 Task: Create a Vector Pattern
Action: Mouse moved to (31, 8)
Screenshot: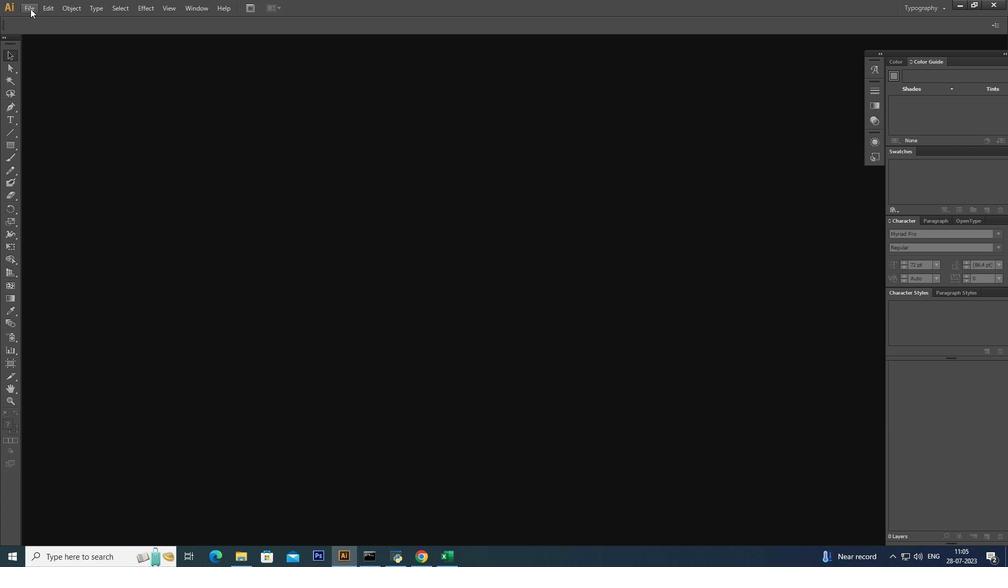 
Action: Mouse pressed left at (31, 8)
Screenshot: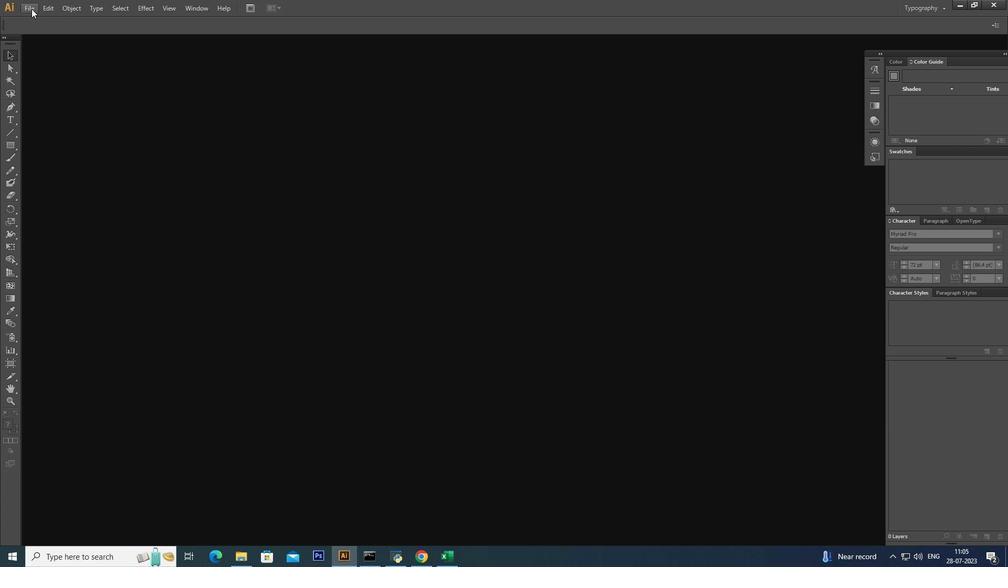 
Action: Mouse moved to (43, 17)
Screenshot: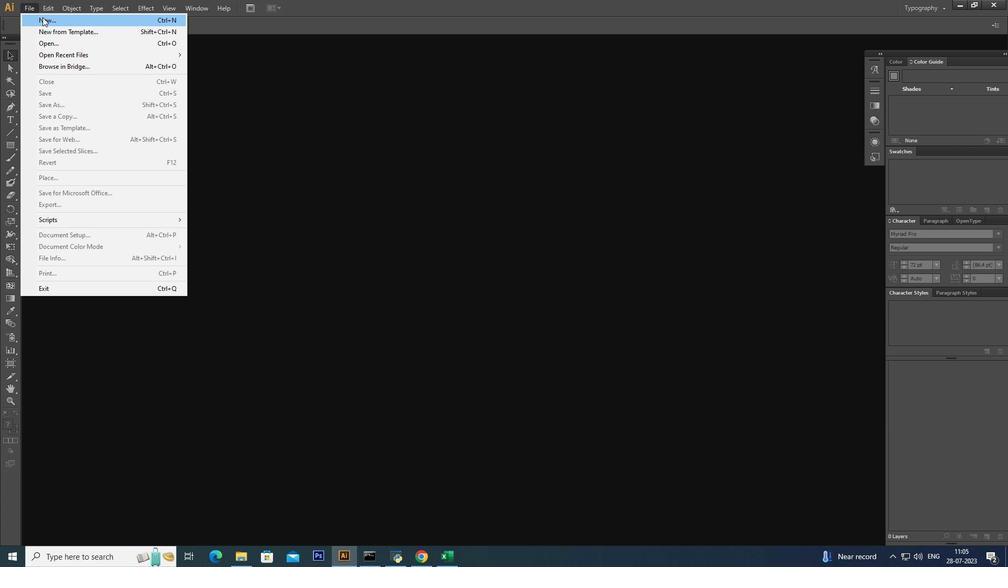 
Action: Mouse pressed left at (43, 17)
Screenshot: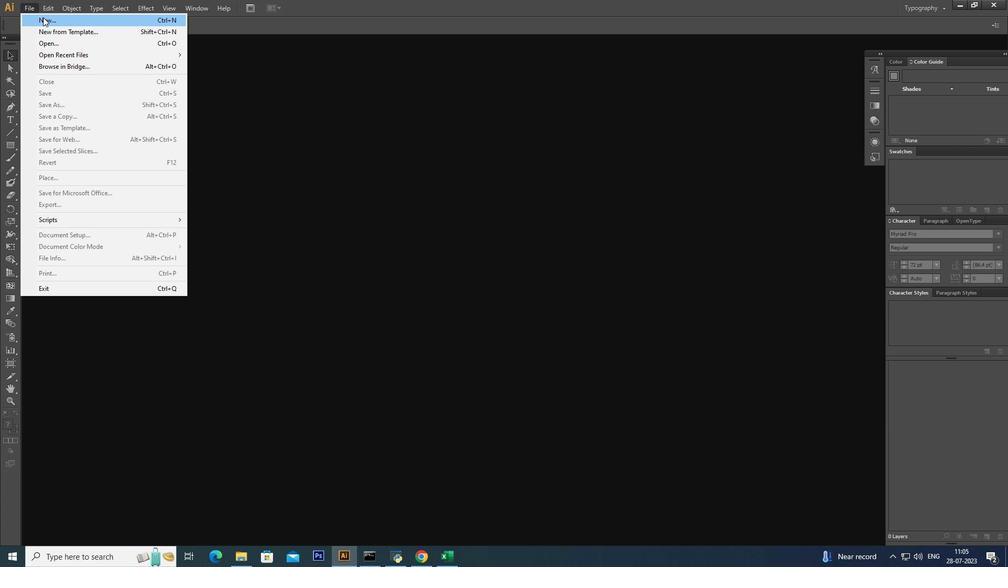 
Action: Mouse moved to (561, 369)
Screenshot: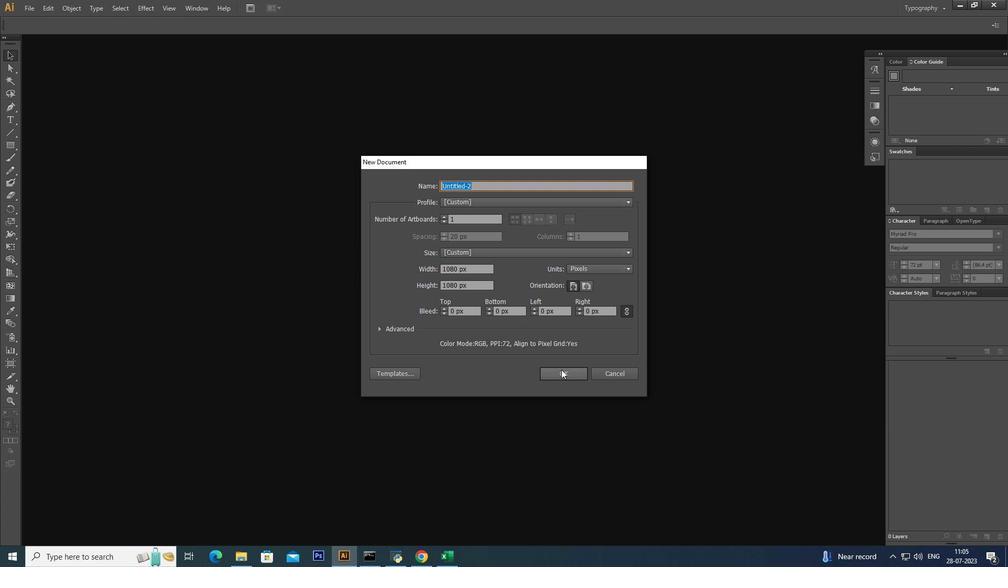 
Action: Mouse pressed left at (561, 369)
Screenshot: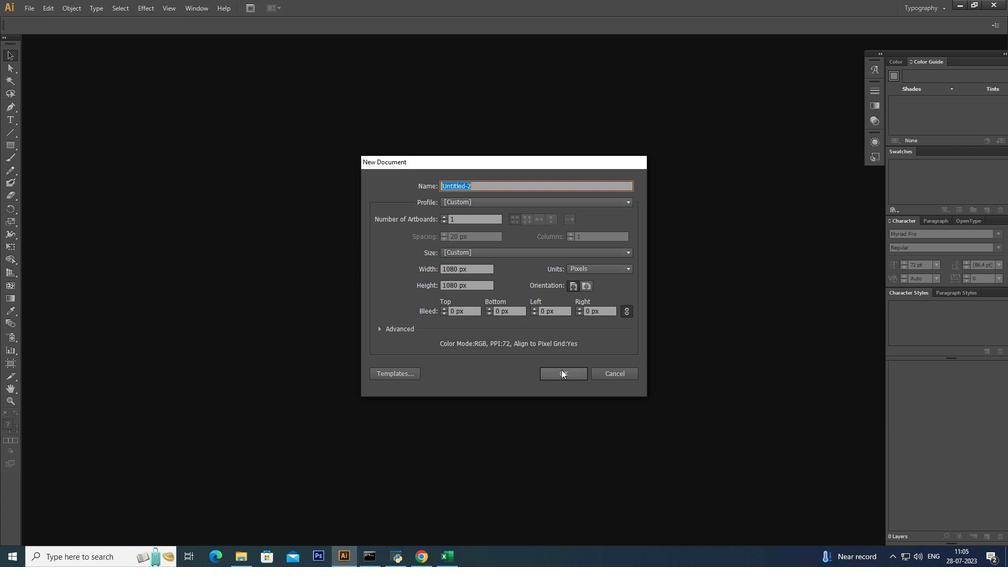 
Action: Mouse moved to (903, 532)
Screenshot: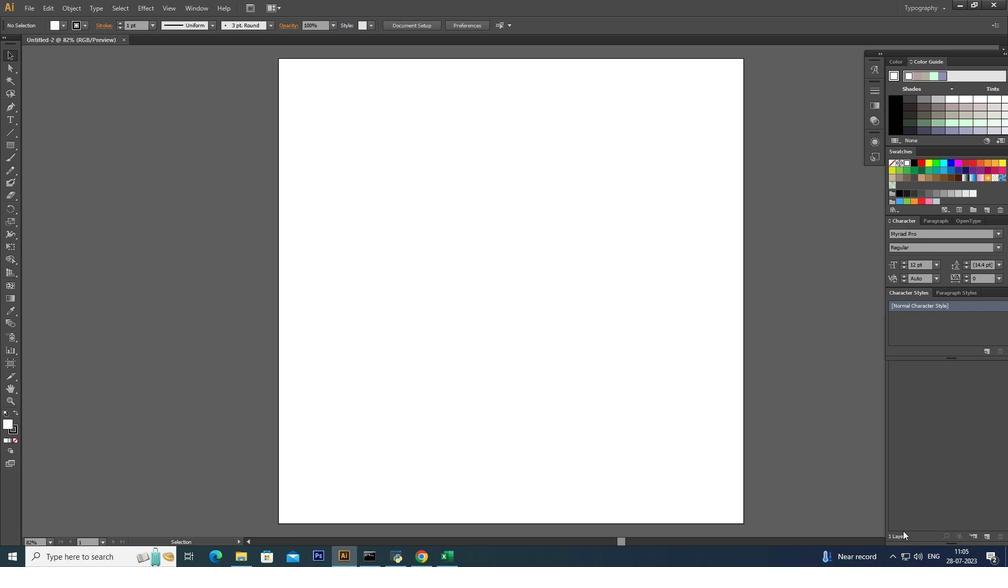 
Action: Mouse pressed left at (903, 532)
Screenshot: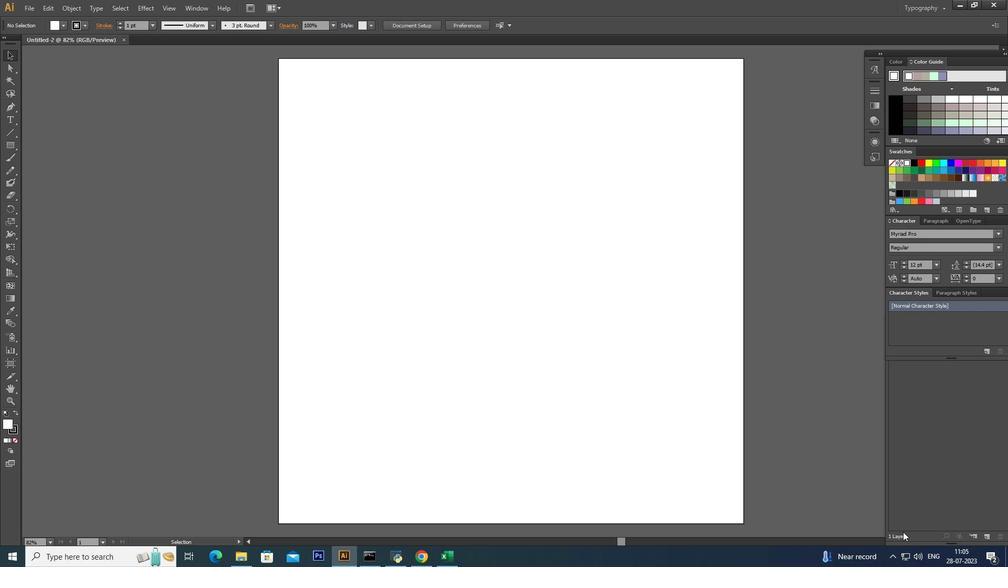 
Action: Mouse moved to (986, 537)
Screenshot: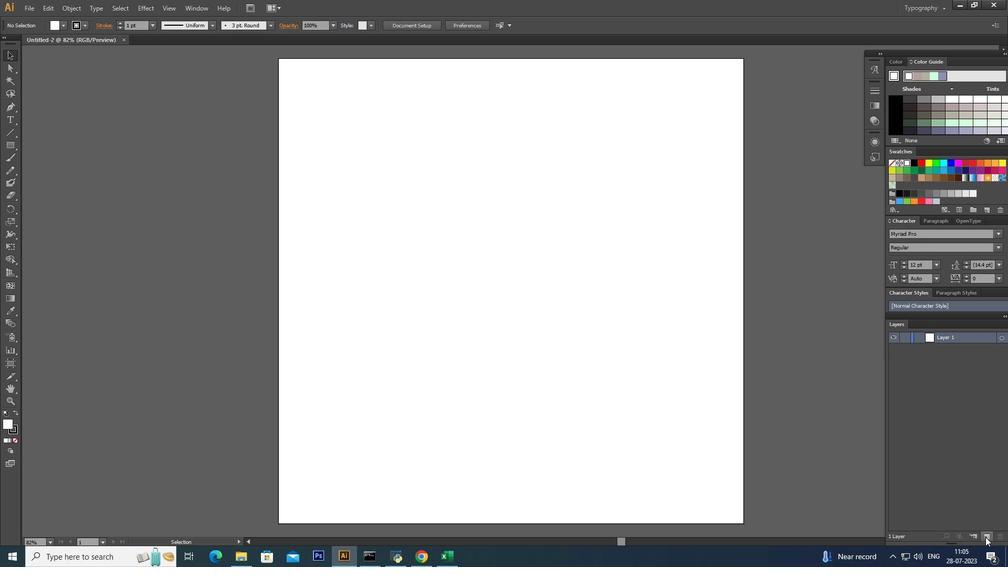 
Action: Mouse pressed left at (986, 537)
Screenshot: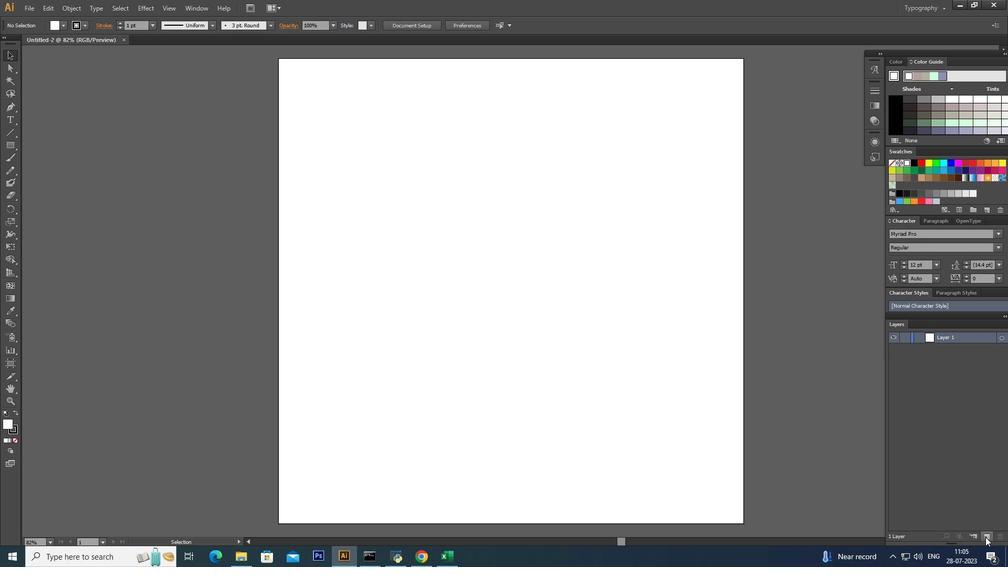 
Action: Mouse moved to (24, 12)
Screenshot: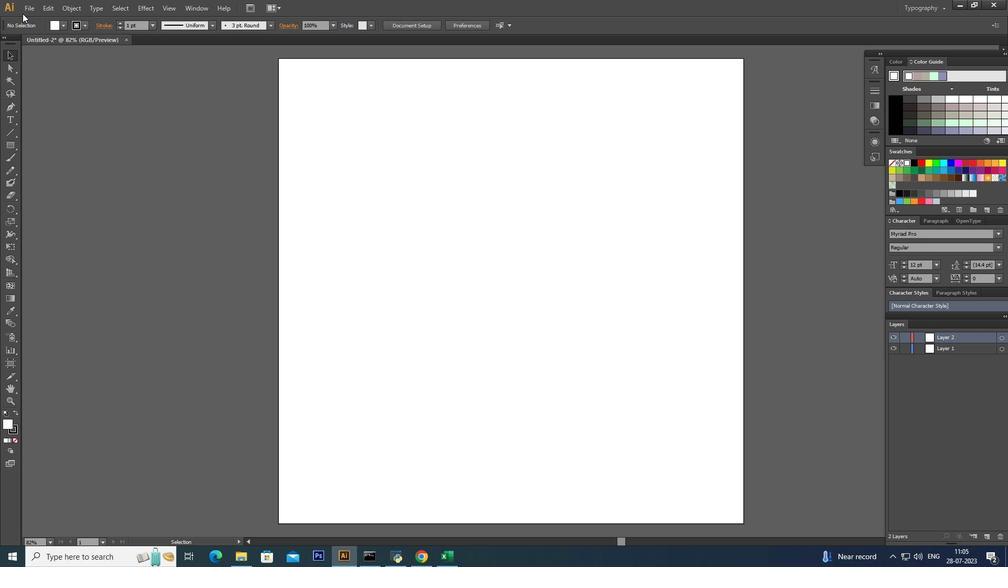 
Action: Mouse pressed left at (24, 12)
Screenshot: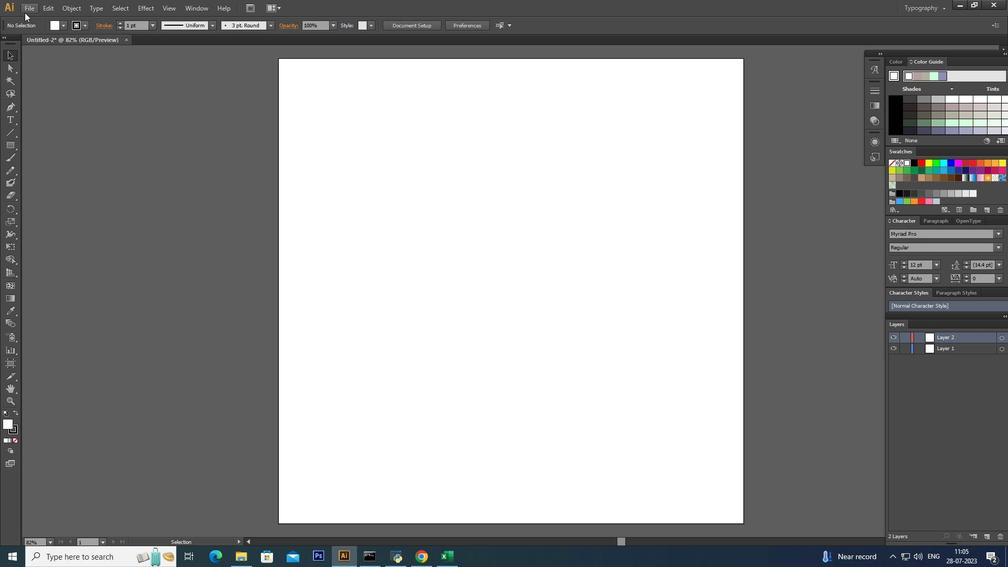 
Action: Mouse moved to (59, 38)
Screenshot: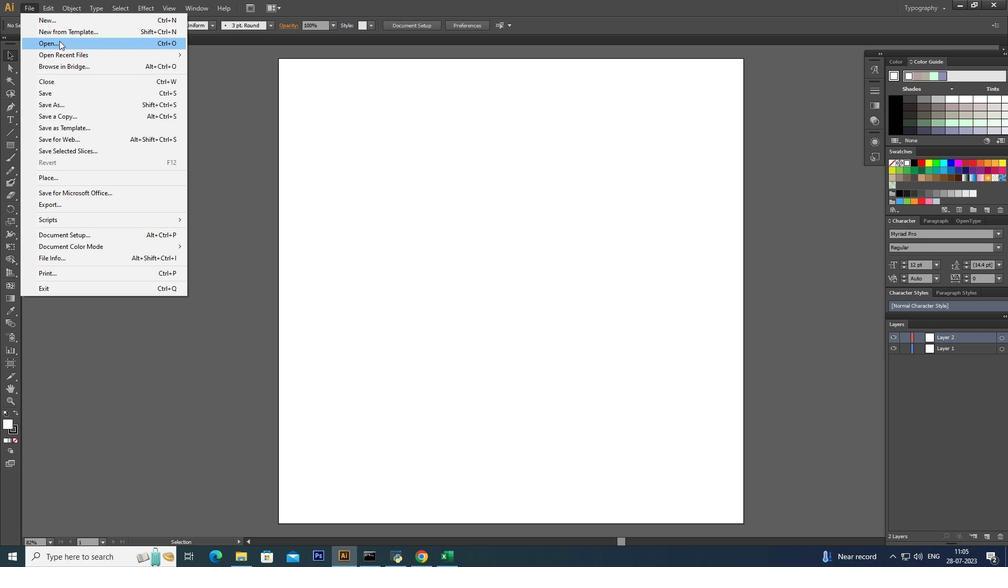 
Action: Mouse pressed left at (59, 38)
Screenshot: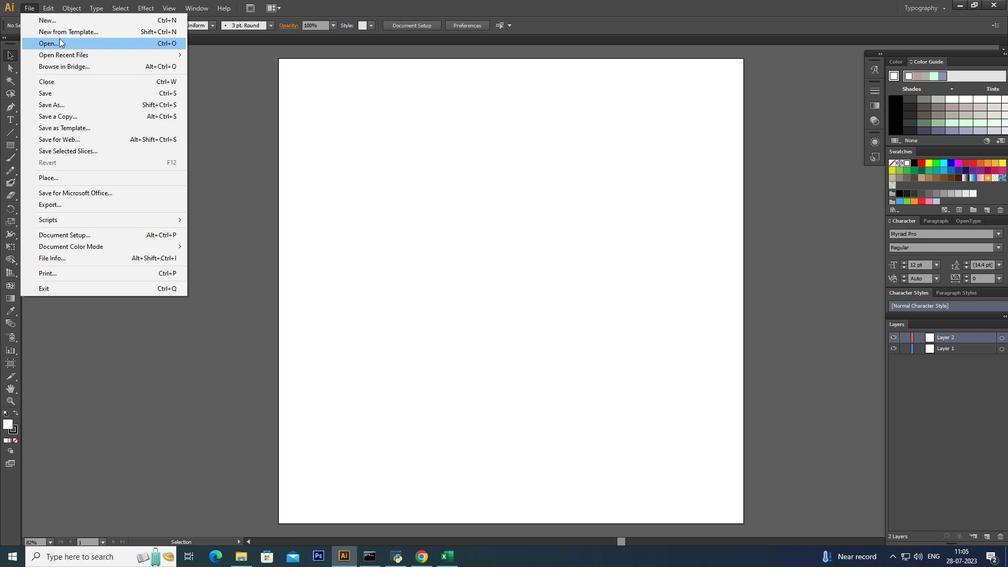
Action: Mouse moved to (33, 151)
Screenshot: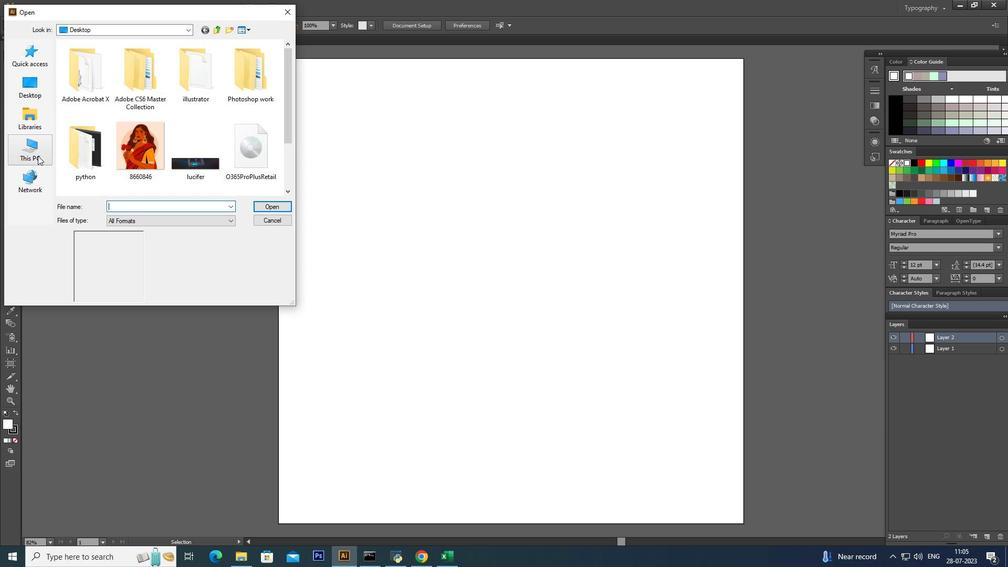 
Action: Mouse pressed left at (33, 151)
Screenshot: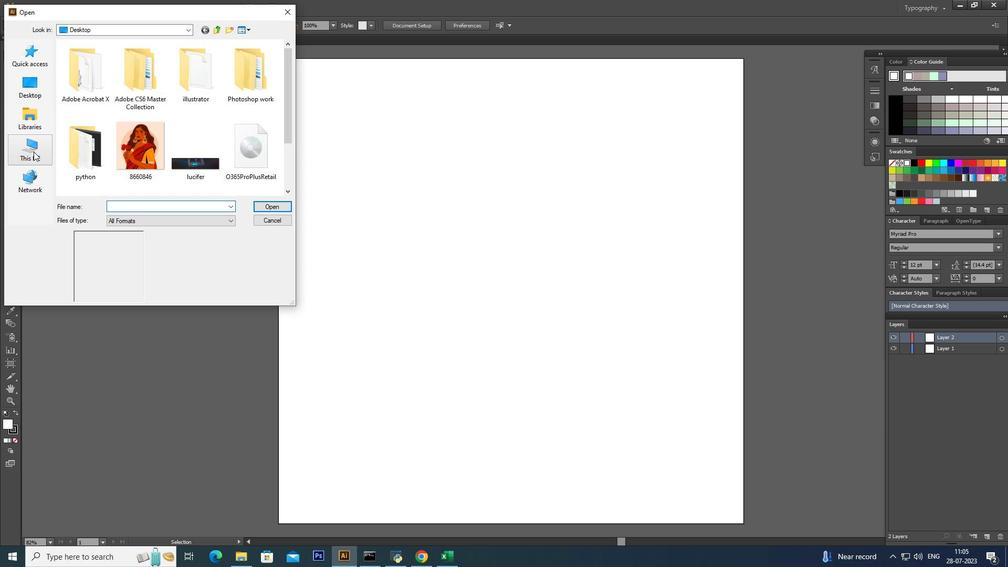 
Action: Mouse moved to (109, 143)
Screenshot: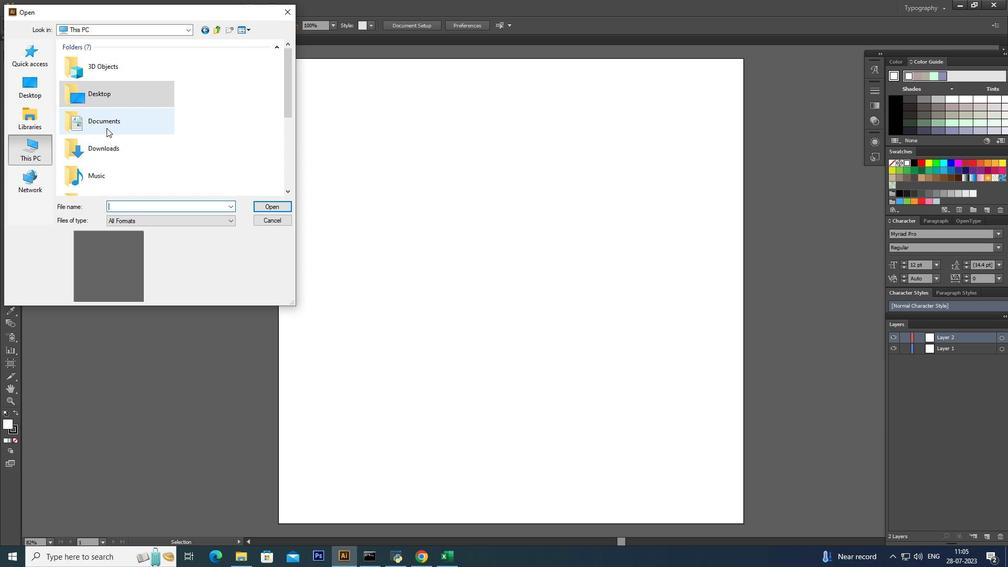 
Action: Mouse pressed left at (109, 143)
Screenshot: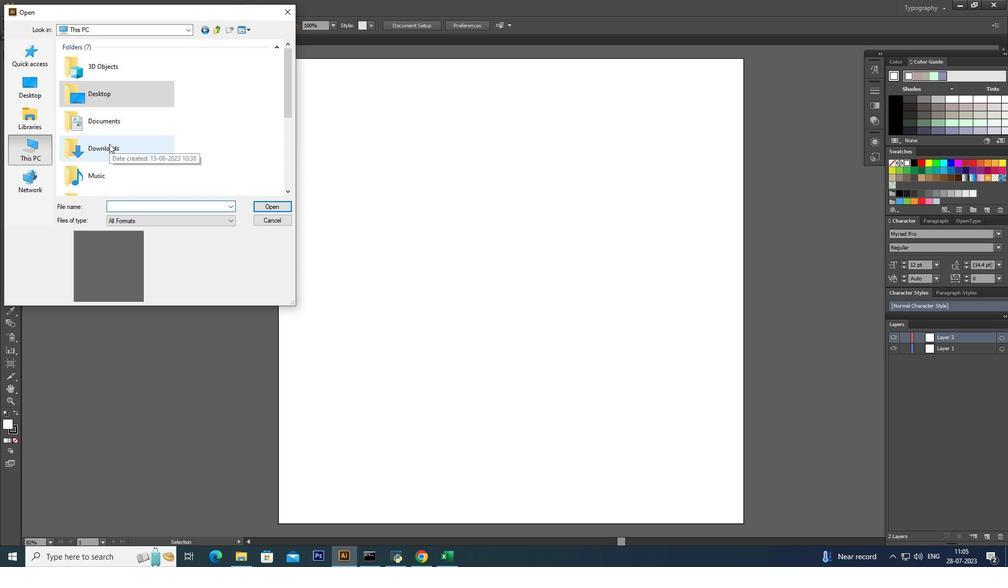 
Action: Mouse pressed left at (109, 143)
Screenshot: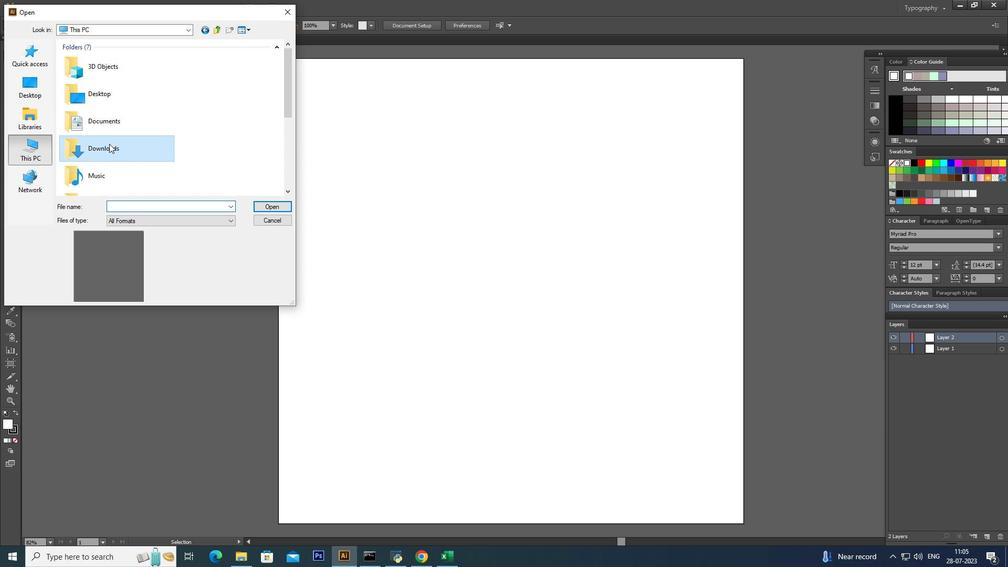 
Action: Mouse moved to (93, 81)
Screenshot: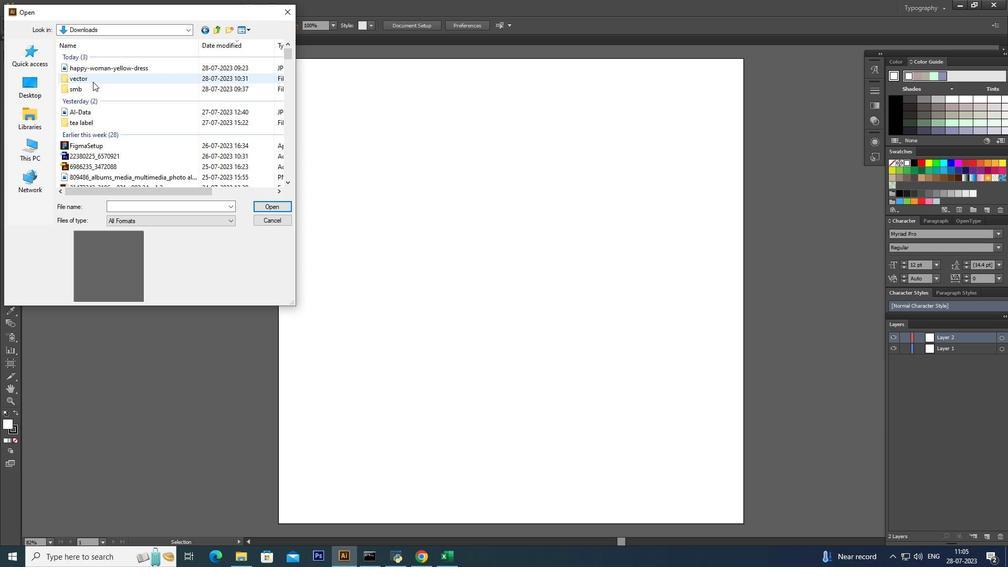 
Action: Mouse pressed left at (93, 81)
Screenshot: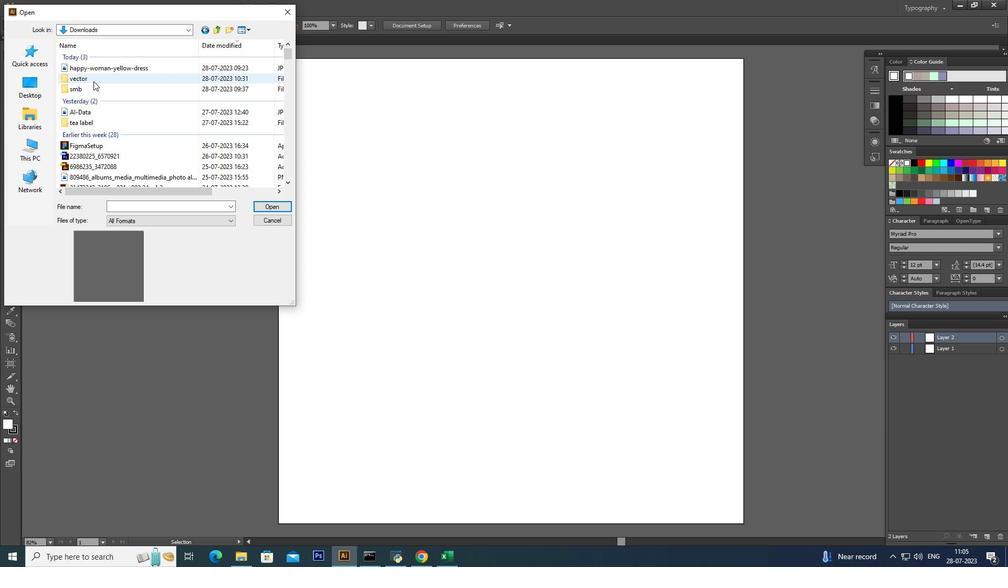 
Action: Mouse pressed left at (93, 81)
Screenshot: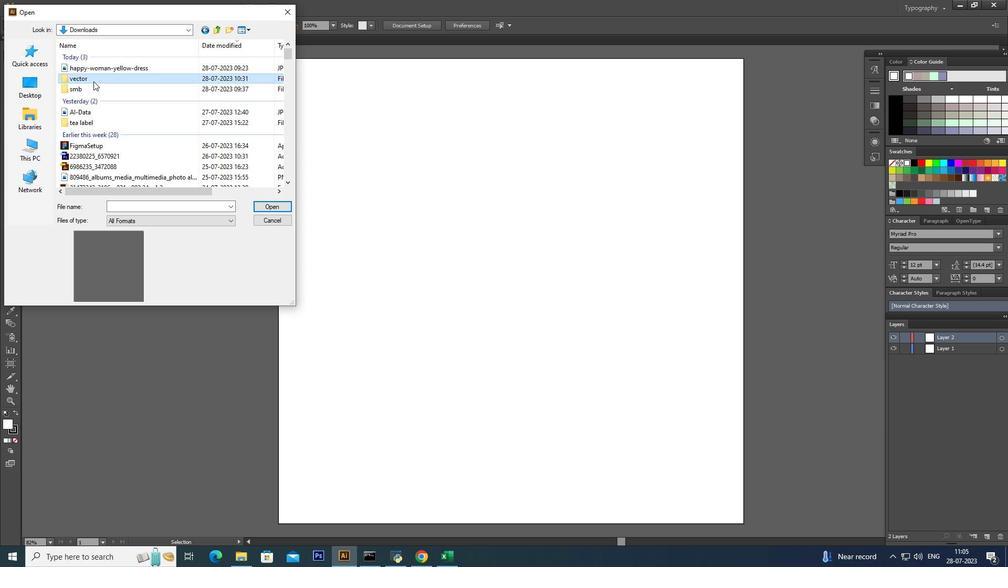 
Action: Mouse moved to (106, 60)
Screenshot: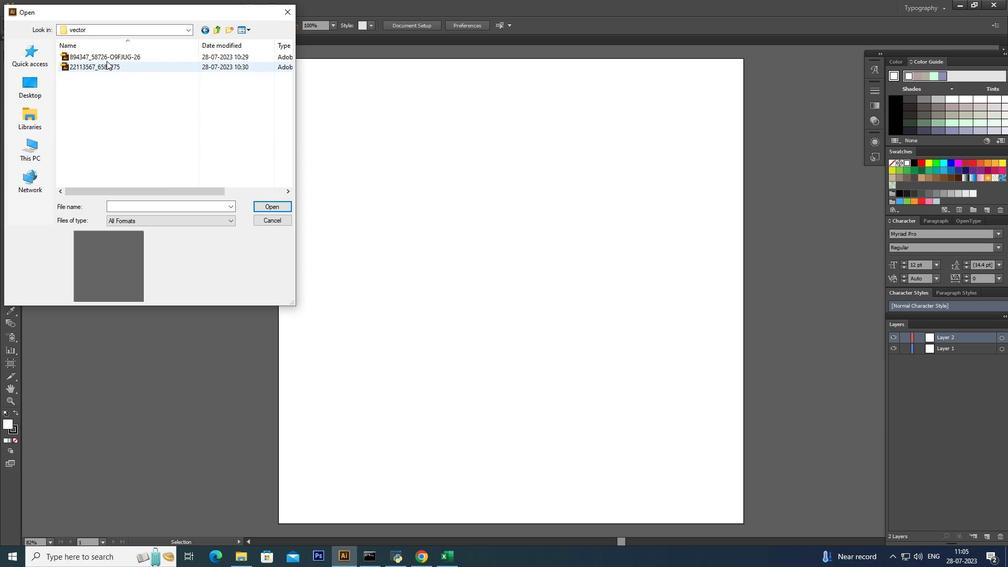 
Action: Mouse pressed left at (106, 60)
Screenshot: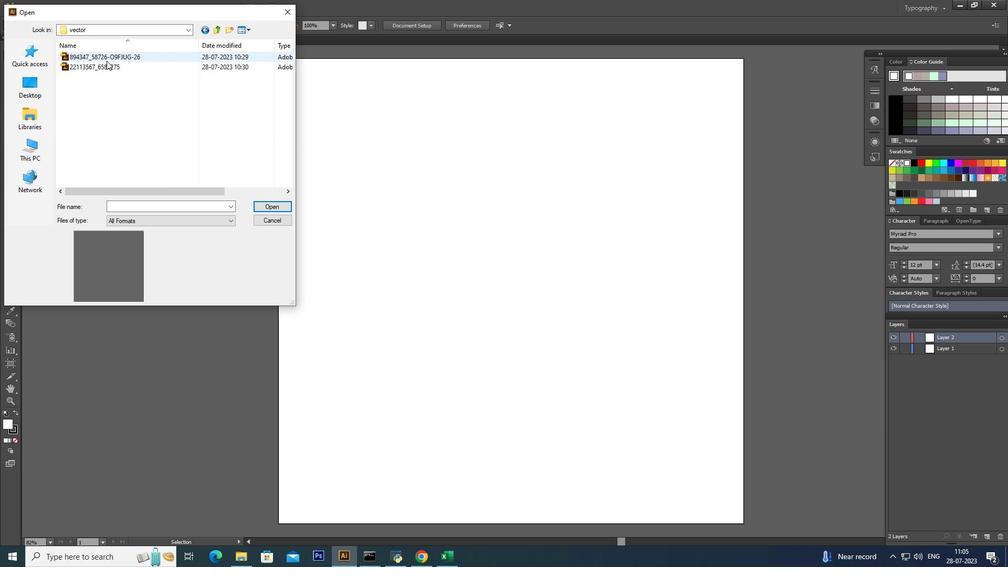 
Action: Mouse moved to (104, 67)
Screenshot: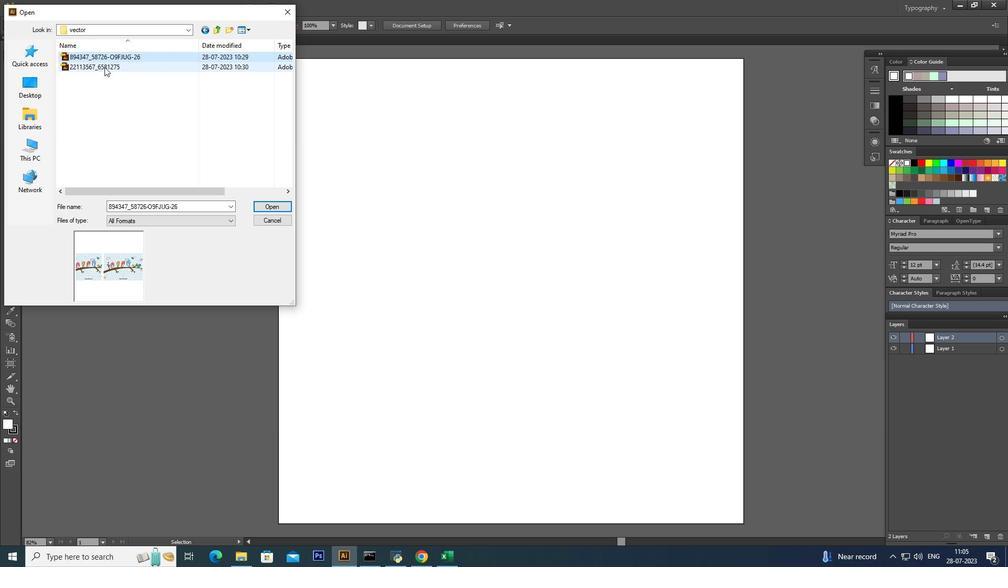 
Action: Mouse pressed left at (104, 67)
Screenshot: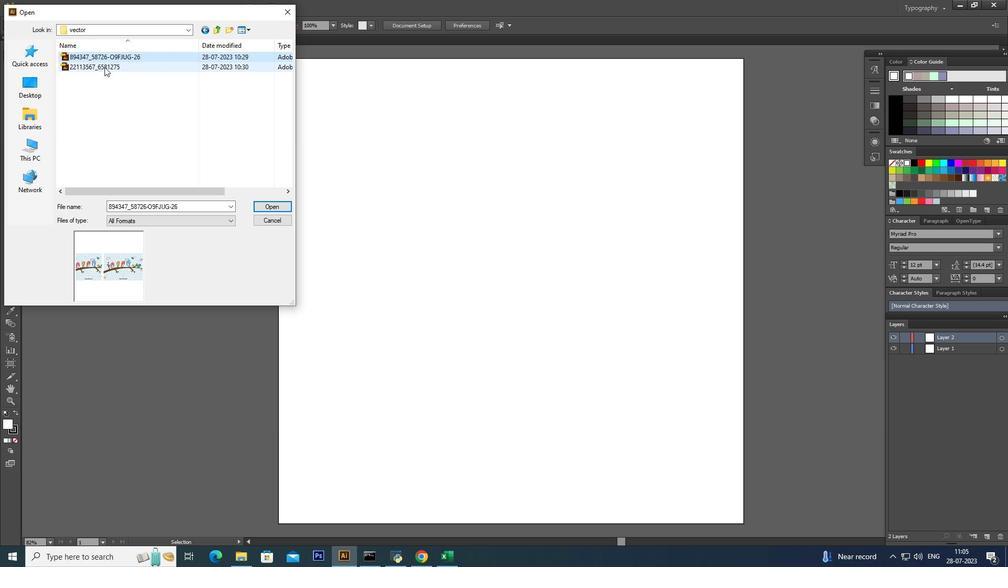 
Action: Mouse moved to (284, 205)
Screenshot: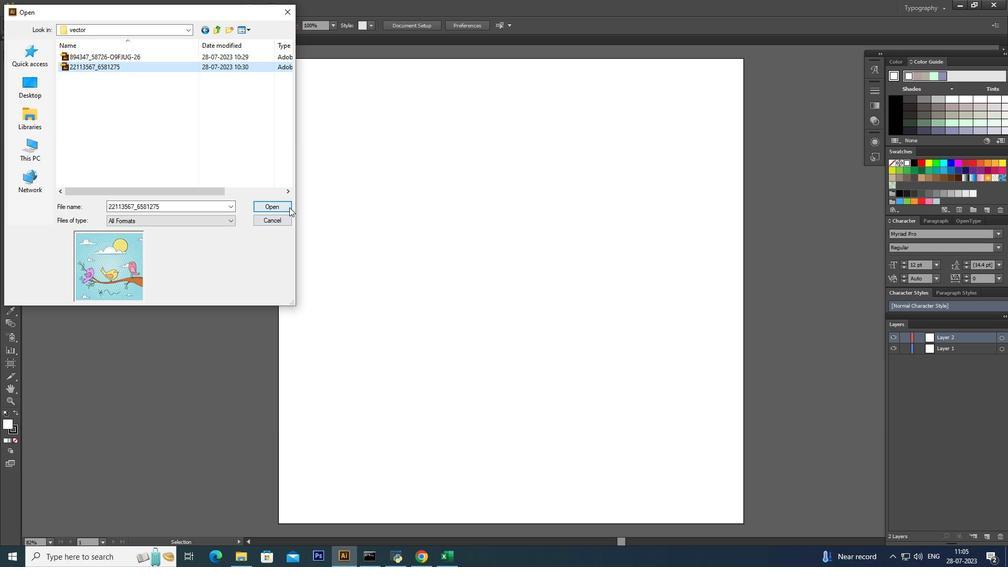 
Action: Mouse pressed left at (284, 205)
Screenshot: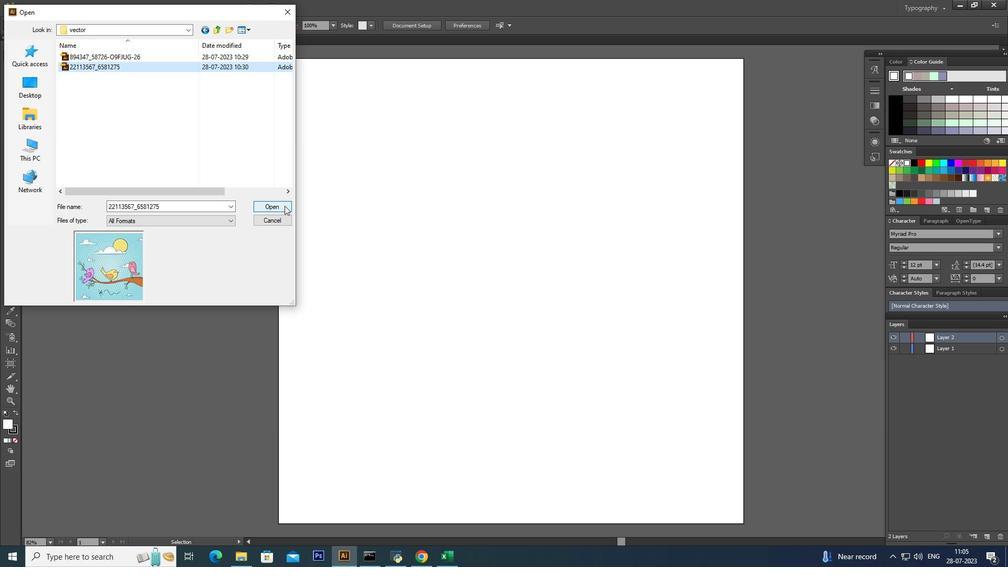 
Action: Mouse moved to (330, 212)
Screenshot: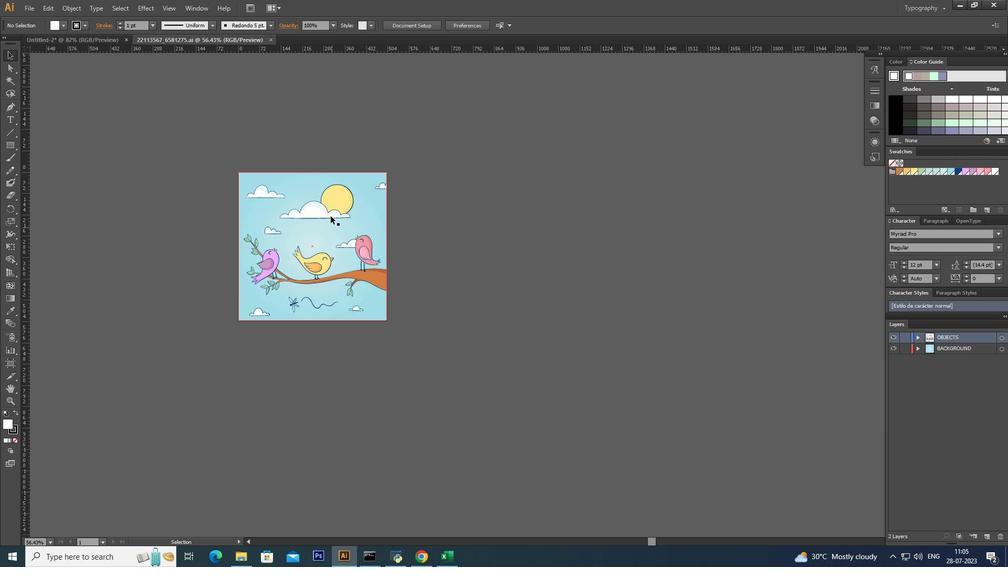 
Action: Mouse pressed right at (330, 212)
Screenshot: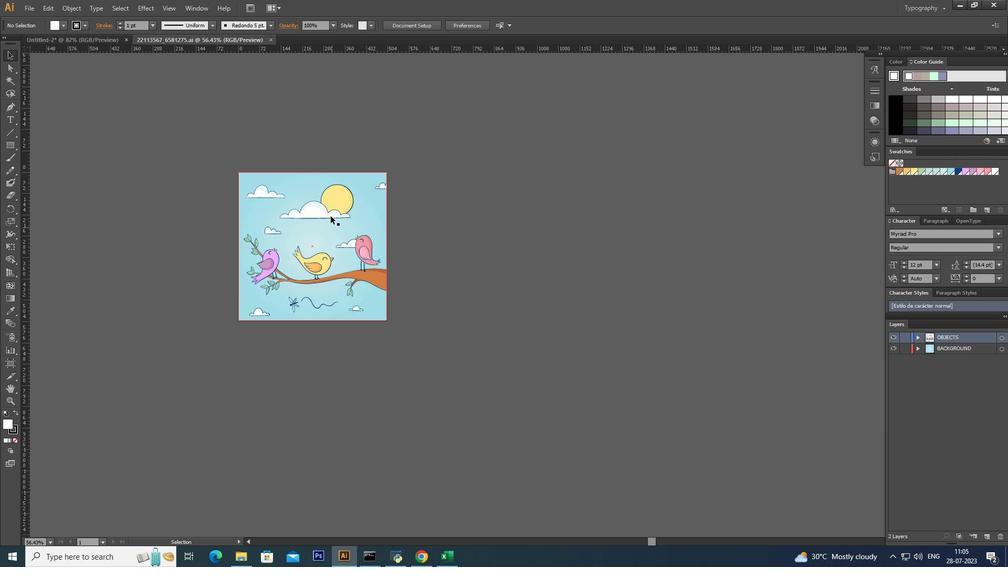 
Action: Mouse moved to (470, 266)
Screenshot: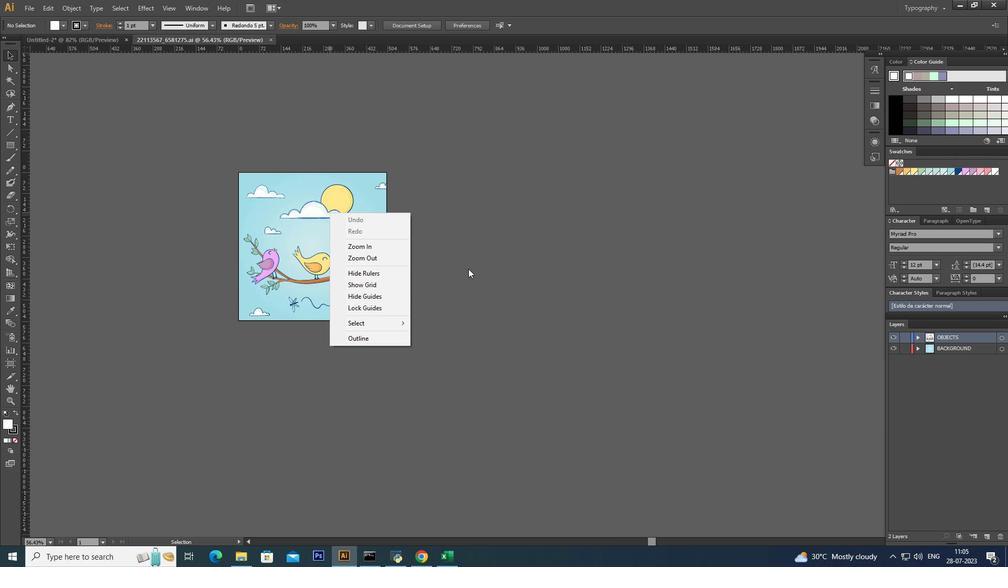 
Action: Mouse pressed left at (470, 266)
Screenshot: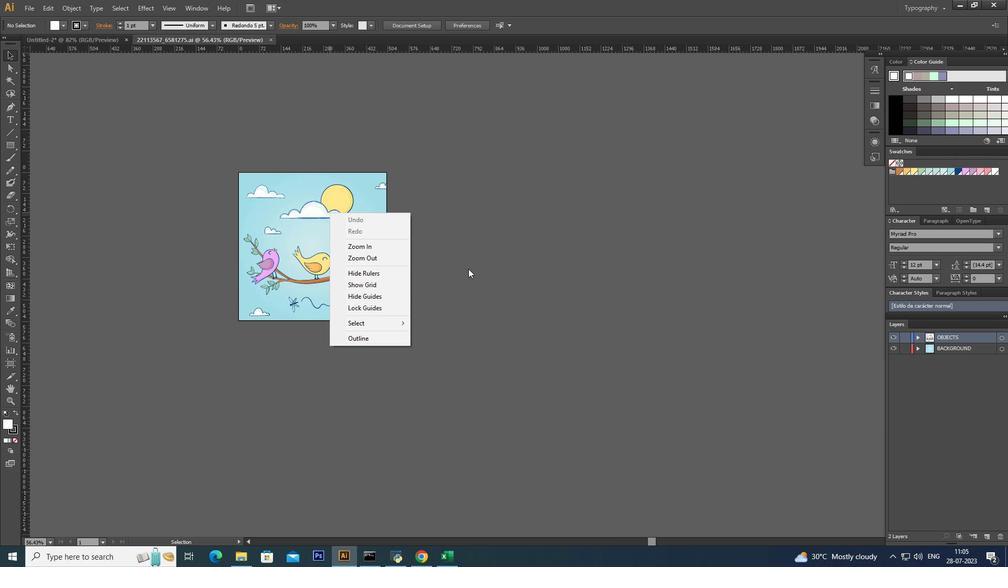 
Action: Mouse moved to (308, 211)
Screenshot: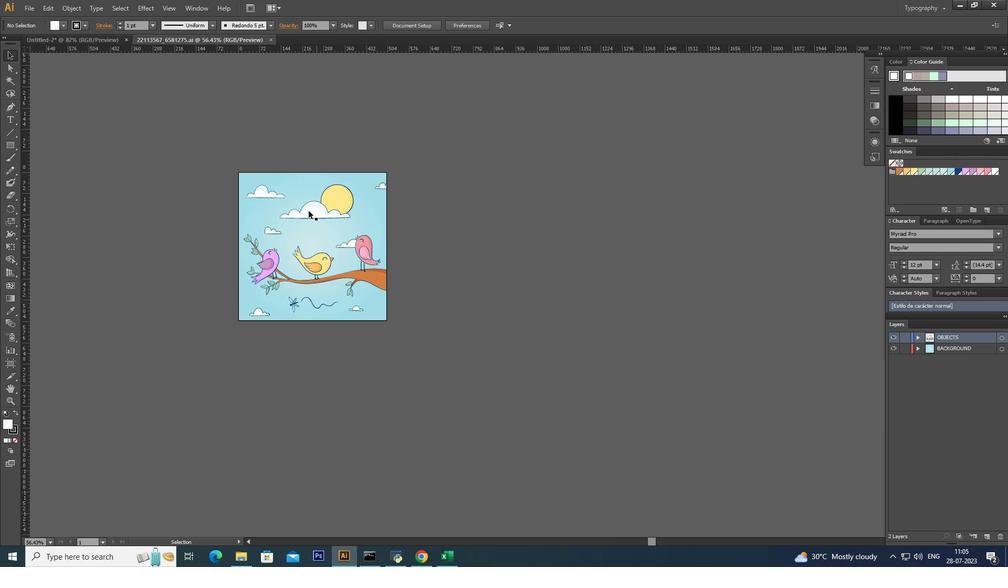 
Action: Mouse pressed left at (308, 211)
Screenshot: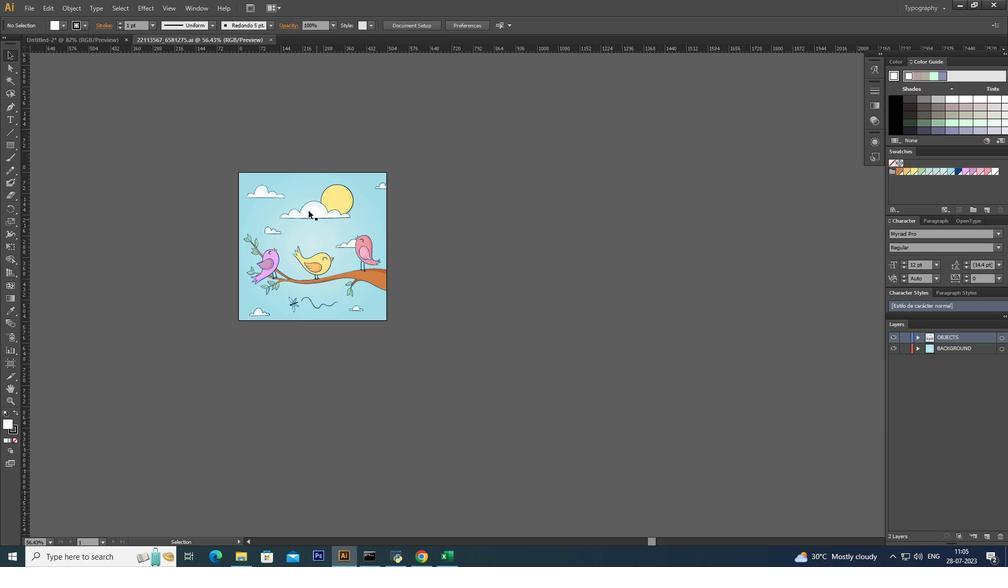 
Action: Mouse pressed right at (308, 211)
Screenshot: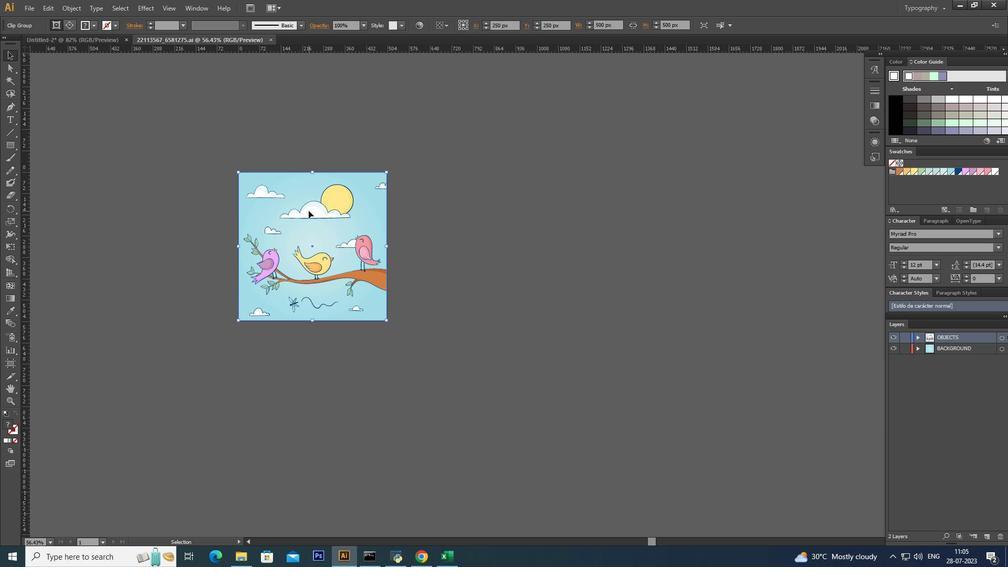 
Action: Mouse moved to (385, 272)
Screenshot: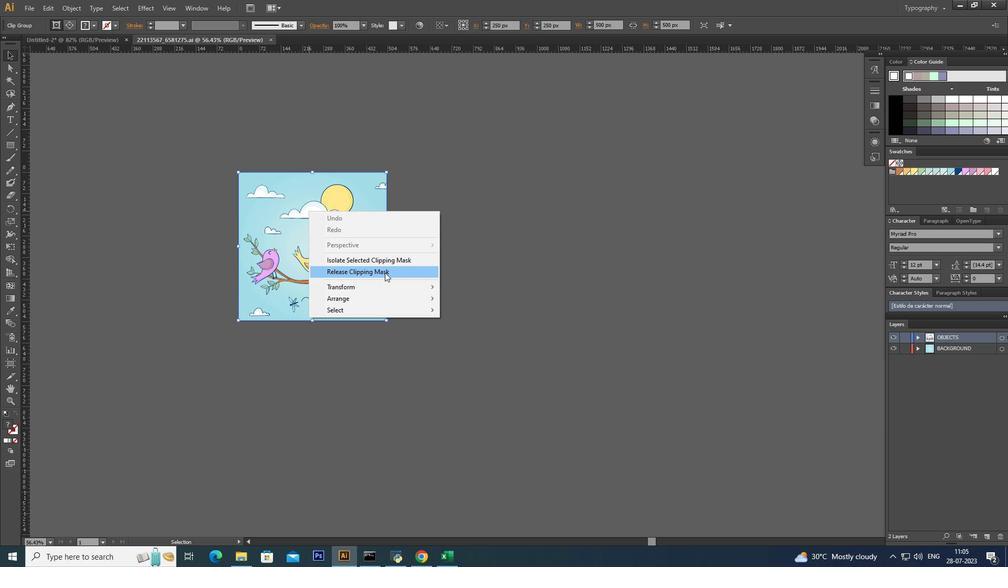 
Action: Mouse pressed left at (385, 272)
Screenshot: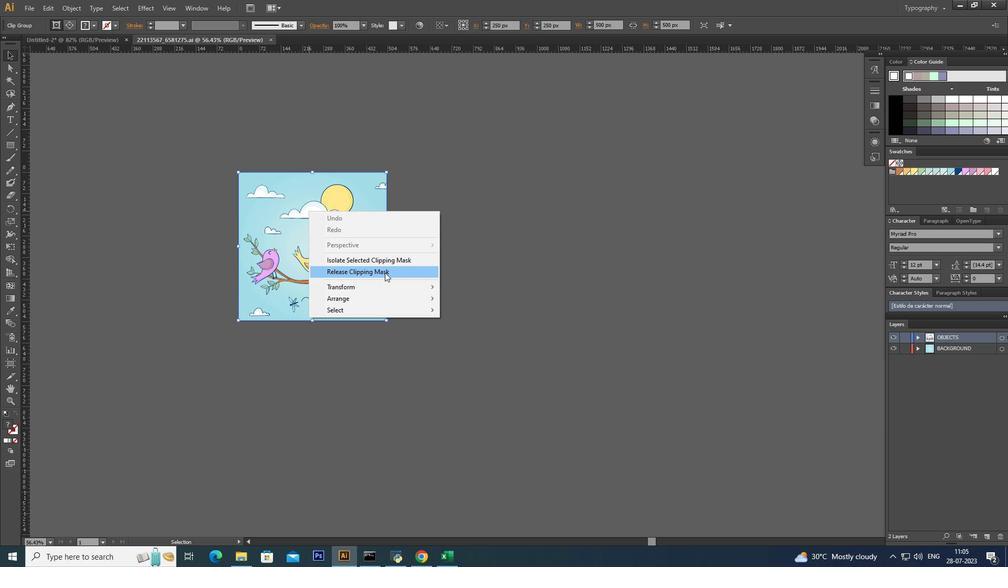 
Action: Mouse moved to (537, 274)
Screenshot: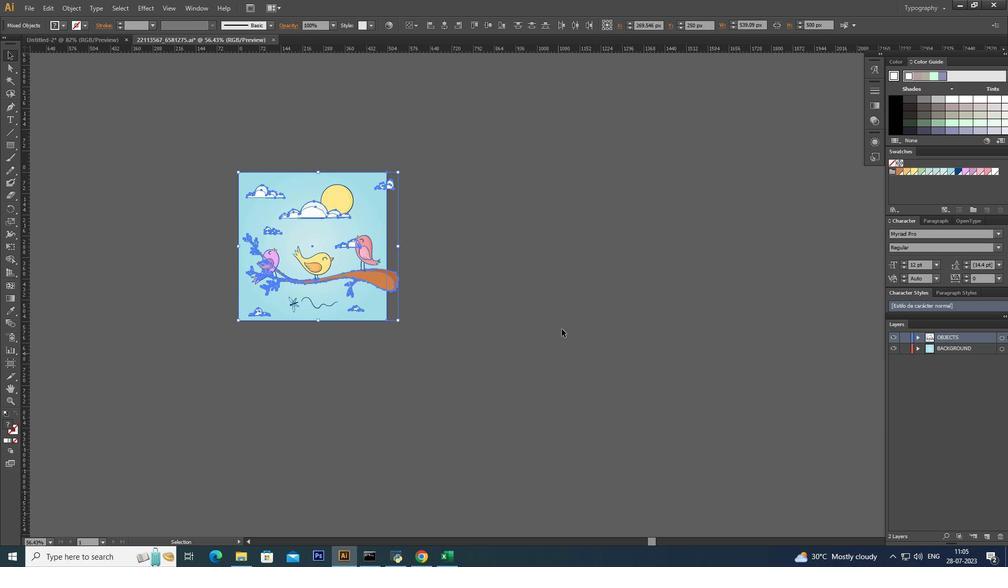 
Action: Mouse pressed left at (537, 274)
Screenshot: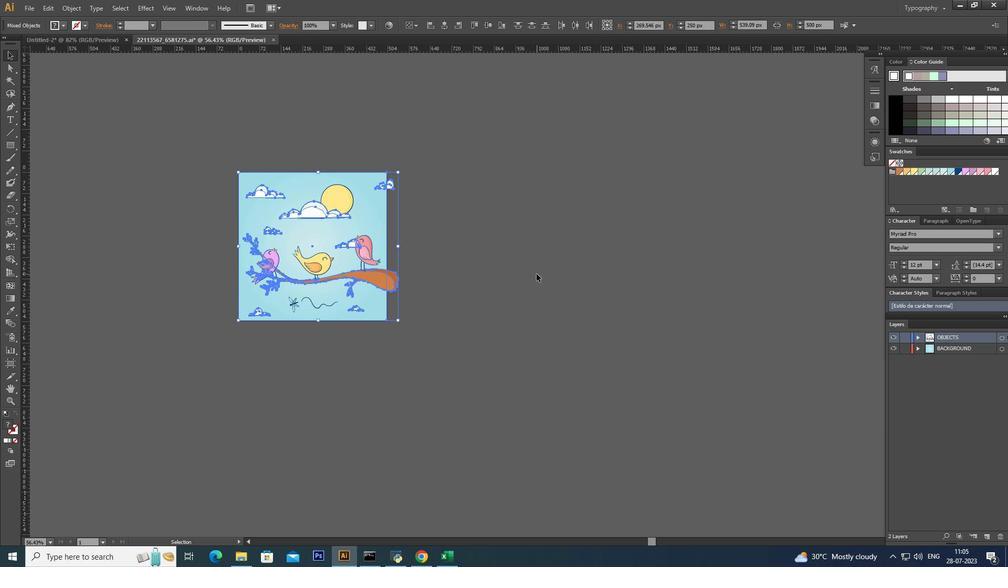 
Action: Mouse moved to (368, 280)
Screenshot: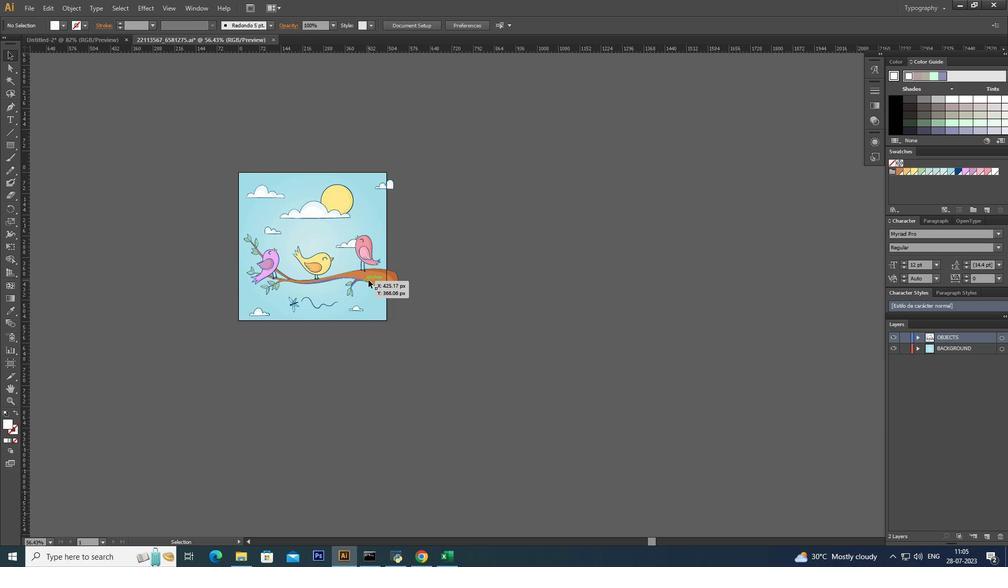 
Action: Mouse pressed left at (368, 280)
Screenshot: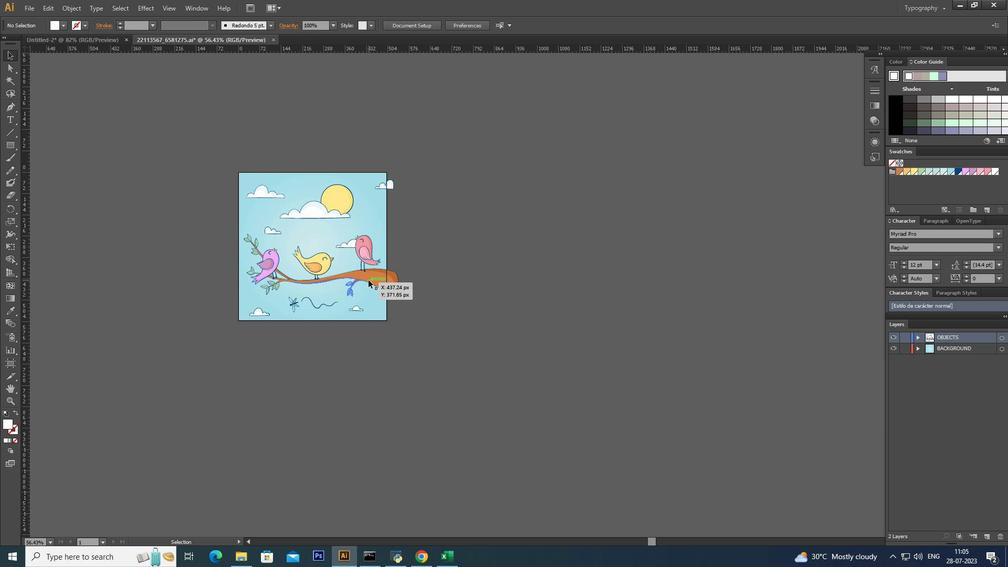 
Action: Mouse moved to (364, 263)
Screenshot: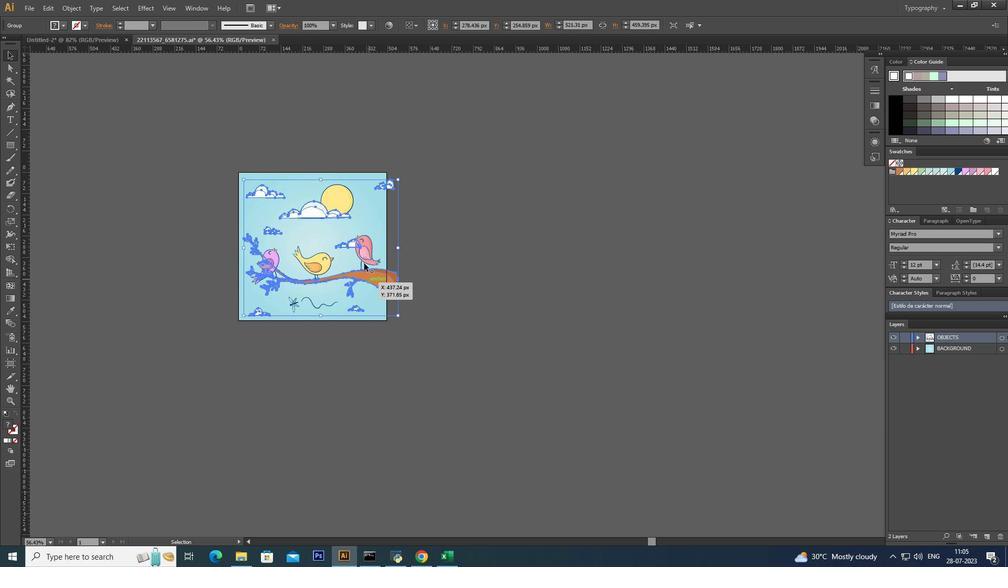 
Action: Mouse pressed right at (364, 263)
Screenshot: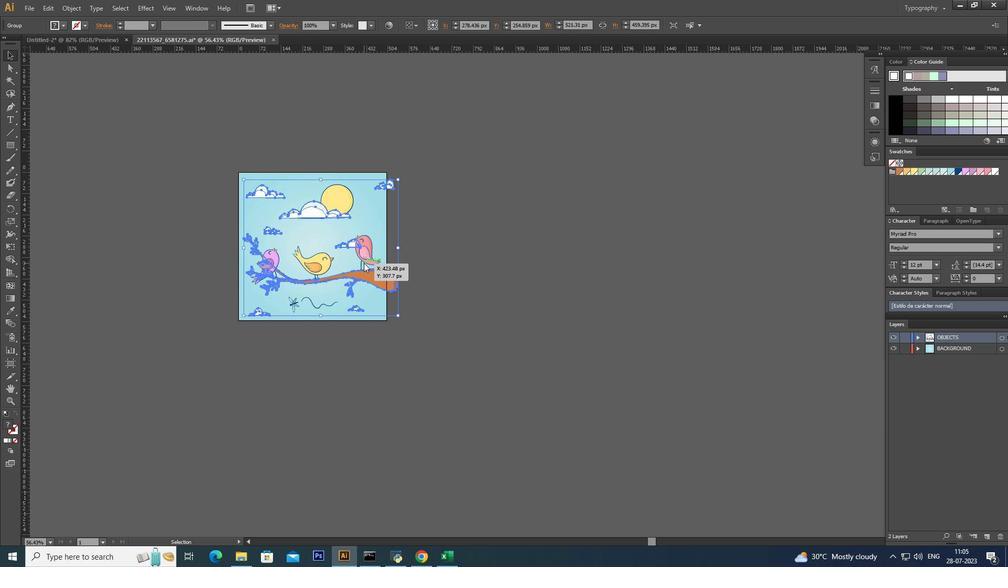 
Action: Mouse moved to (420, 327)
Screenshot: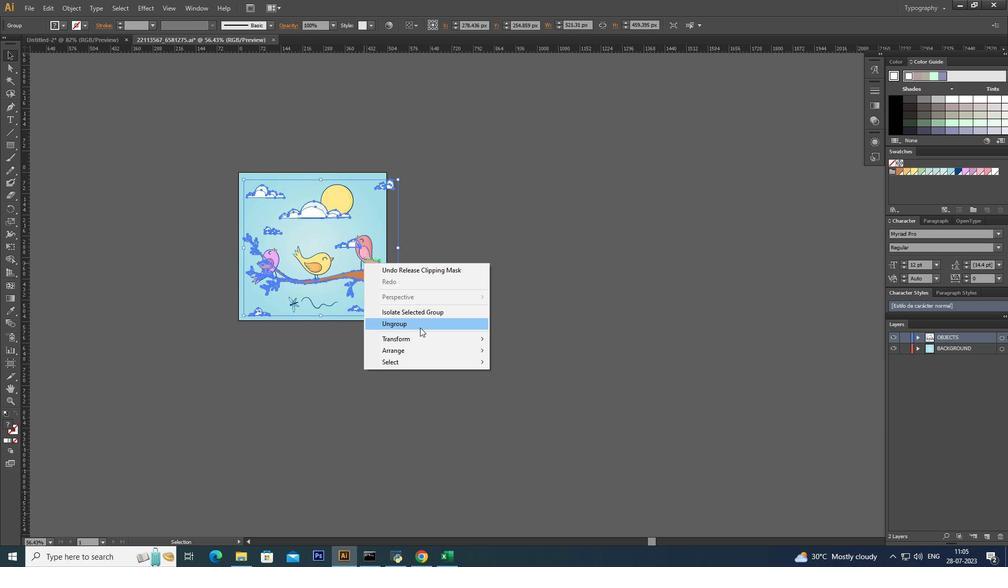 
Action: Mouse pressed left at (420, 327)
Screenshot: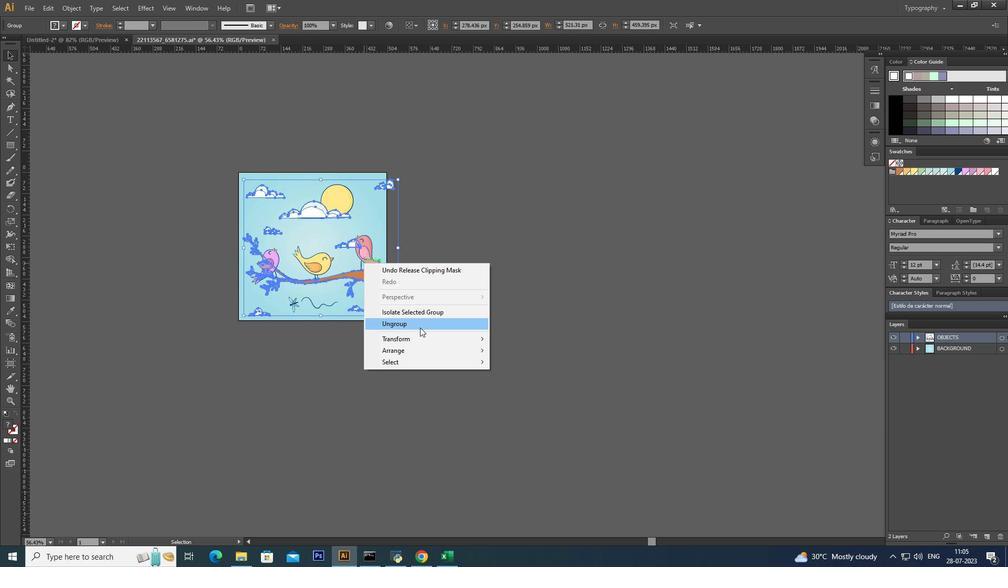 
Action: Mouse moved to (582, 291)
Screenshot: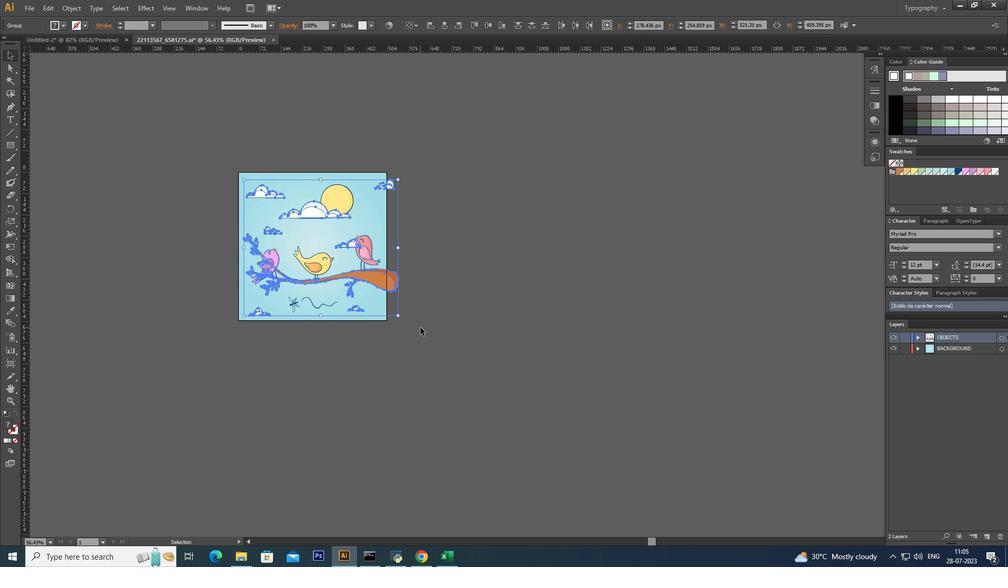 
Action: Mouse pressed left at (582, 291)
Screenshot: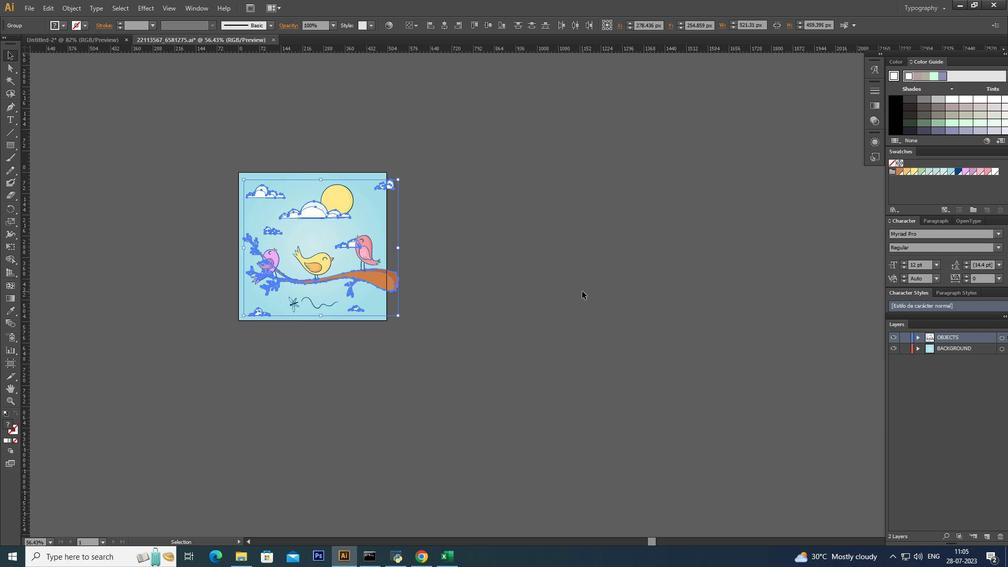 
Action: Mouse moved to (368, 279)
Screenshot: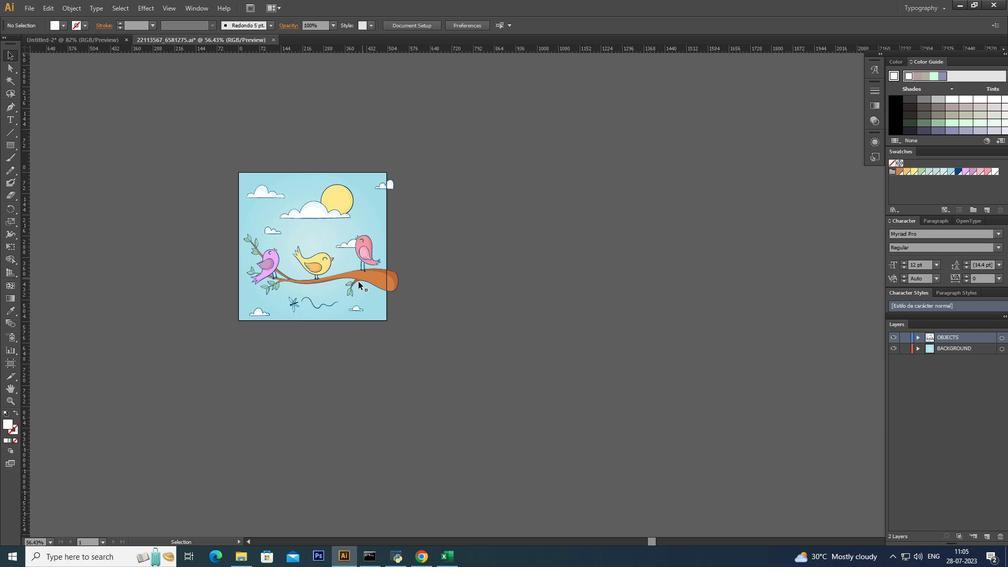 
Action: Mouse pressed left at (368, 279)
Screenshot: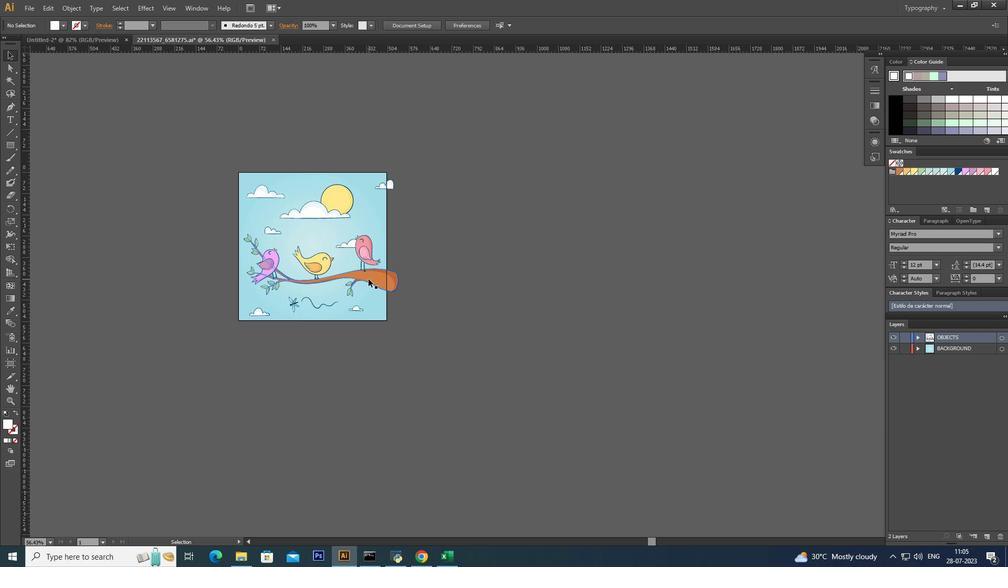 
Action: Mouse moved to (359, 248)
Screenshot: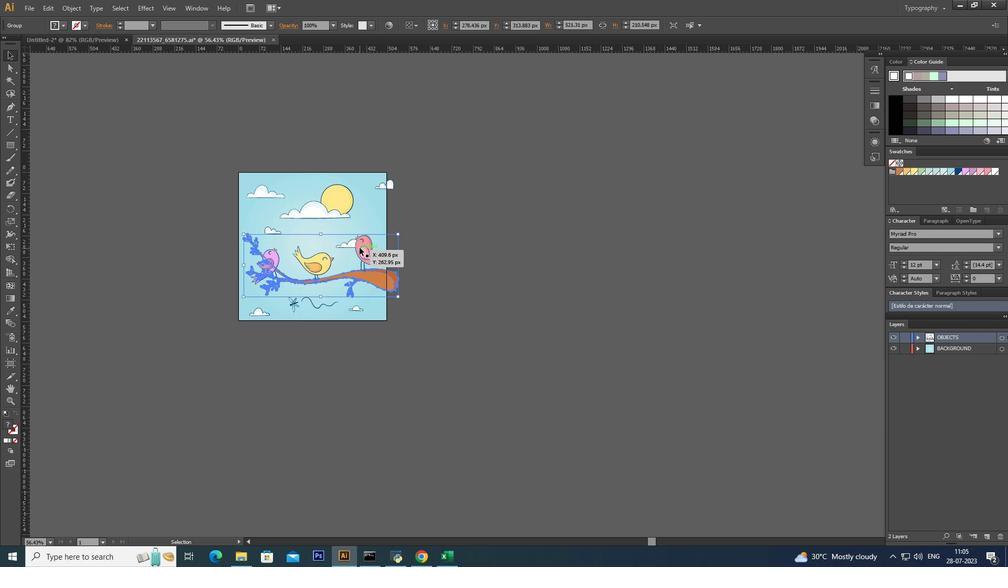 
Action: Key pressed <Key.shift>
Screenshot: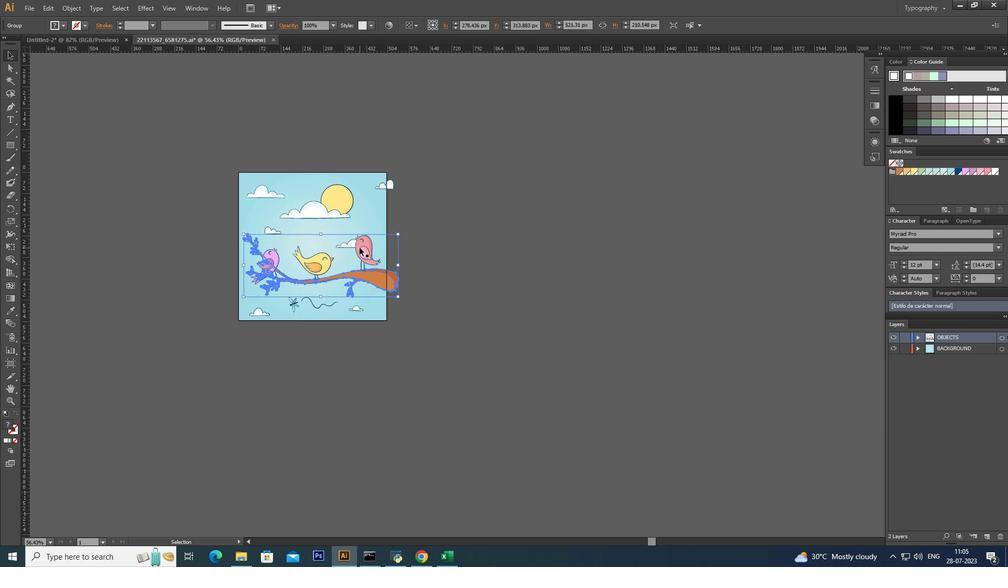 
Action: Mouse pressed left at (359, 248)
Screenshot: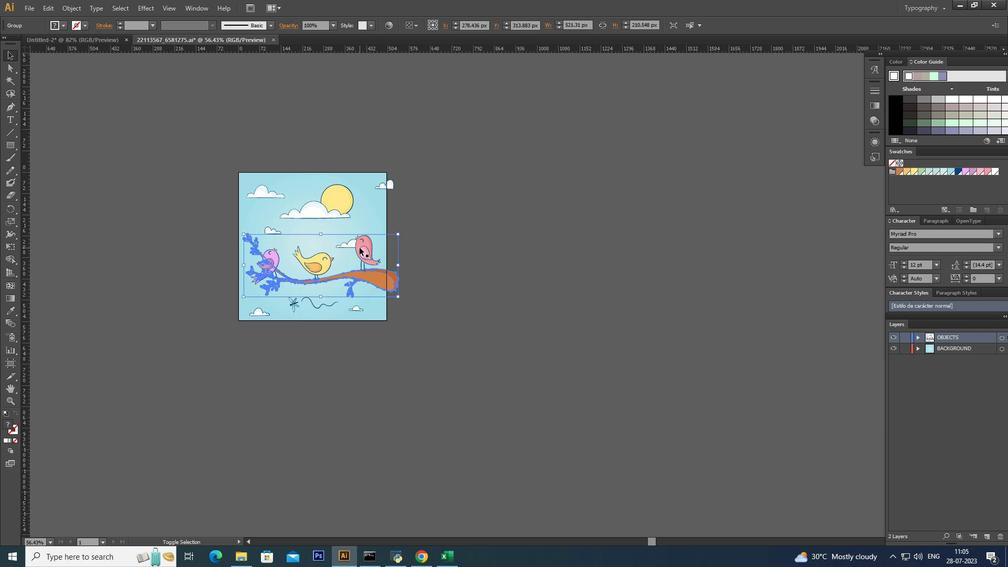 
Action: Key pressed <Key.shift><Key.shift><Key.shift><Key.shift><Key.shift><Key.shift><Key.shift>
Screenshot: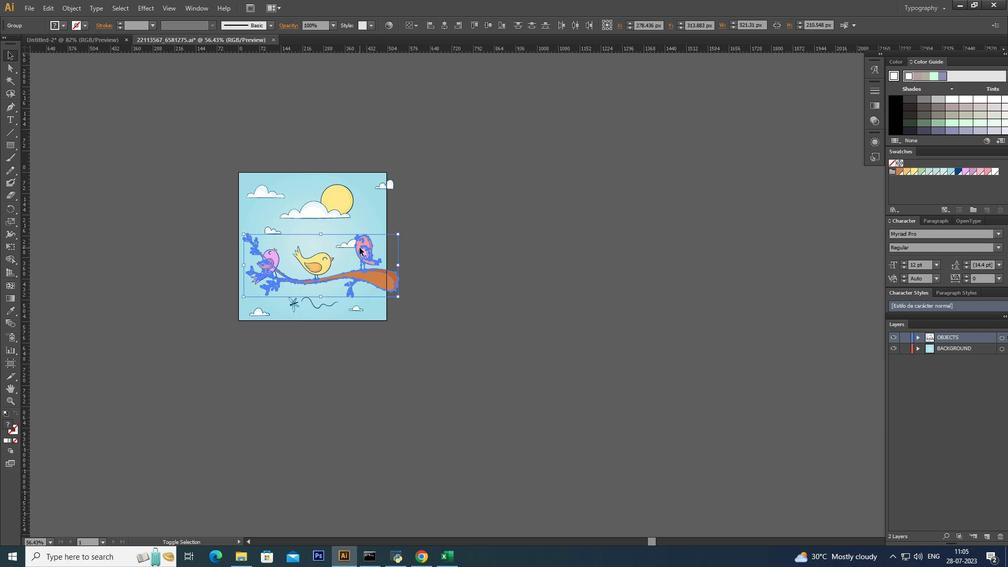 
Action: Mouse moved to (353, 248)
Screenshot: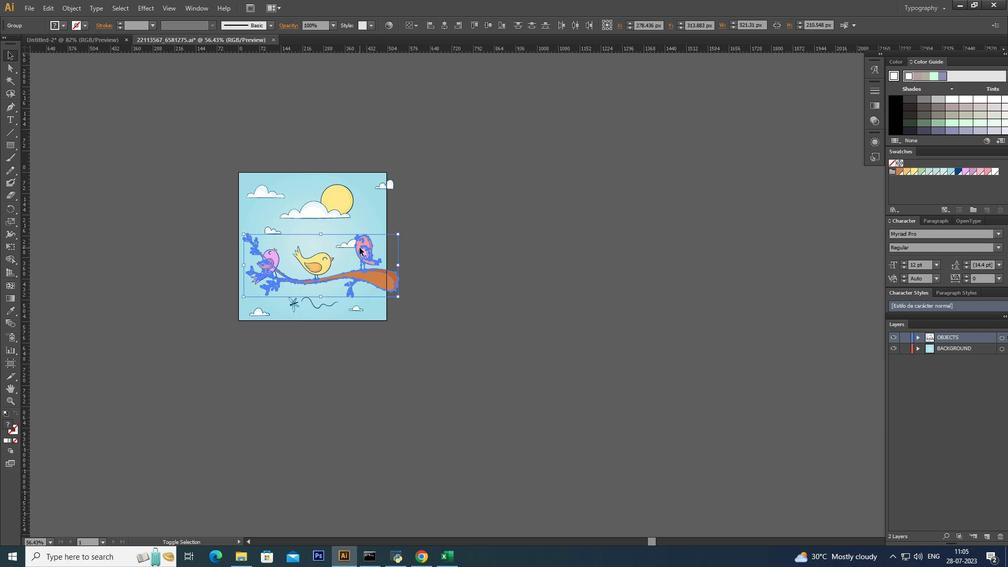 
Action: Key pressed <Key.shift>
Screenshot: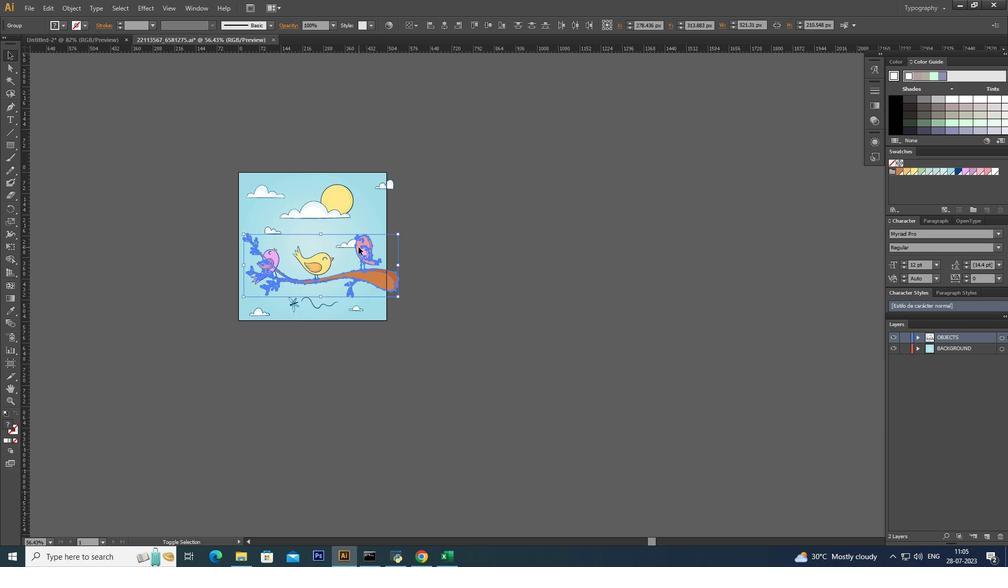 
Action: Mouse moved to (343, 250)
Screenshot: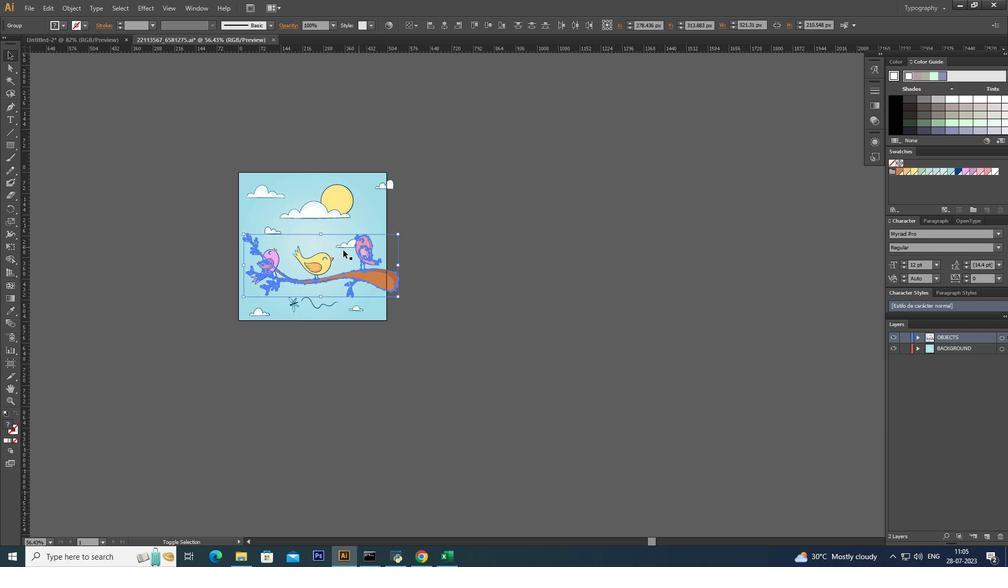 
Action: Key pressed <Key.shift><Key.shift><Key.shift><Key.shift>
Screenshot: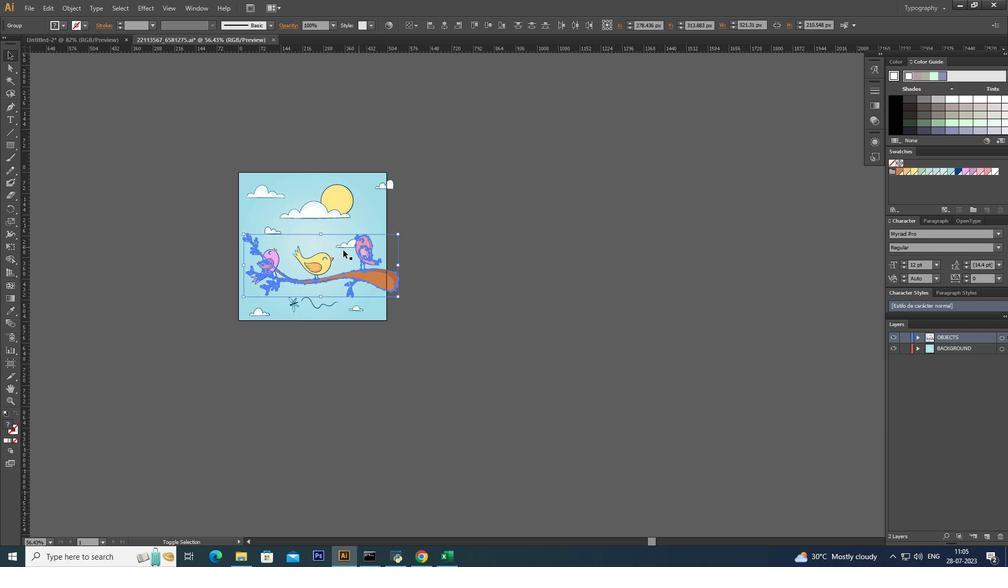 
Action: Mouse moved to (341, 250)
Screenshot: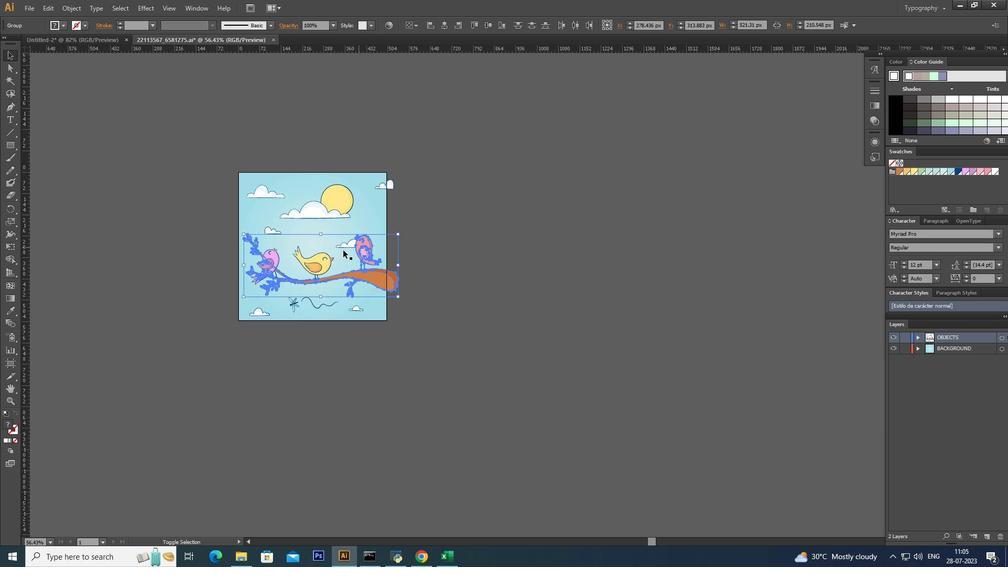 
Action: Key pressed <Key.shift>
Screenshot: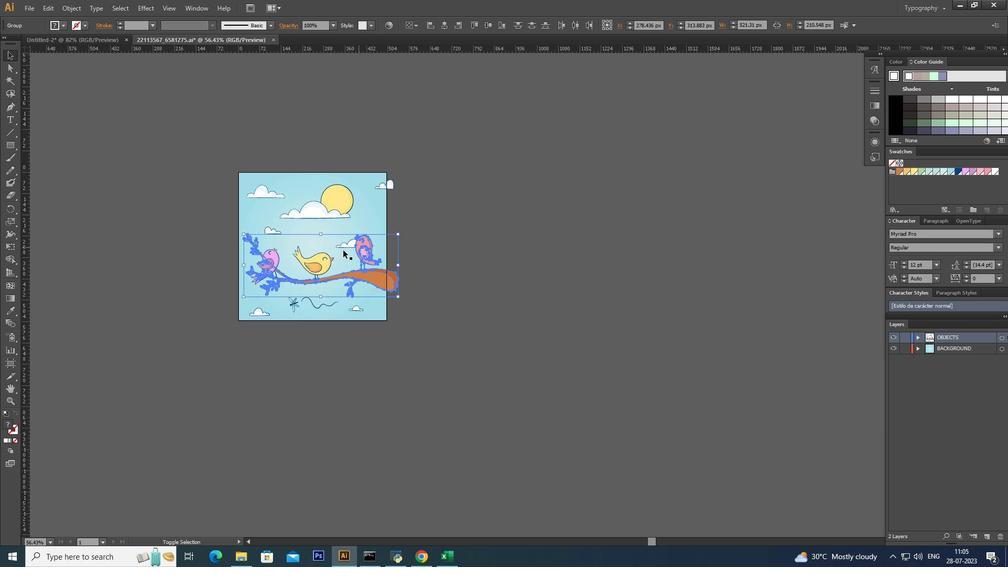 
Action: Mouse moved to (334, 251)
Screenshot: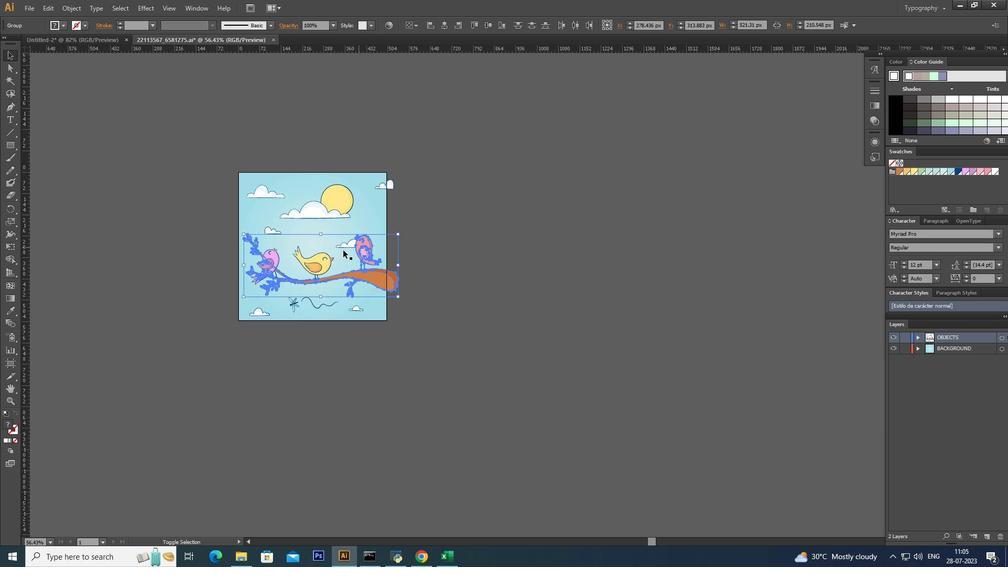 
Action: Key pressed <Key.shift><Key.shift><Key.shift><Key.shift>
Screenshot: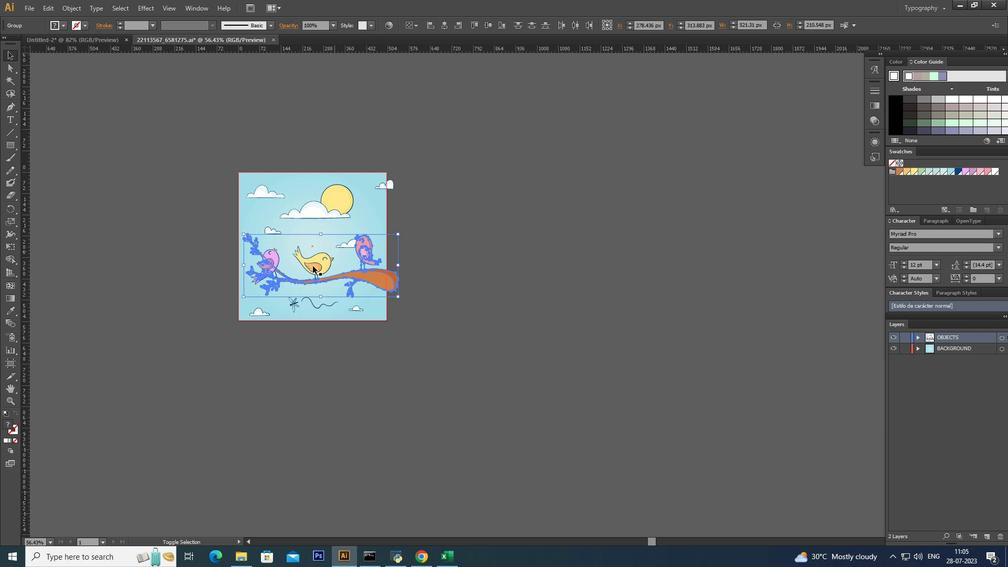 
Action: Mouse moved to (313, 266)
Screenshot: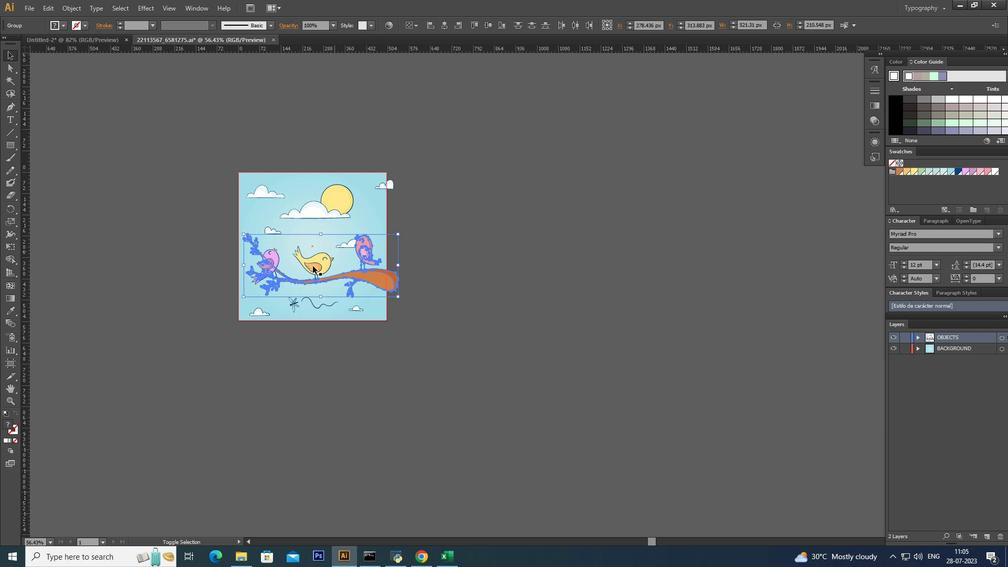 
Action: Key pressed <Key.shift><Key.shift>
Screenshot: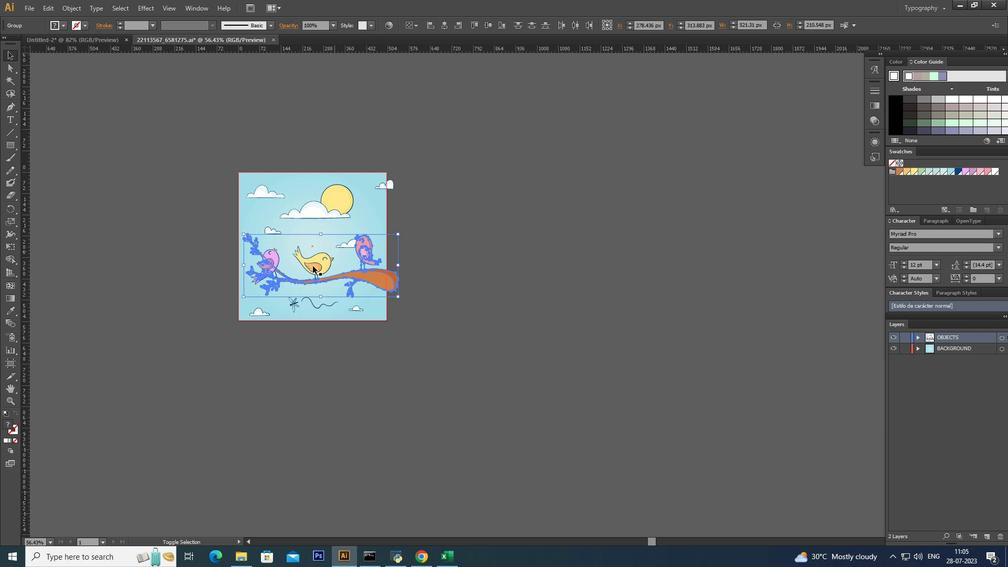 
Action: Mouse moved to (312, 266)
Screenshot: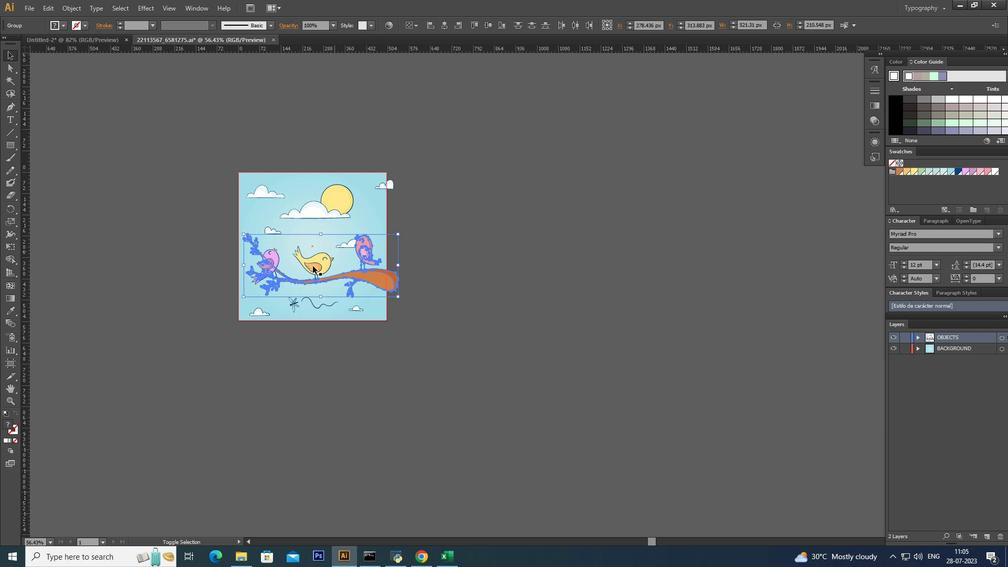 
Action: Key pressed <Key.shift>
Screenshot: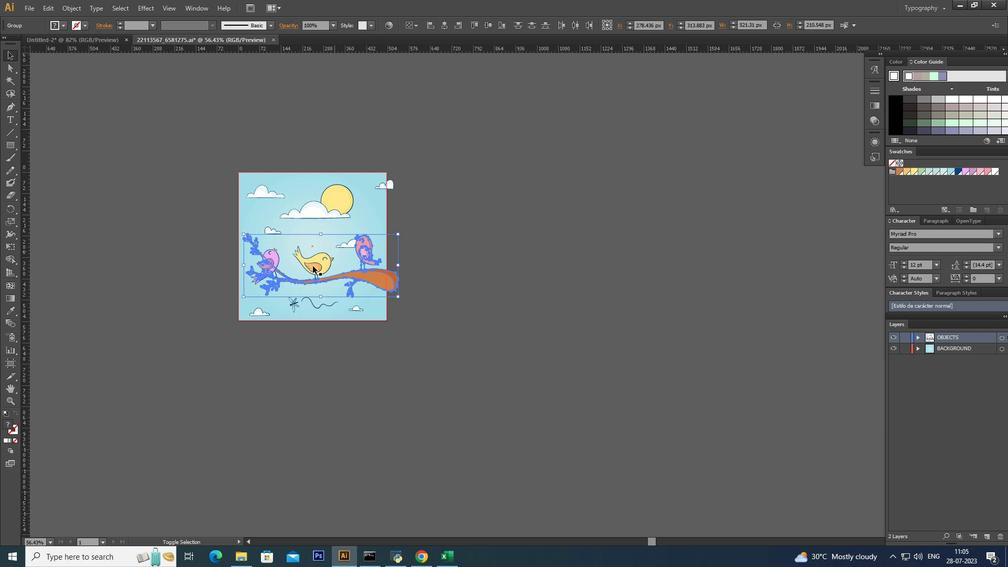 
Action: Mouse moved to (312, 269)
Screenshot: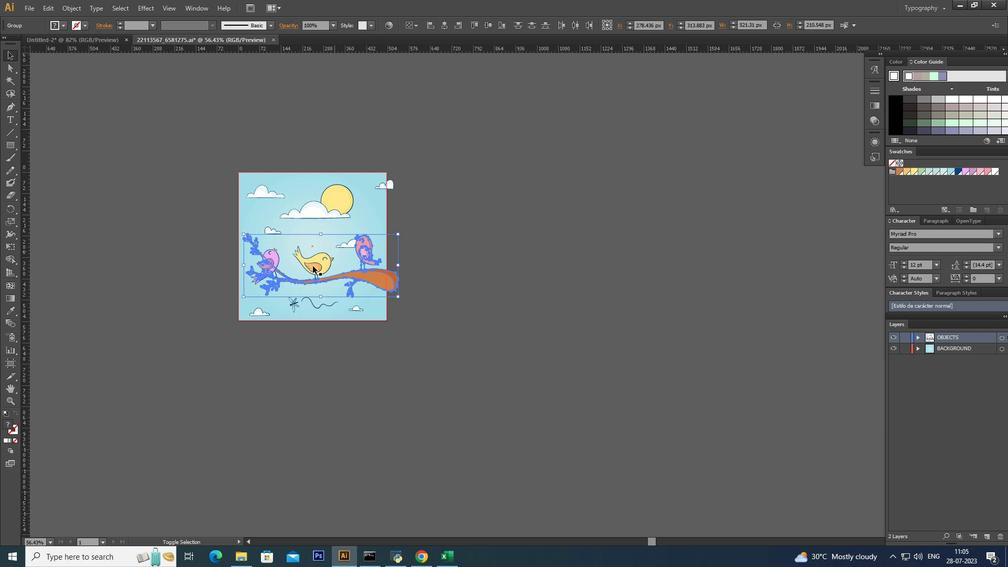 
Action: Key pressed <Key.shift>
Screenshot: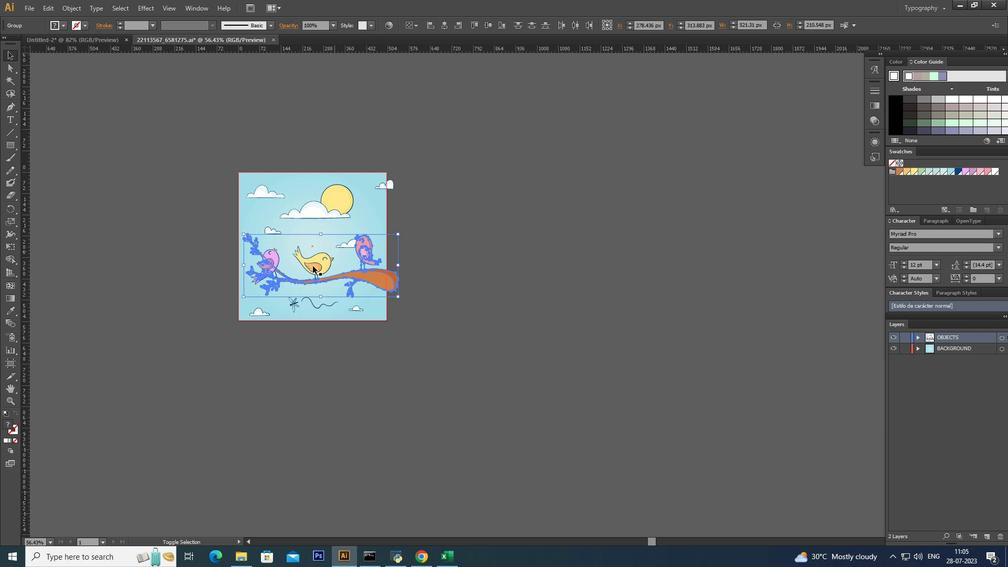 
Action: Mouse moved to (312, 271)
Screenshot: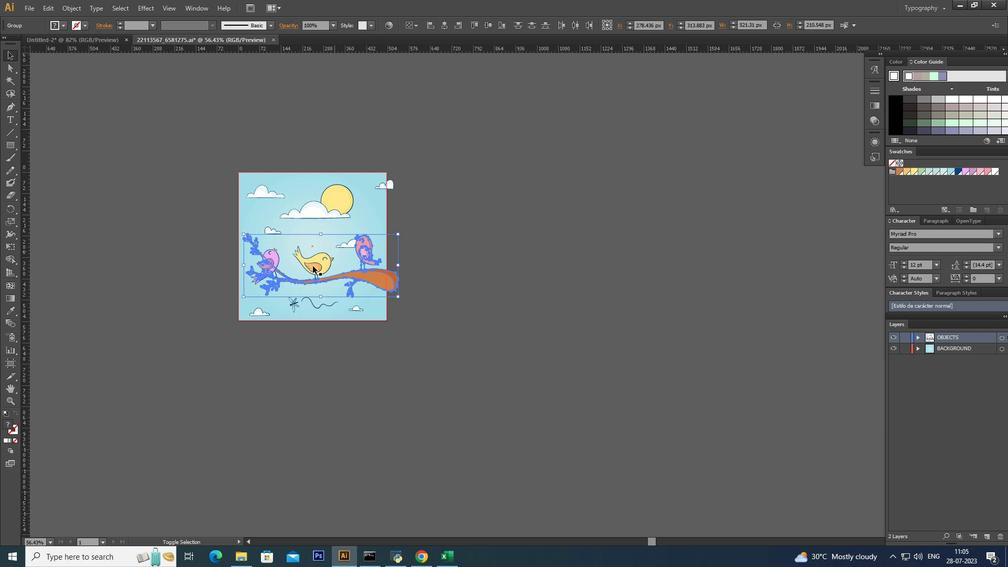 
Action: Key pressed <Key.shift>
Screenshot: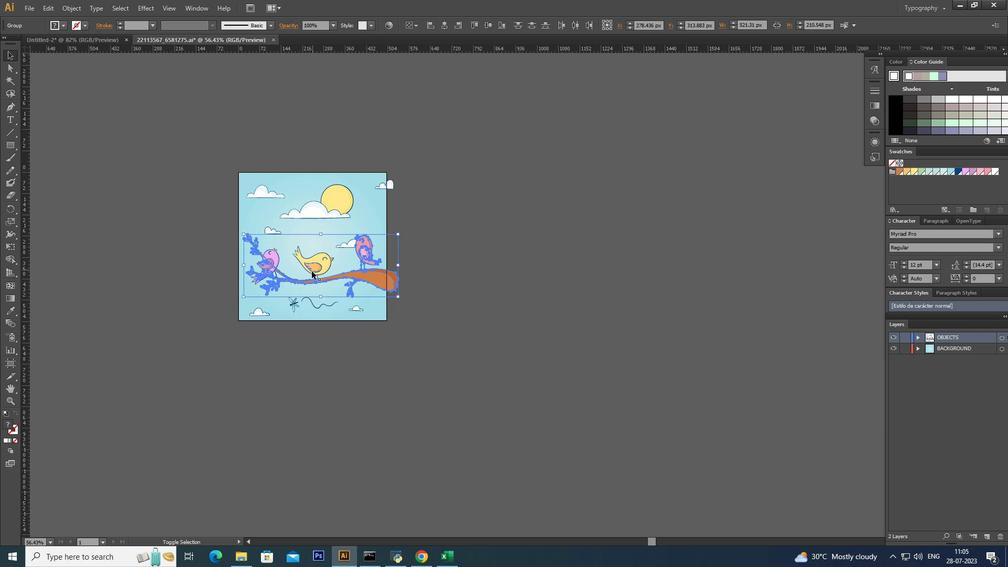 
Action: Mouse moved to (312, 271)
Screenshot: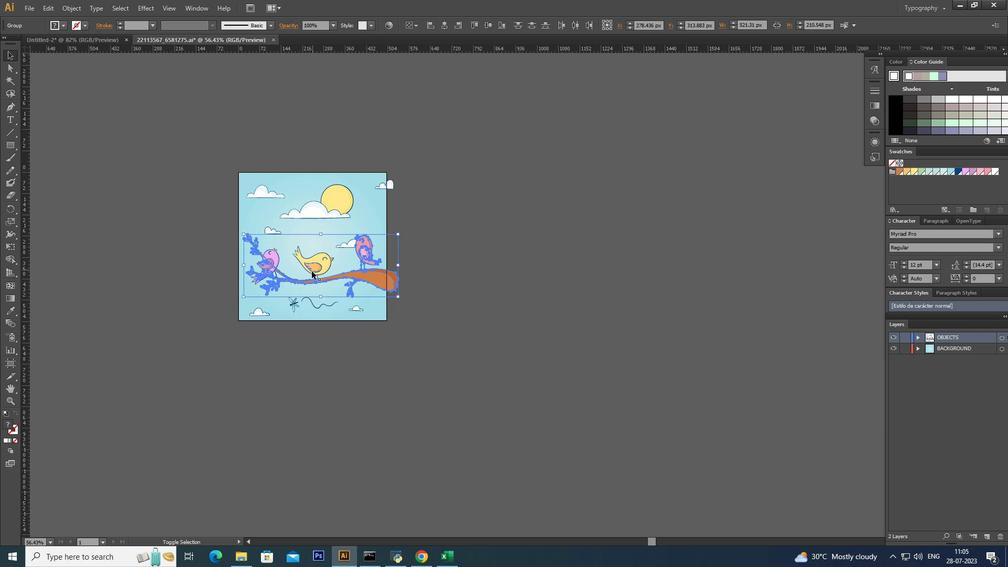 
Action: Key pressed <Key.shift><Key.shift><Key.shift><Key.shift><Key.shift><Key.shift><Key.shift><Key.shift><Key.shift><Key.shift>
Screenshot: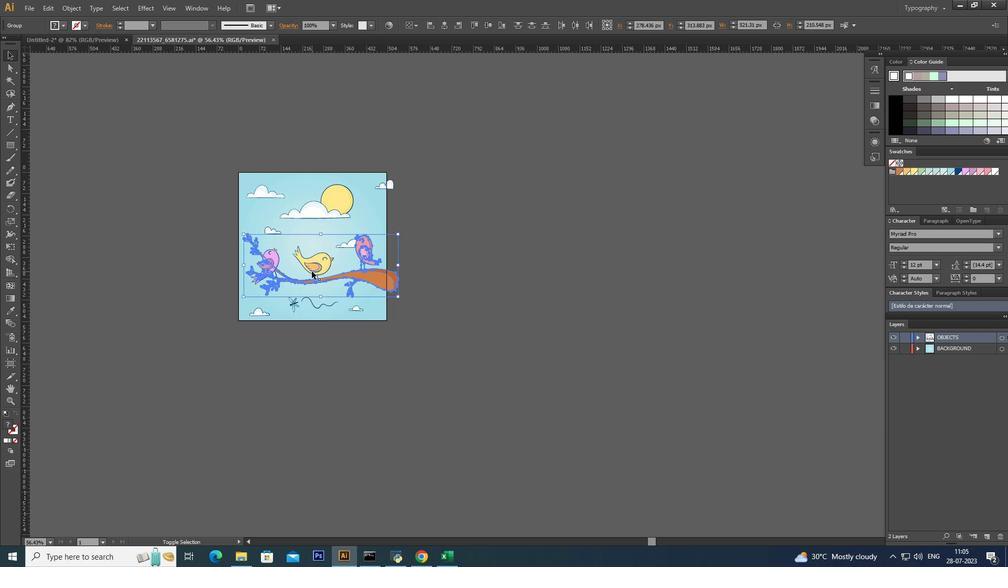 
Action: Mouse pressed left at (312, 271)
Screenshot: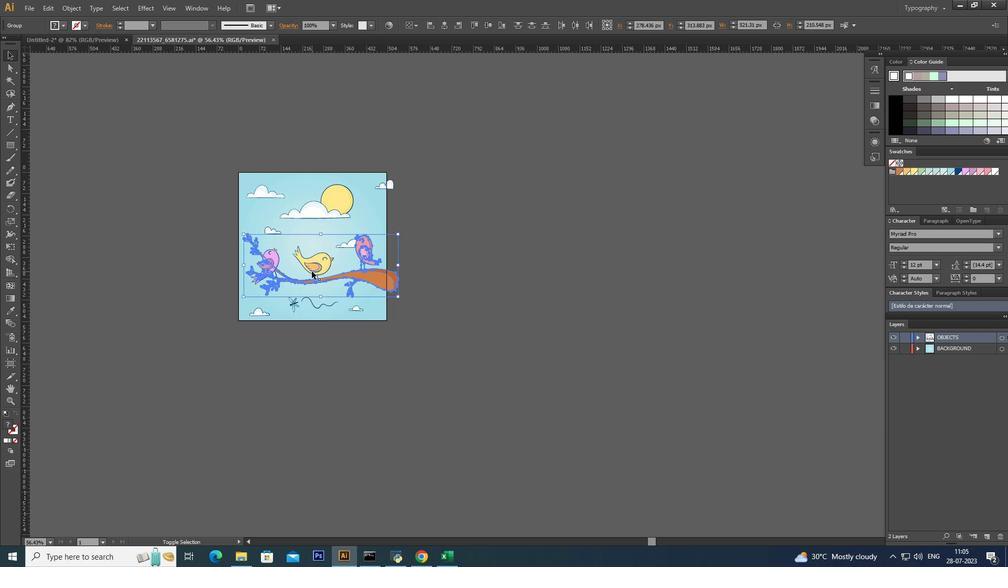 
Action: Key pressed <Key.shift><Key.shift><Key.shift><Key.shift><Key.shift><Key.shift><Key.shift><Key.shift><Key.shift><Key.shift><Key.shift><Key.shift><Key.shift><Key.shift><Key.shift><Key.shift><Key.shift><Key.shift><Key.shift><Key.shift><Key.shift>
Screenshot: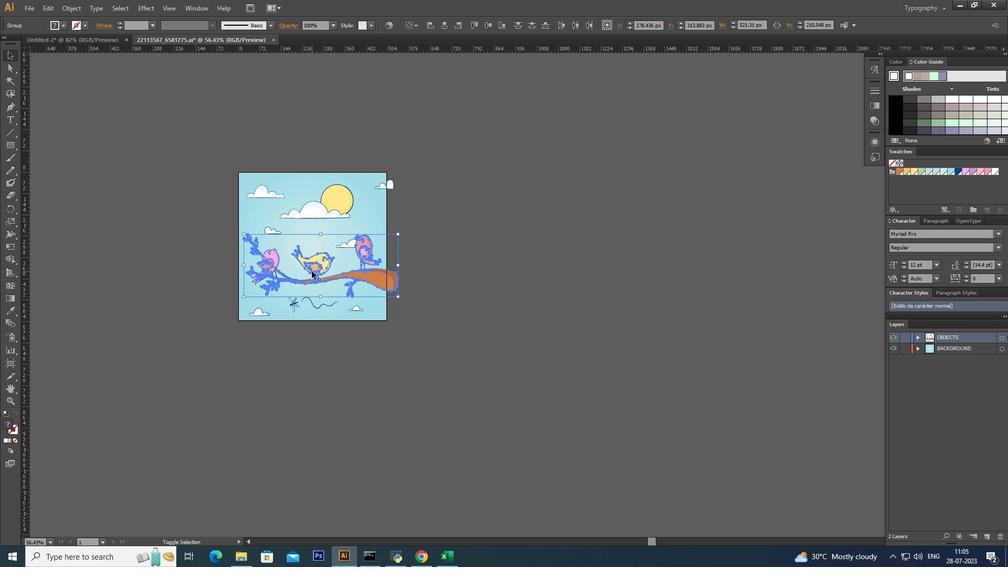 
Action: Mouse moved to (311, 271)
Screenshot: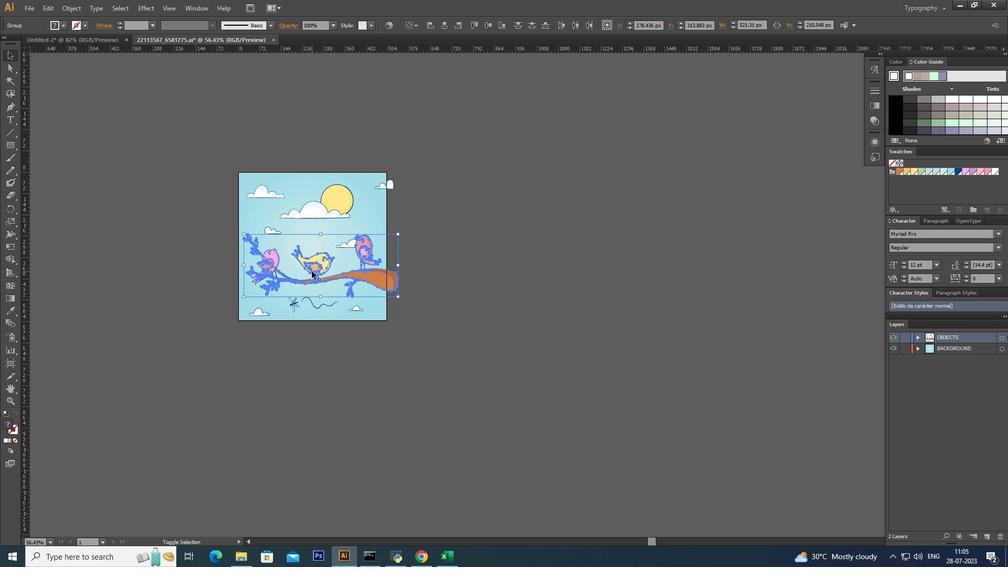 
Action: Key pressed <Key.shift>
Screenshot: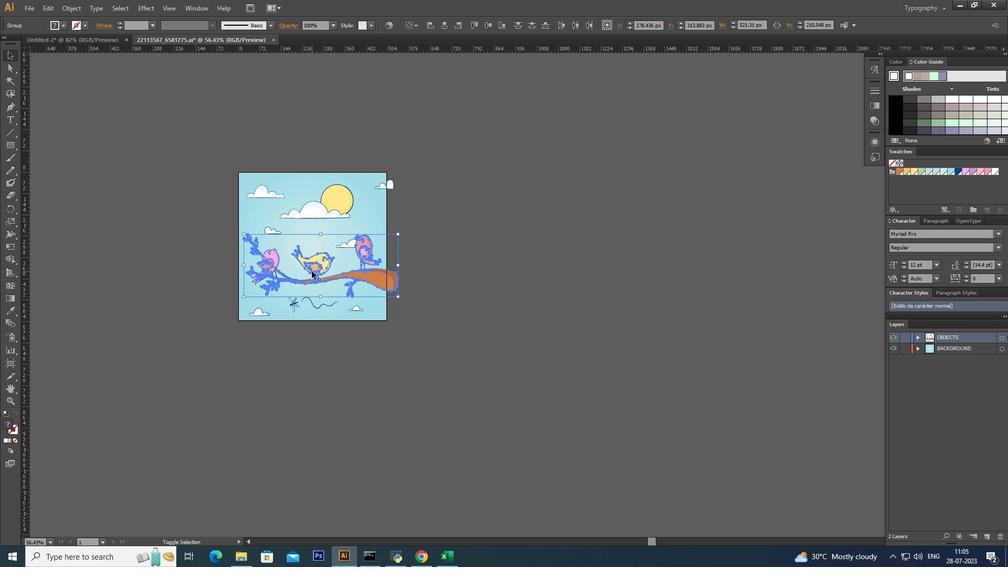 
Action: Mouse moved to (292, 269)
Screenshot: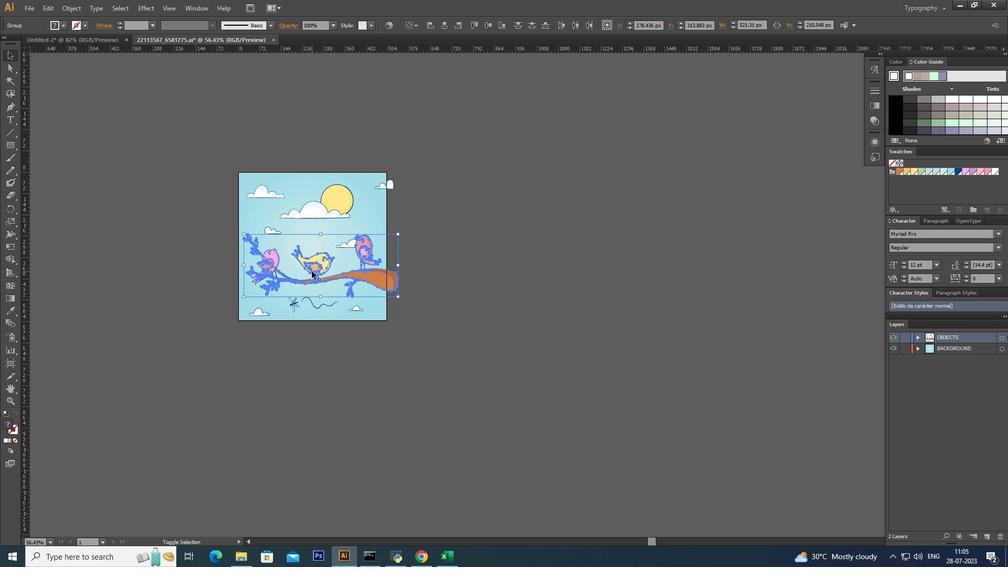 
Action: Key pressed <Key.shift>
Screenshot: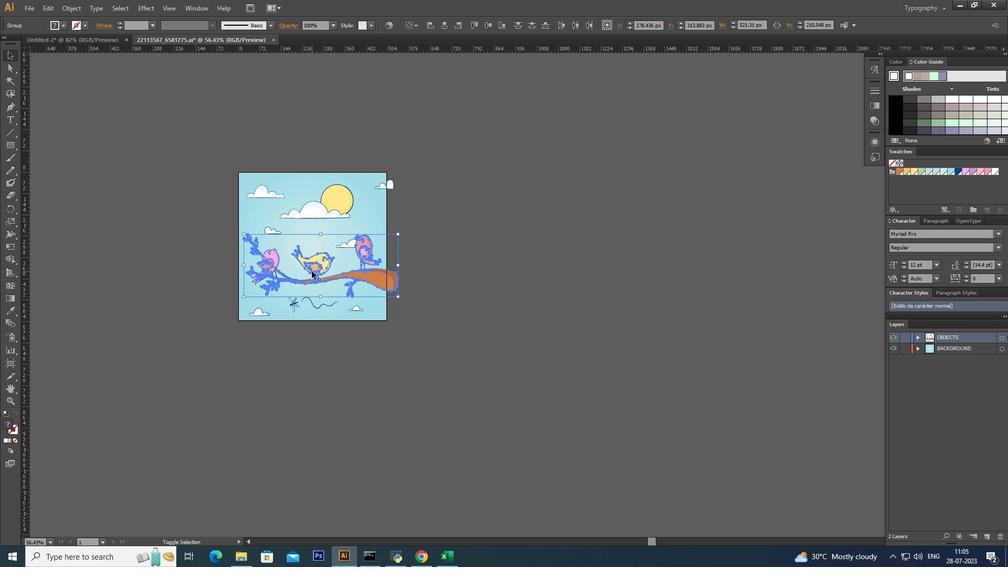 
Action: Mouse moved to (270, 264)
Screenshot: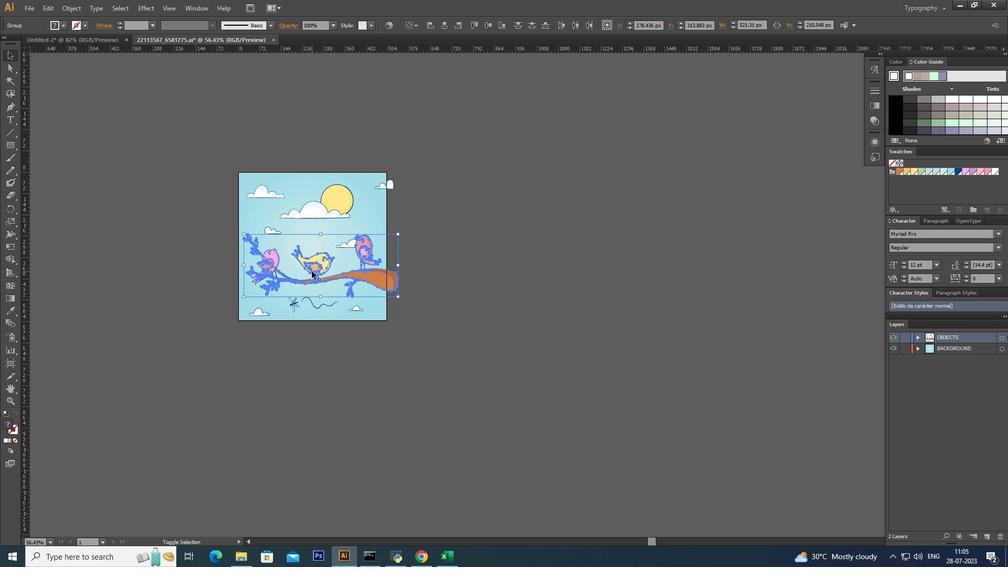 
Action: Key pressed <Key.shift>
Screenshot: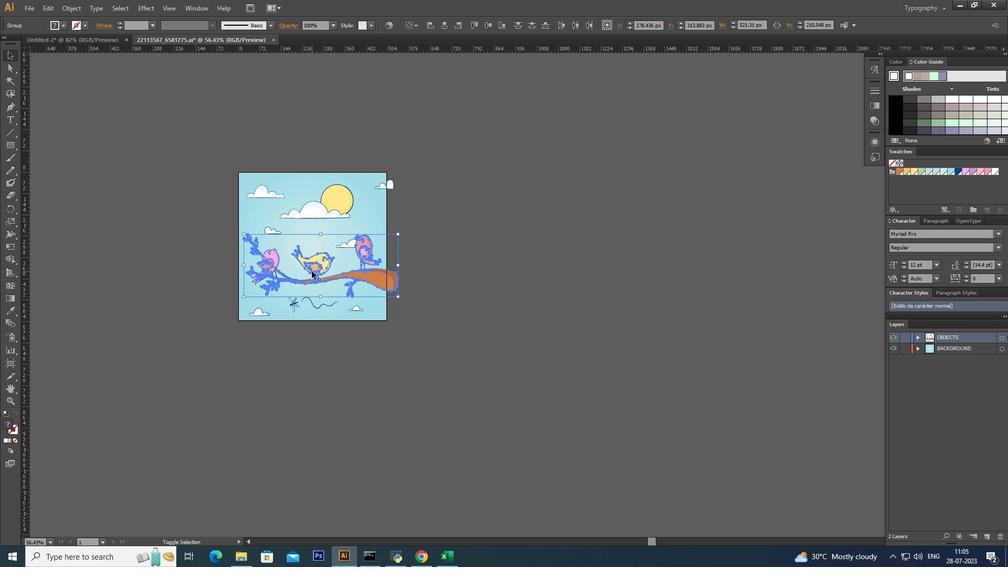 
Action: Mouse moved to (269, 264)
Screenshot: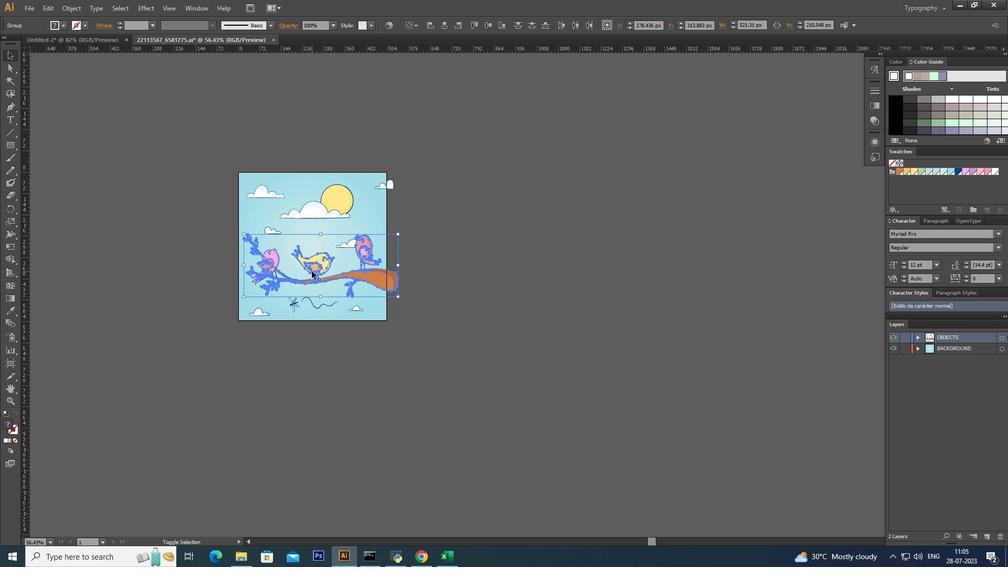 
Action: Key pressed <Key.shift><Key.shift><Key.shift><Key.shift><Key.shift><Key.shift>
Screenshot: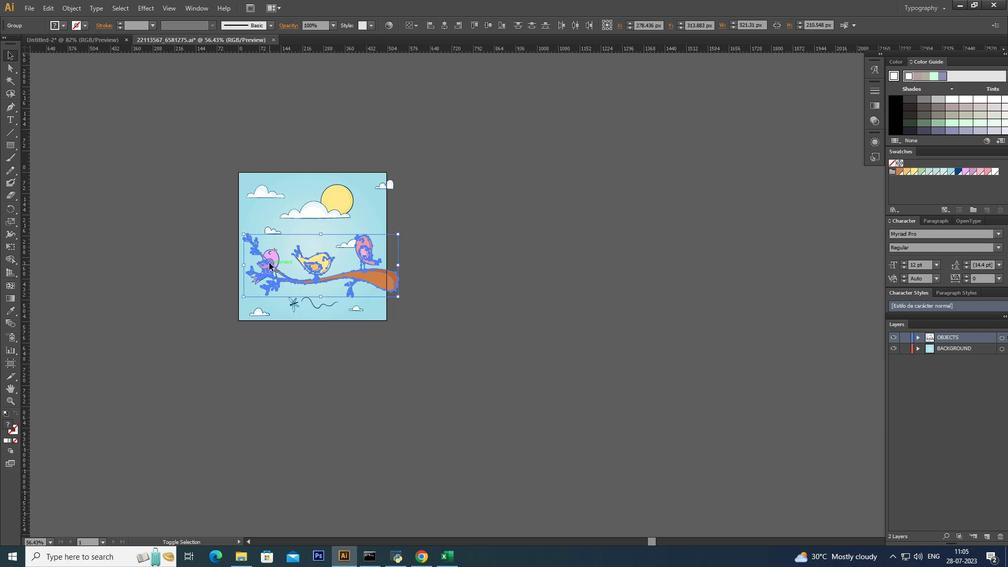 
Action: Mouse moved to (269, 263)
Screenshot: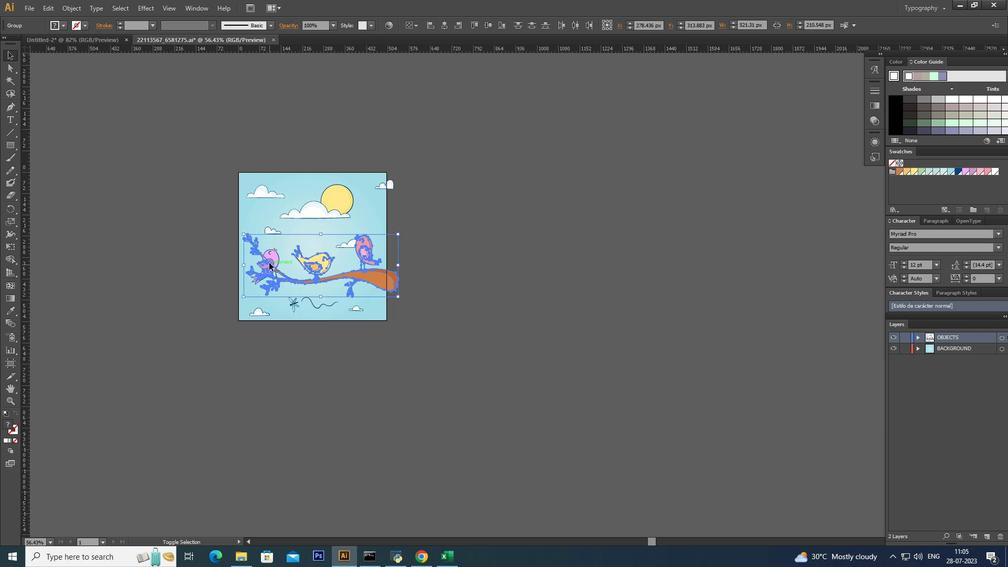 
Action: Key pressed <Key.shift><Key.shift>
Screenshot: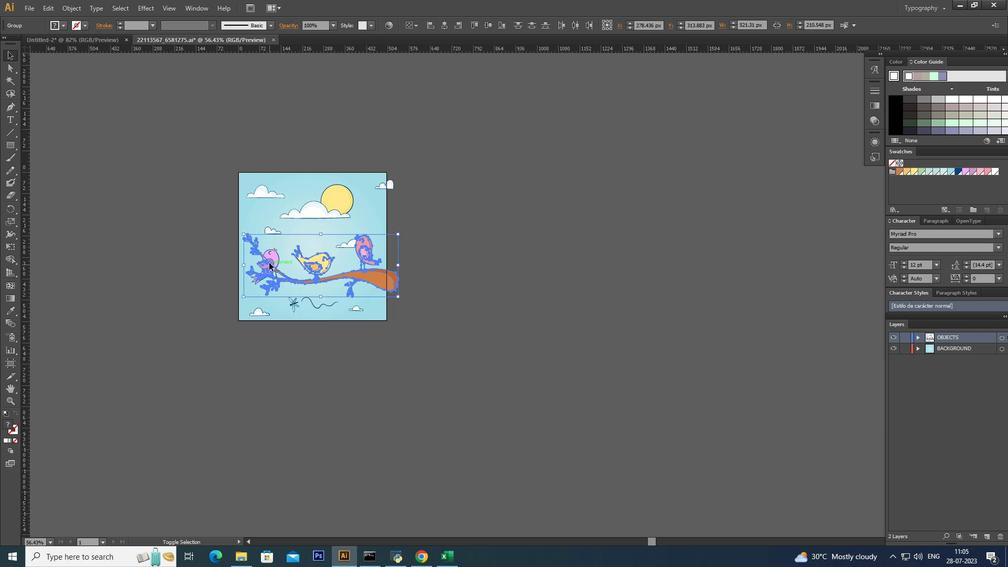 
Action: Mouse moved to (269, 262)
Screenshot: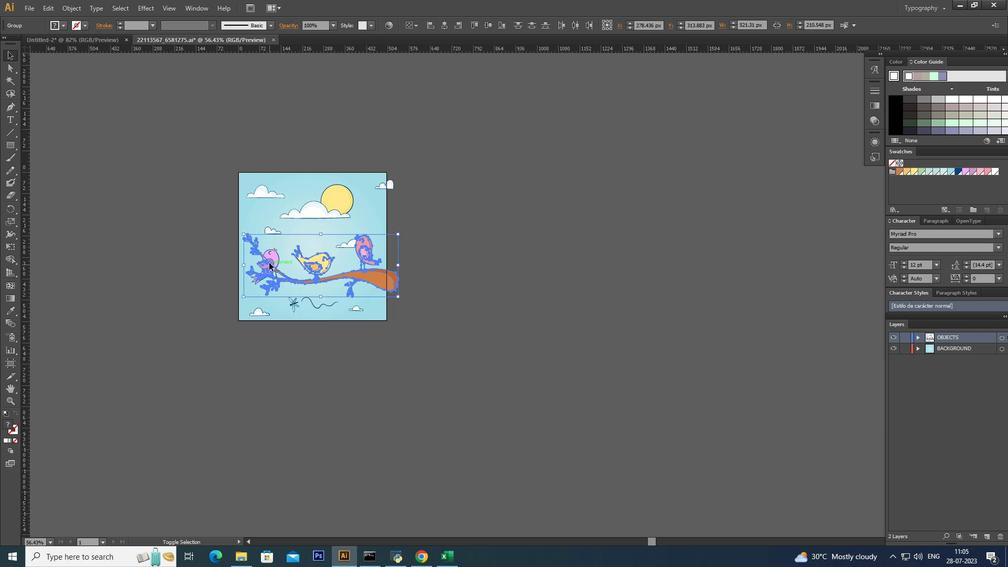 
Action: Key pressed <Key.shift>
Screenshot: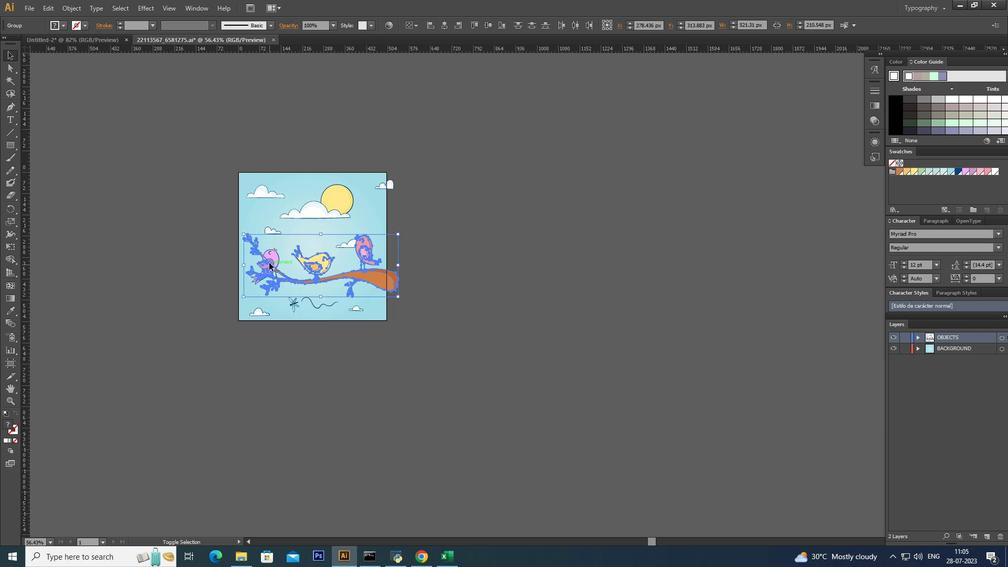 
Action: Mouse moved to (269, 261)
Screenshot: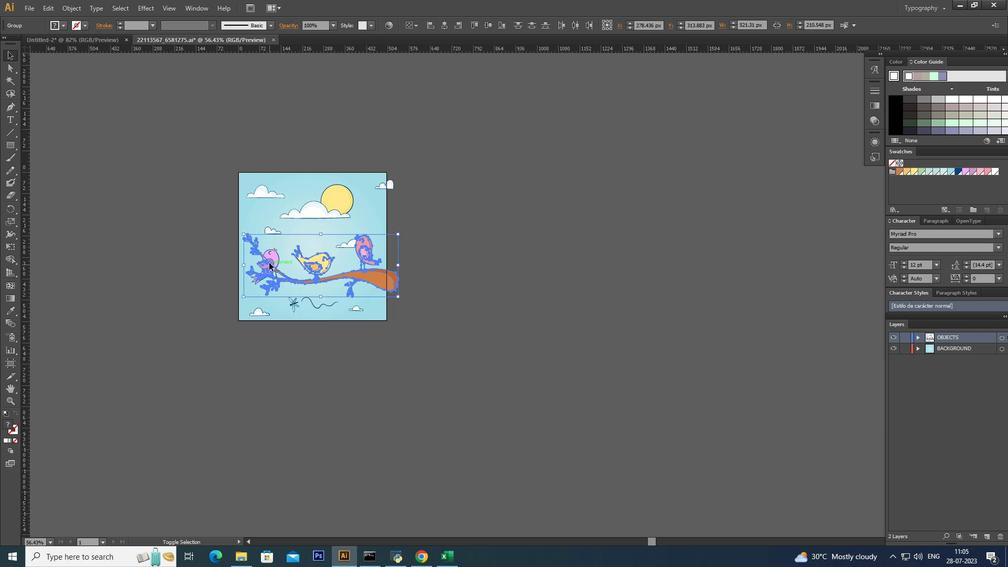 
Action: Key pressed <Key.shift>
Screenshot: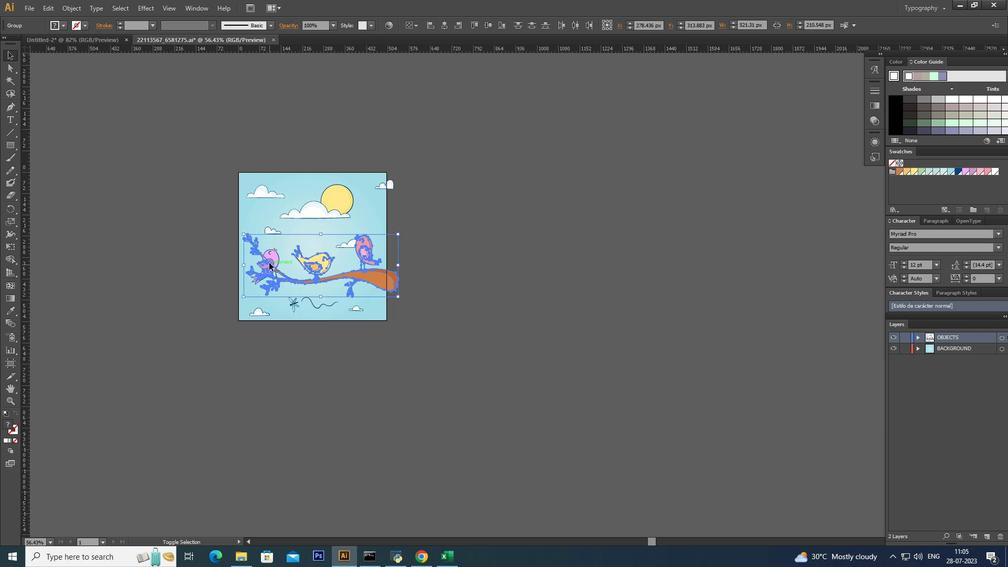 
Action: Mouse moved to (269, 261)
Screenshot: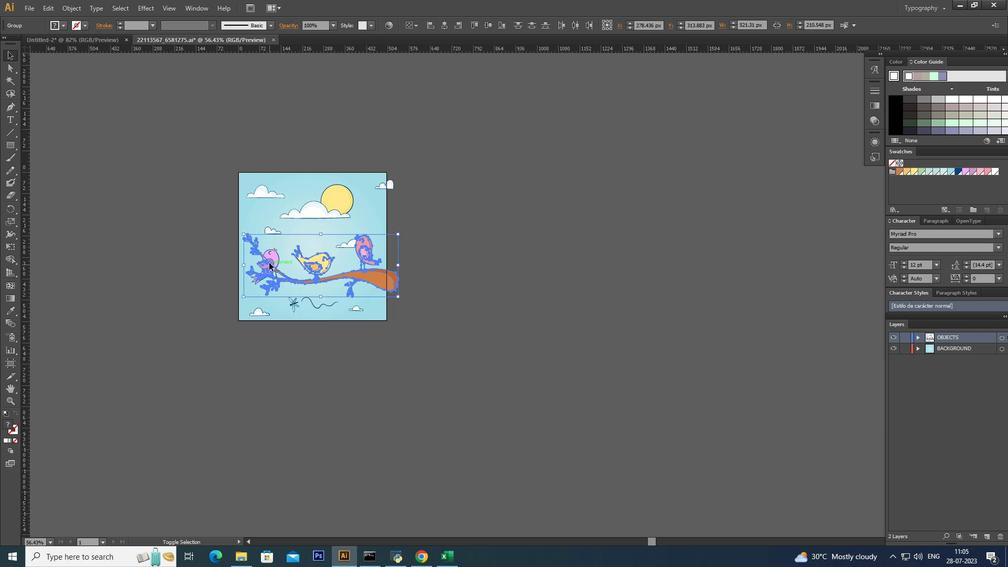 
Action: Key pressed <Key.shift><Key.shift>
Screenshot: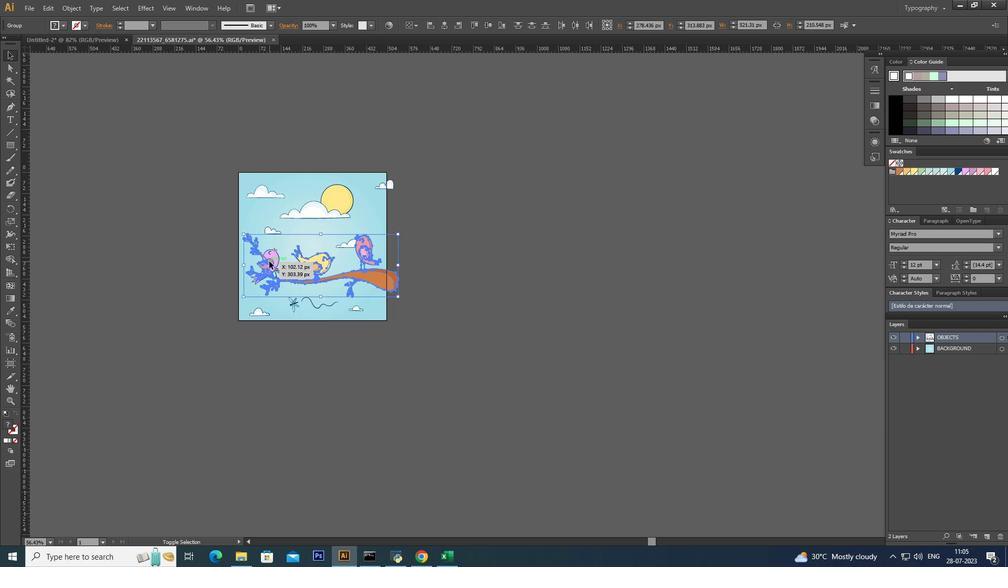 
Action: Mouse moved to (269, 260)
Screenshot: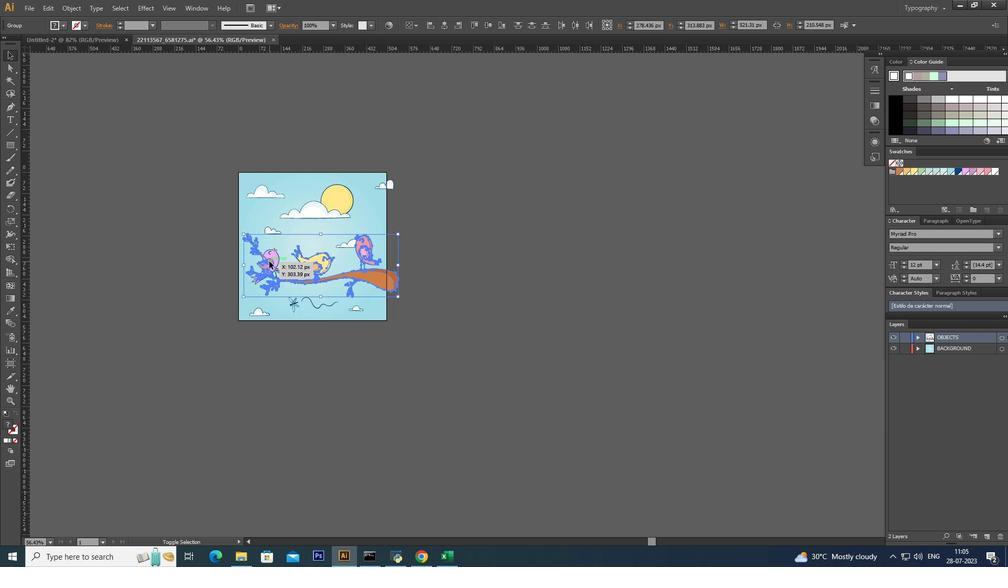 
Action: Key pressed <Key.shift>
Screenshot: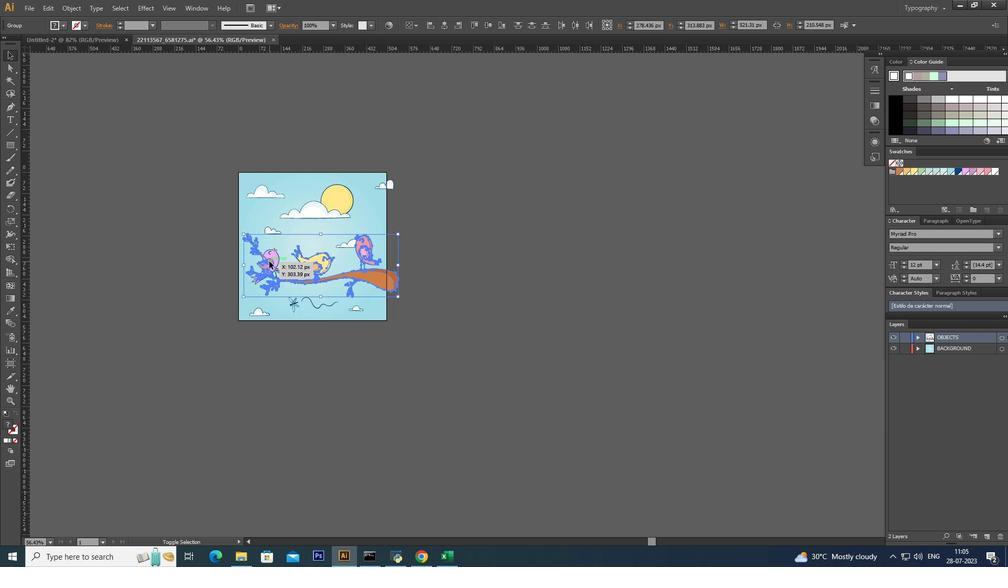 
Action: Mouse moved to (270, 260)
Screenshot: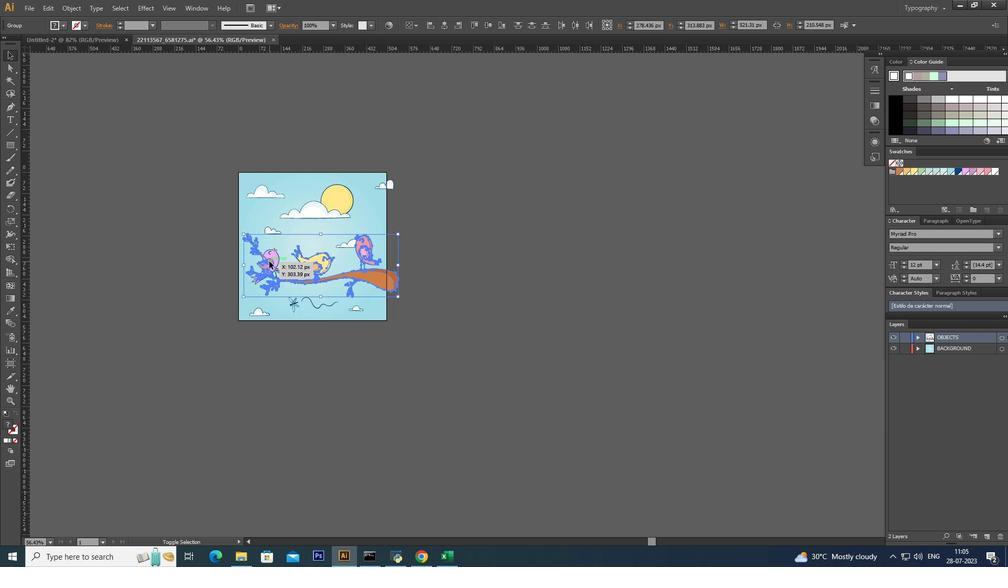 
Action: Key pressed <Key.shift><Key.shift><Key.shift><Key.shift><Key.shift><Key.shift><Key.shift><Key.shift><Key.shift><Key.shift>
Screenshot: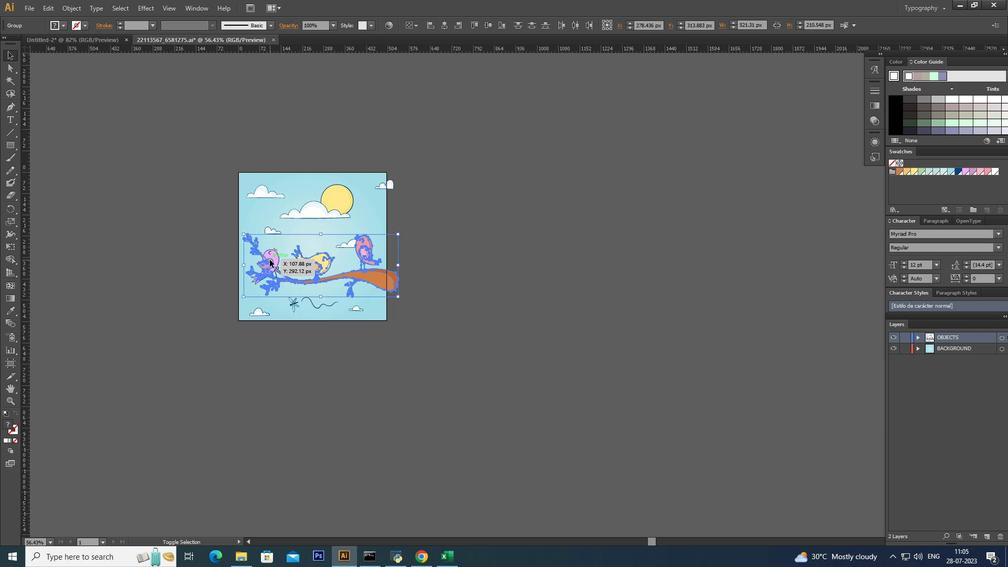 
Action: Mouse pressed left at (270, 260)
Screenshot: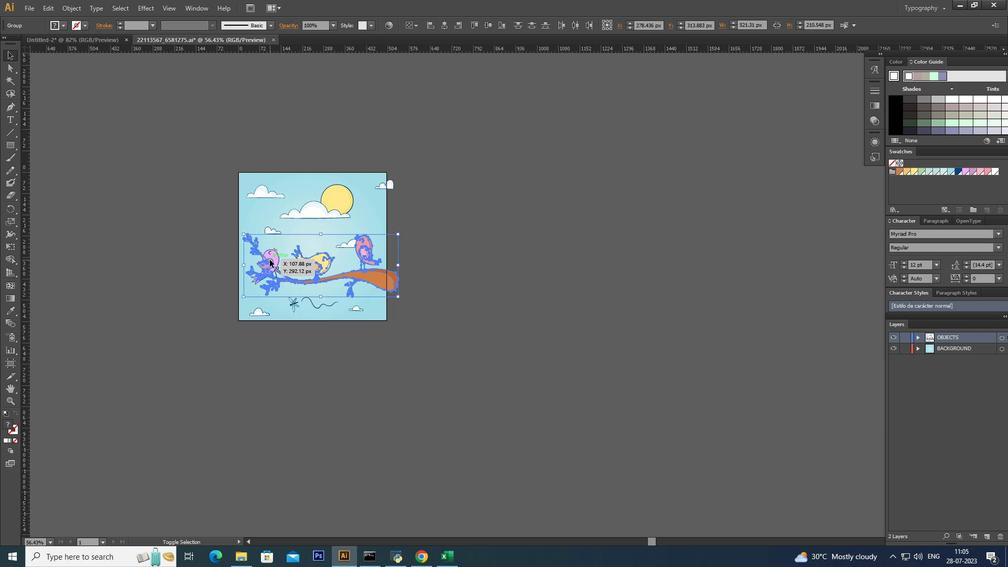 
Action: Key pressed <Key.shift><Key.shift><Key.shift><Key.shift><Key.shift><Key.shift><Key.shift><Key.shift><Key.shift><Key.shift><Key.shift><Key.shift><Key.shift><Key.shift><Key.shift><Key.shift><Key.shift><Key.shift><Key.shift><Key.shift><Key.shift><Key.shift><Key.shift><Key.shift><Key.shift><Key.shift>
Screenshot: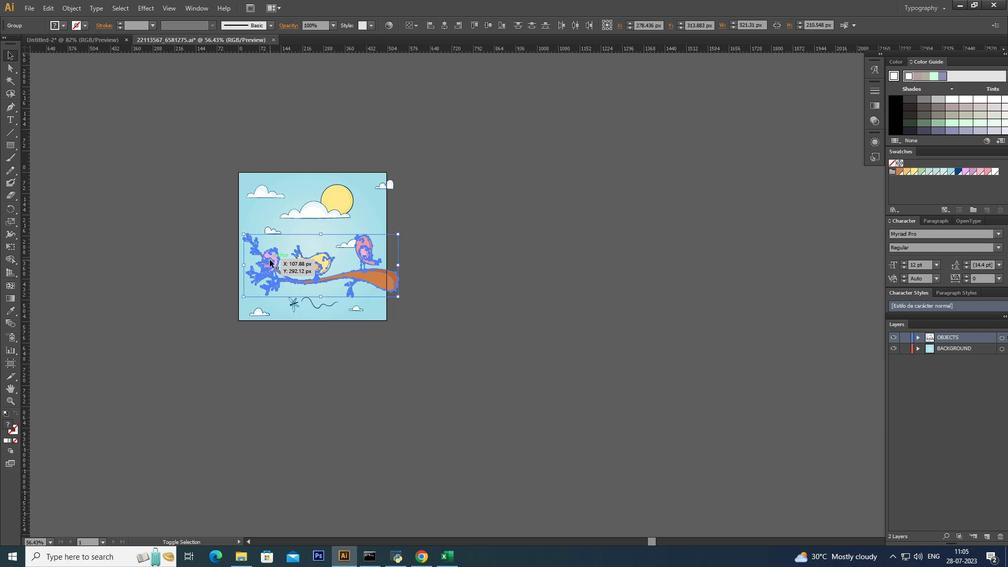 
Action: Mouse pressed left at (270, 260)
Screenshot: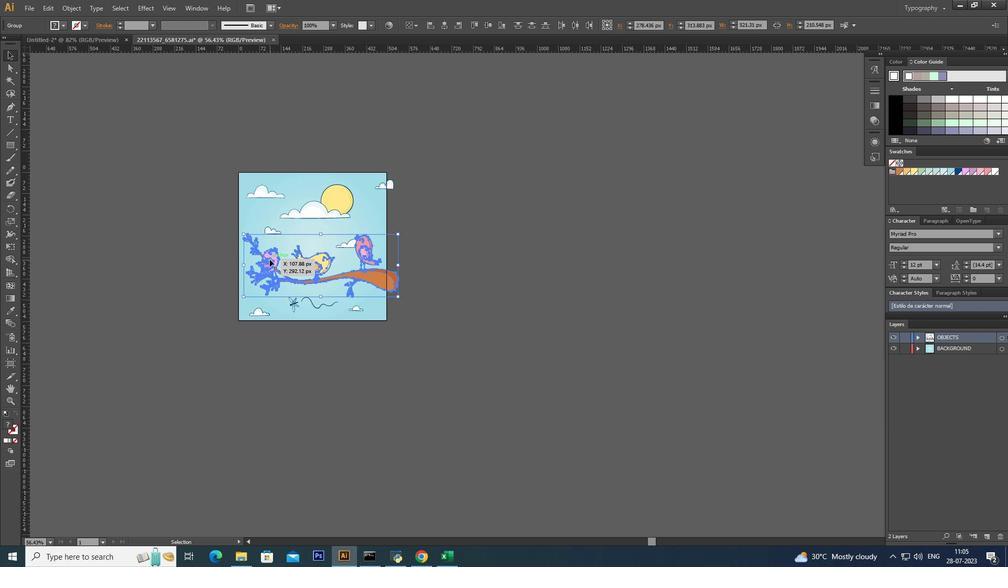 
Action: Mouse moved to (582, 190)
Screenshot: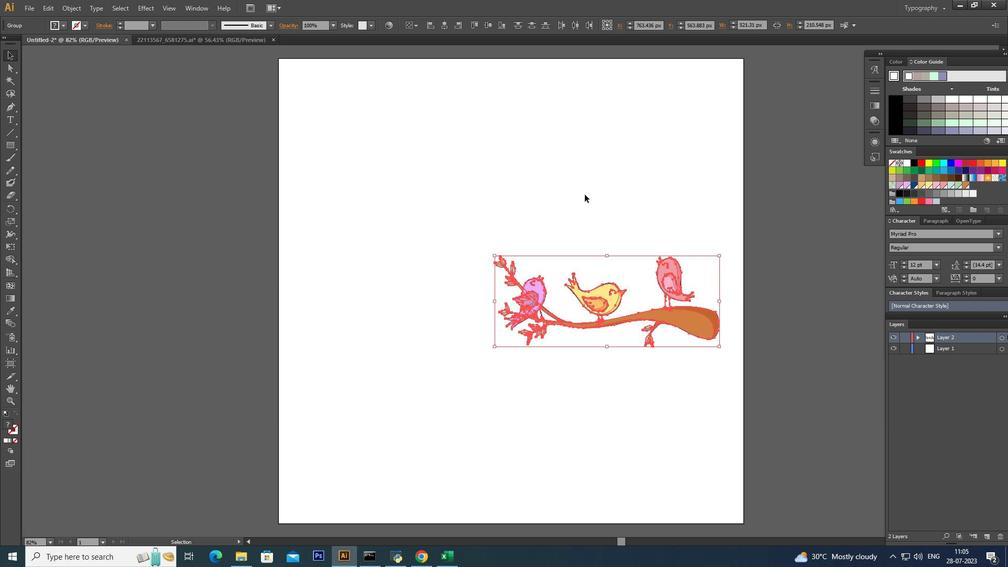 
Action: Mouse pressed left at (582, 190)
Screenshot: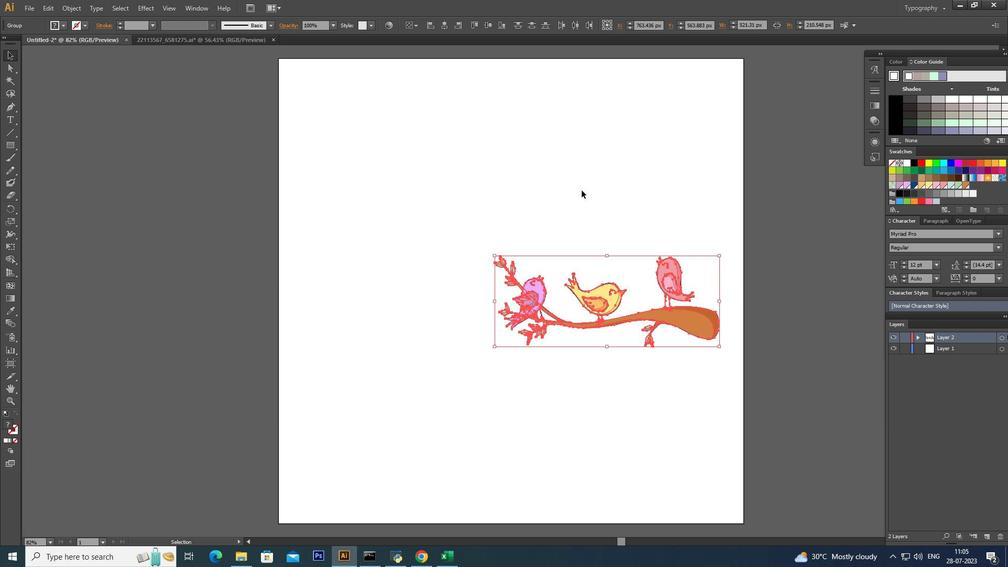 
Action: Mouse moved to (702, 326)
Screenshot: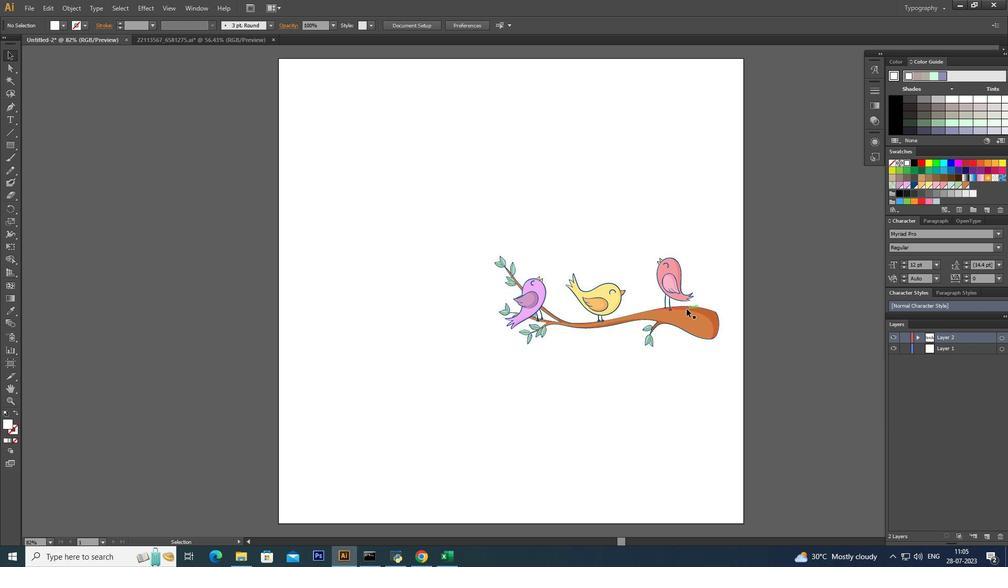 
Action: Mouse pressed left at (702, 326)
Screenshot: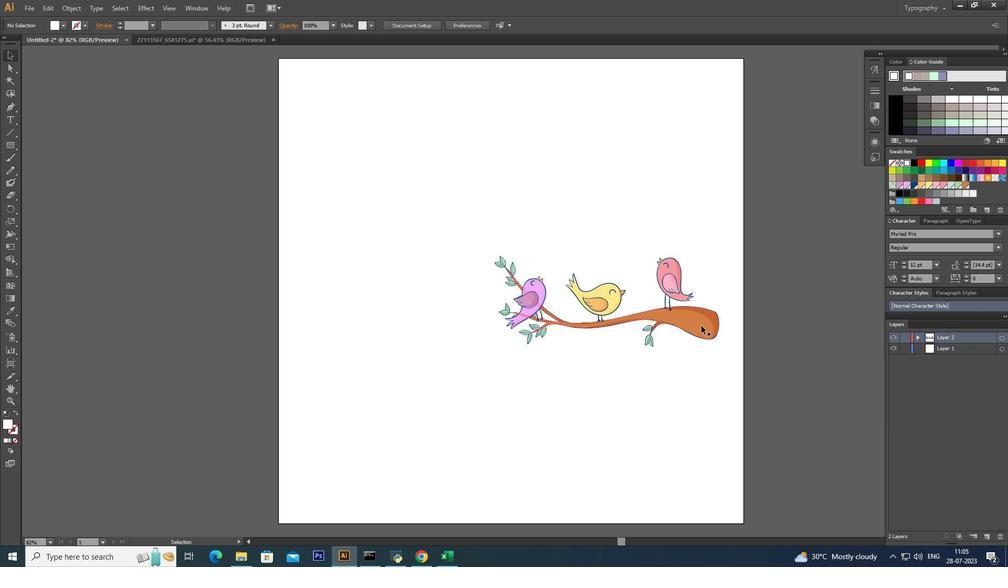 
Action: Mouse moved to (773, 263)
Screenshot: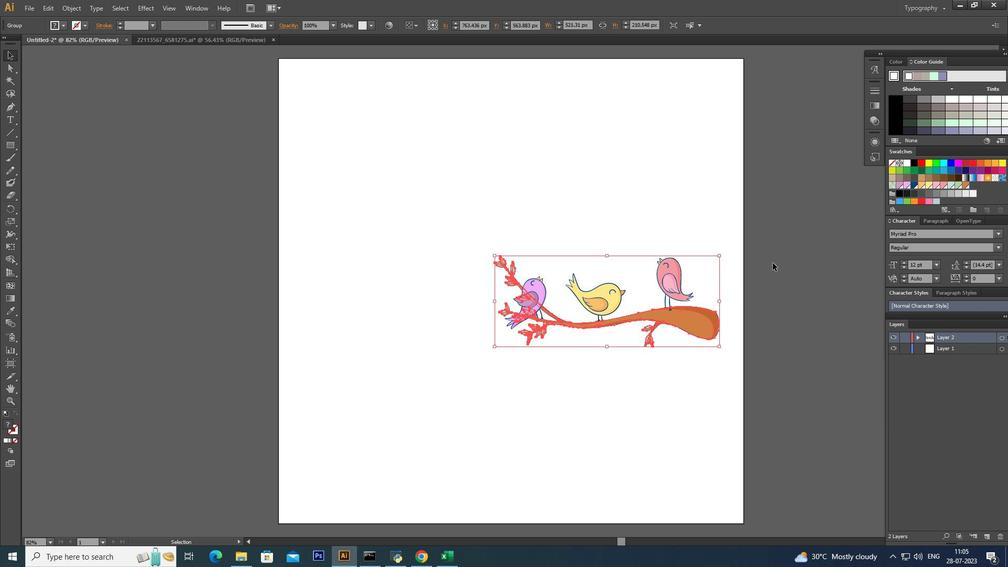 
Action: Mouse pressed left at (773, 263)
Screenshot: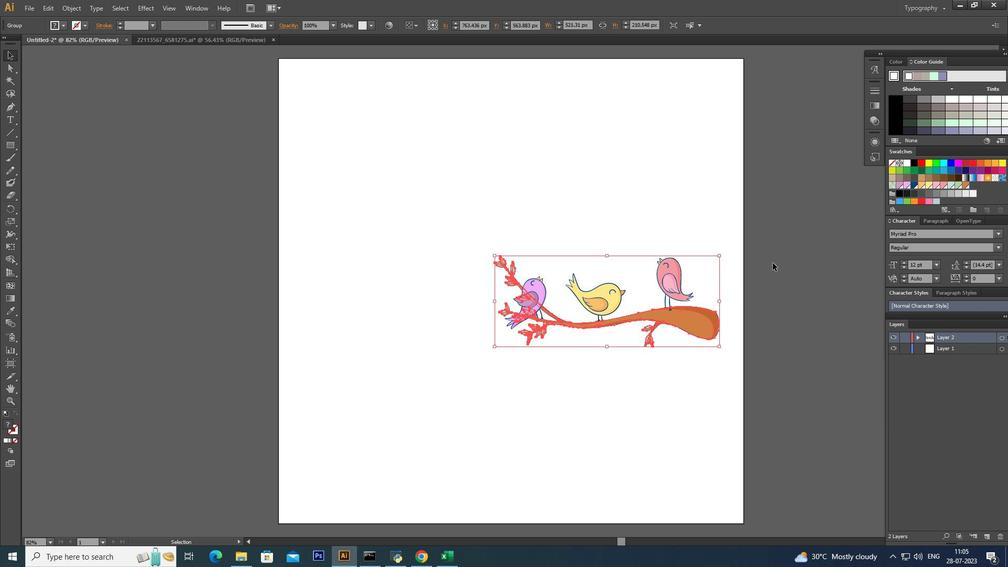 
Action: Mouse moved to (444, 360)
Screenshot: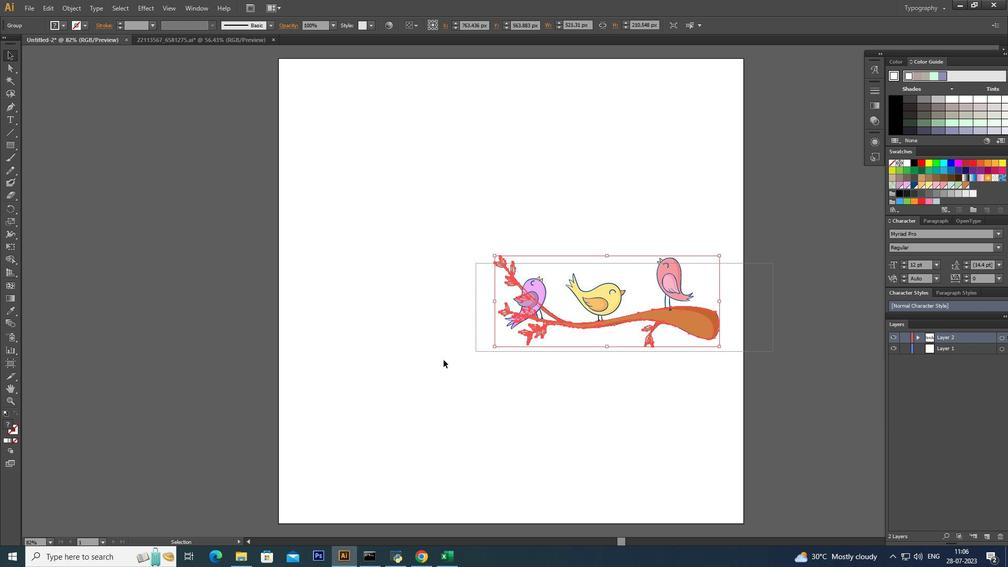 
Action: Key pressed ctrl+G
Screenshot: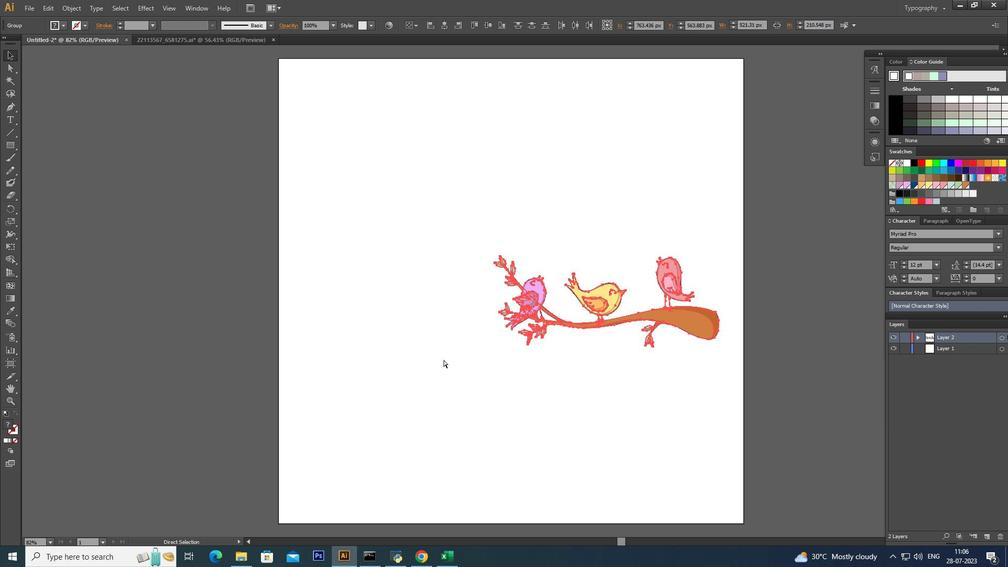 
Action: Mouse moved to (666, 222)
Screenshot: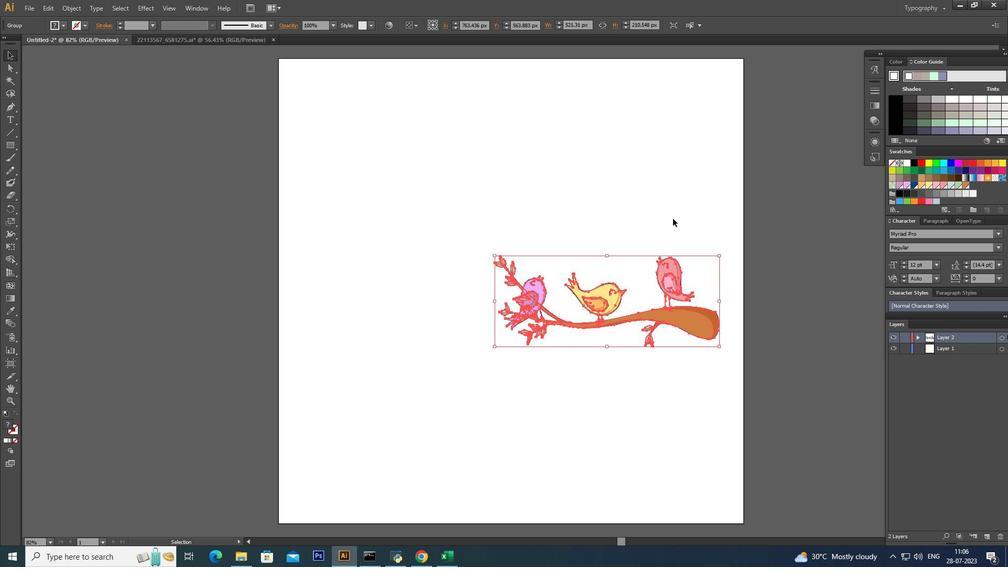 
Action: Mouse pressed left at (666, 222)
Screenshot: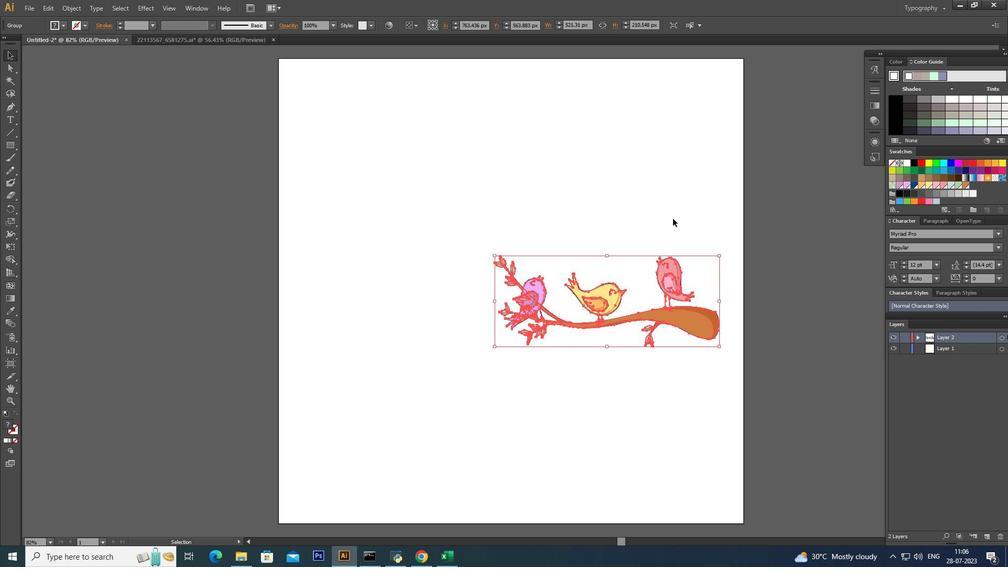 
Action: Mouse moved to (677, 289)
Screenshot: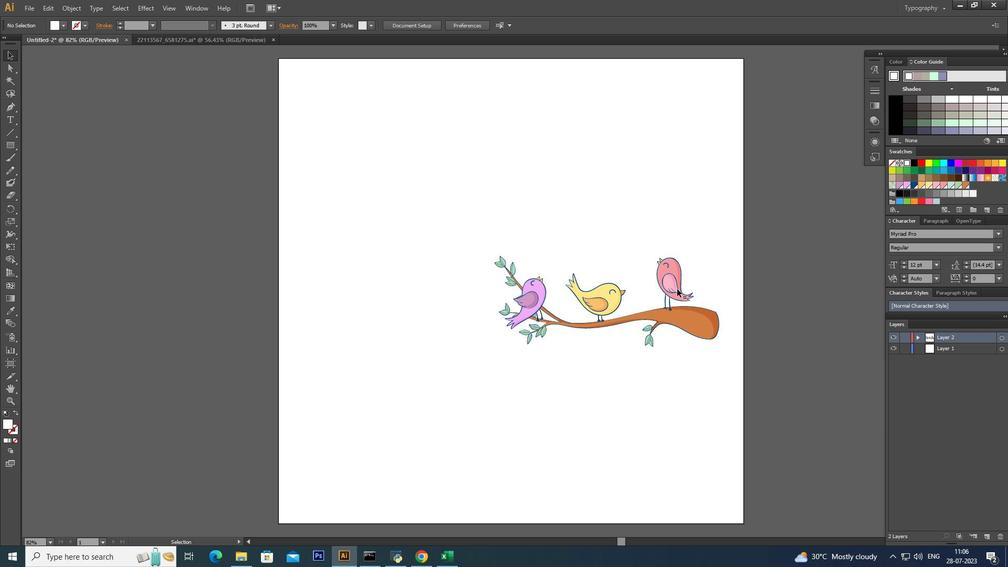 
Action: Mouse pressed left at (677, 289)
Screenshot: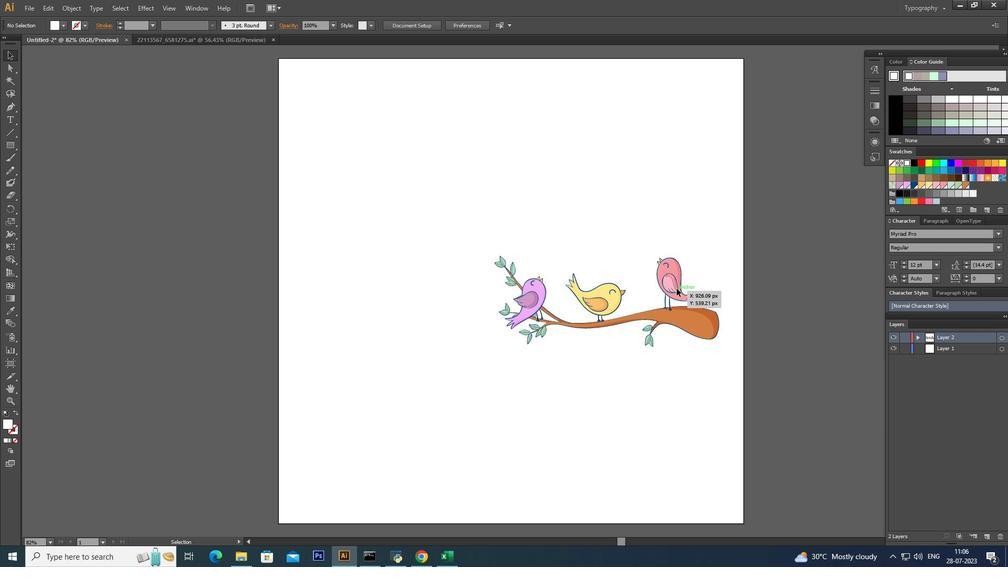 
Action: Mouse moved to (645, 342)
Screenshot: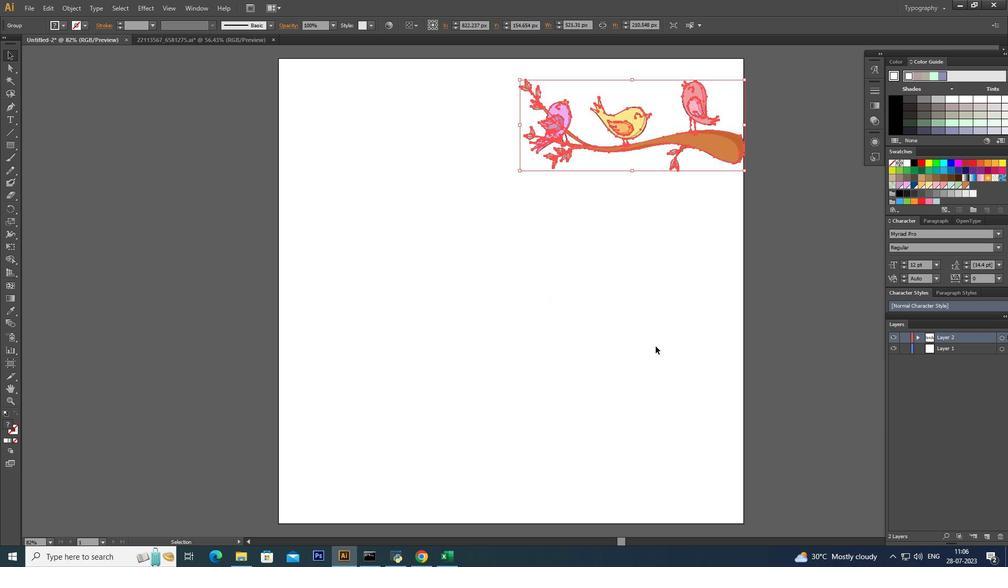 
Action: Mouse pressed left at (645, 342)
Screenshot: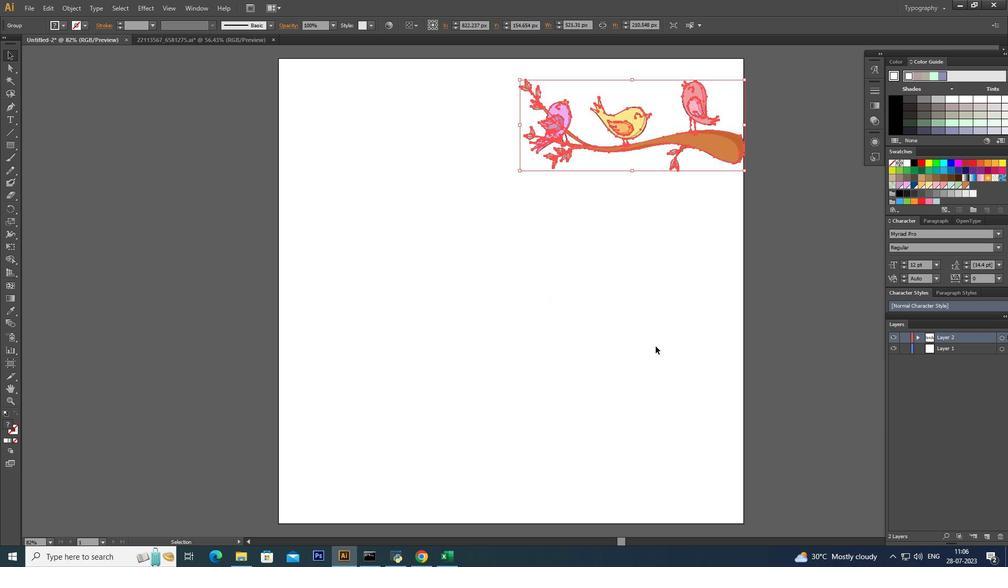 
Action: Mouse moved to (982, 534)
Screenshot: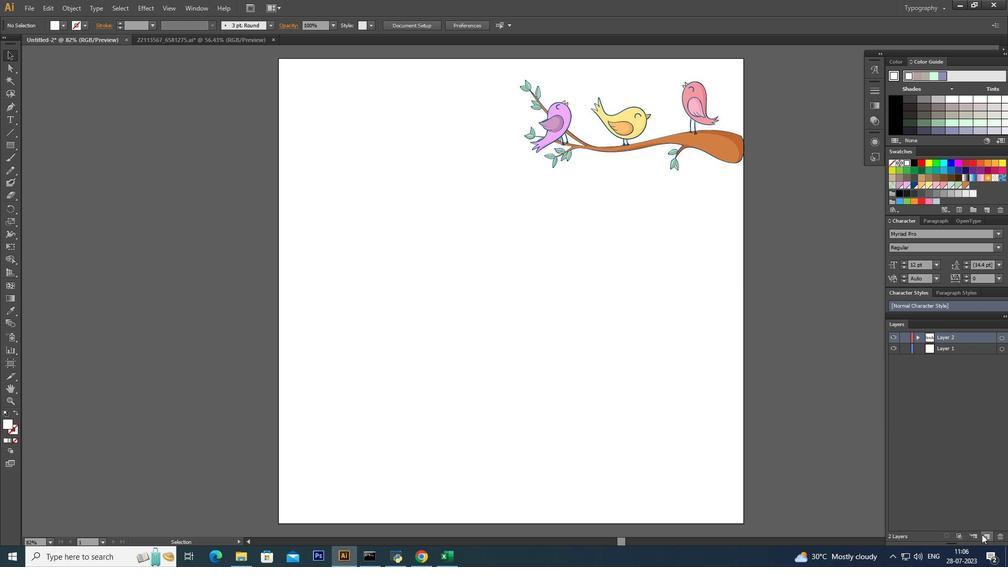 
Action: Mouse pressed left at (982, 534)
Screenshot: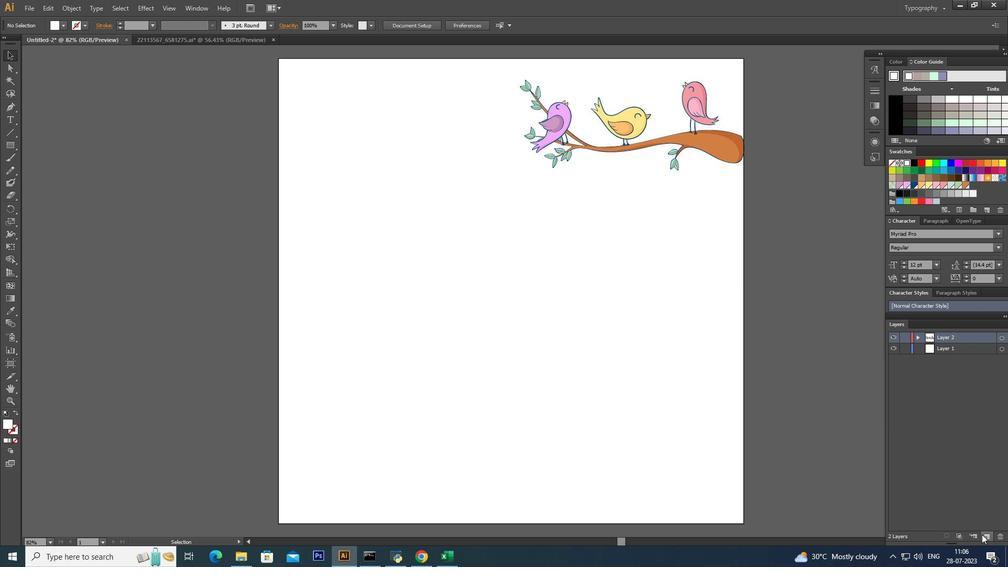 
Action: Mouse moved to (952, 337)
Screenshot: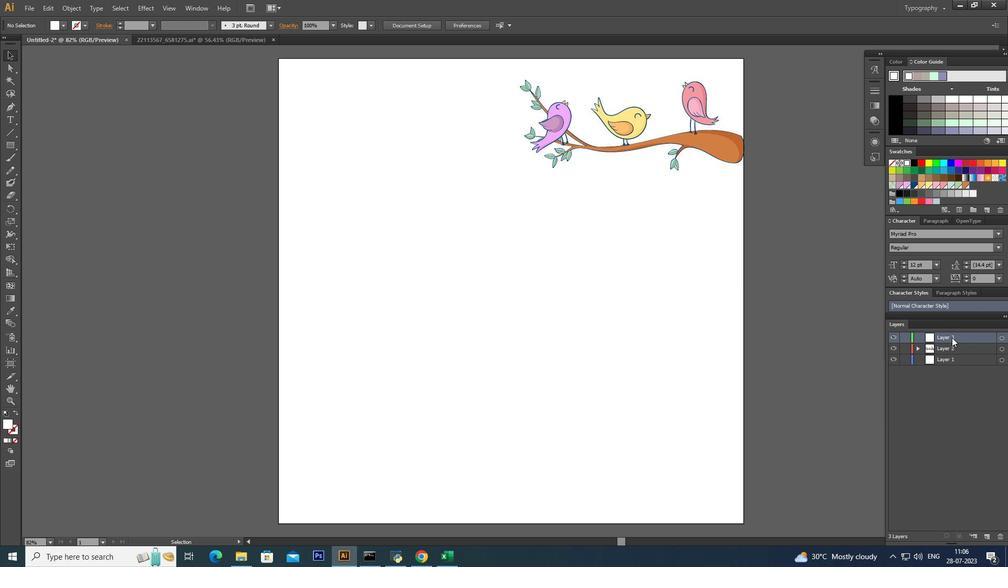 
Action: Mouse pressed left at (952, 337)
Screenshot: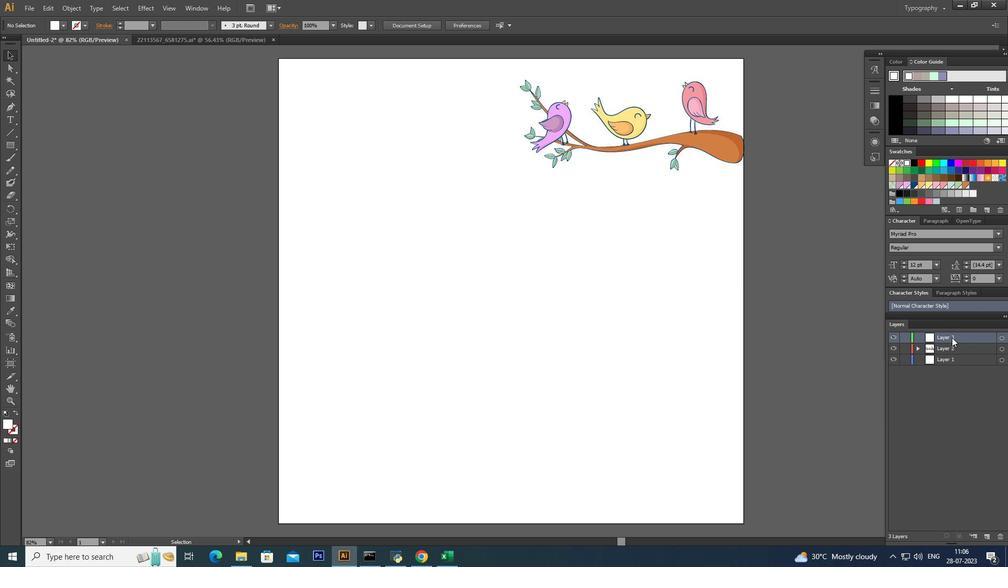 
Action: Mouse pressed left at (952, 337)
Screenshot: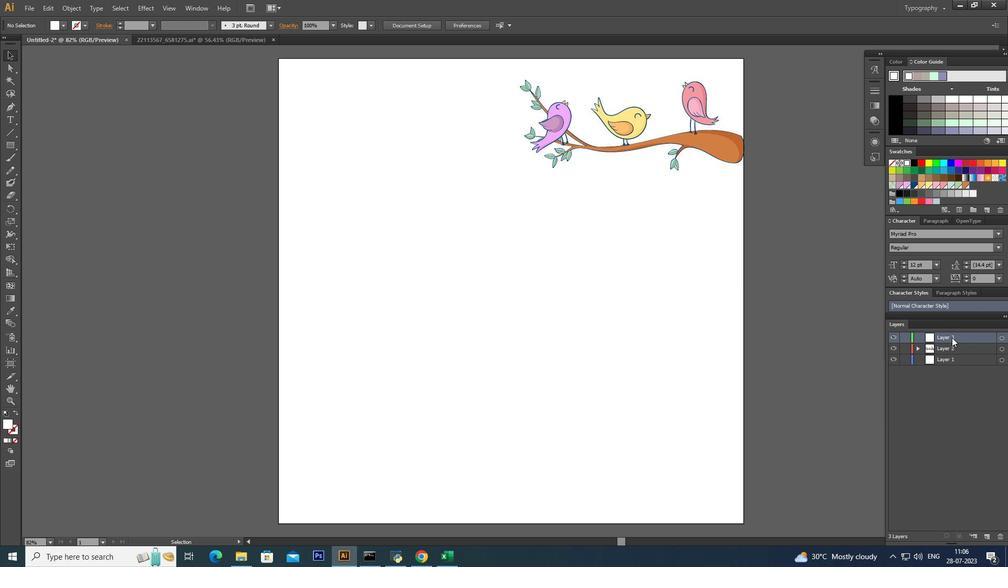 
Action: Mouse moved to (943, 349)
Screenshot: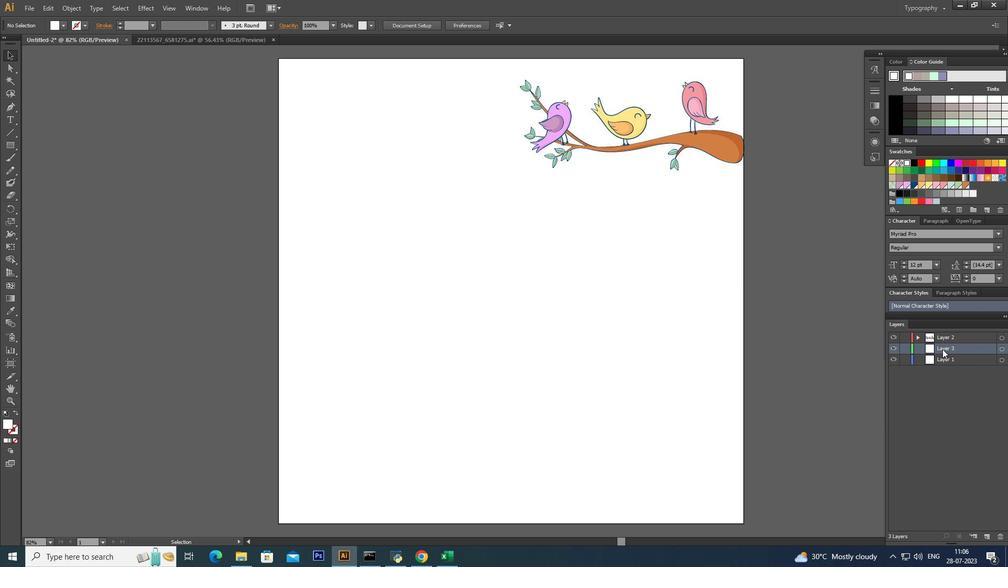 
Action: Mouse pressed left at (943, 349)
Screenshot: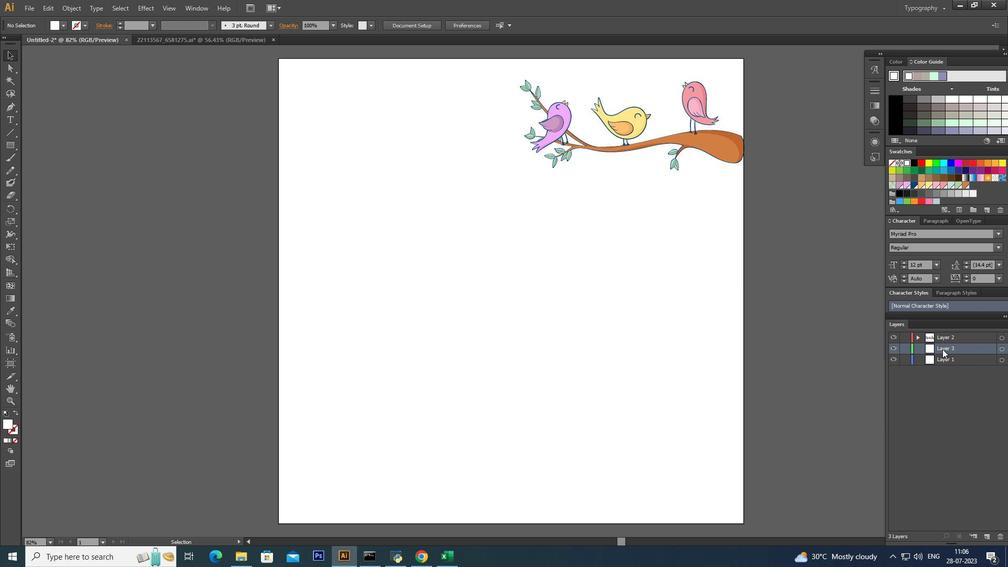 
Action: Mouse moved to (9, 146)
Screenshot: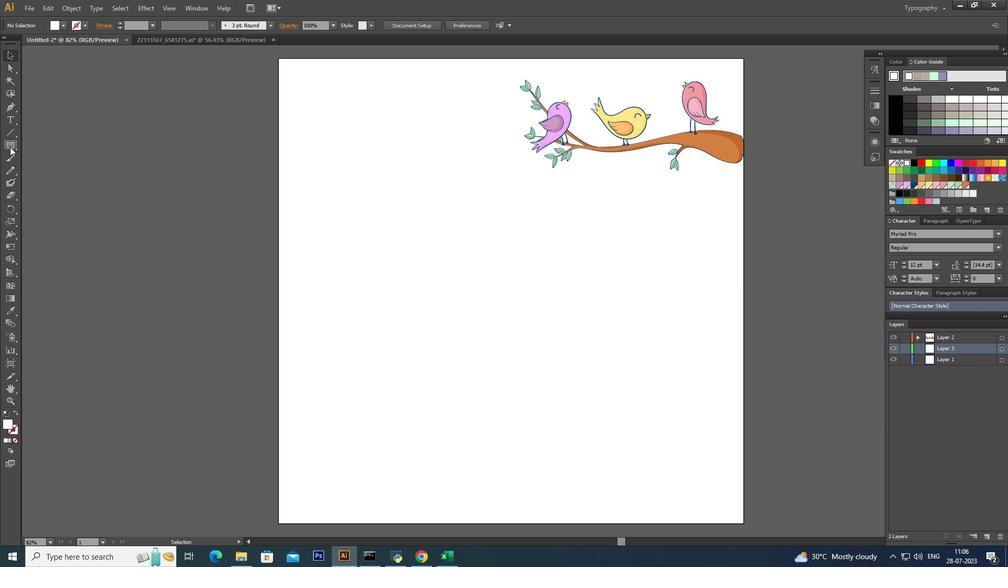 
Action: Mouse pressed left at (9, 146)
Screenshot: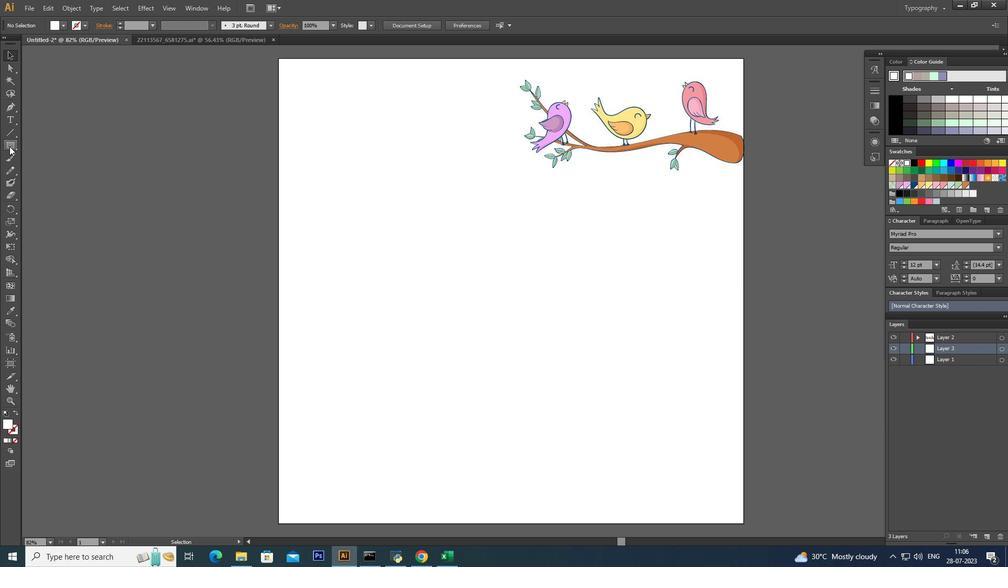 
Action: Mouse moved to (279, 59)
Screenshot: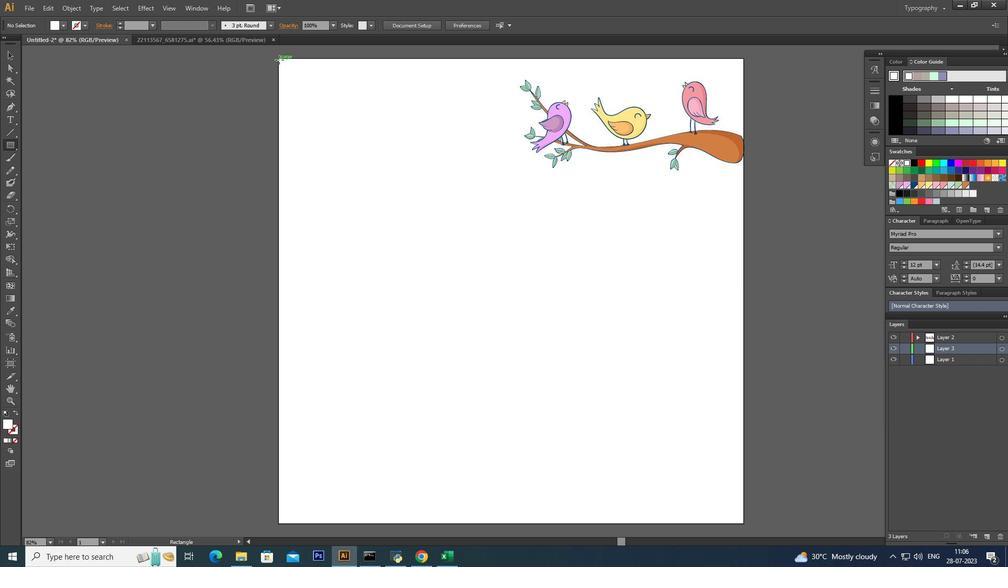 
Action: Mouse pressed left at (279, 59)
Screenshot: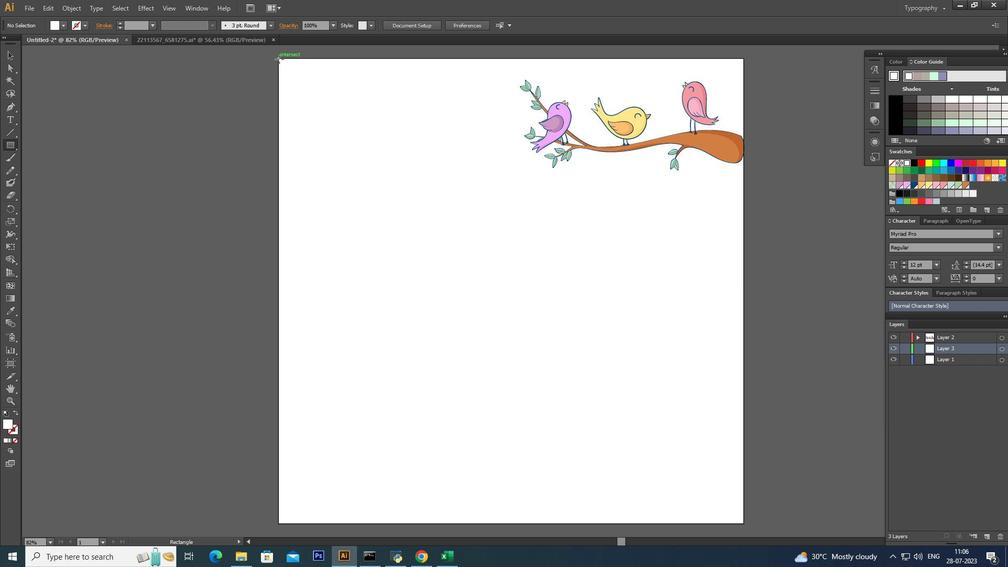 
Action: Mouse moved to (7, 53)
Screenshot: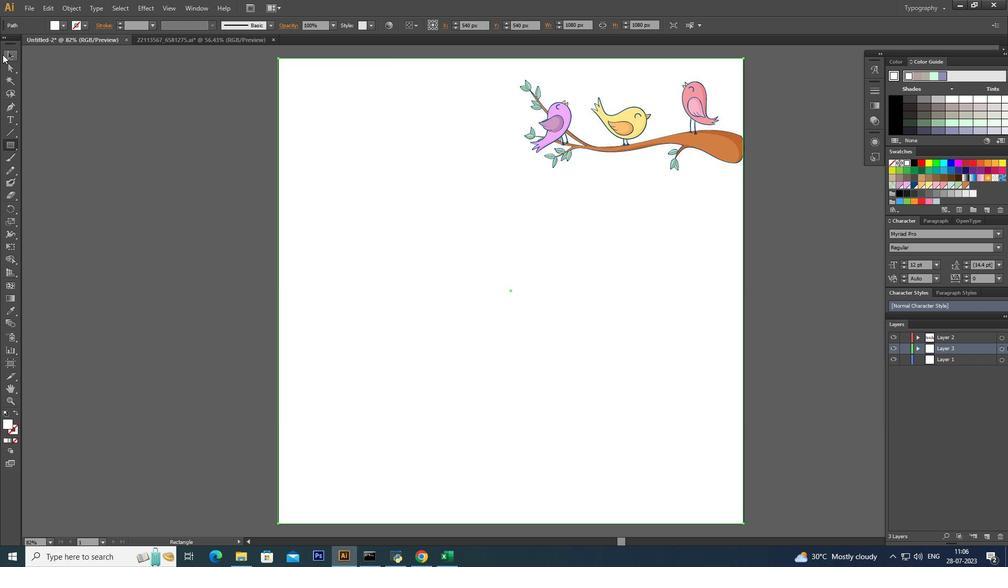 
Action: Mouse pressed left at (7, 53)
Screenshot: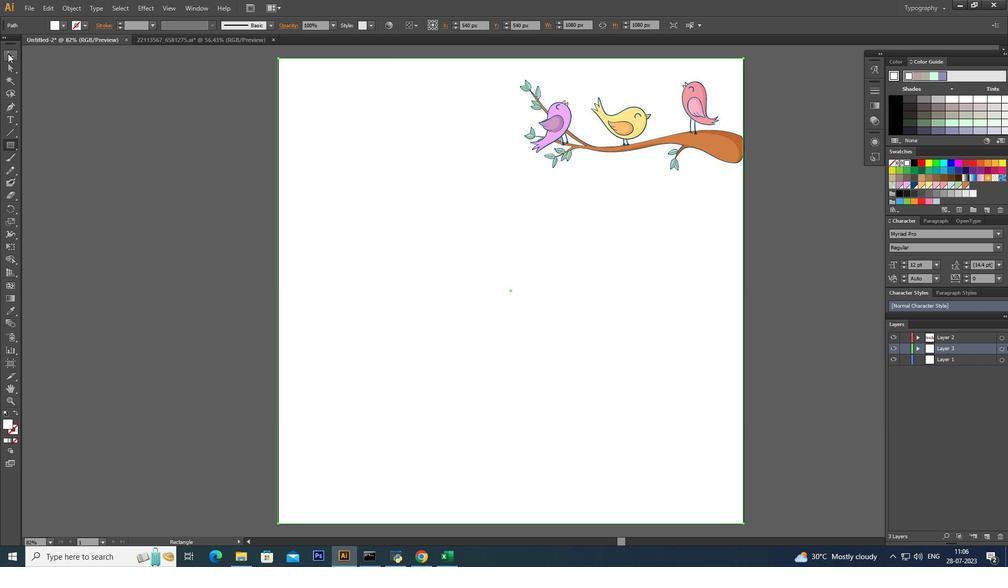 
Action: Mouse moved to (423, 297)
Screenshot: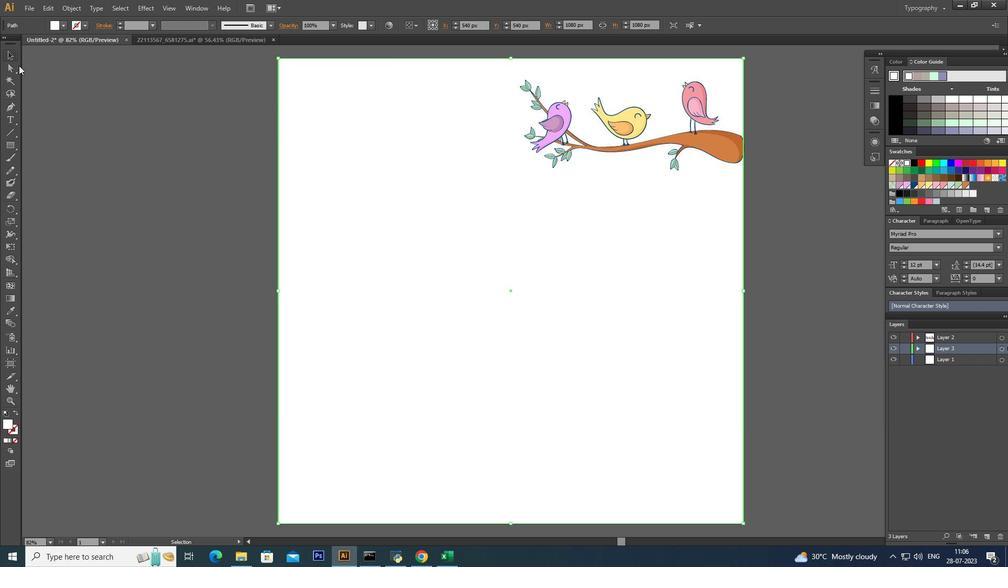 
Action: Mouse pressed left at (423, 297)
Screenshot: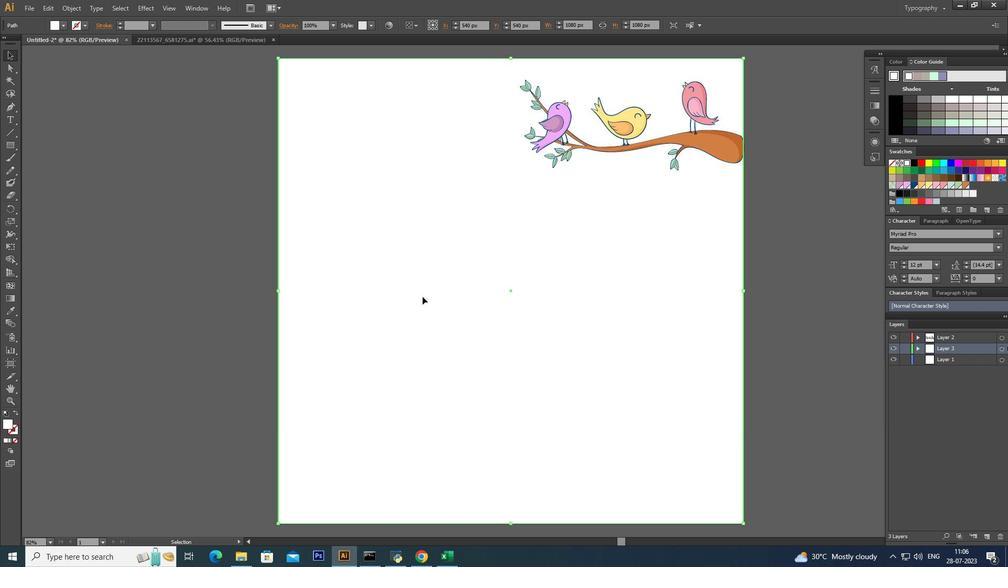 
Action: Mouse moved to (937, 188)
Screenshot: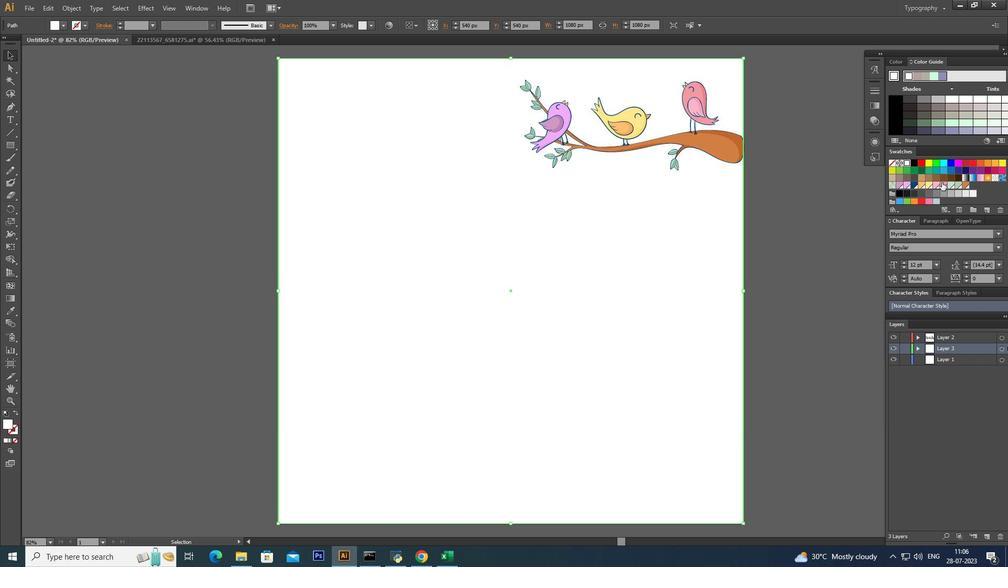 
Action: Mouse pressed left at (937, 188)
Screenshot: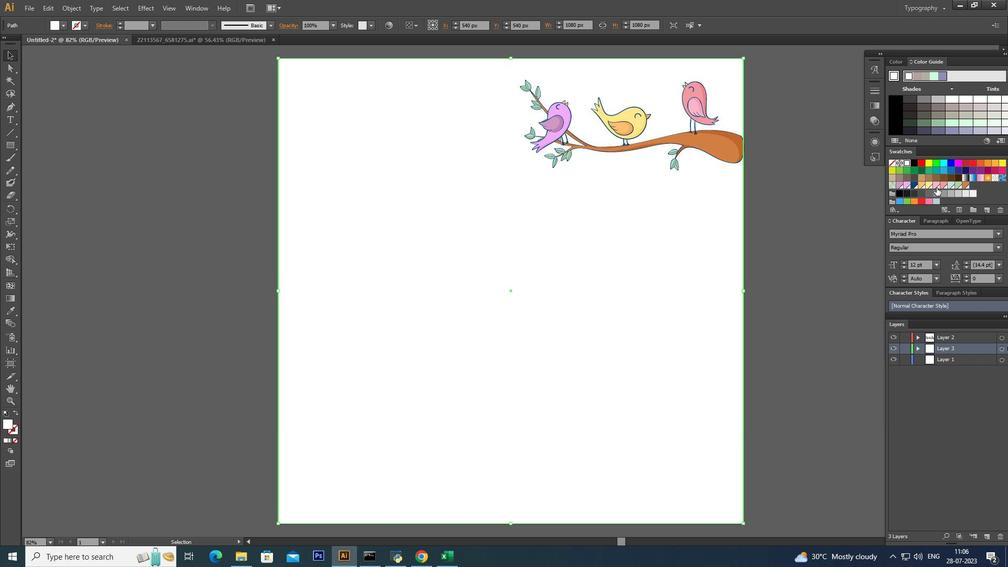 
Action: Mouse moved to (946, 181)
Screenshot: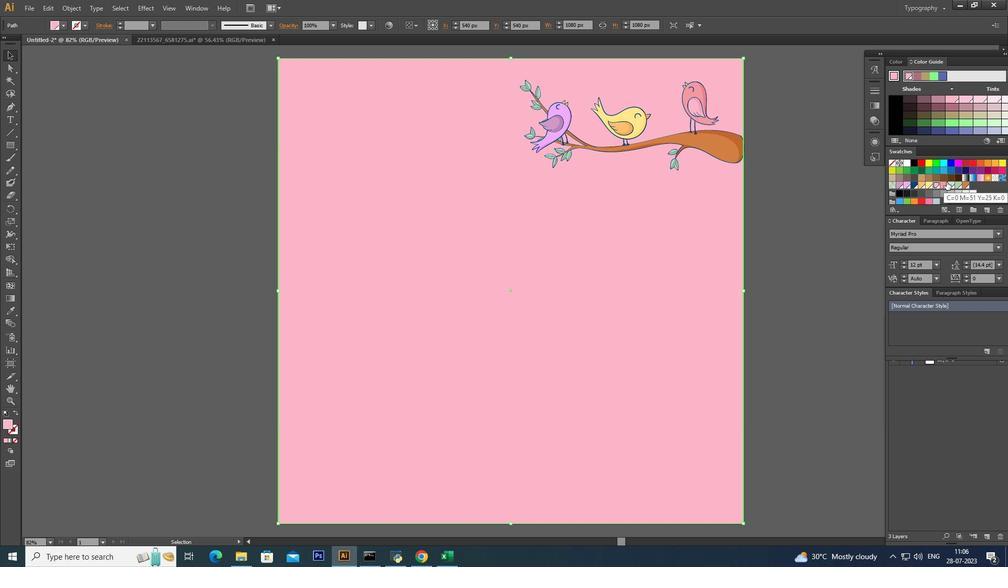 
Action: Mouse pressed left at (946, 181)
Screenshot: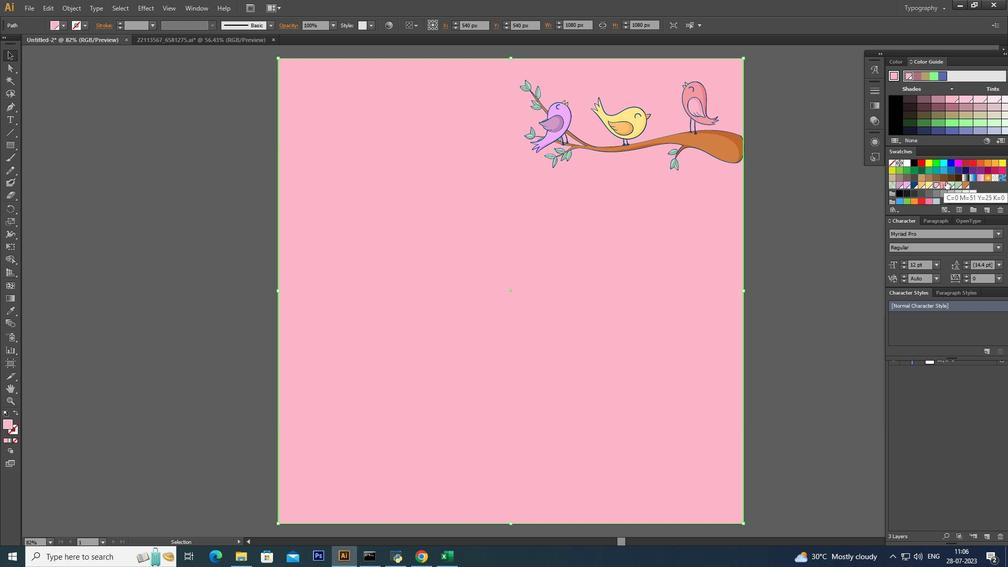 
Action: Mouse moved to (911, 184)
Screenshot: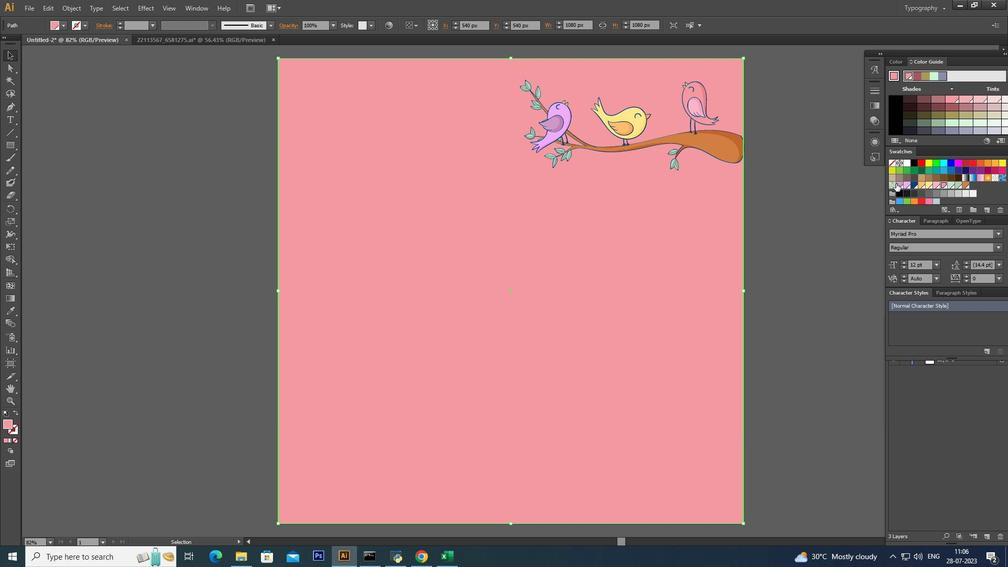 
Action: Mouse pressed left at (911, 184)
Screenshot: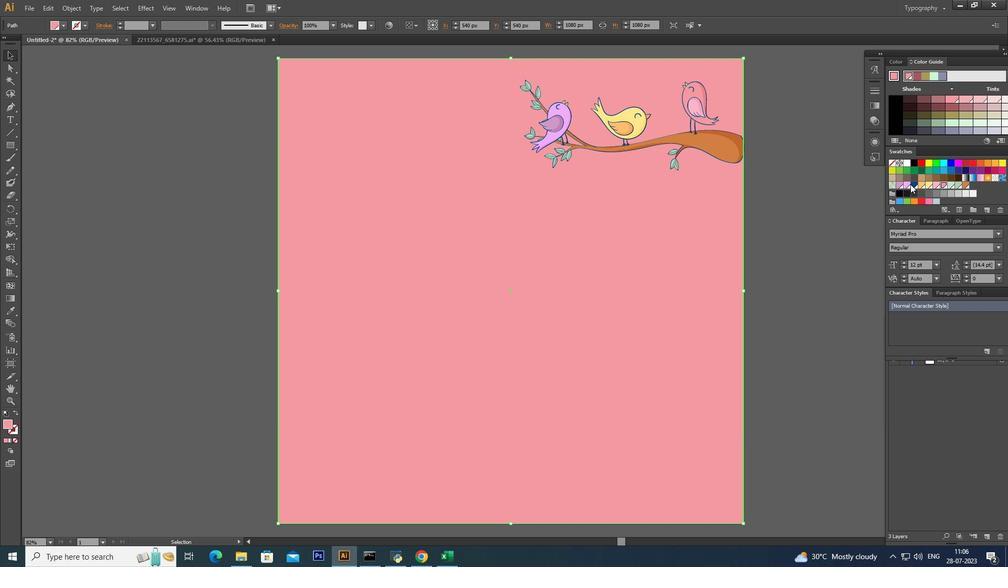 
Action: Mouse moved to (907, 184)
Screenshot: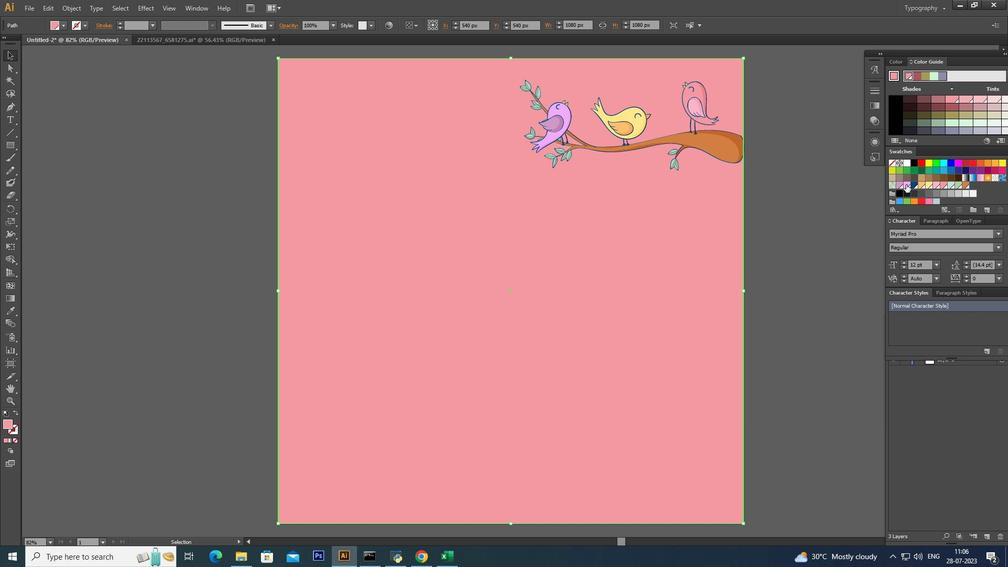 
Action: Mouse pressed left at (907, 184)
Screenshot: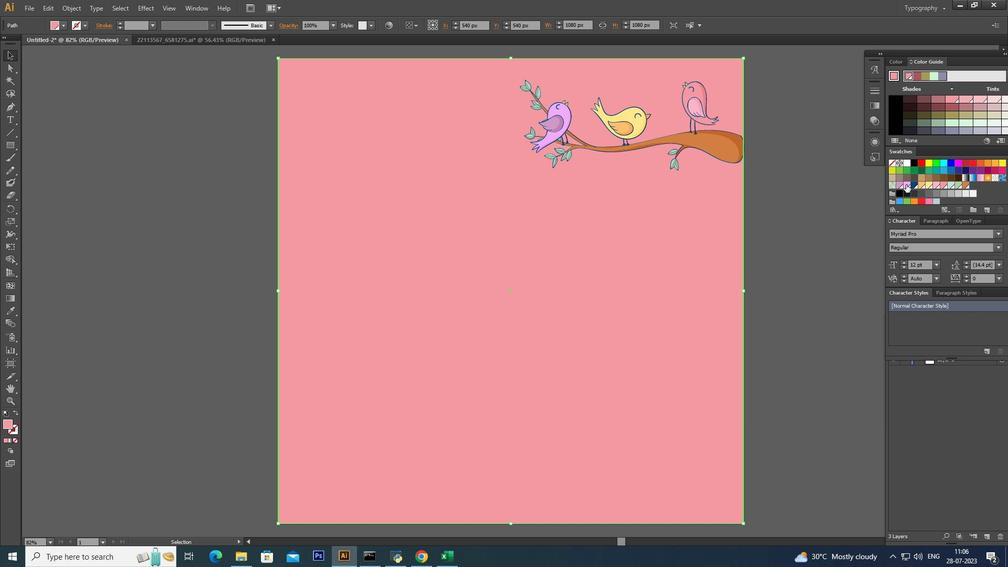 
Action: Mouse moved to (945, 186)
Screenshot: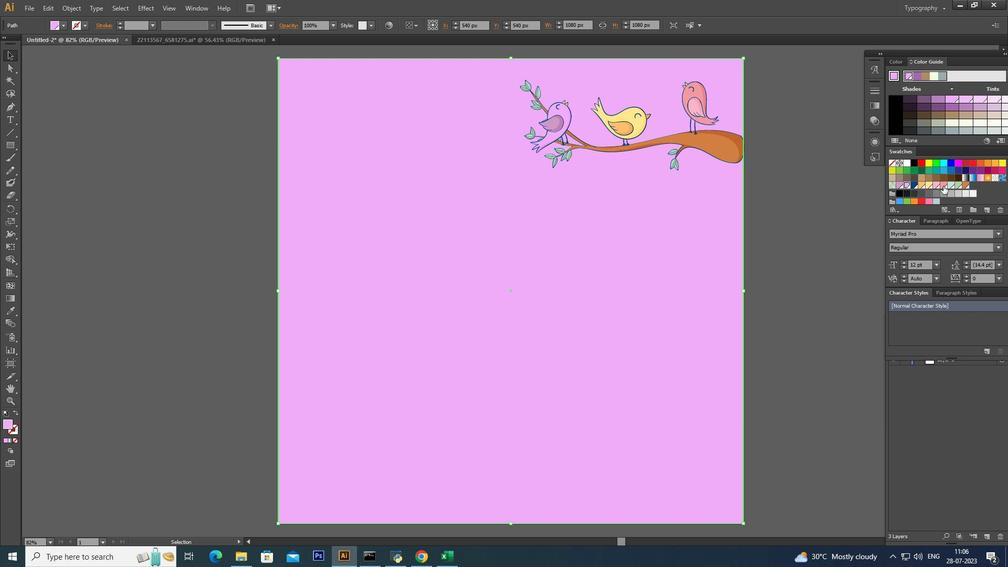 
Action: Mouse pressed left at (945, 186)
Screenshot: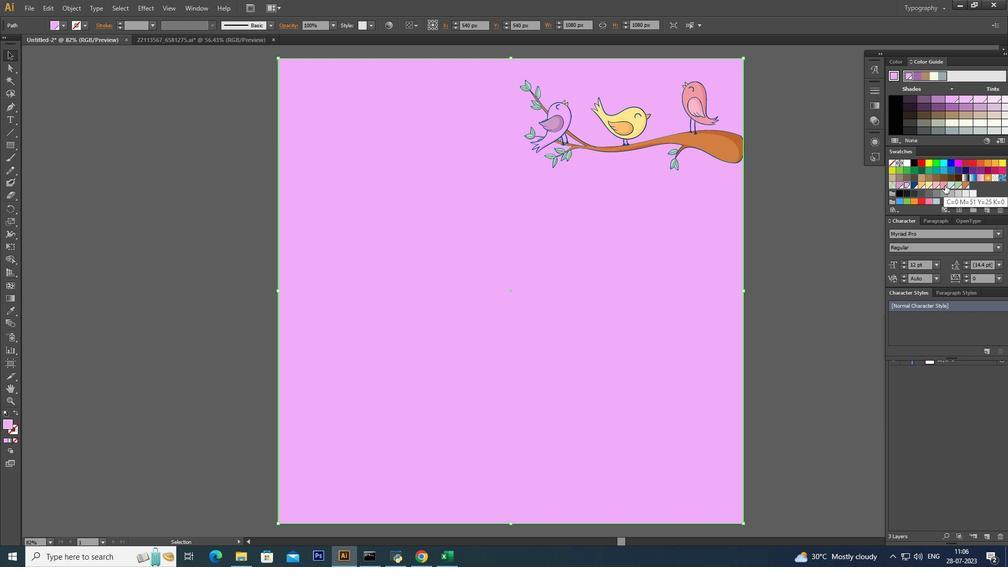 
Action: Mouse moved to (951, 187)
Screenshot: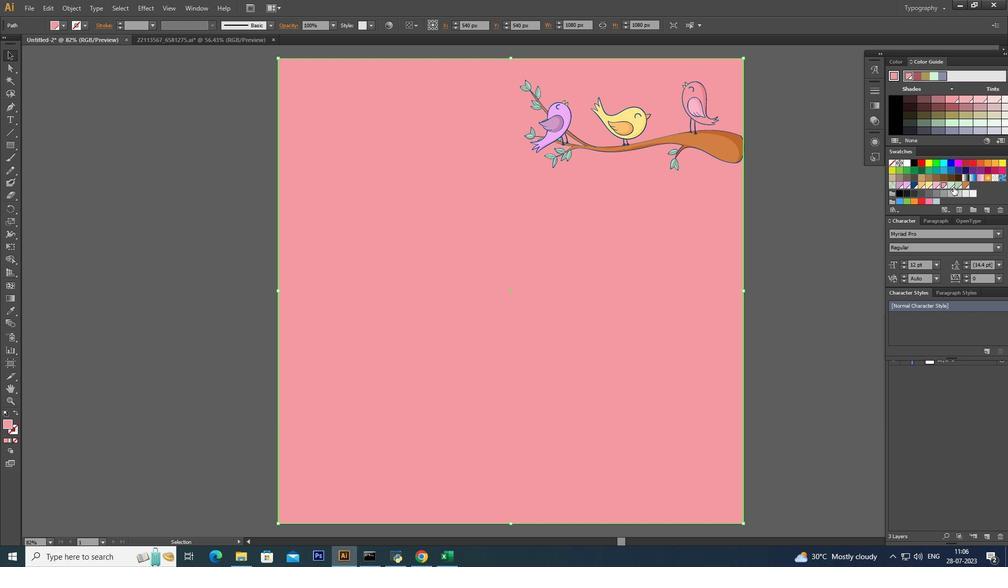 
Action: Mouse pressed left at (951, 187)
Screenshot: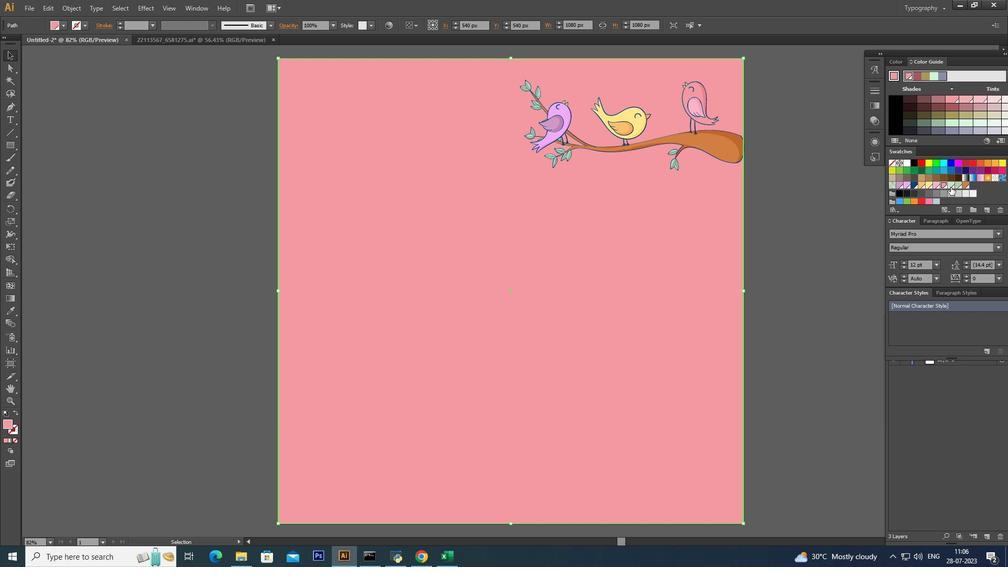 
Action: Mouse moved to (993, 106)
Screenshot: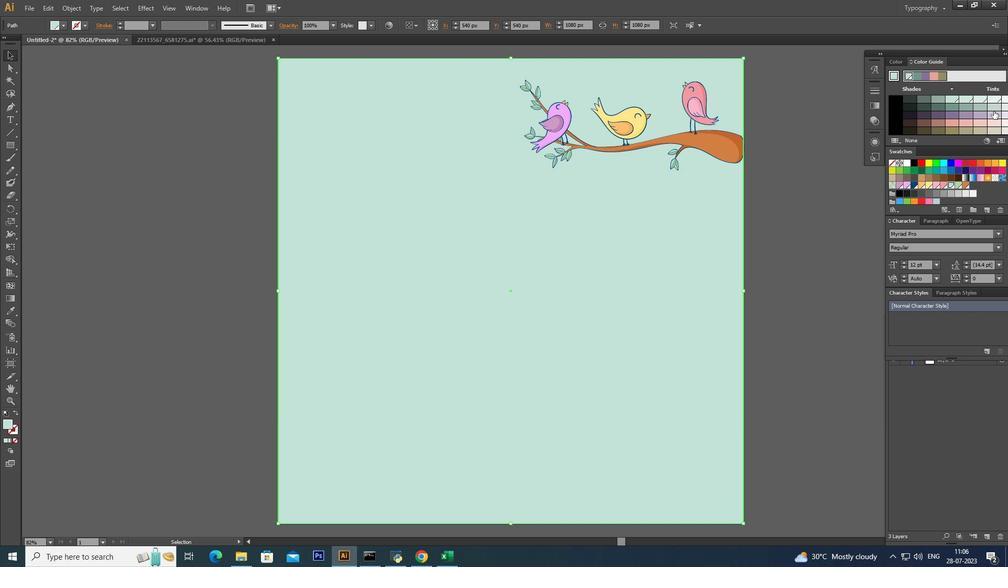 
Action: Mouse pressed left at (993, 106)
Screenshot: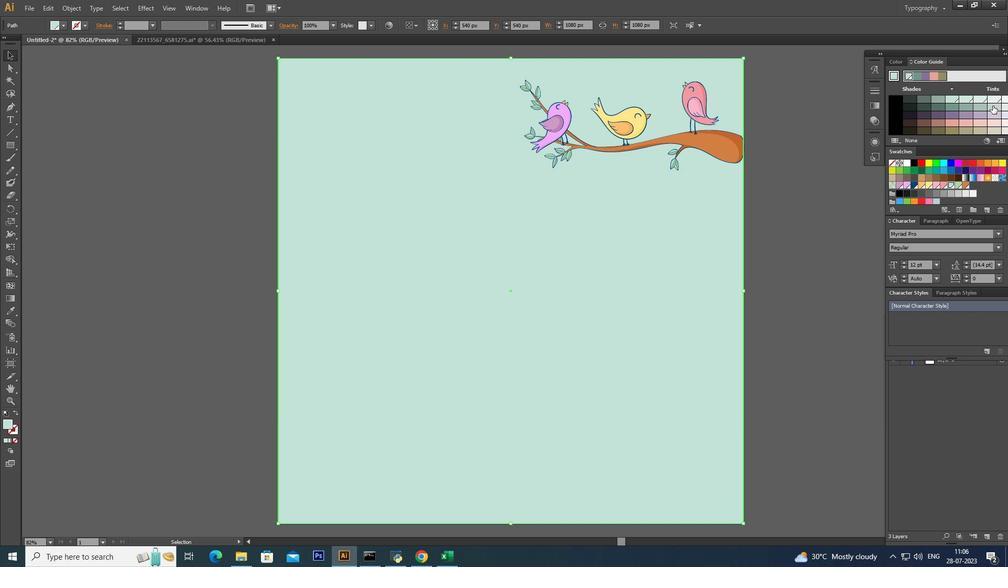 
Action: Mouse moved to (982, 109)
Screenshot: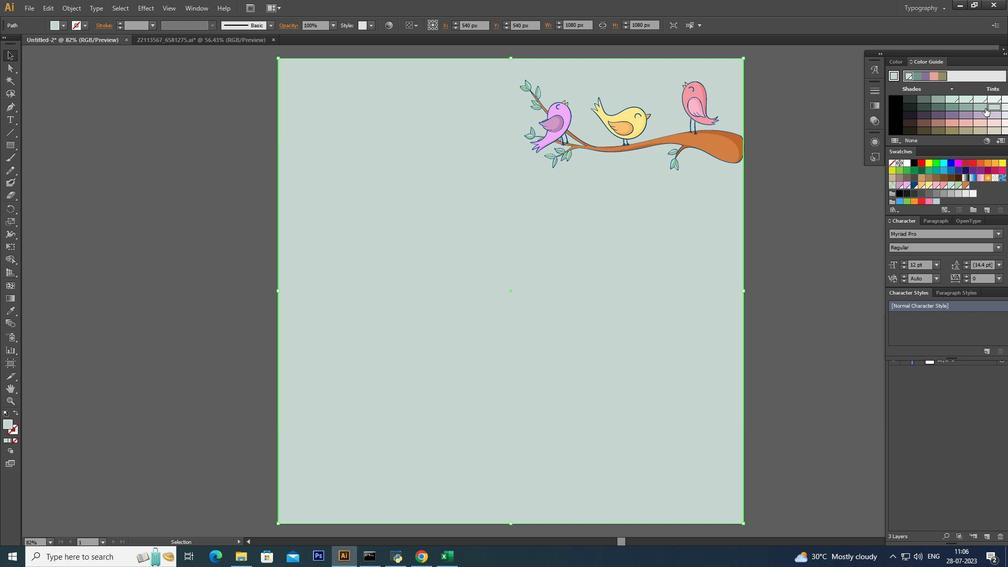 
Action: Mouse pressed left at (982, 109)
Screenshot: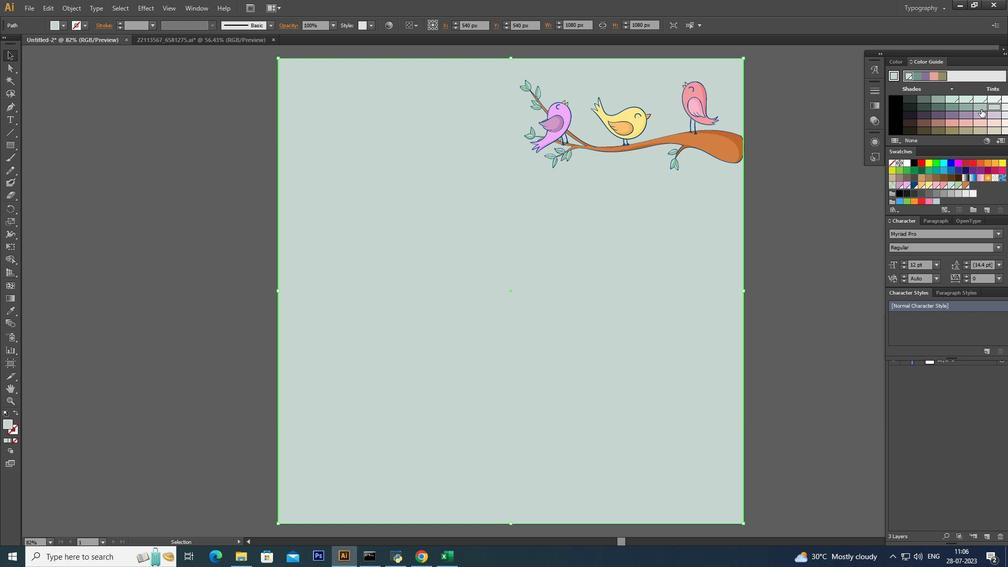 
Action: Mouse moved to (995, 109)
Screenshot: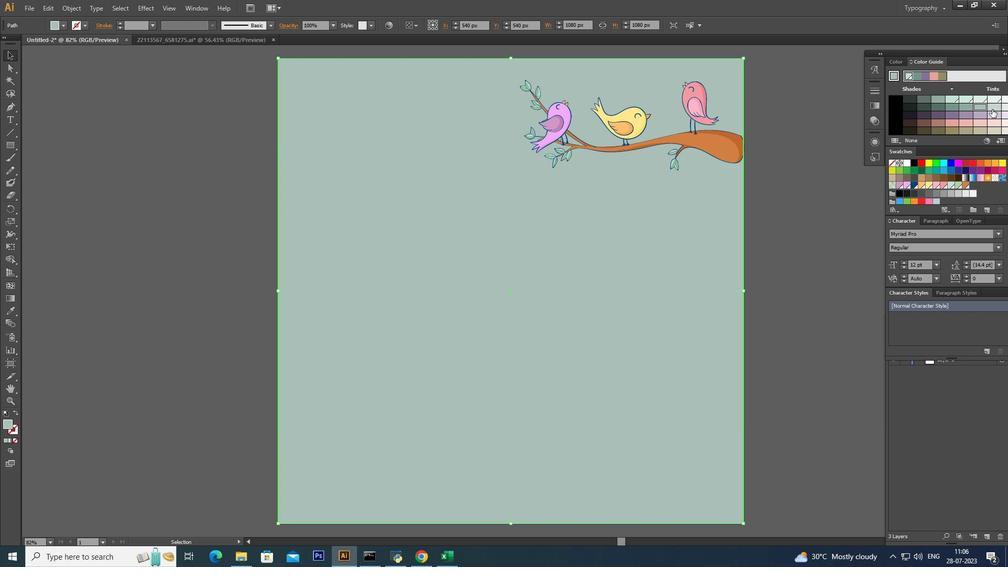 
Action: Mouse pressed left at (995, 109)
Screenshot: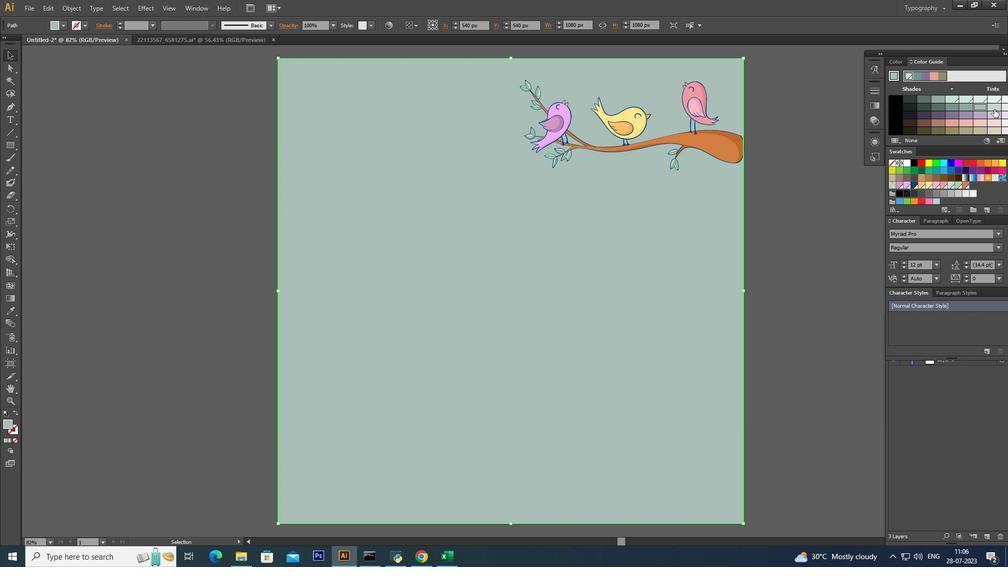 
Action: Mouse moved to (981, 126)
Screenshot: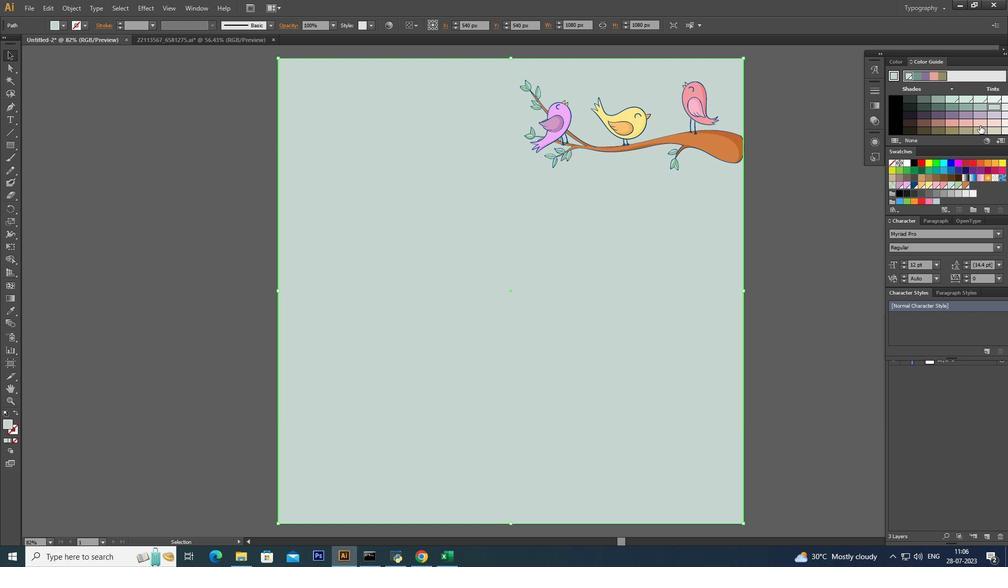 
Action: Mouse pressed left at (981, 126)
Screenshot: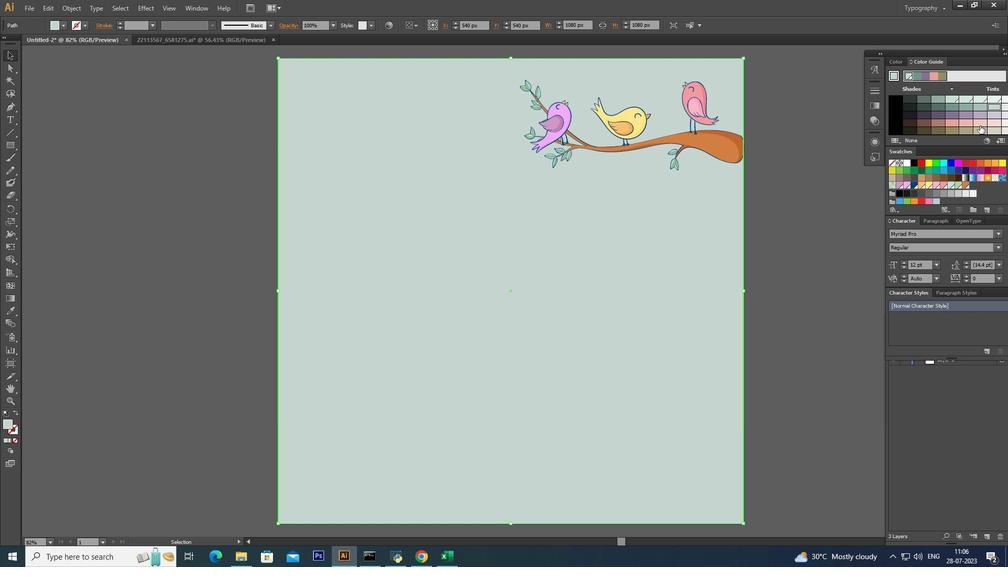 
Action: Mouse moved to (994, 124)
Screenshot: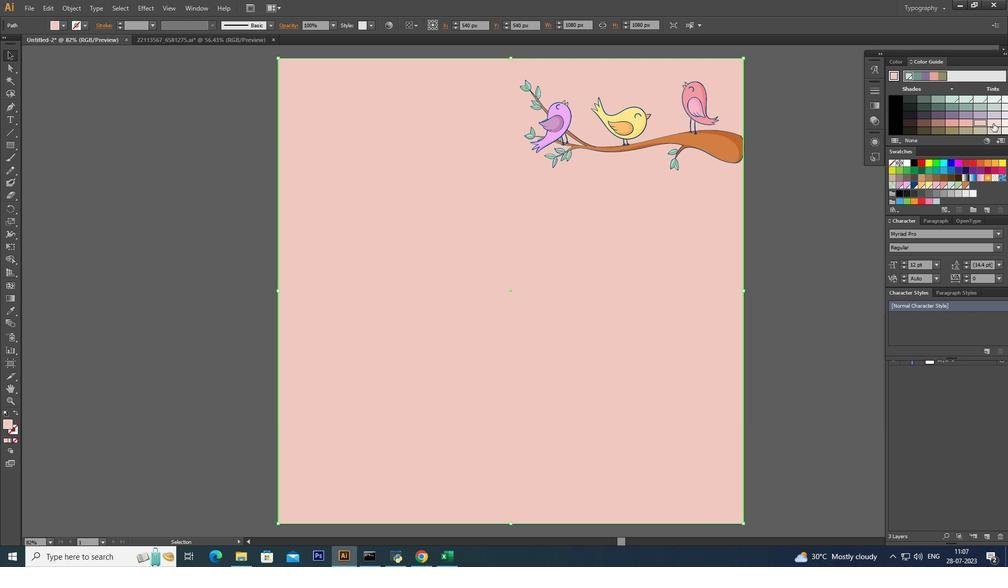 
Action: Mouse pressed left at (994, 124)
Screenshot: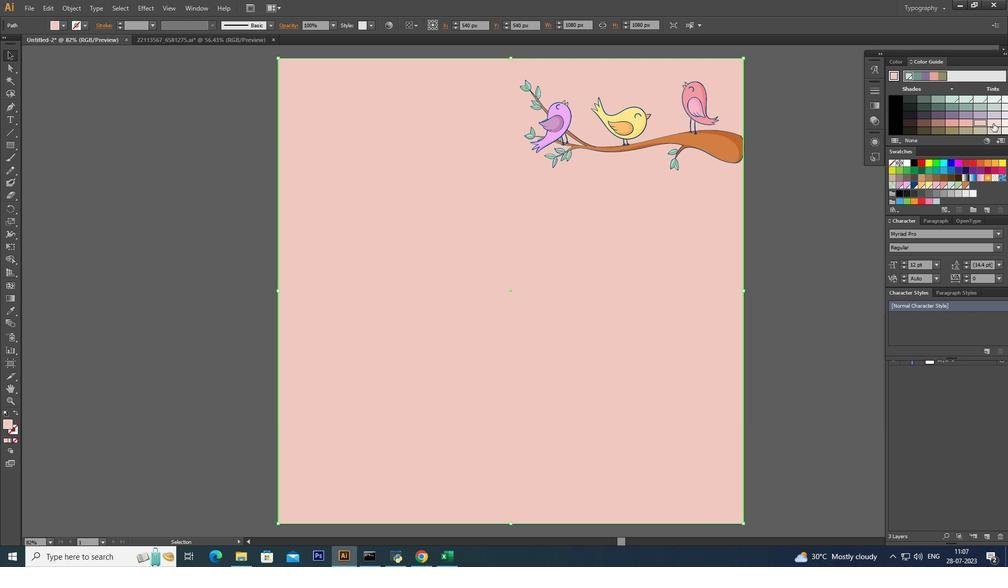
Action: Mouse moved to (59, 60)
Screenshot: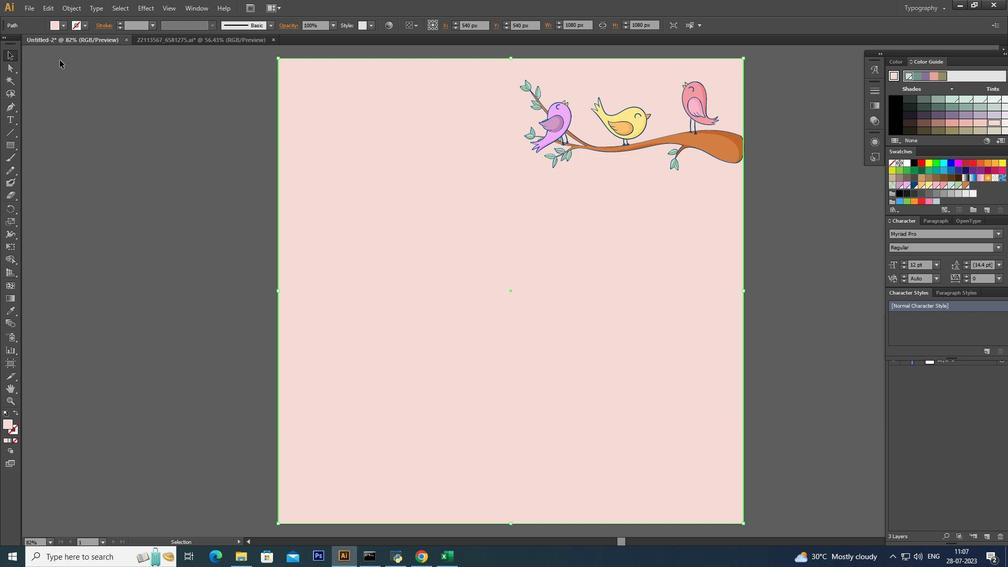 
Action: Mouse pressed left at (59, 60)
Screenshot: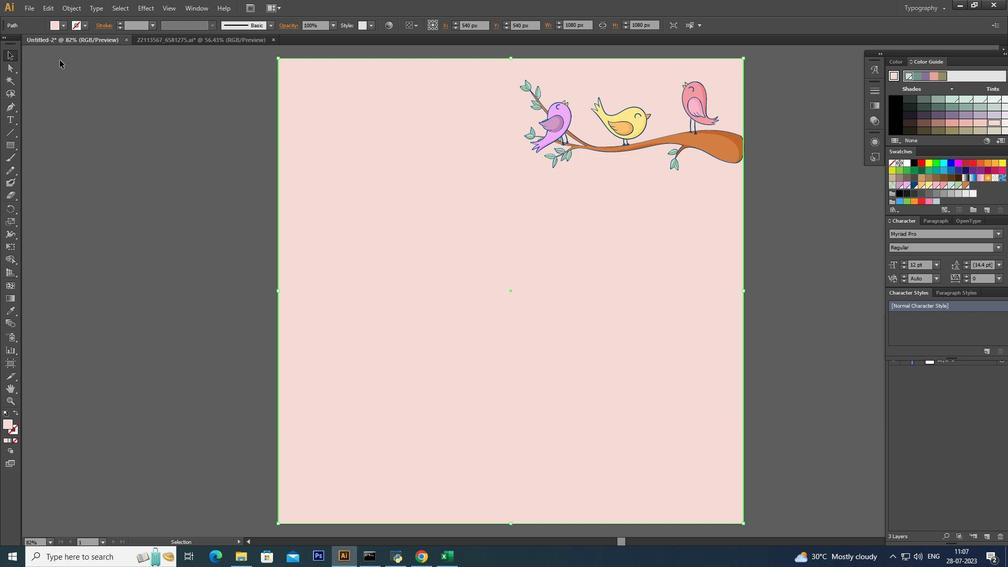 
Action: Mouse pressed left at (59, 60)
Screenshot: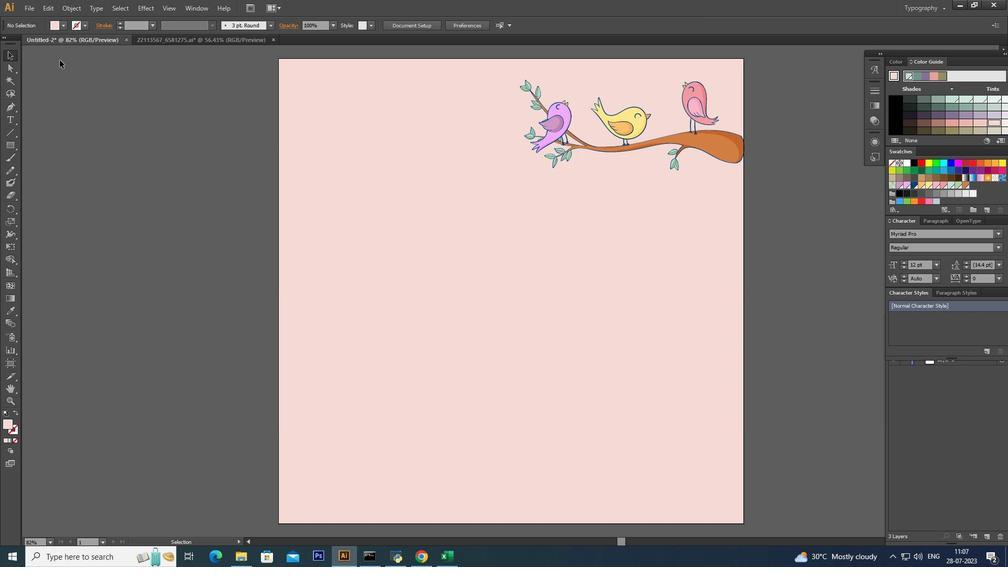 
Action: Mouse moved to (460, 289)
Screenshot: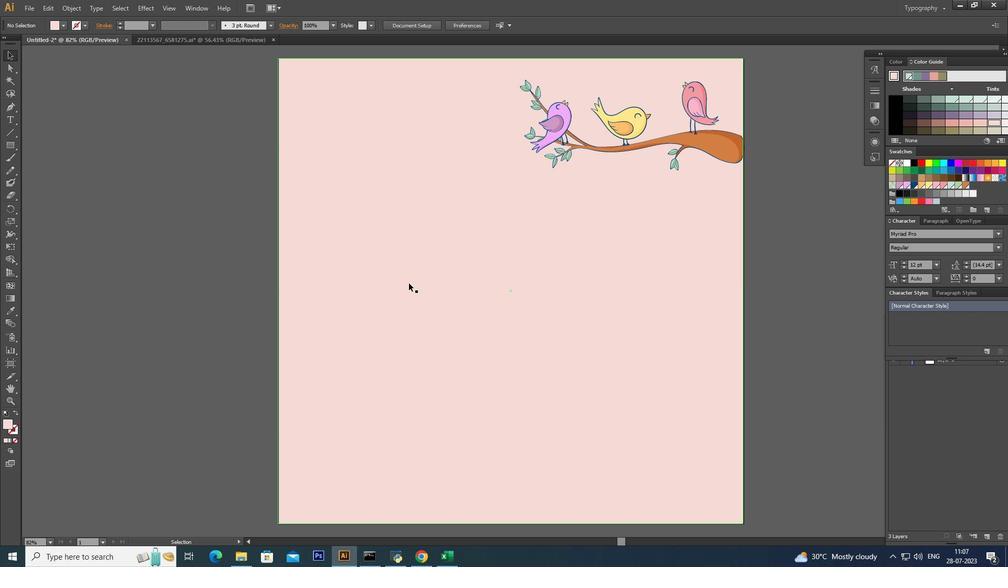 
Action: Mouse pressed left at (460, 289)
Screenshot: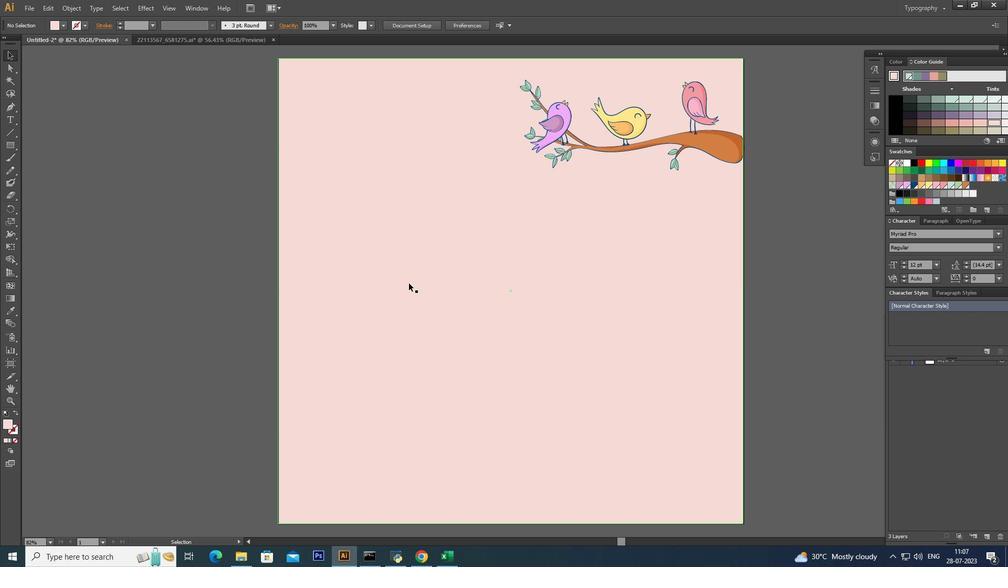 
Action: Mouse moved to (974, 415)
Screenshot: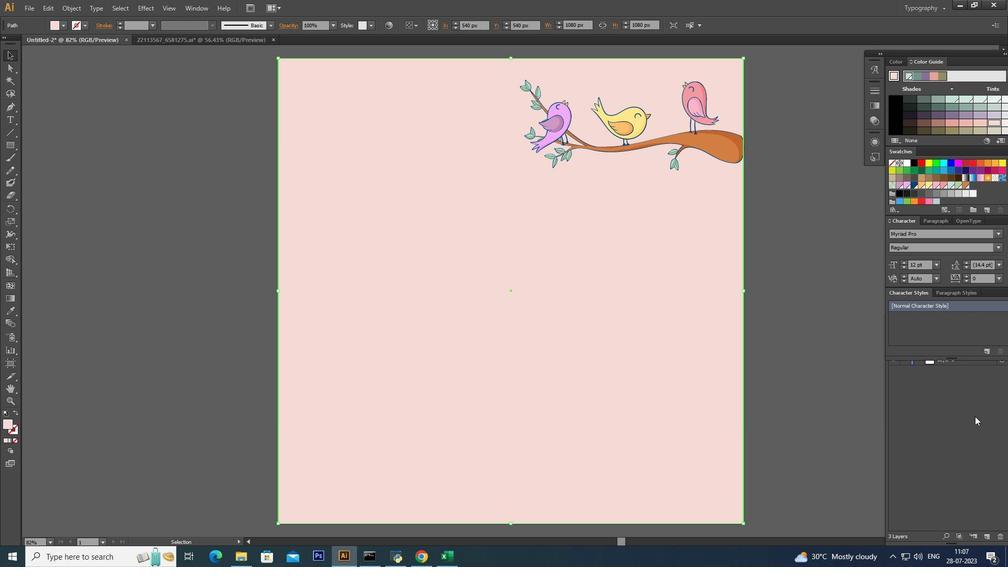 
Action: Mouse pressed left at (974, 415)
Screenshot: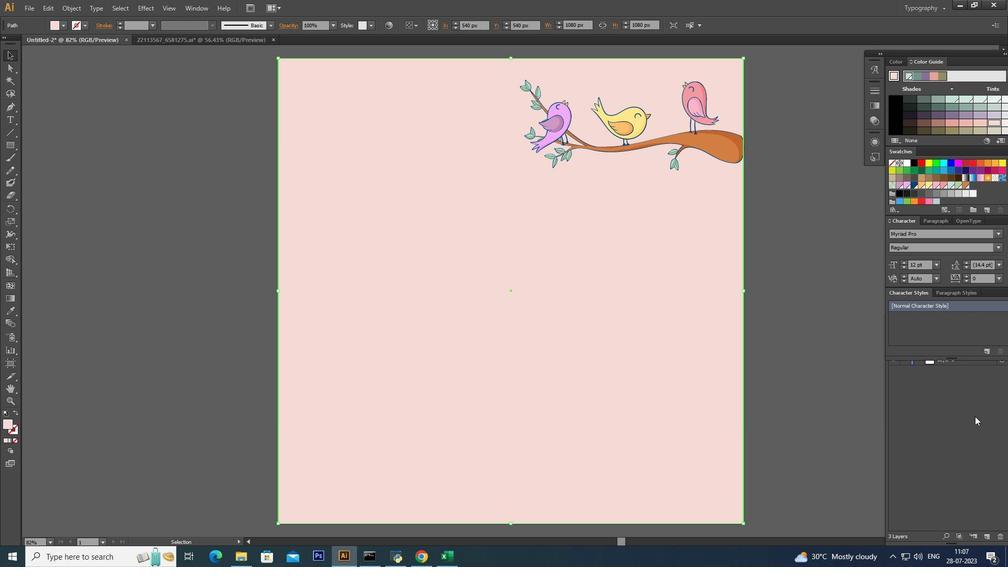 
Action: Mouse moved to (892, 337)
Screenshot: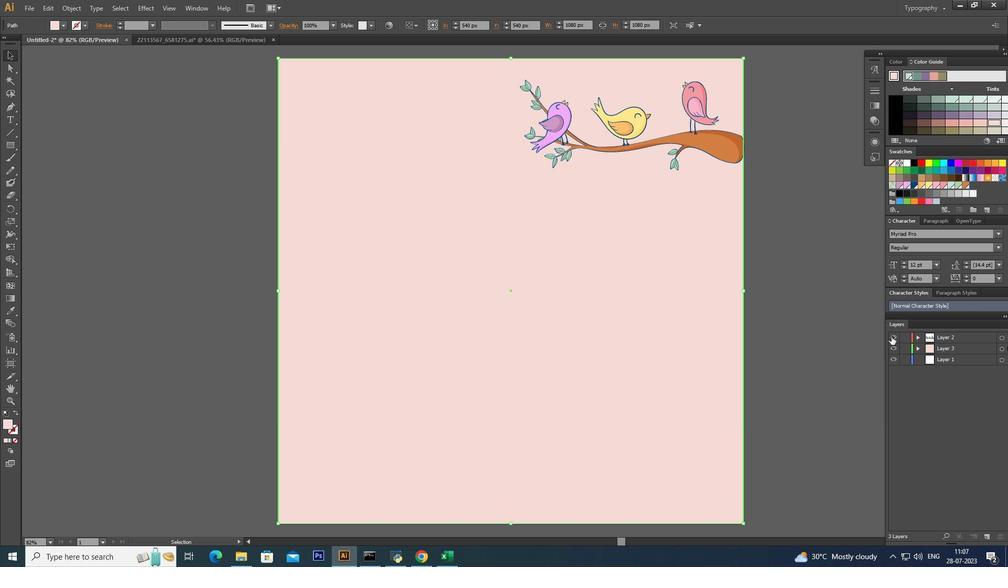 
Action: Mouse pressed left at (892, 337)
Screenshot: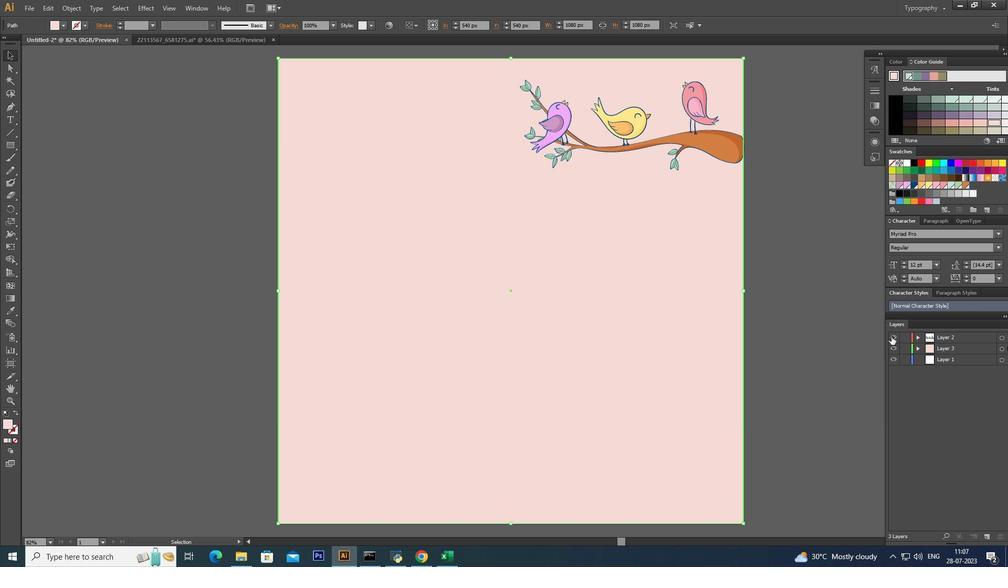 
Action: Mouse moved to (986, 536)
Screenshot: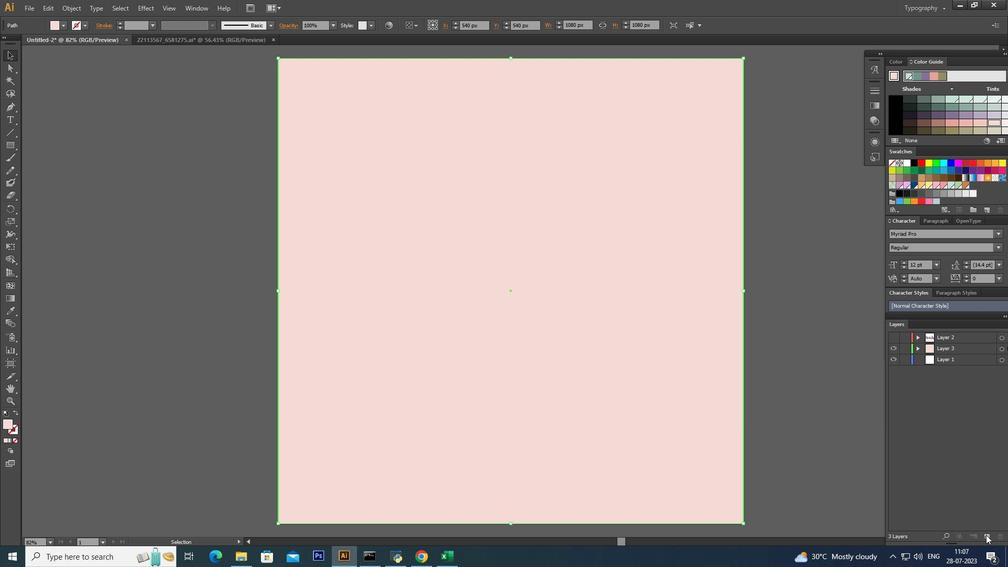 
Action: Mouse pressed left at (986, 536)
Screenshot: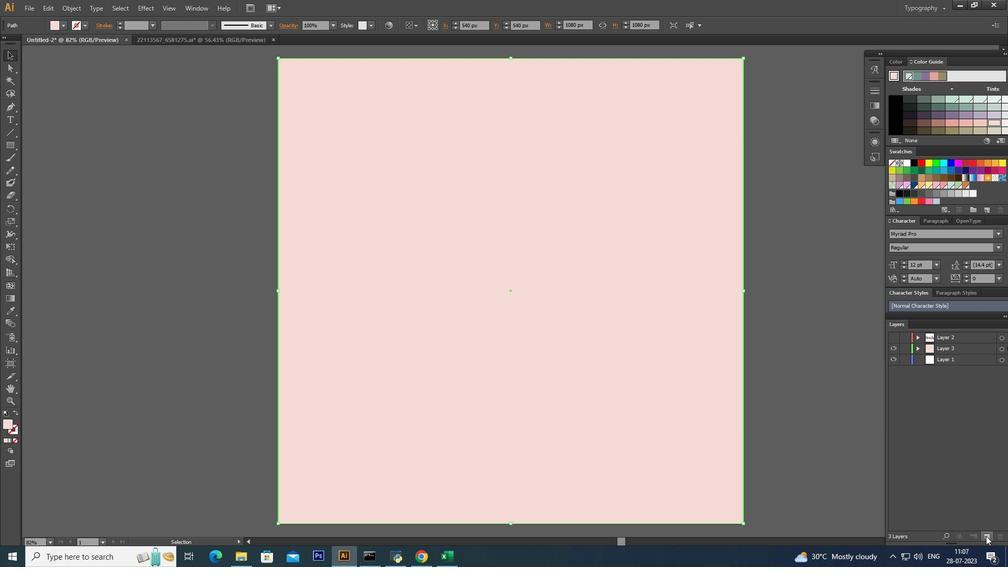 
Action: Mouse moved to (8, 147)
Screenshot: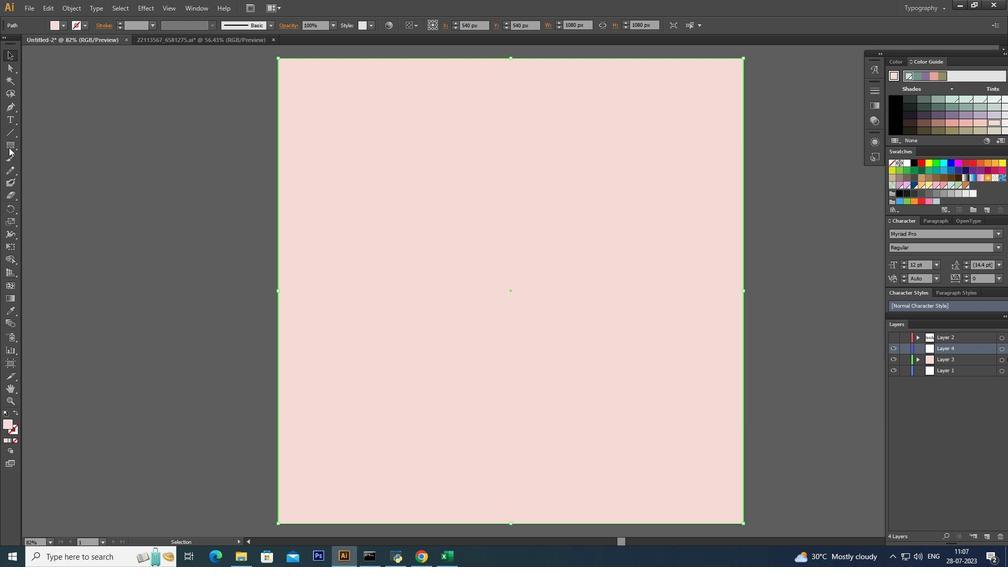 
Action: Mouse pressed left at (8, 147)
Screenshot: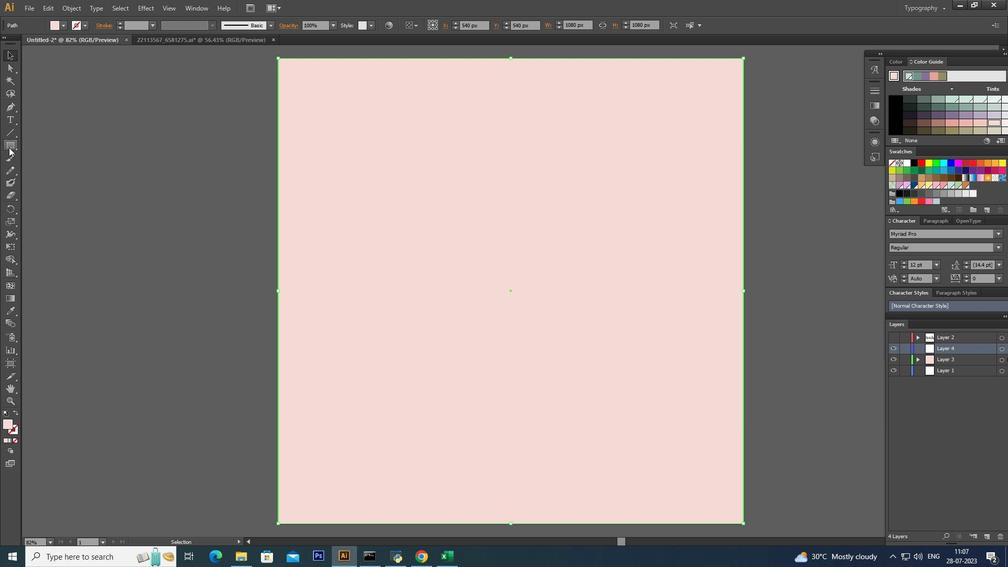 
Action: Mouse moved to (73, 157)
Screenshot: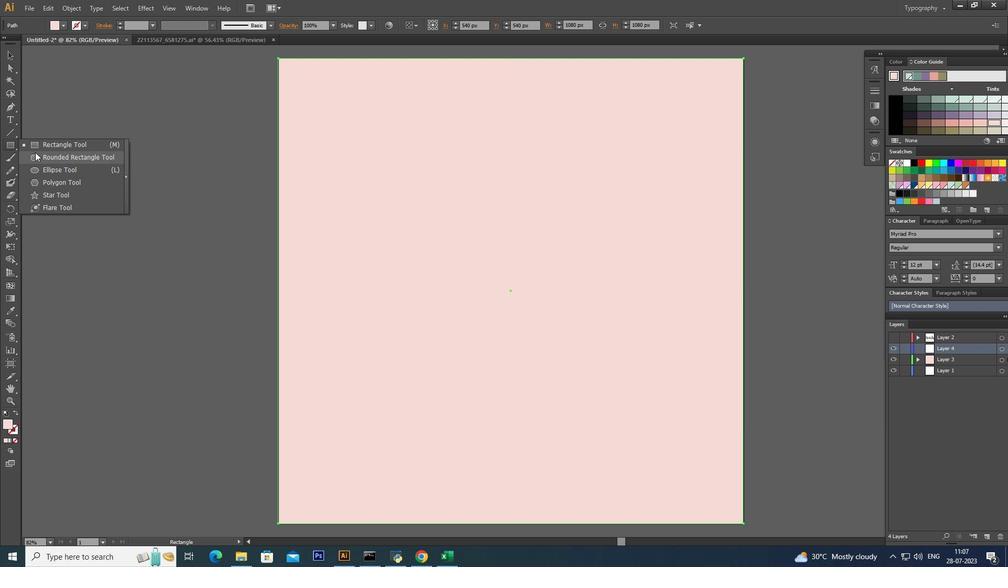 
Action: Mouse pressed left at (73, 157)
Screenshot: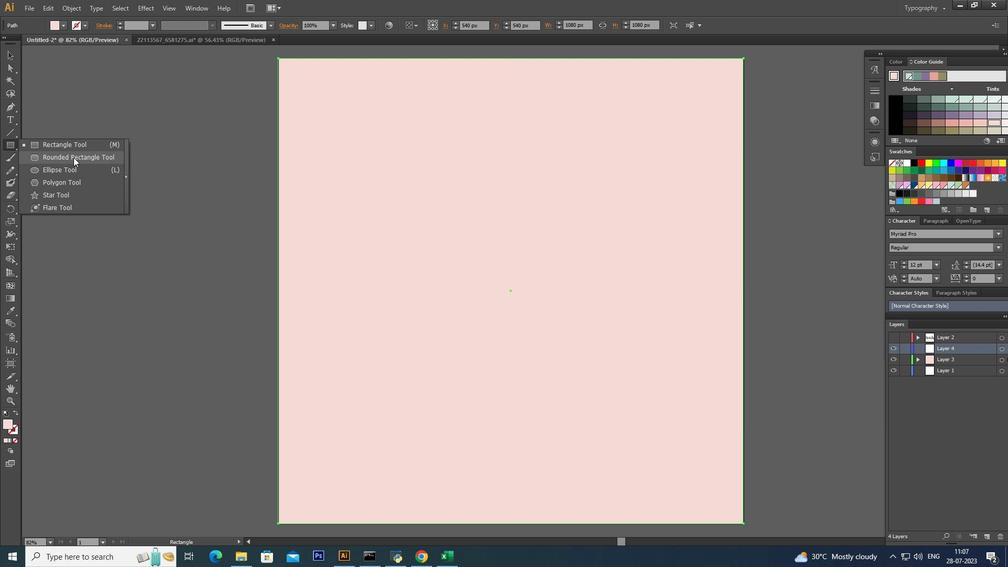 
Action: Mouse moved to (281, 134)
Screenshot: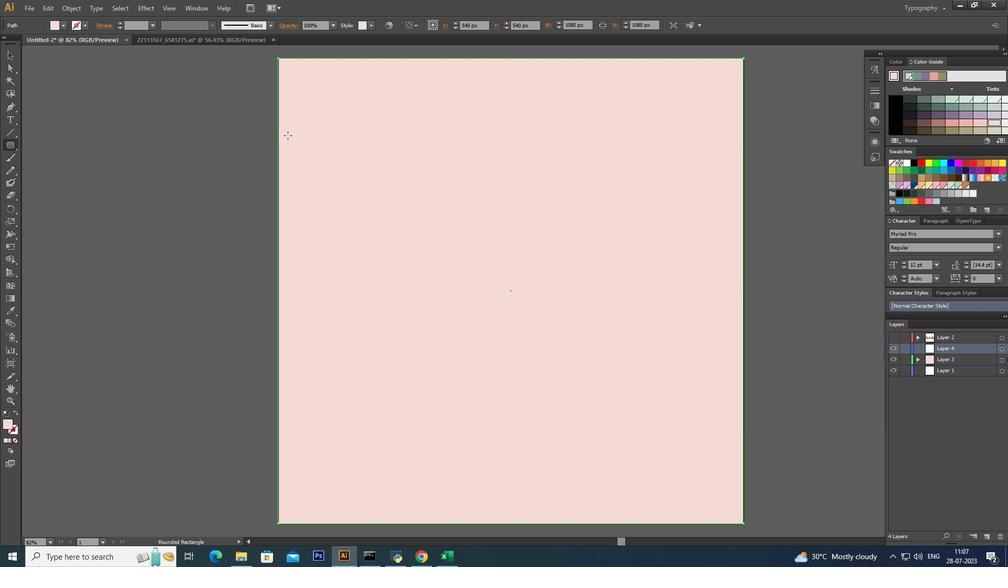 
Action: Mouse pressed left at (281, 134)
Screenshot: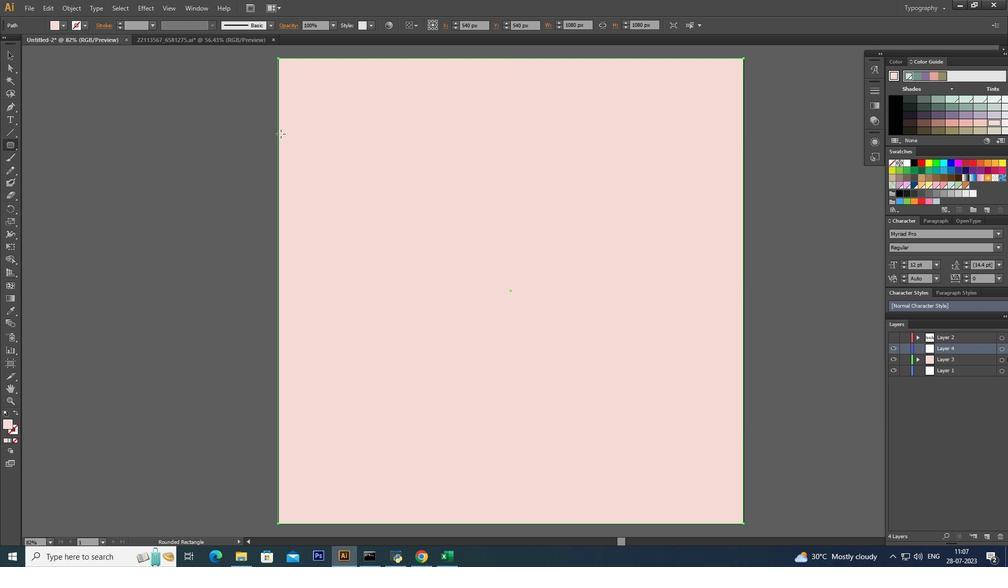 
Action: Mouse moved to (83, 23)
Screenshot: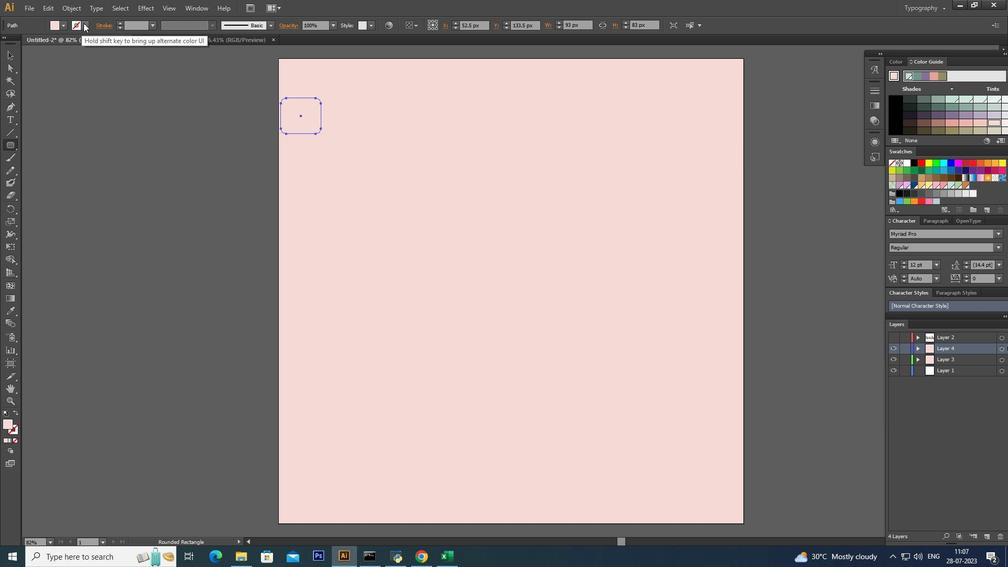
Action: Mouse pressed left at (83, 23)
Screenshot: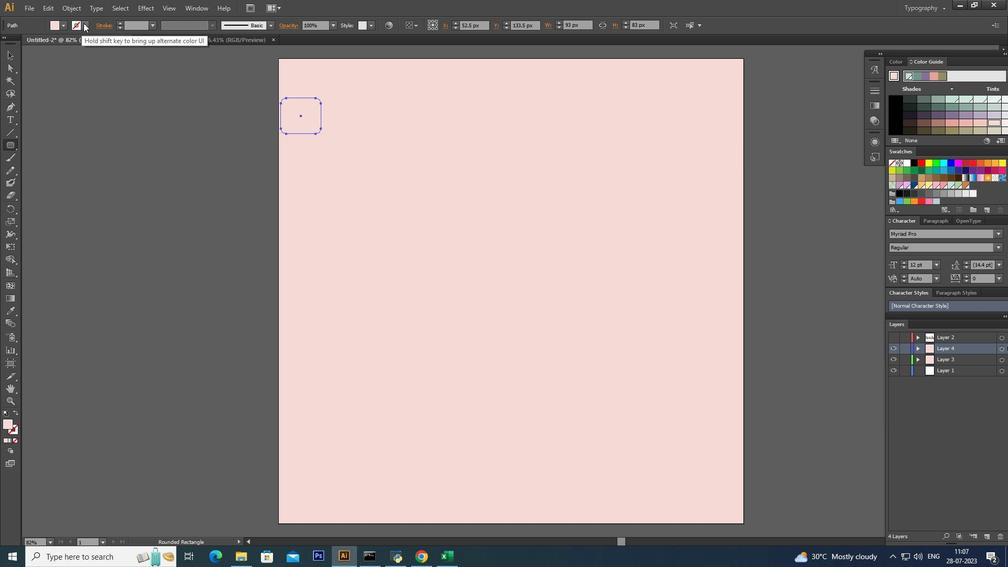 
Action: Mouse moved to (95, 41)
Screenshot: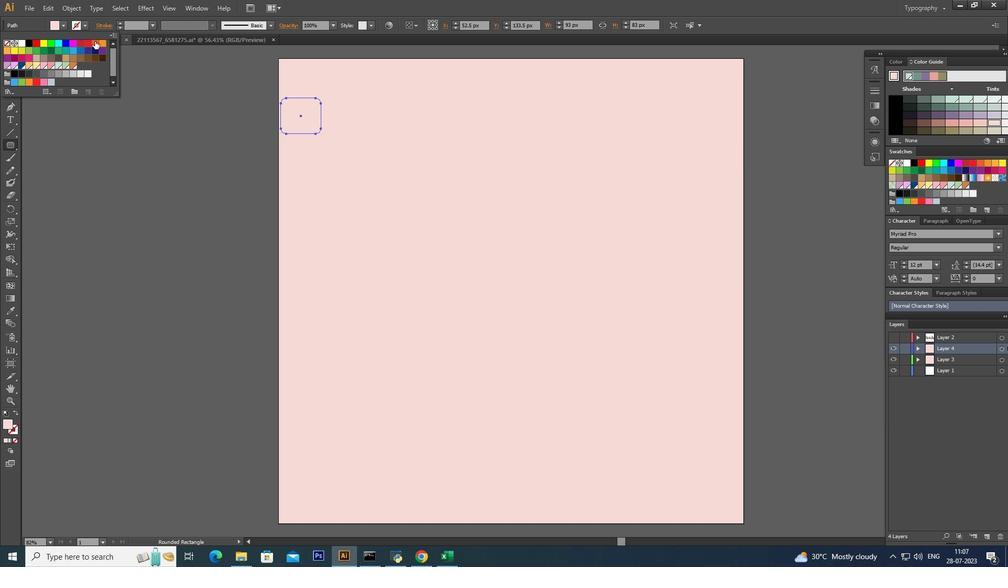 
Action: Mouse pressed left at (95, 41)
Screenshot: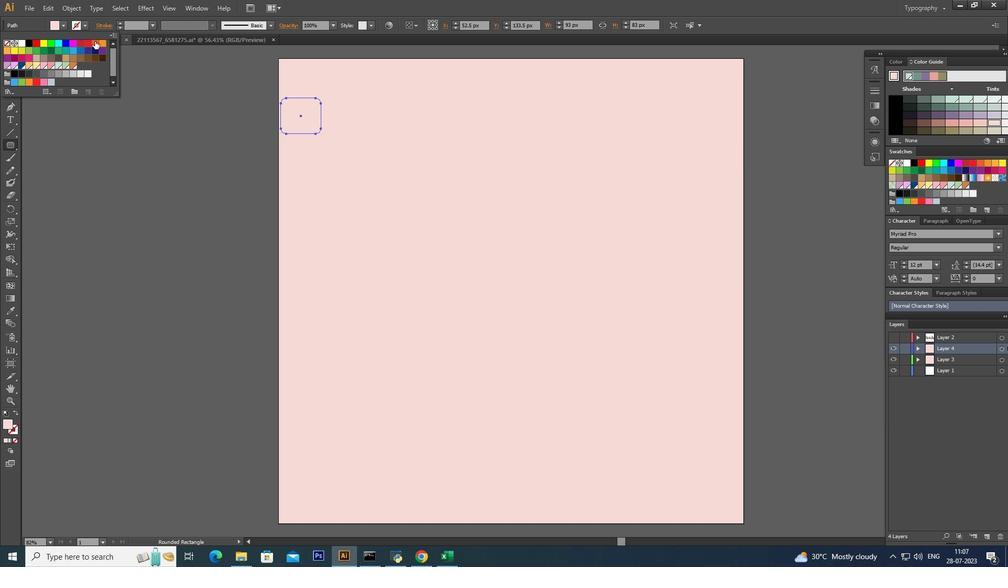 
Action: Mouse moved to (59, 22)
Screenshot: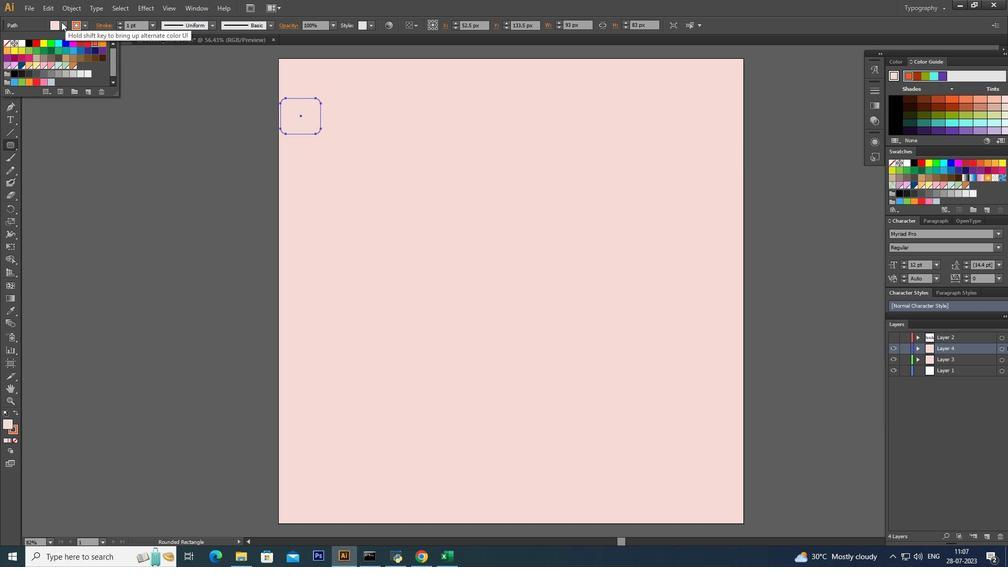 
Action: Mouse pressed left at (59, 22)
Screenshot: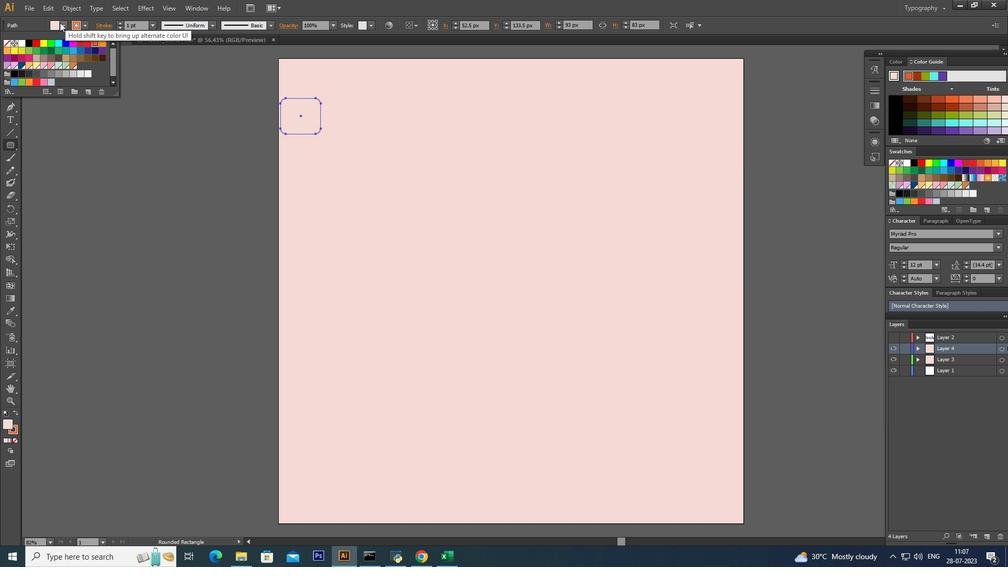 
Action: Mouse moved to (59, 22)
Screenshot: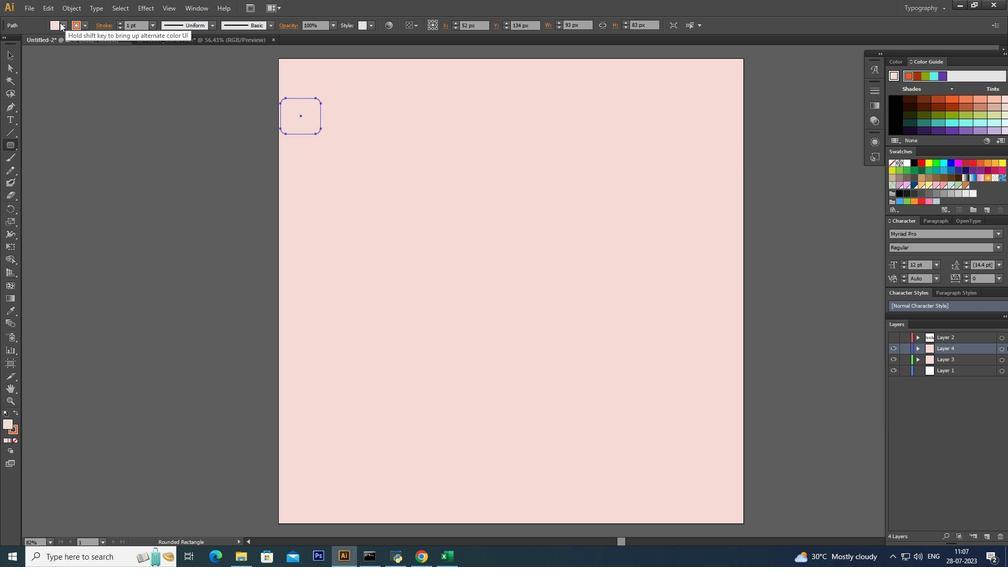 
Action: Mouse pressed left at (59, 22)
Screenshot: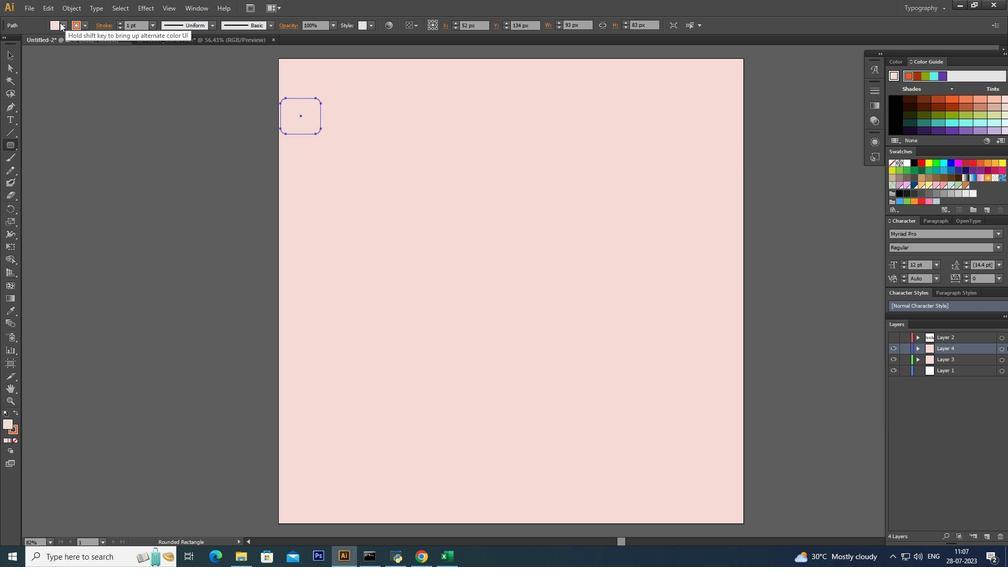 
Action: Mouse moved to (3, 40)
Screenshot: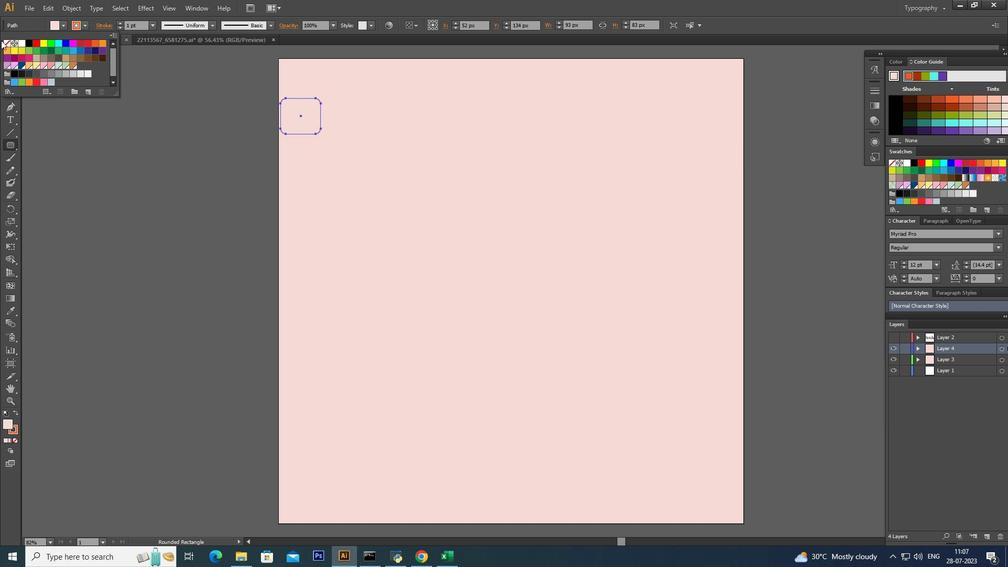 
Action: Mouse pressed left at (3, 40)
Screenshot: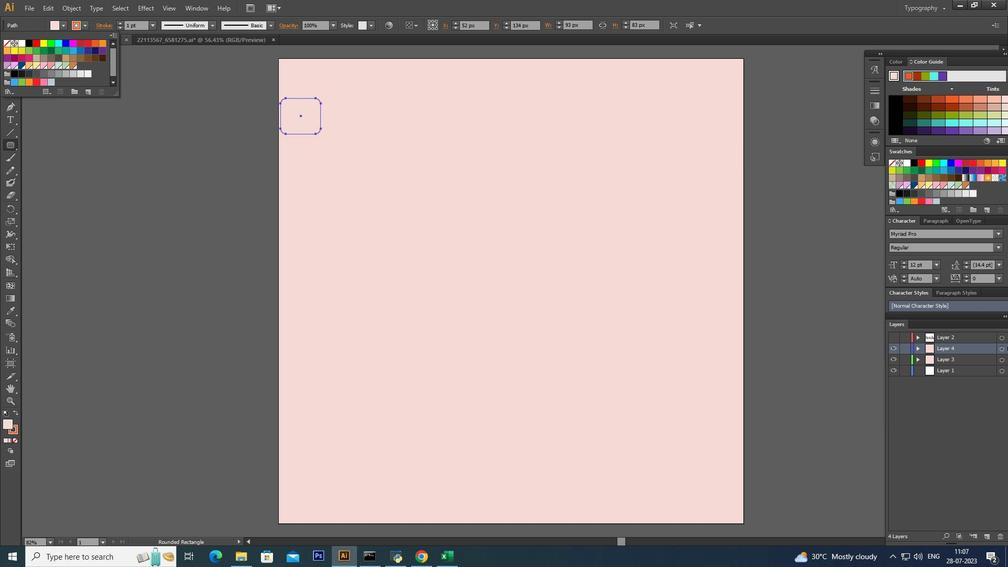 
Action: Mouse moved to (190, 180)
Screenshot: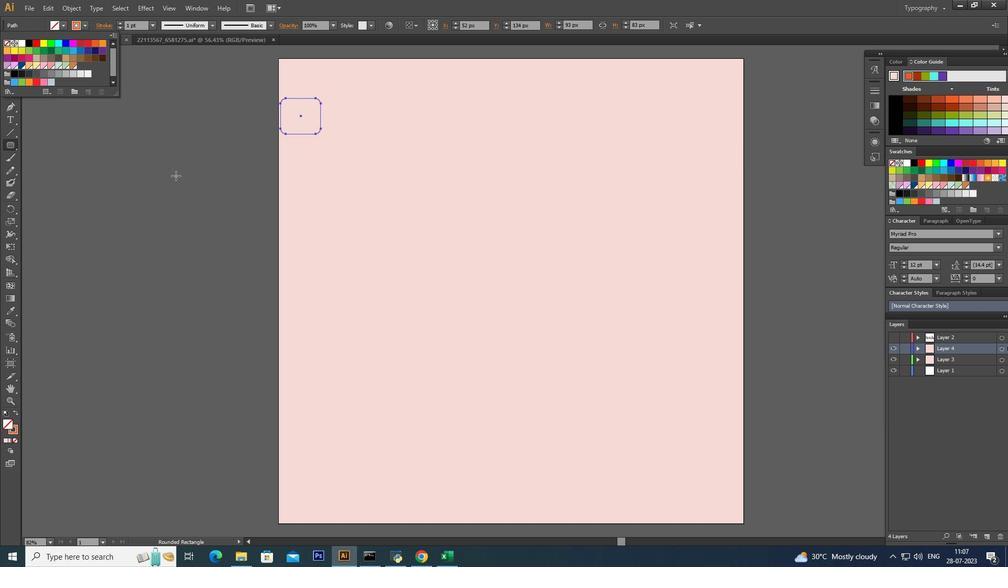 
Action: Mouse pressed left at (190, 180)
Screenshot: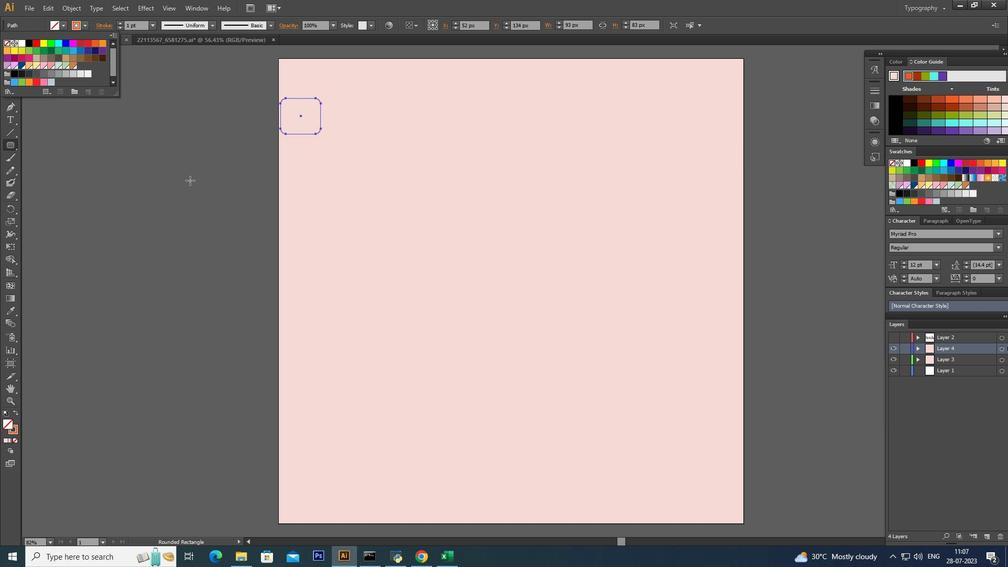 
Action: Mouse moved to (9, 53)
Screenshot: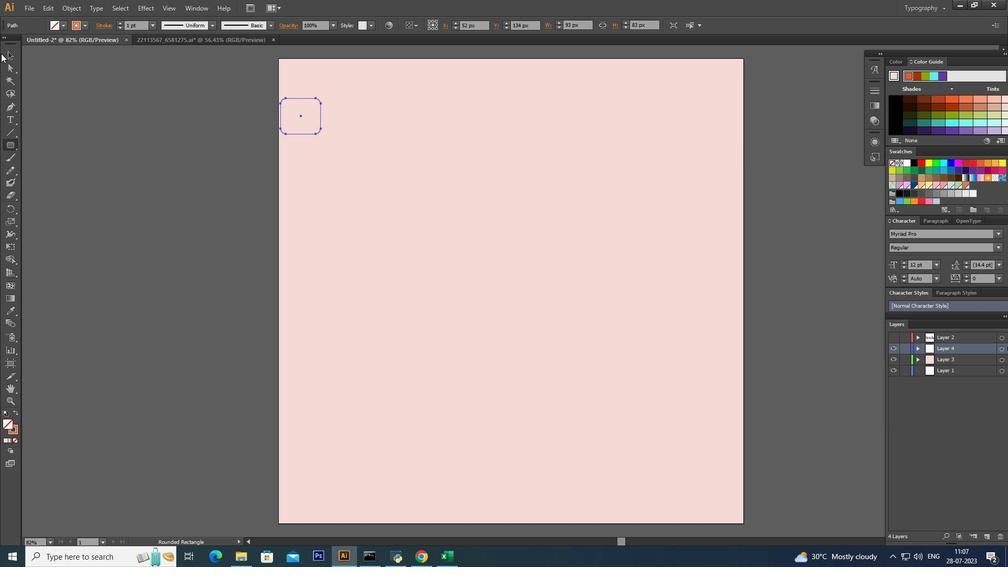 
Action: Mouse pressed left at (9, 53)
Screenshot: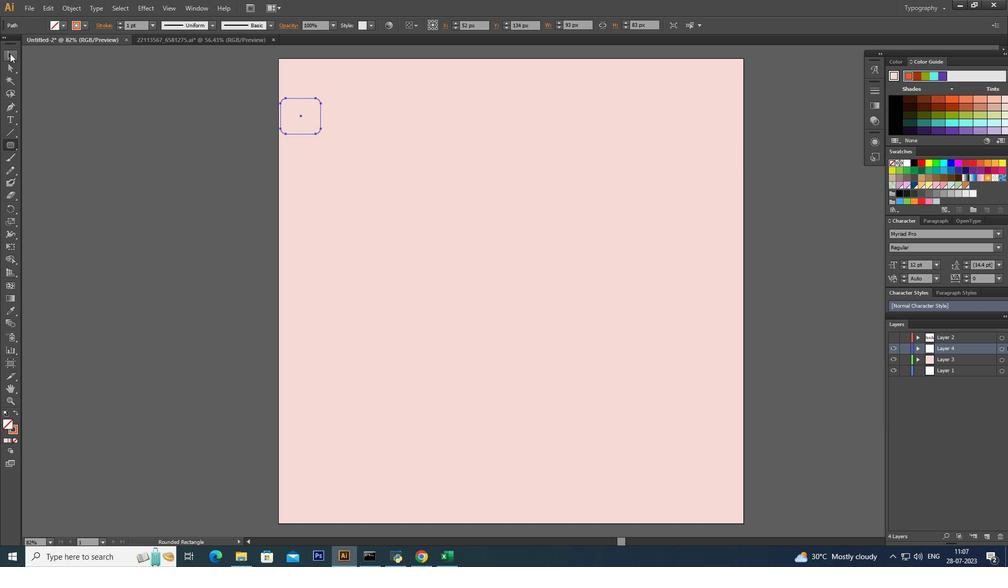 
Action: Mouse moved to (135, 151)
Screenshot: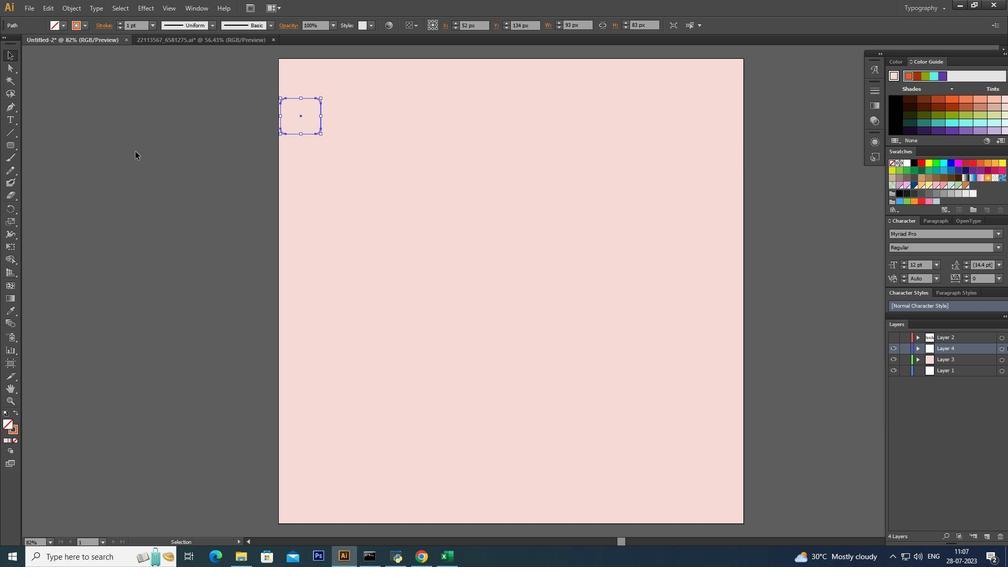 
Action: Mouse pressed left at (135, 151)
Screenshot: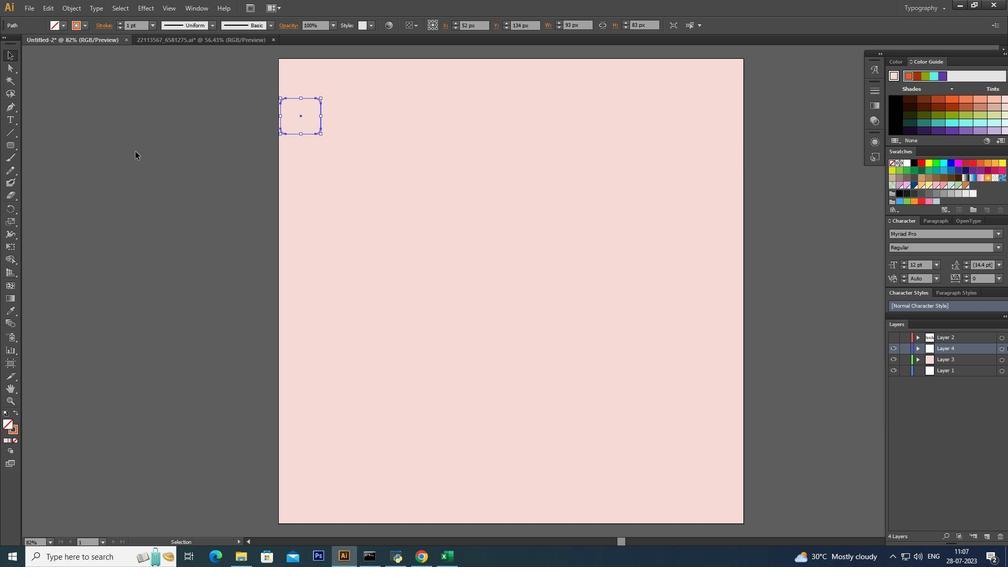 
Action: Mouse moved to (310, 97)
Screenshot: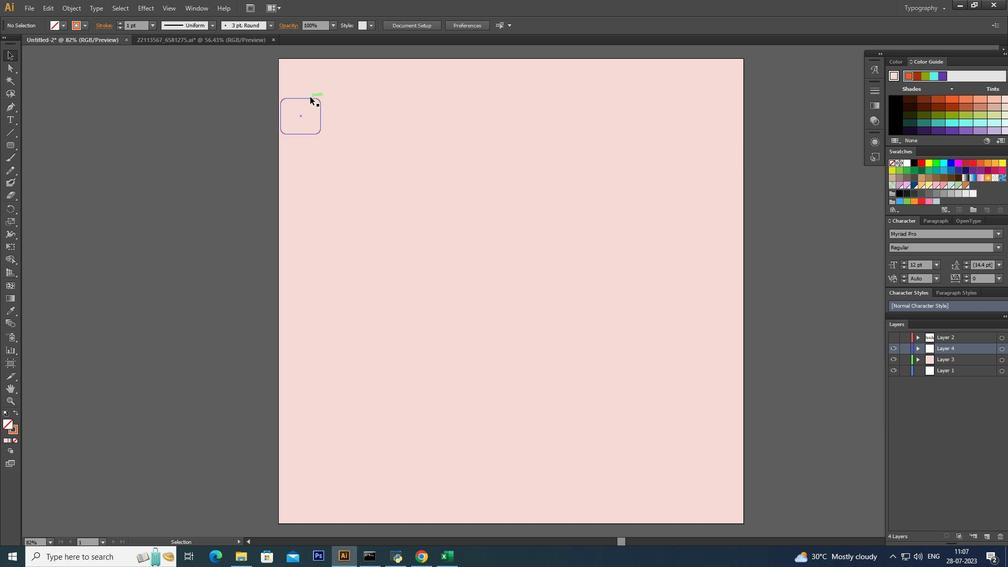 
Action: Mouse pressed left at (310, 97)
Screenshot: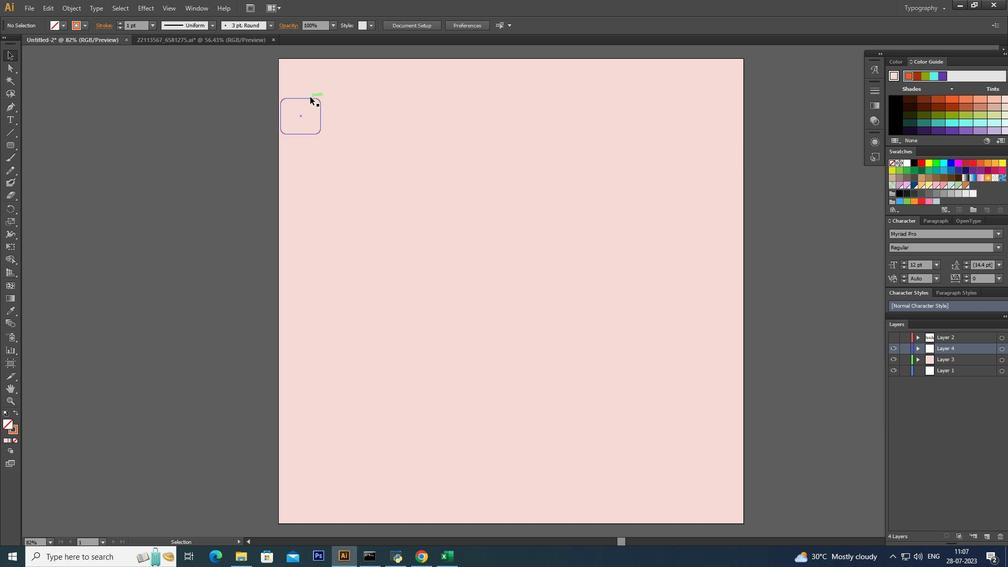 
Action: Mouse moved to (153, 25)
Screenshot: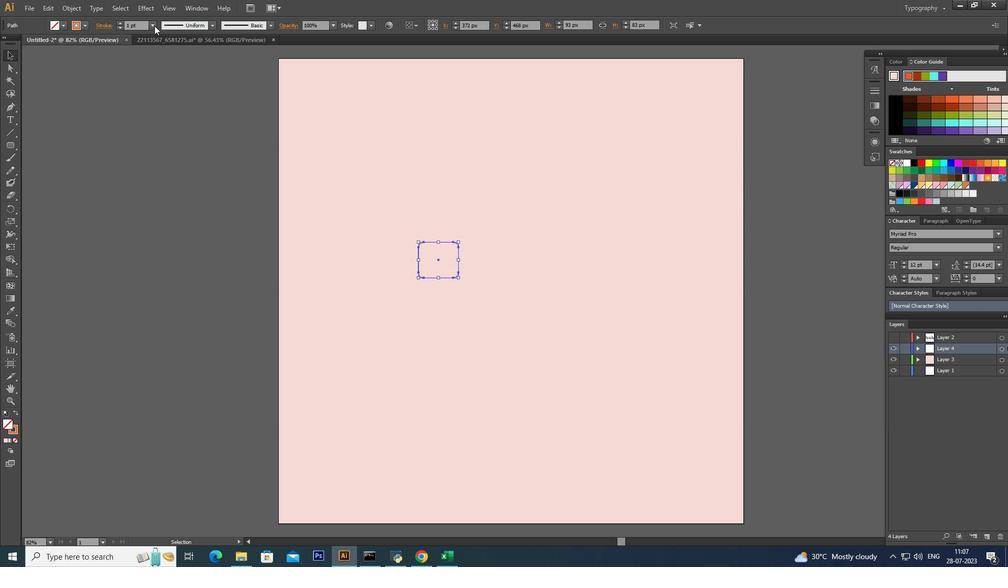
Action: Mouse pressed left at (153, 25)
Screenshot: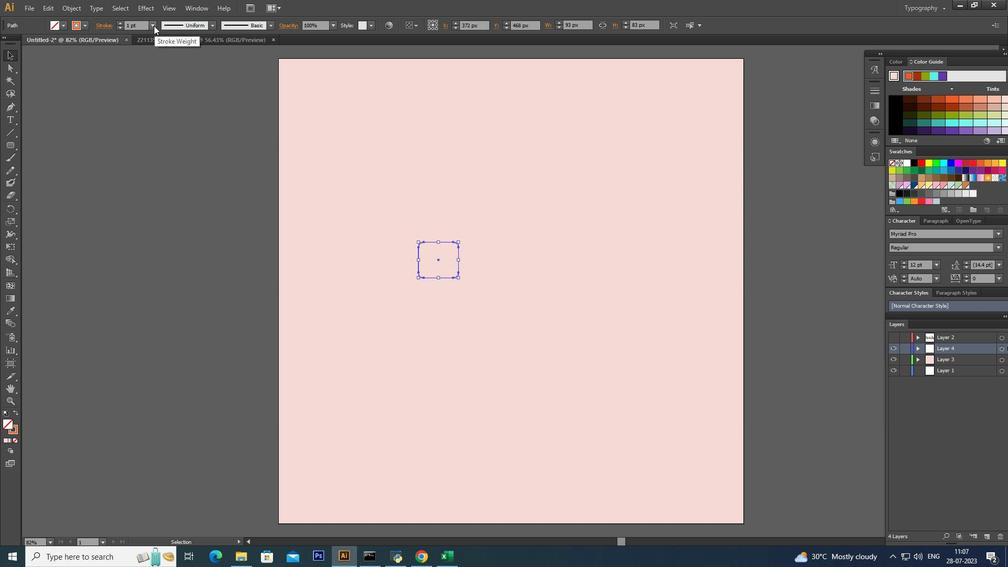 
Action: Mouse moved to (165, 140)
Screenshot: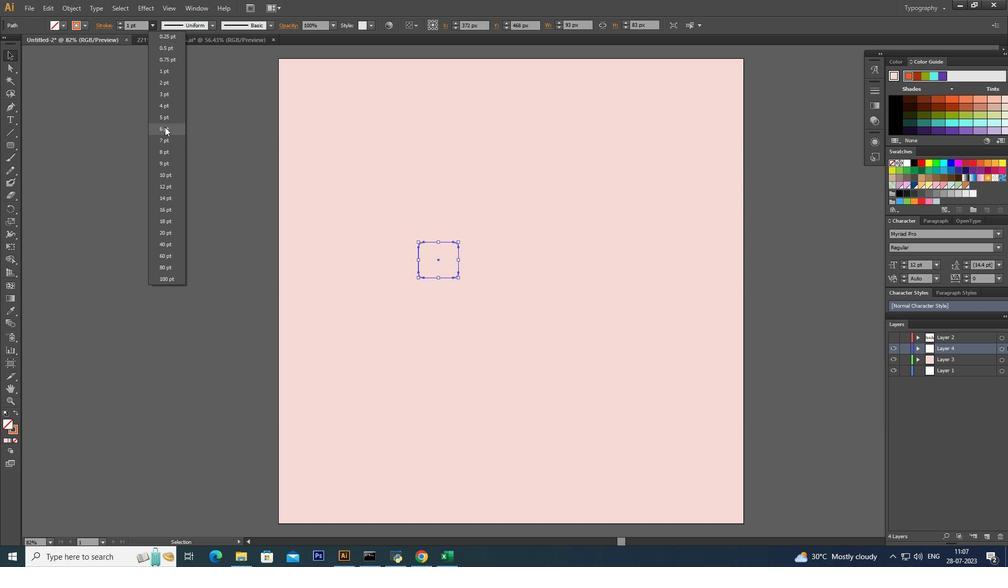 
Action: Mouse pressed left at (165, 140)
Screenshot: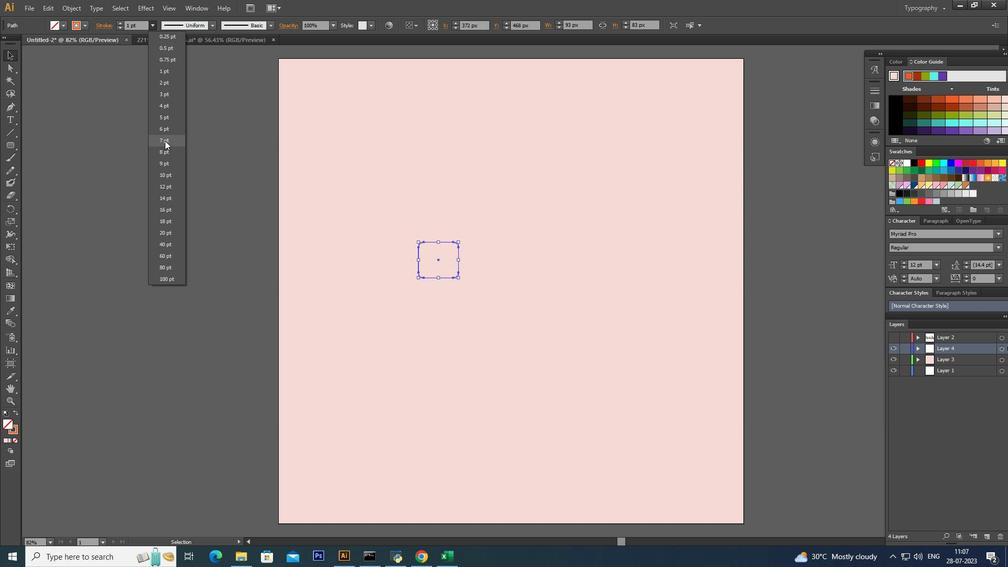 
Action: Mouse moved to (490, 206)
Screenshot: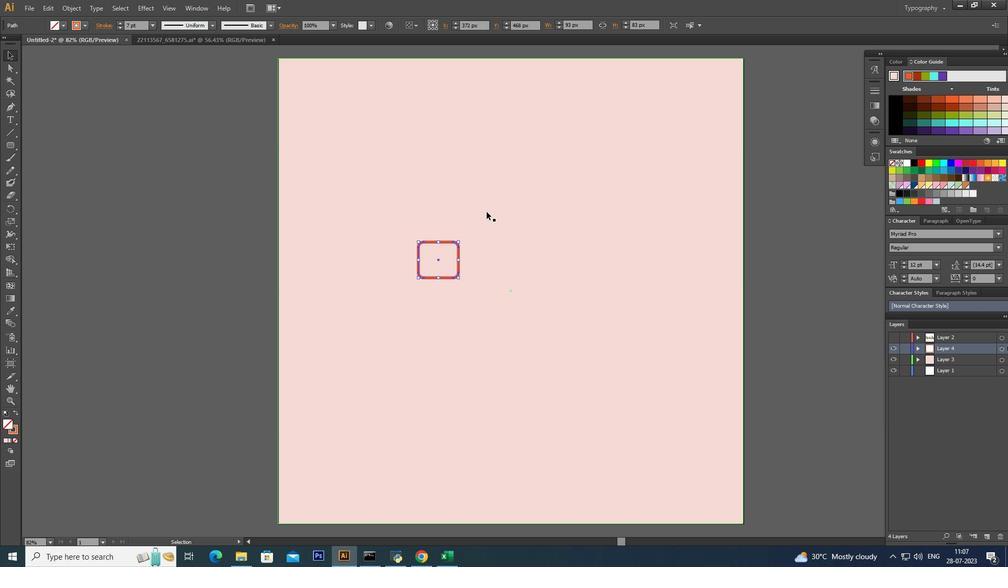 
Action: Mouse pressed left at (490, 206)
Screenshot: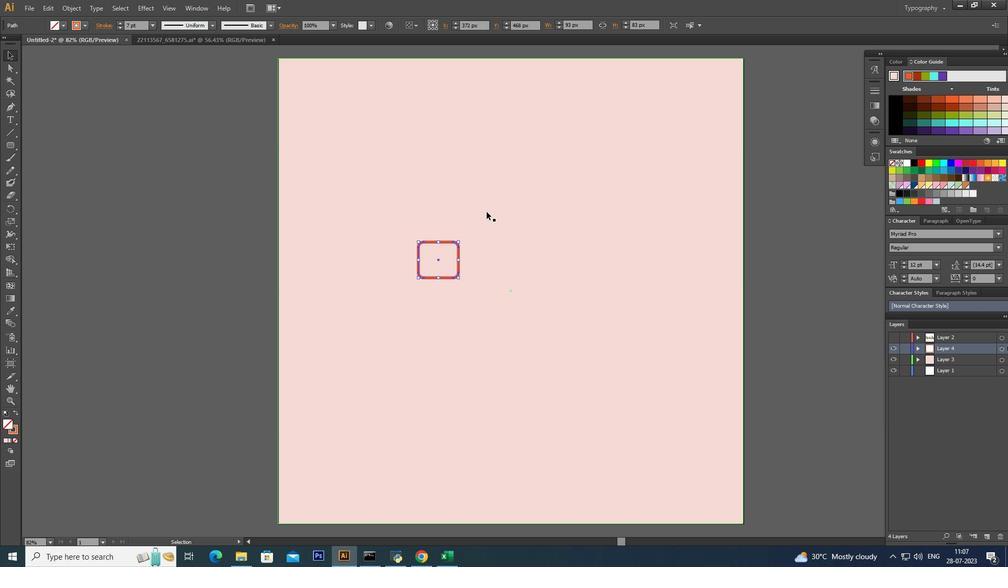 
Action: Mouse moved to (438, 244)
Screenshot: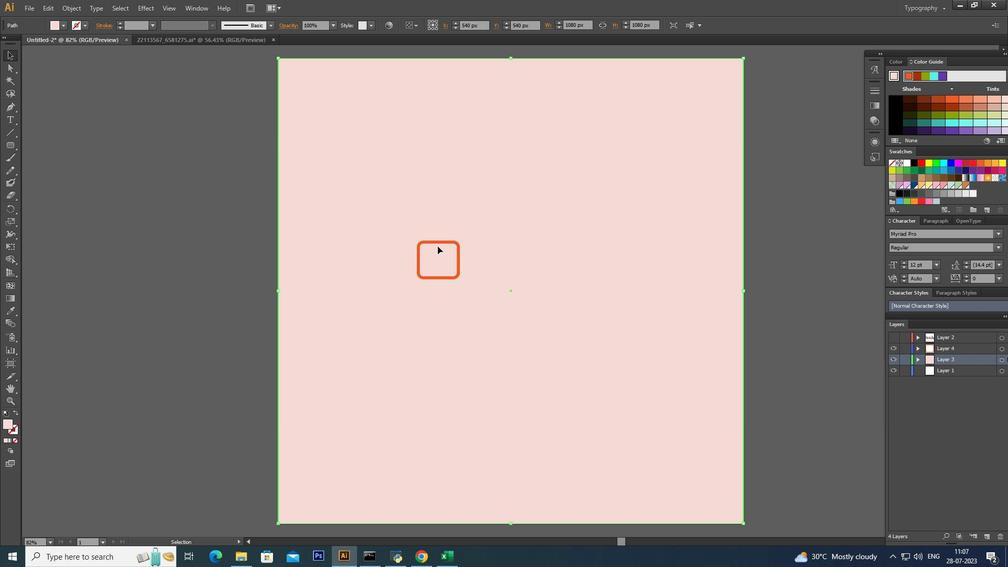 
Action: Mouse pressed left at (438, 244)
Screenshot: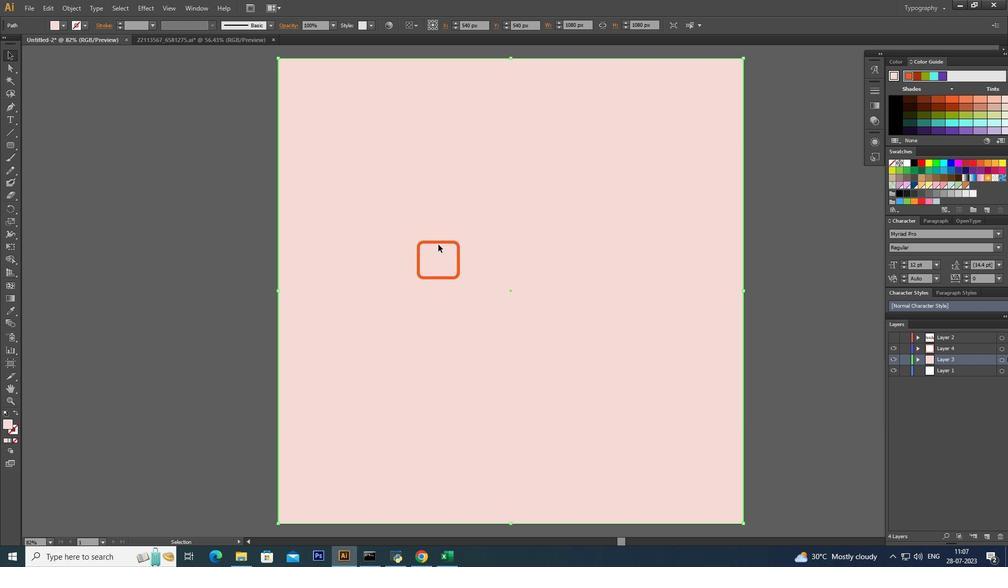 
Action: Mouse moved to (431, 242)
Screenshot: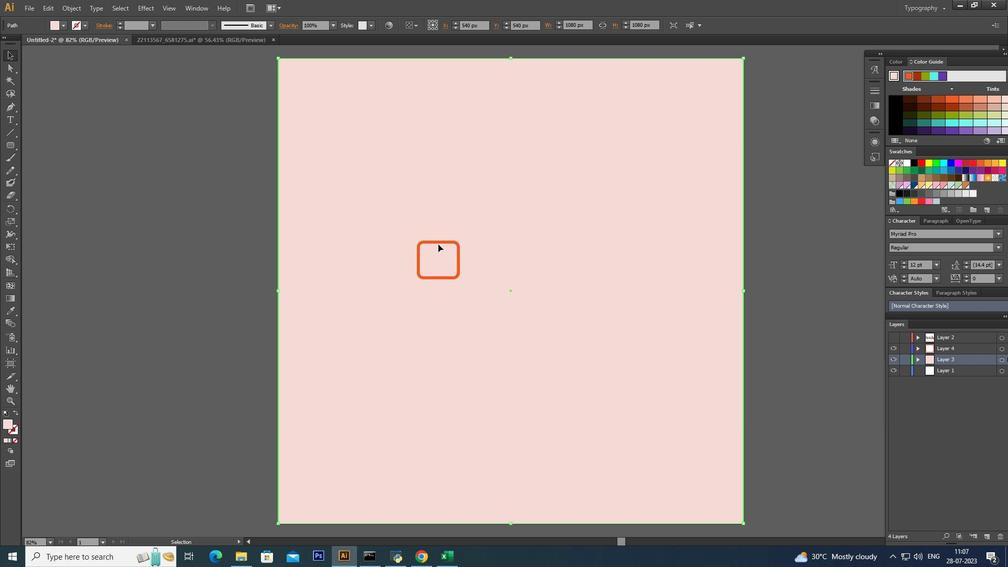 
Action: Mouse pressed left at (431, 242)
Screenshot: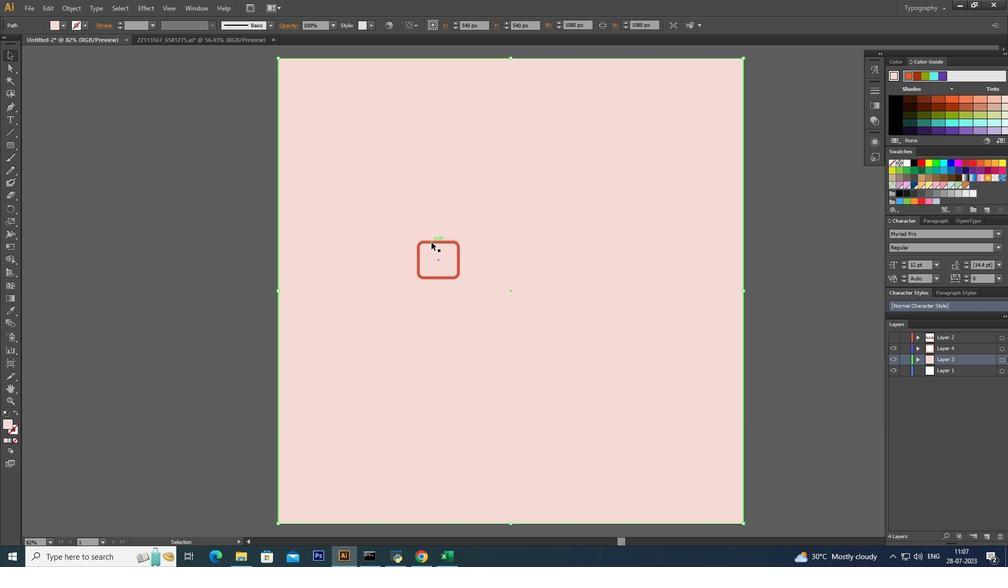 
Action: Mouse moved to (15, 71)
Screenshot: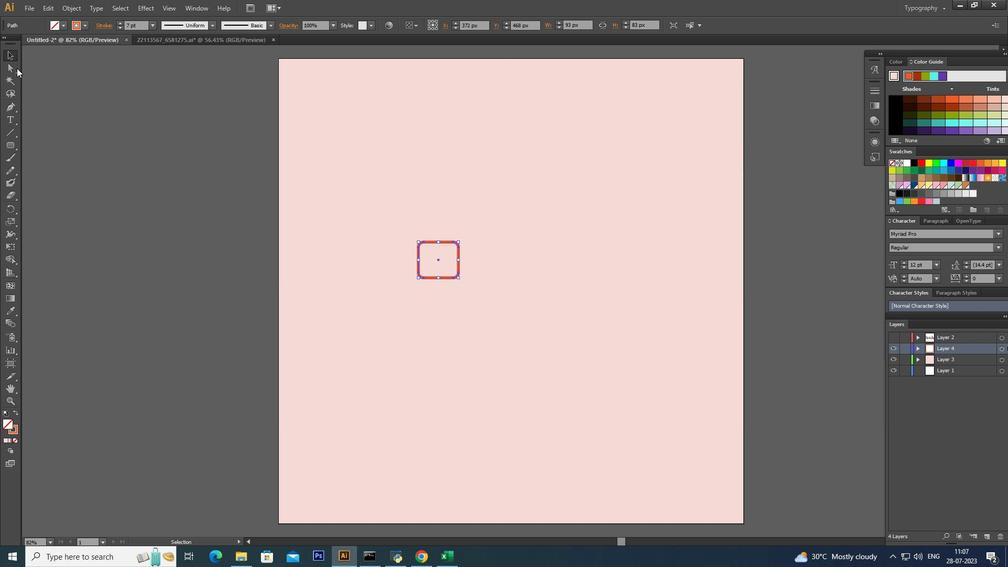 
Action: Mouse pressed left at (15, 71)
Screenshot: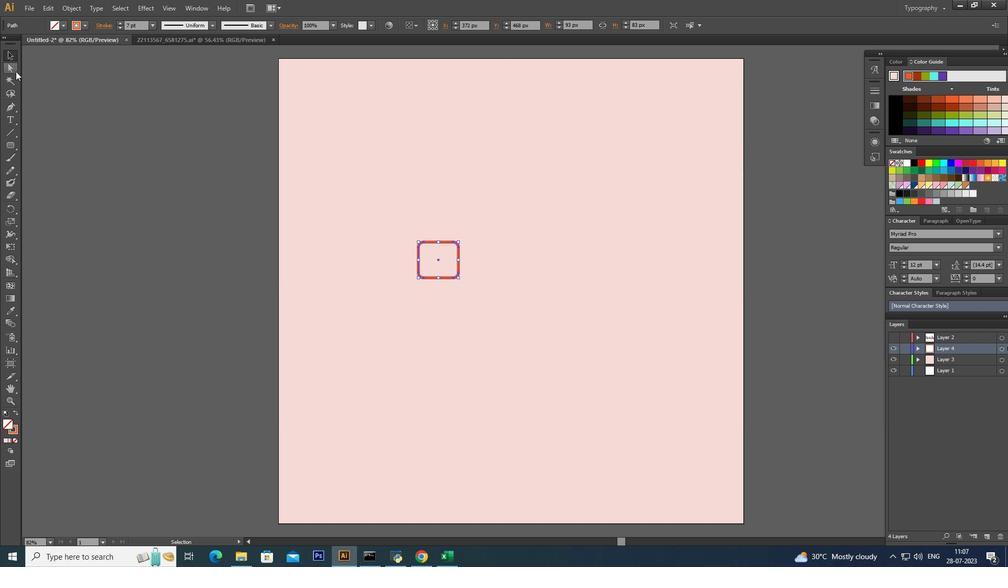 
Action: Mouse moved to (11, 70)
Screenshot: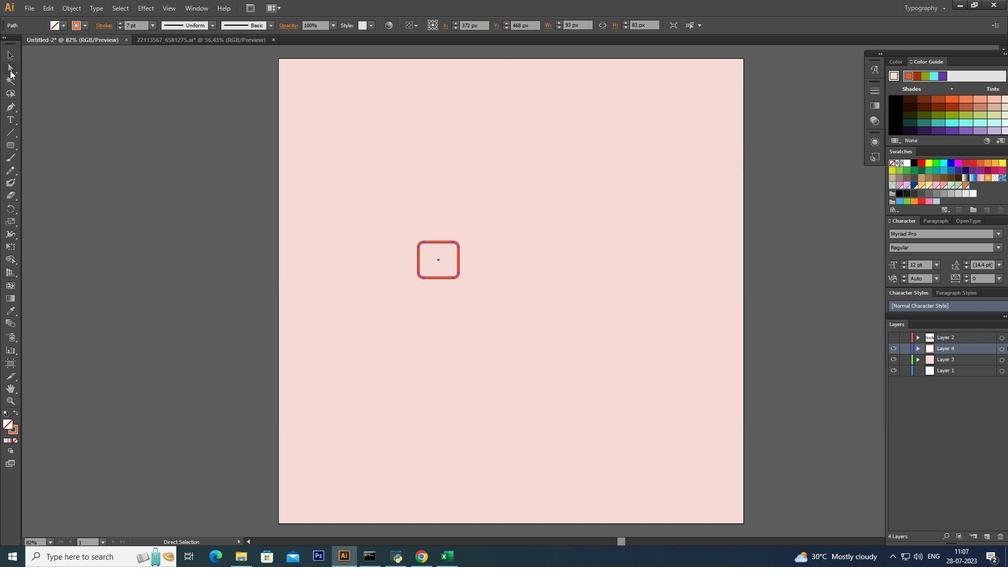 
Action: Mouse pressed left at (11, 70)
Screenshot: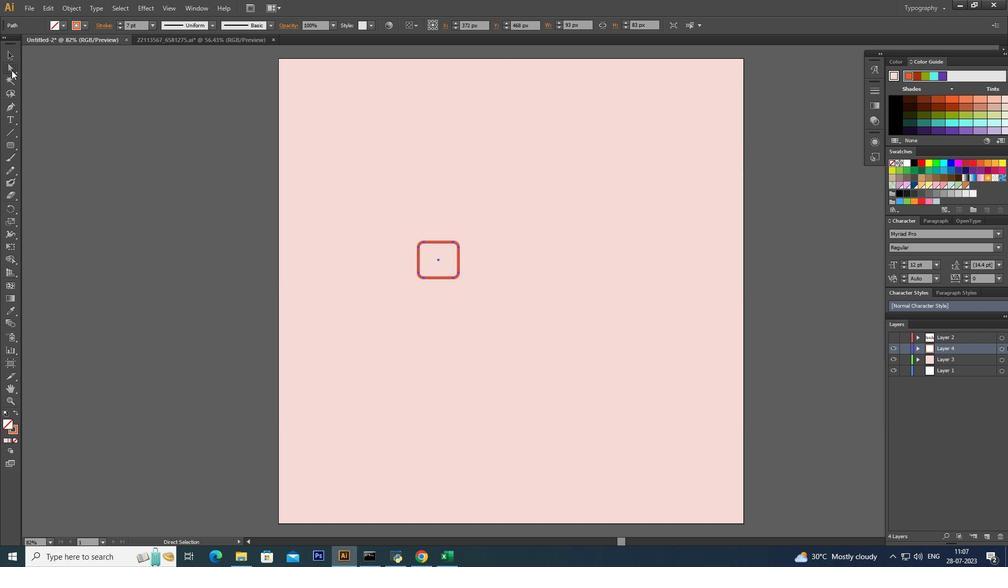 
Action: Mouse moved to (87, 64)
Screenshot: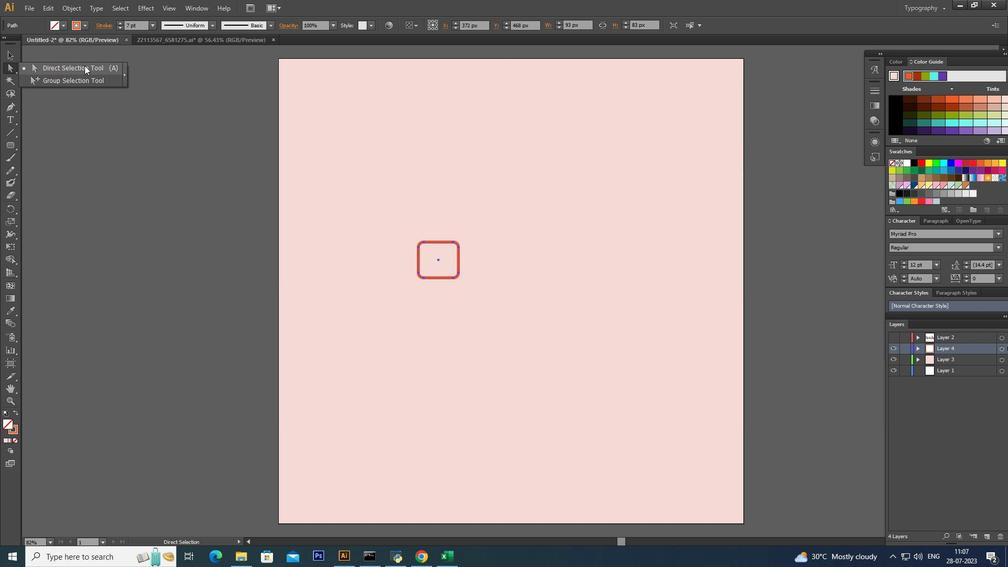 
Action: Mouse pressed left at (87, 64)
Screenshot: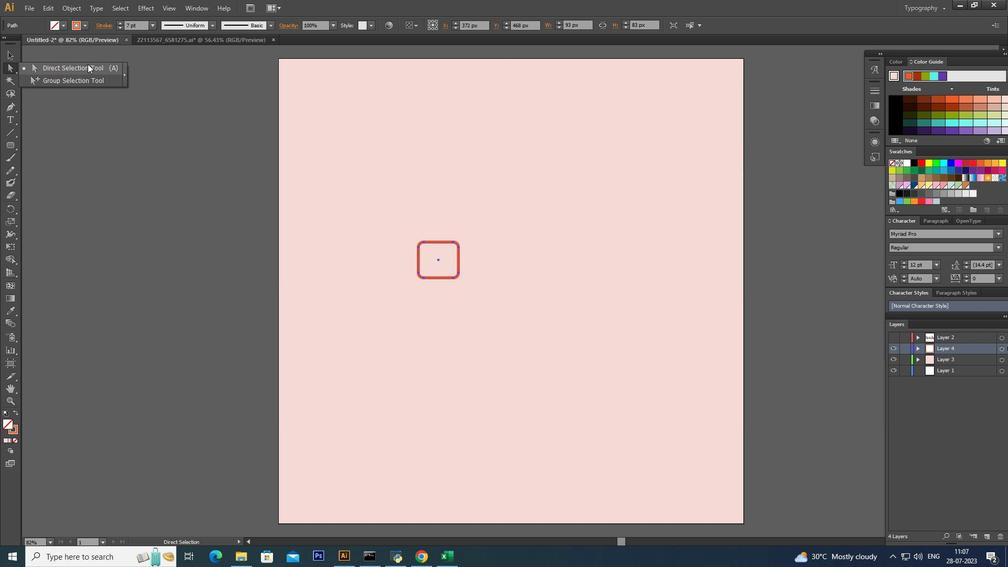 
Action: Mouse moved to (418, 246)
Screenshot: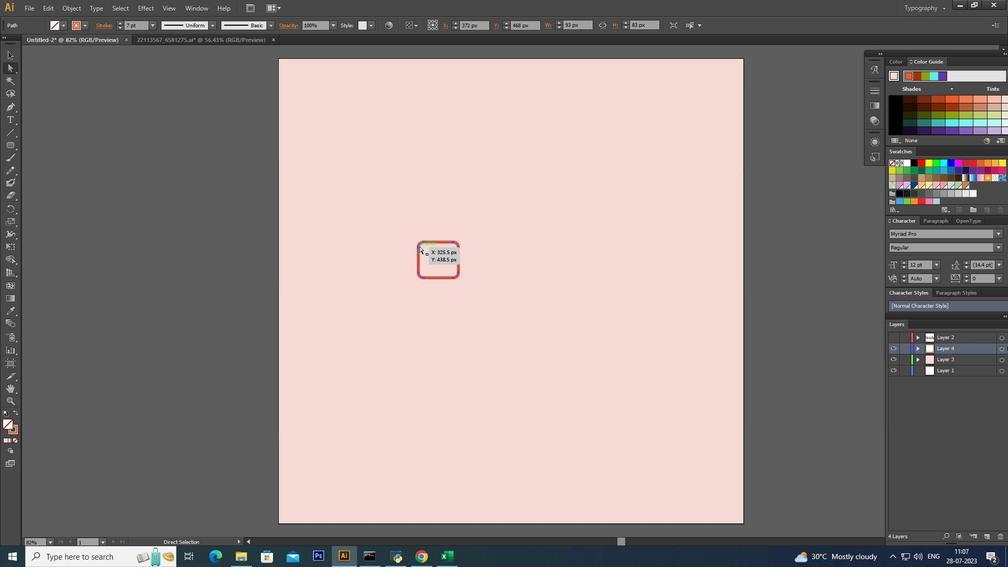 
Action: Mouse pressed left at (418, 246)
Screenshot: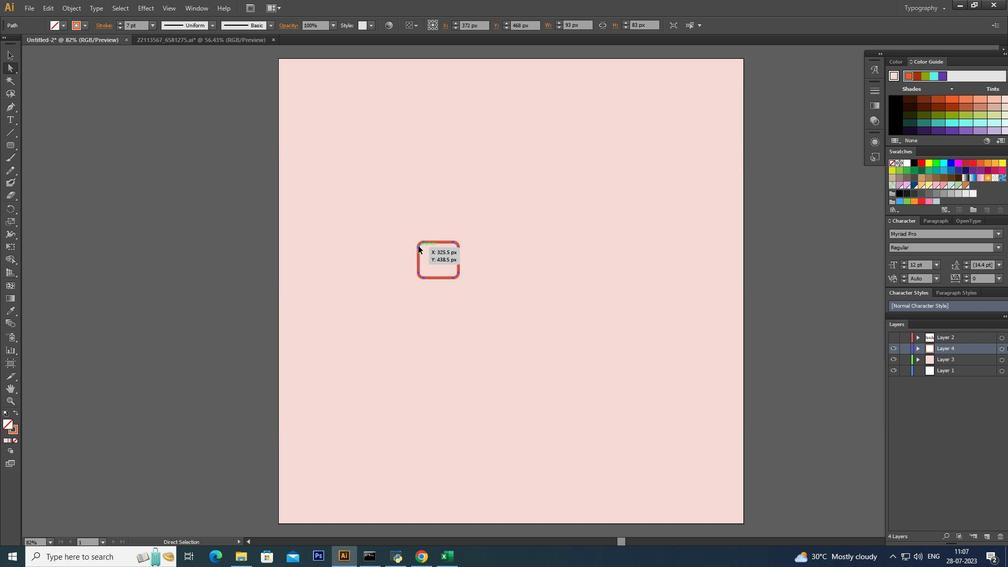 
Action: Mouse moved to (423, 251)
Screenshot: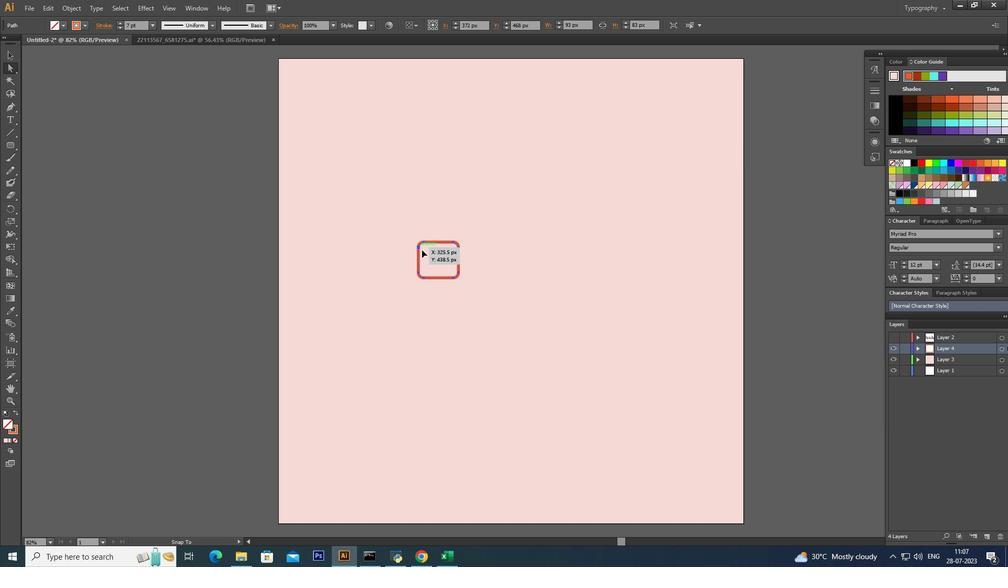 
Action: Mouse pressed left at (423, 251)
Screenshot: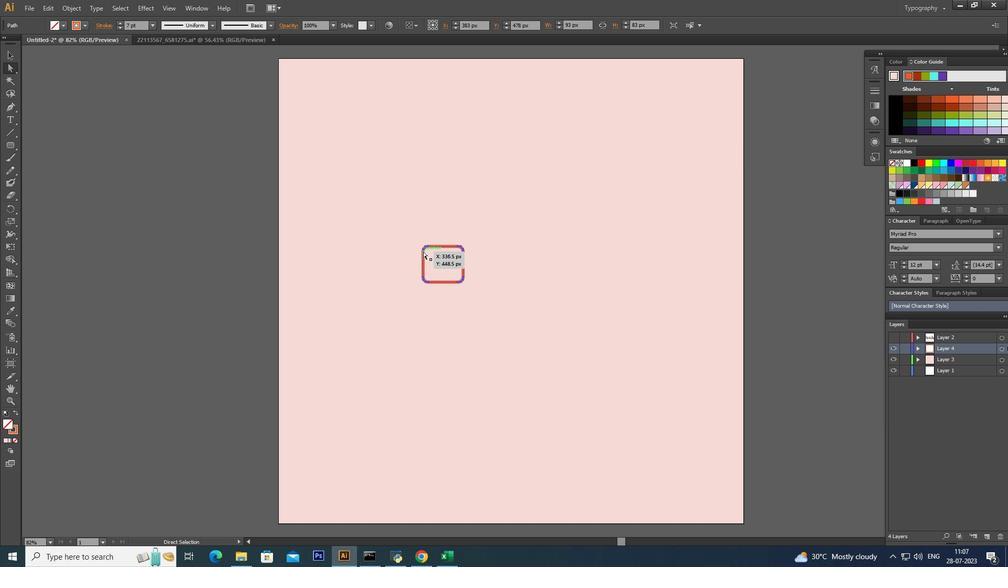 
Action: Mouse pressed left at (423, 251)
Screenshot: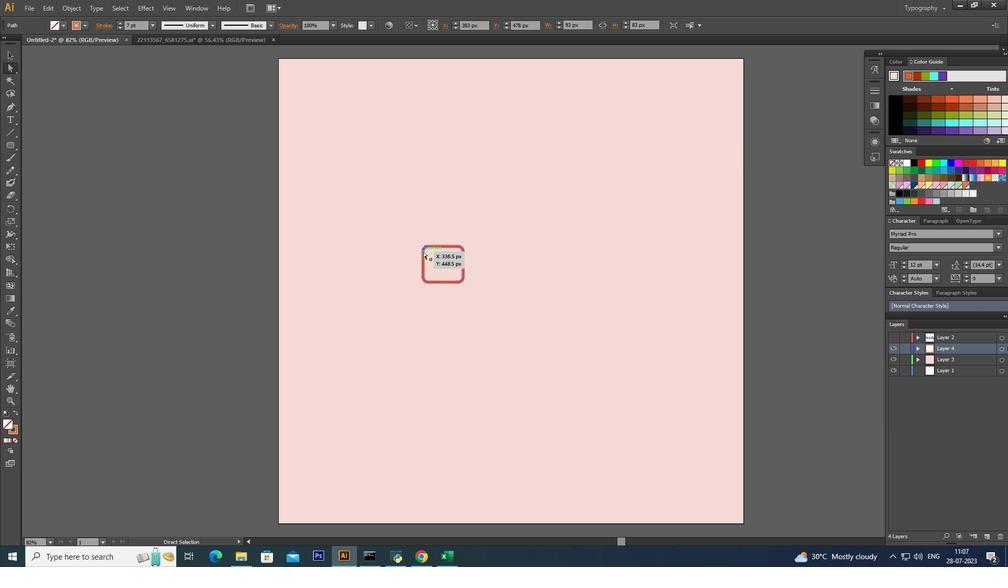 
Action: Mouse pressed left at (423, 251)
Screenshot: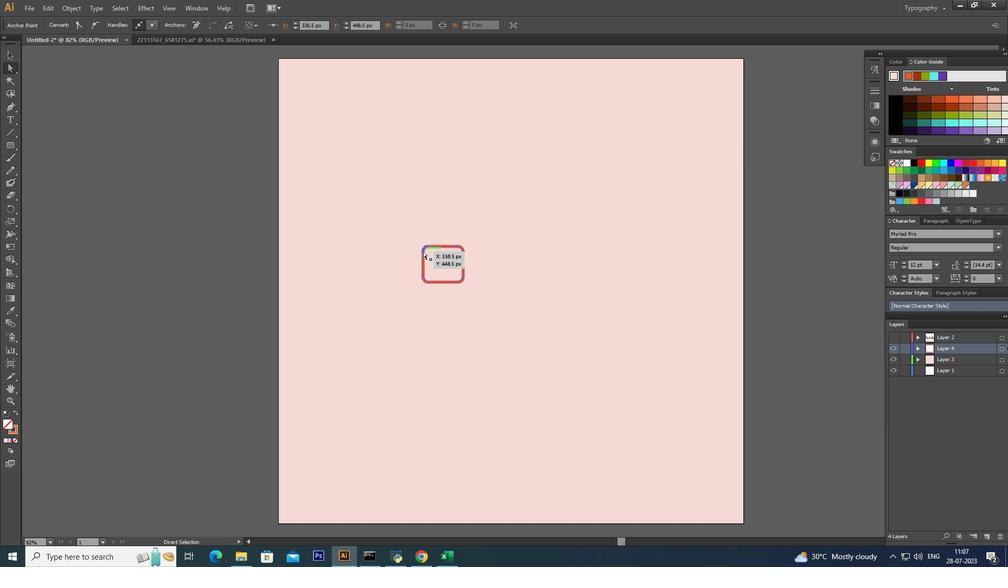 
Action: Mouse moved to (464, 250)
Screenshot: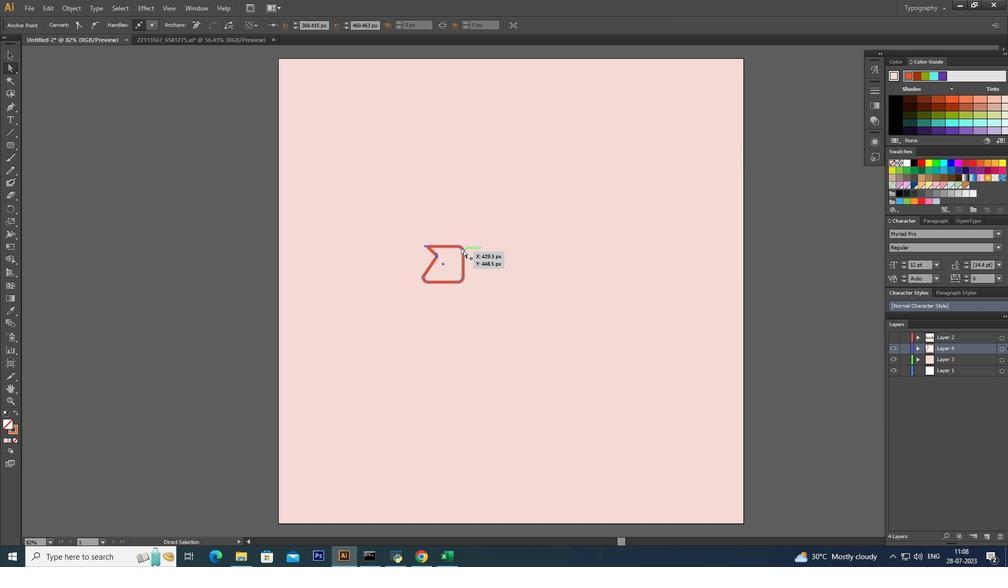 
Action: Mouse pressed left at (464, 250)
Screenshot: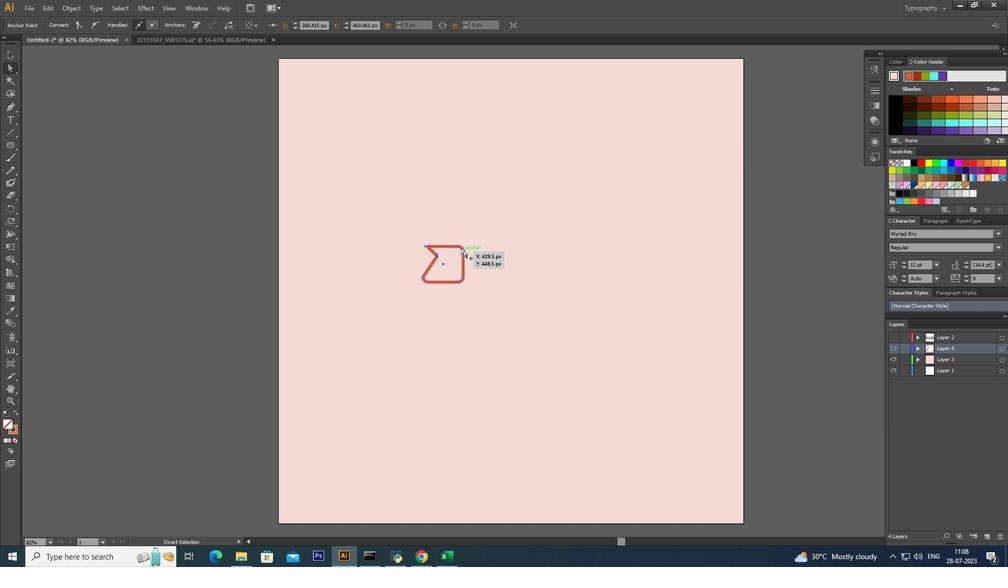 
Action: Mouse moved to (428, 281)
Screenshot: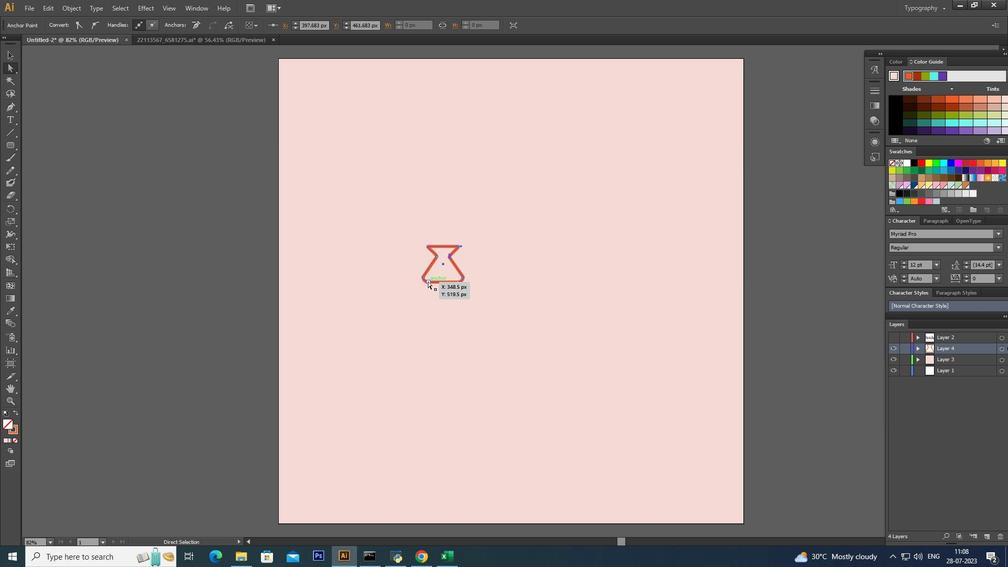 
Action: Mouse pressed left at (428, 281)
Screenshot: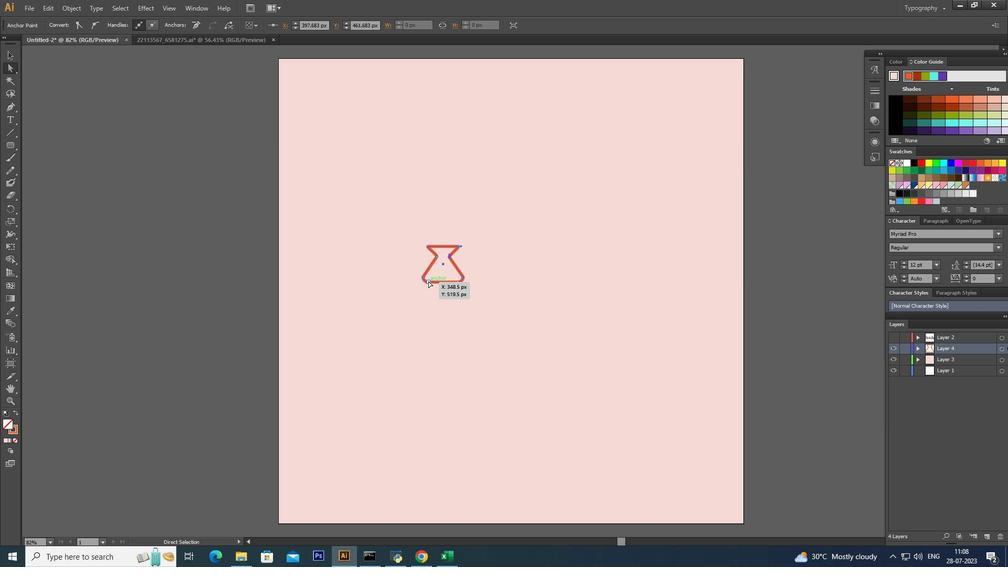 
Action: Mouse moved to (458, 281)
Screenshot: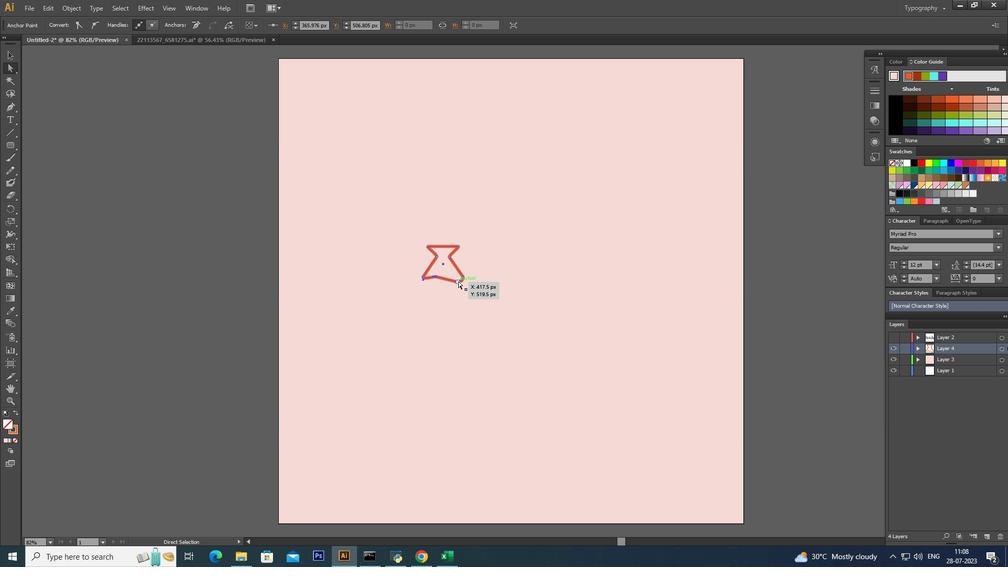 
Action: Mouse pressed left at (458, 281)
Screenshot: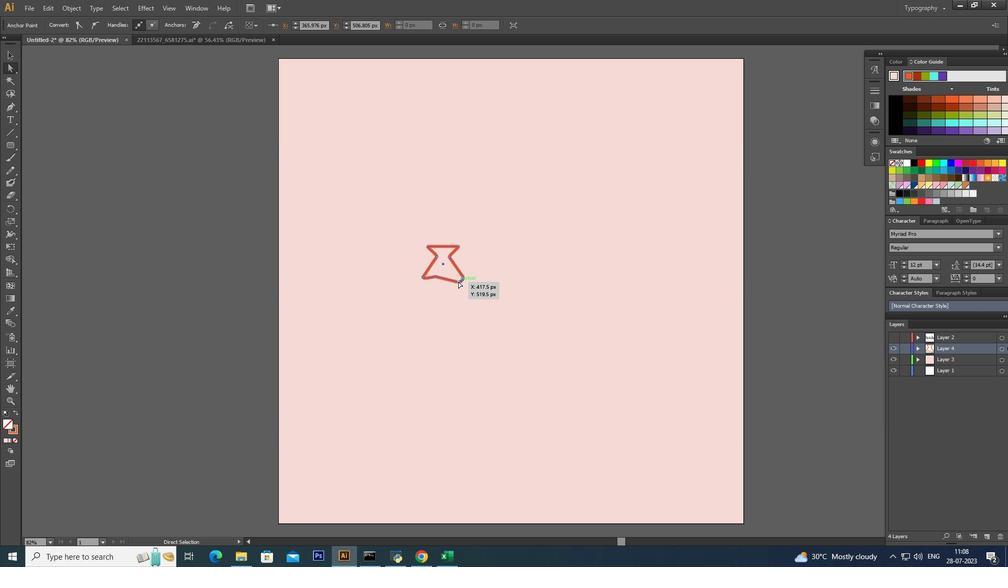 
Action: Mouse moved to (492, 260)
Screenshot: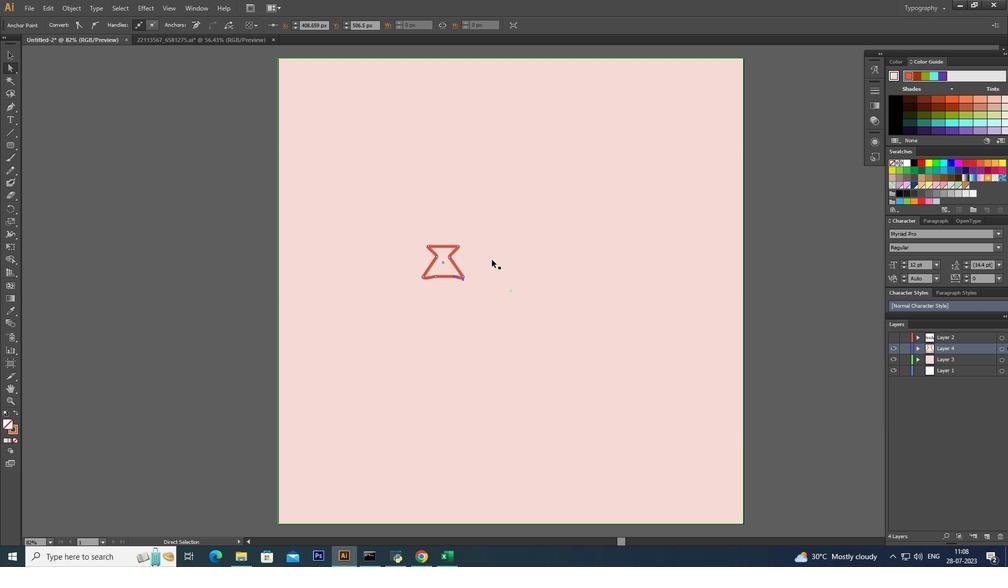 
Action: Key pressed ctrl+Z<'\x1a'>
Screenshot: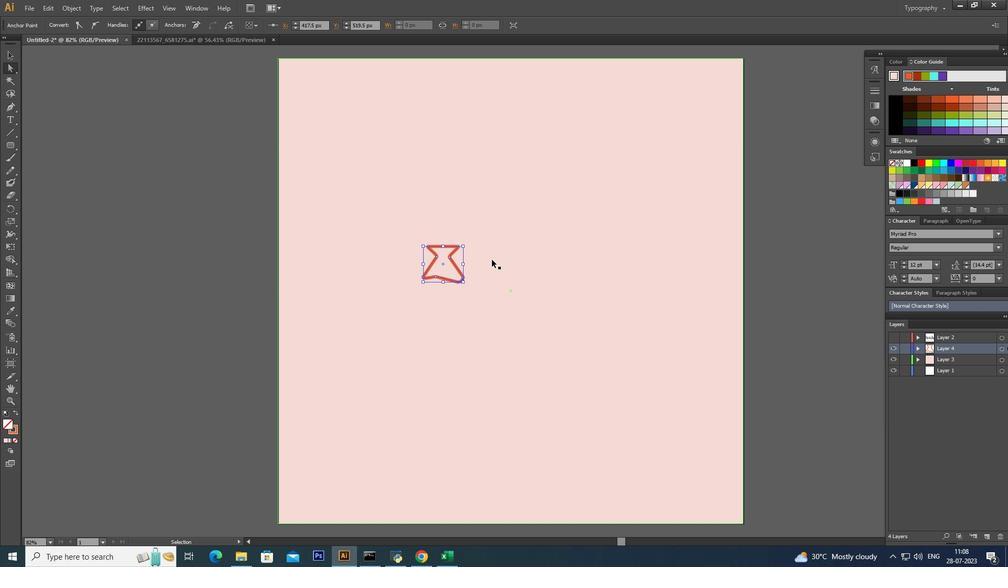 
Action: Mouse moved to (424, 276)
Screenshot: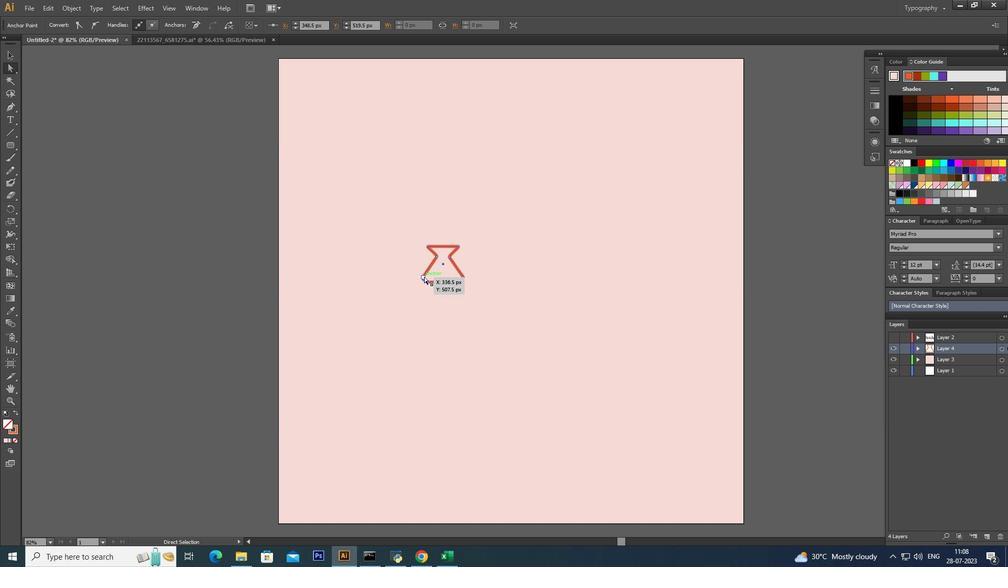 
Action: Mouse pressed left at (424, 276)
Screenshot: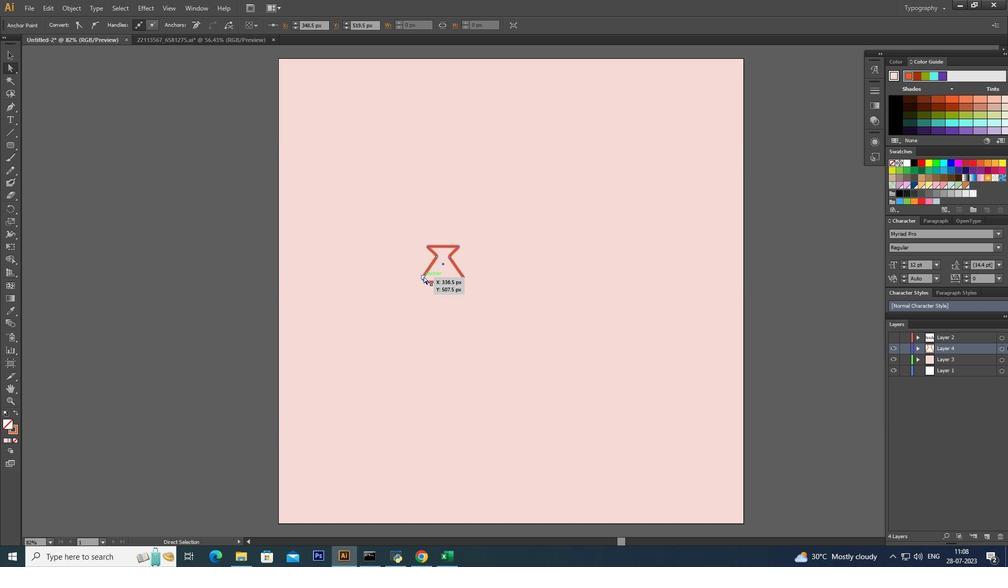 
Action: Mouse moved to (464, 277)
Screenshot: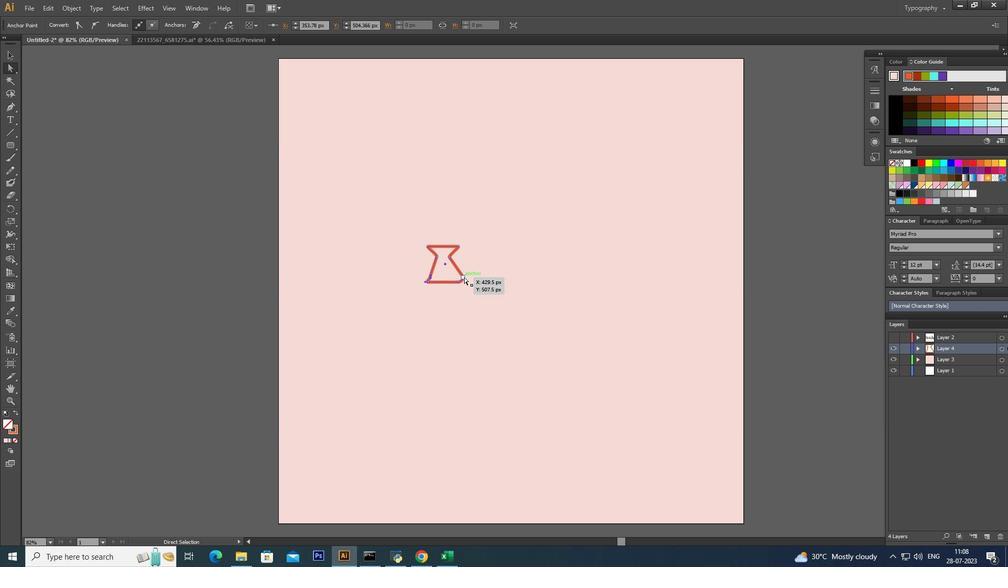 
Action: Mouse pressed left at (464, 277)
Screenshot: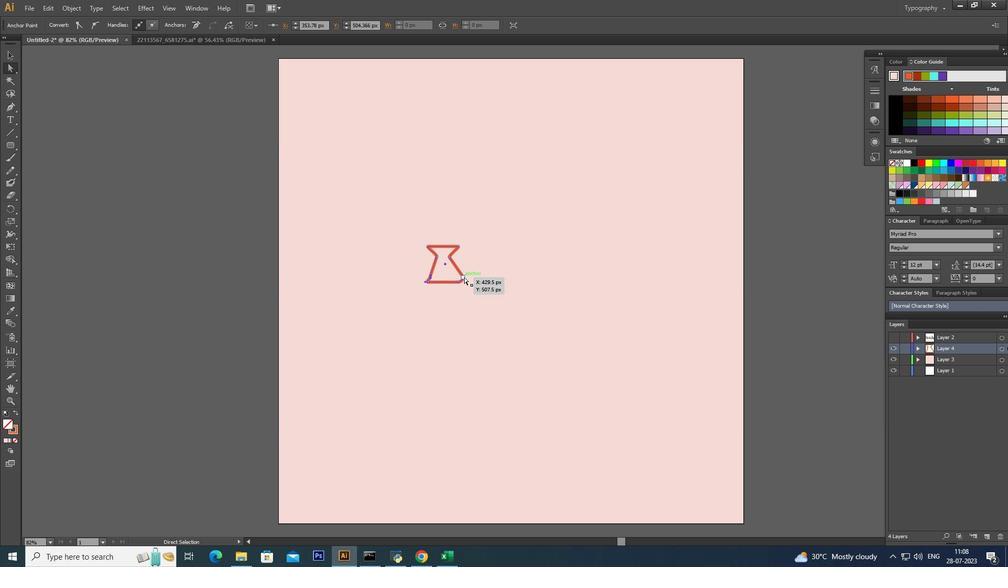 
Action: Mouse moved to (567, 262)
Screenshot: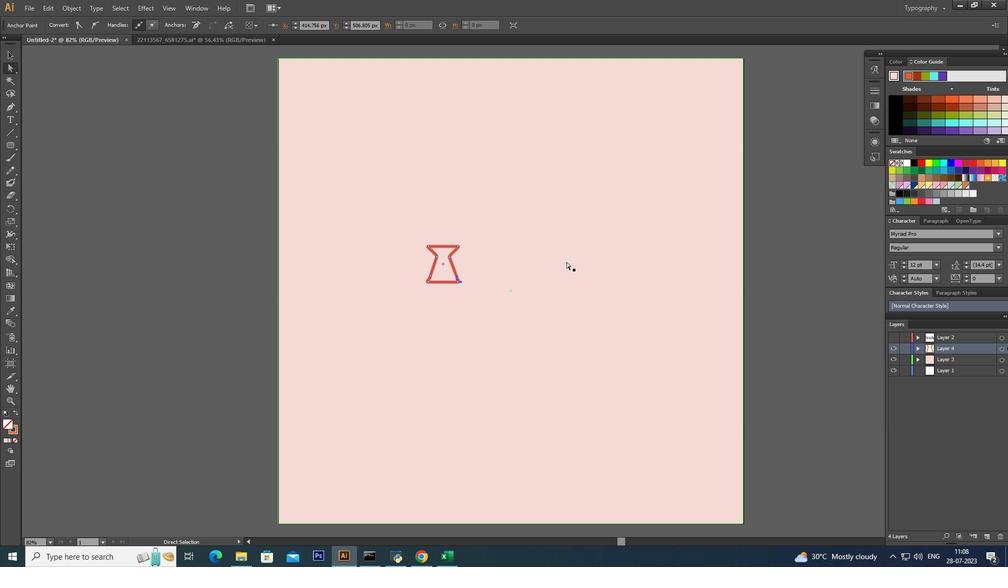 
Action: Key pressed ctrl+Z<'\x1a'>
Screenshot: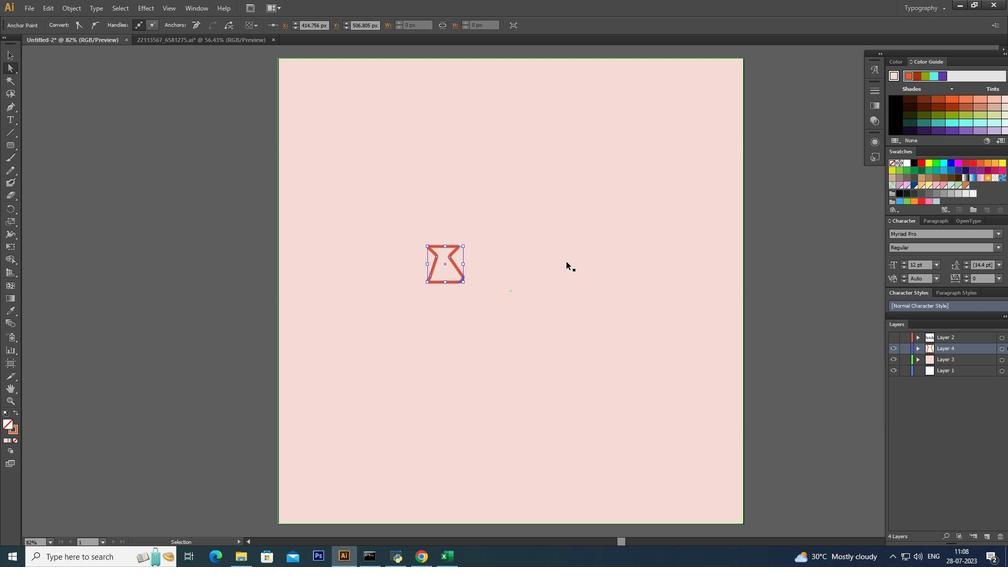 
Action: Mouse moved to (15, 53)
Screenshot: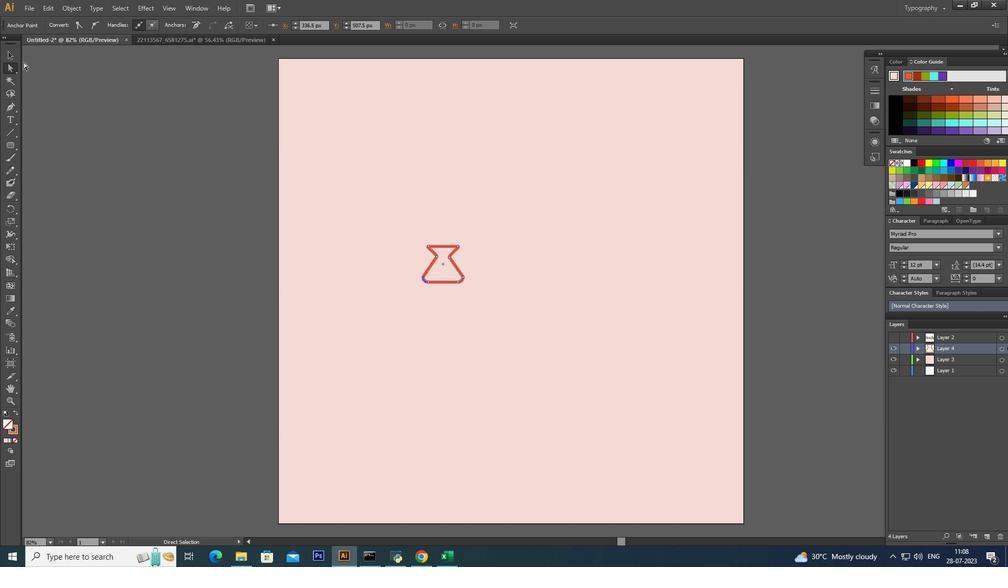 
Action: Mouse pressed left at (15, 53)
Screenshot: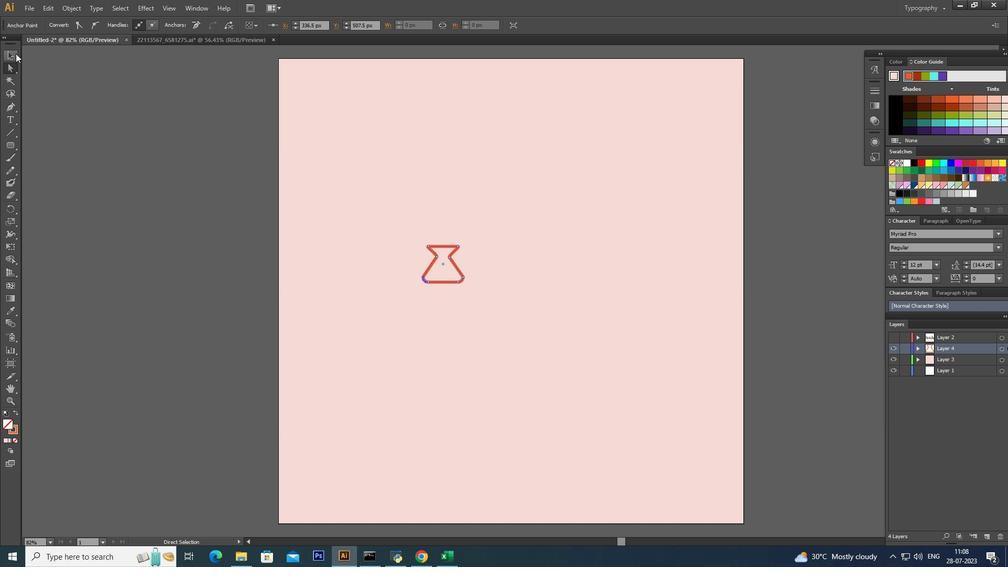 
Action: Mouse moved to (561, 212)
Screenshot: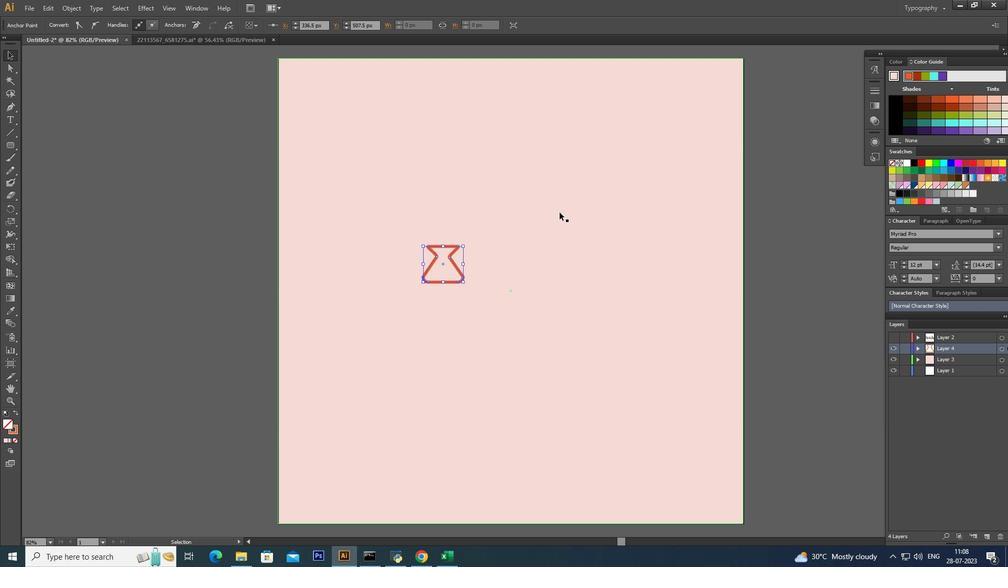 
Action: Mouse pressed left at (561, 212)
Screenshot: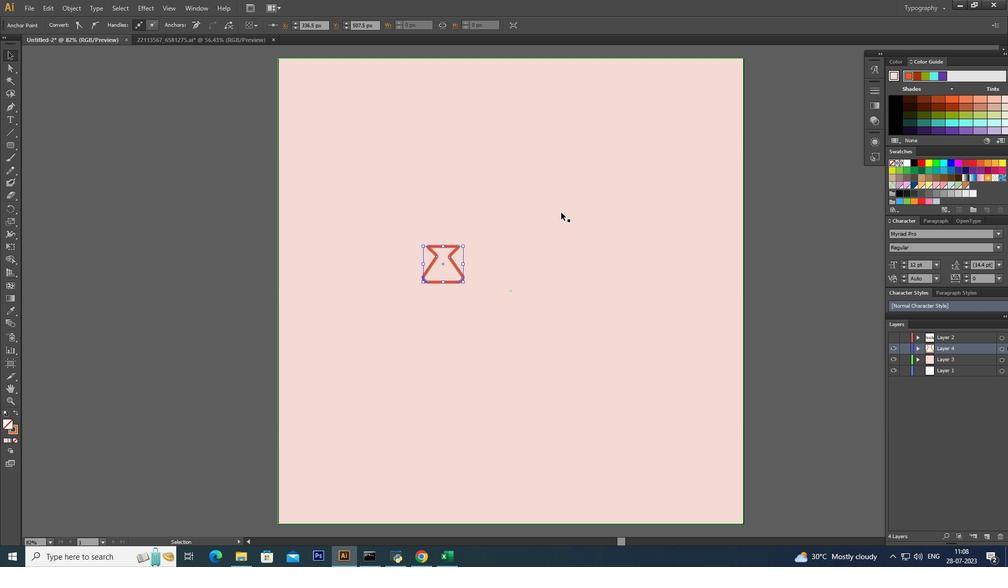 
Action: Mouse moved to (451, 255)
Screenshot: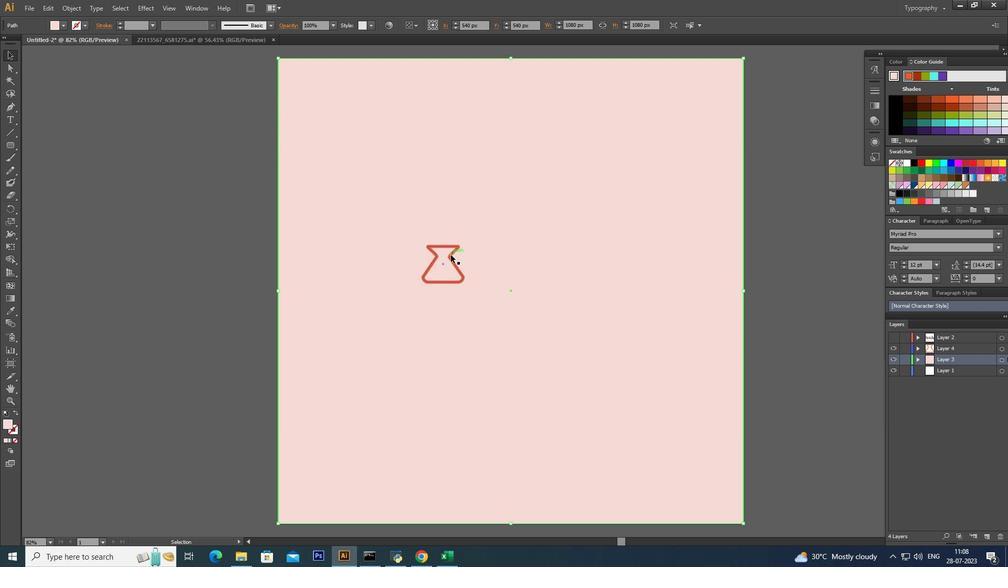 
Action: Mouse pressed left at (451, 255)
Screenshot: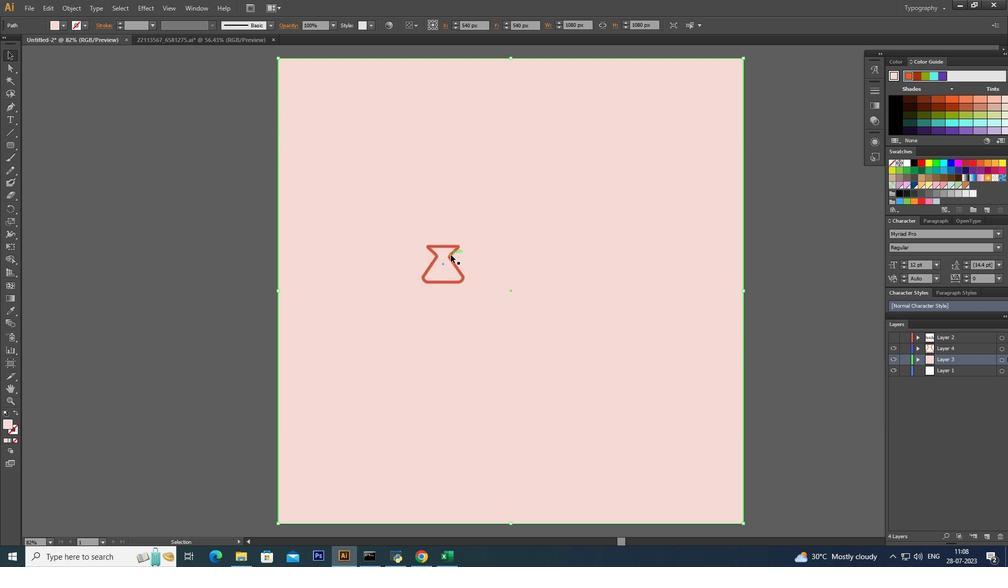 
Action: Mouse moved to (410, 149)
Screenshot: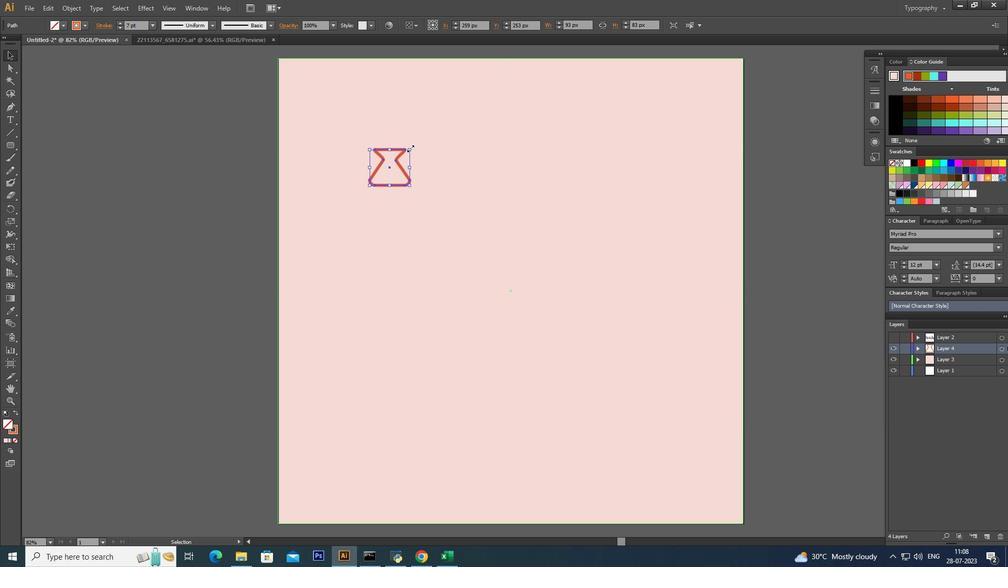 
Action: Key pressed <Key.shift><Key.alt_l>
Screenshot: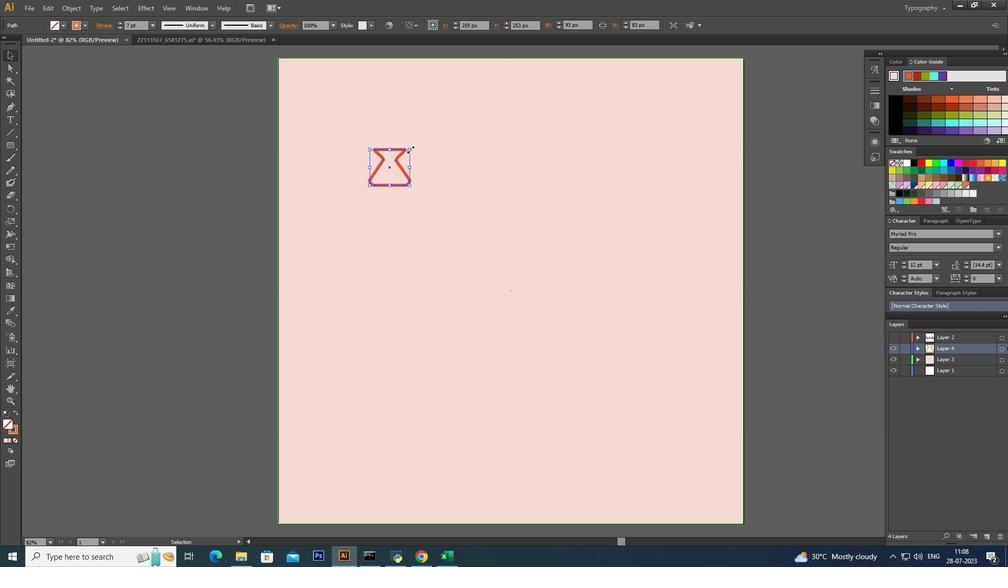 
Action: Mouse pressed left at (410, 149)
Screenshot: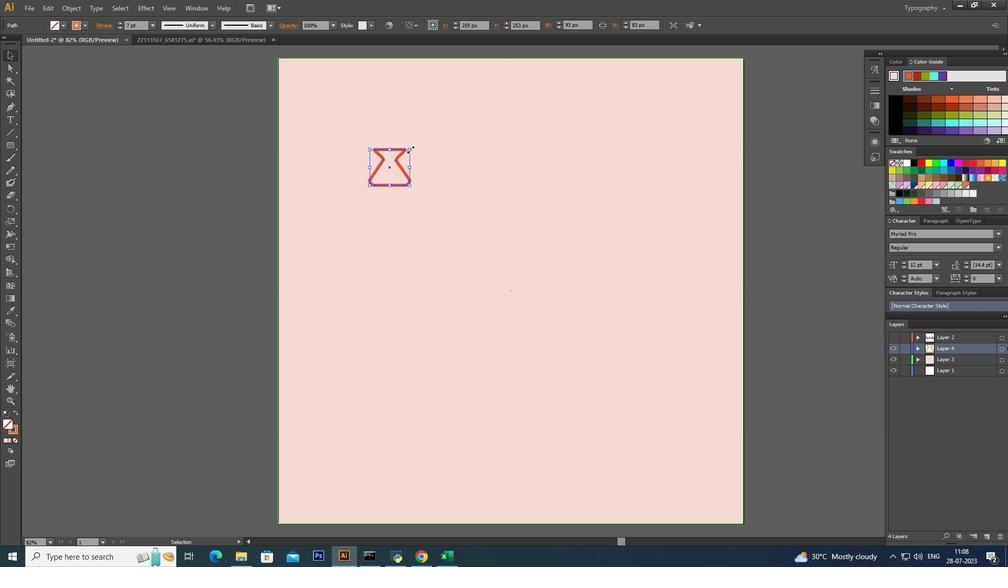 
Action: Mouse moved to (405, 157)
Screenshot: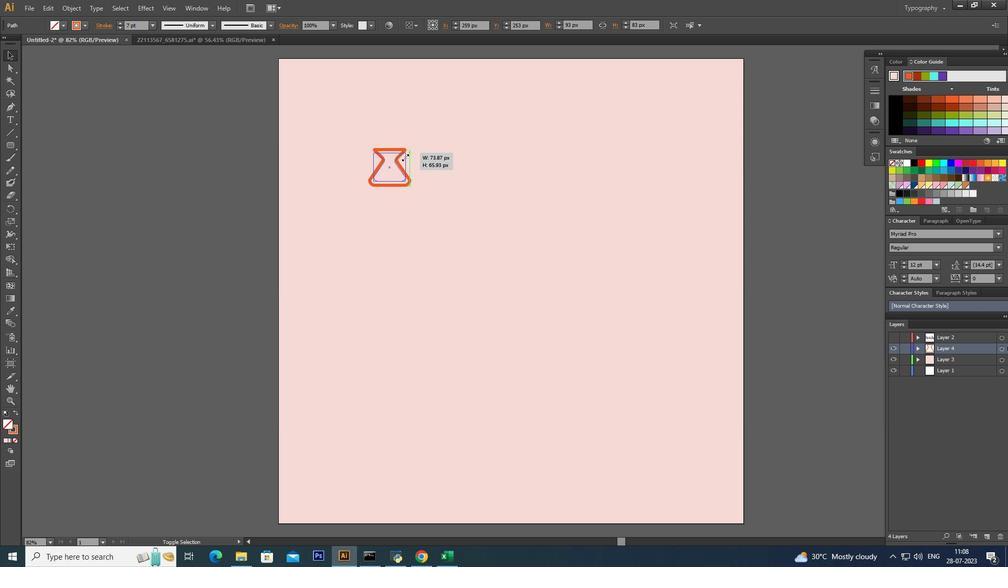 
Action: Key pressed <Key.alt_l><Key.alt_l><Key.alt_l><Key.alt_l><Key.alt_l><Key.alt_l><Key.alt_l><Key.alt_l><Key.alt_l><Key.alt_l><Key.alt_l><Key.alt_l><Key.alt_l><Key.alt_l><Key.alt_l><Key.alt_l><Key.alt_l>
Screenshot: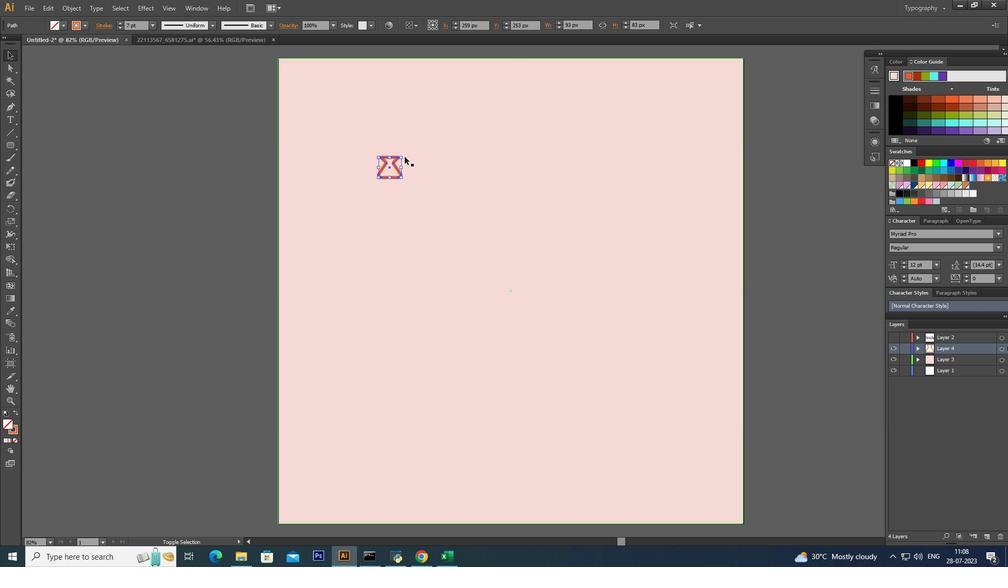 
Action: Mouse moved to (393, 163)
Screenshot: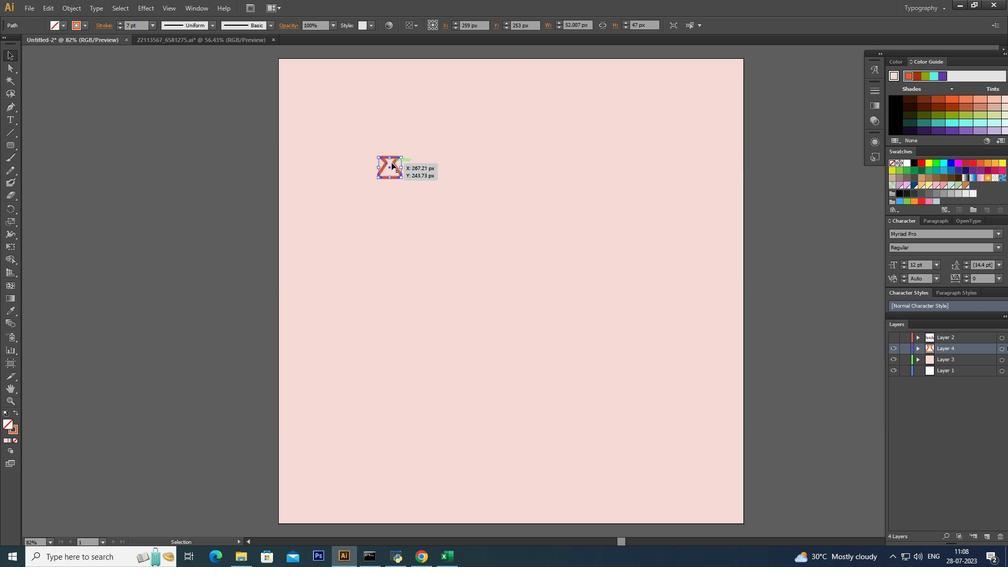 
Action: Key pressed <Key.alt_l>
Screenshot: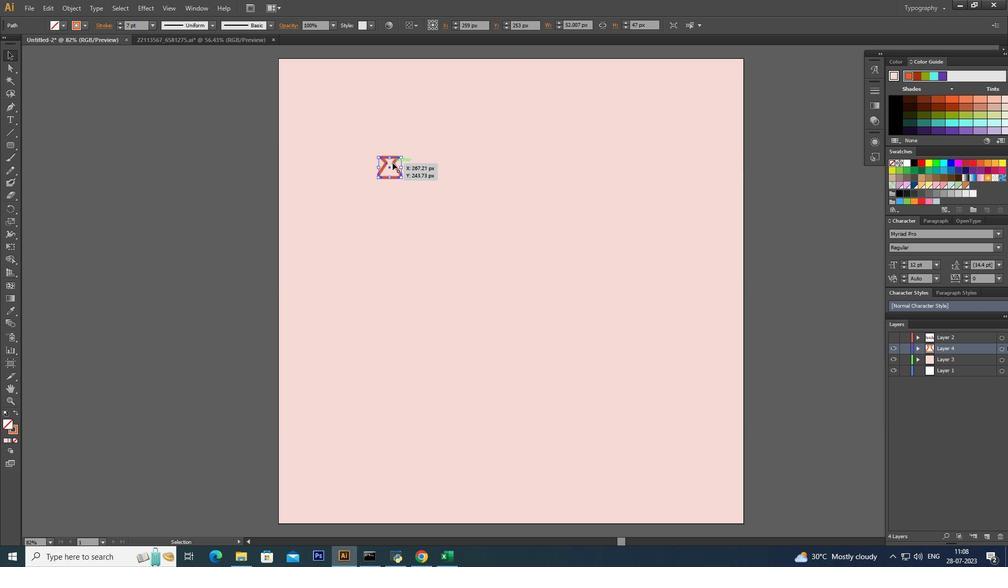 
Action: Mouse pressed left at (393, 163)
Screenshot: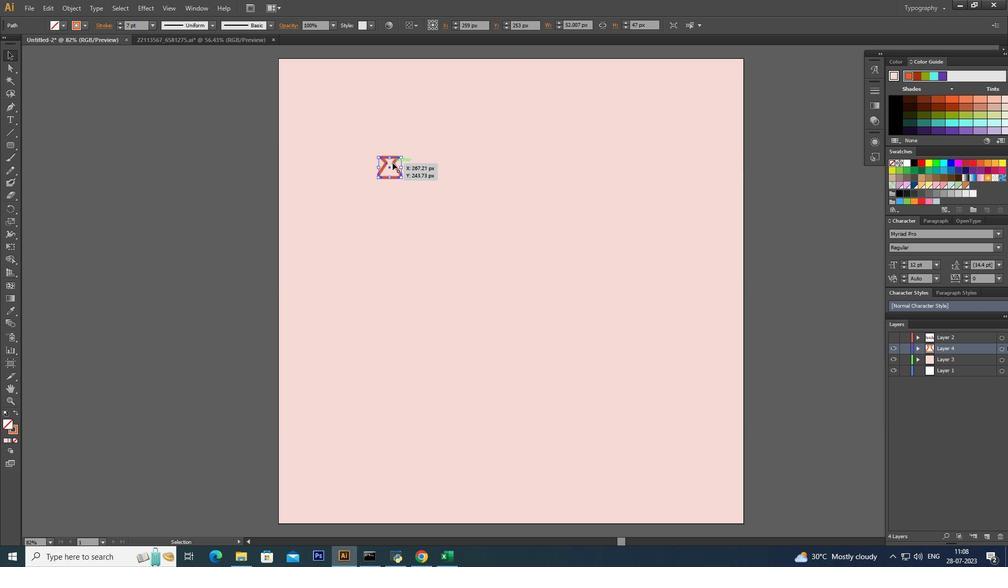 
Action: Mouse moved to (409, 166)
Screenshot: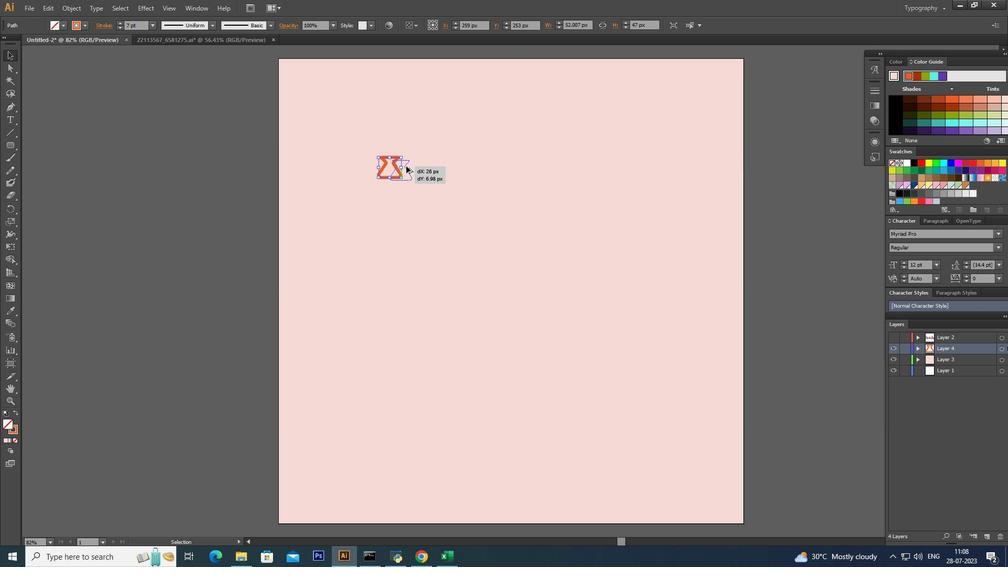 
Action: Key pressed <Key.alt_l><Key.alt_l>
Screenshot: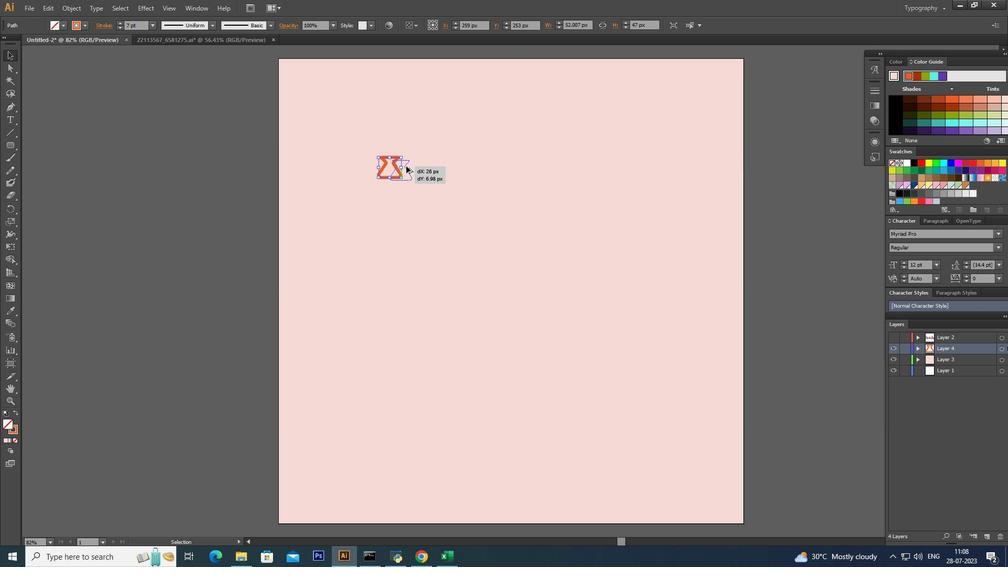 
Action: Mouse moved to (411, 166)
Screenshot: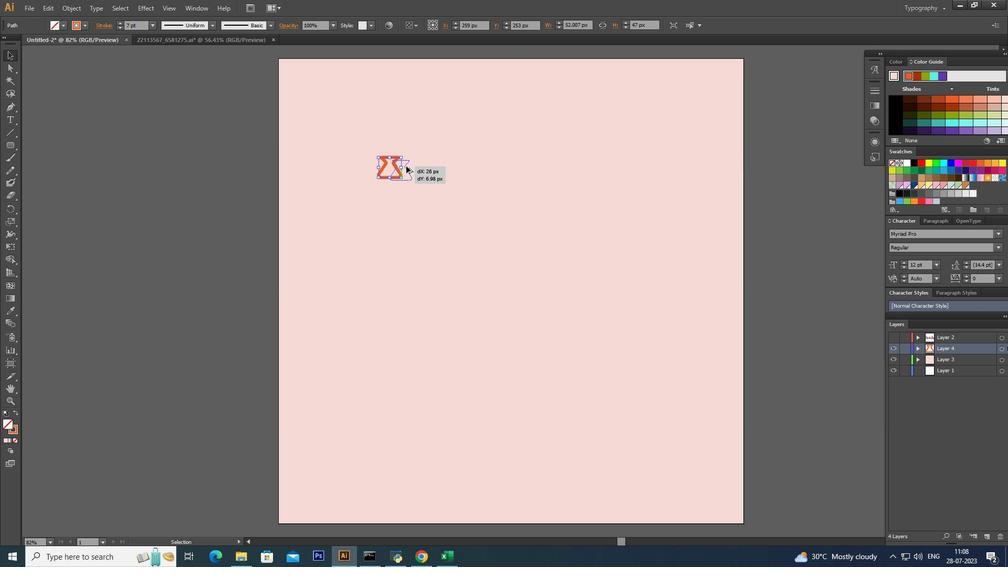 
Action: Key pressed <Key.alt_l><Key.alt_l><Key.alt_l><Key.alt_l><Key.alt_l><Key.alt_l><Key.alt_l><Key.alt_l><Key.alt_l><Key.alt_l><Key.alt_l><Key.alt_l><Key.alt_l><Key.alt_l><Key.alt_l><Key.alt_l><Key.alt_l><Key.alt_l><Key.alt_l><Key.alt_l><Key.alt_l><Key.alt_l><Key.alt_l><Key.alt_l><Key.alt_l>
Screenshot: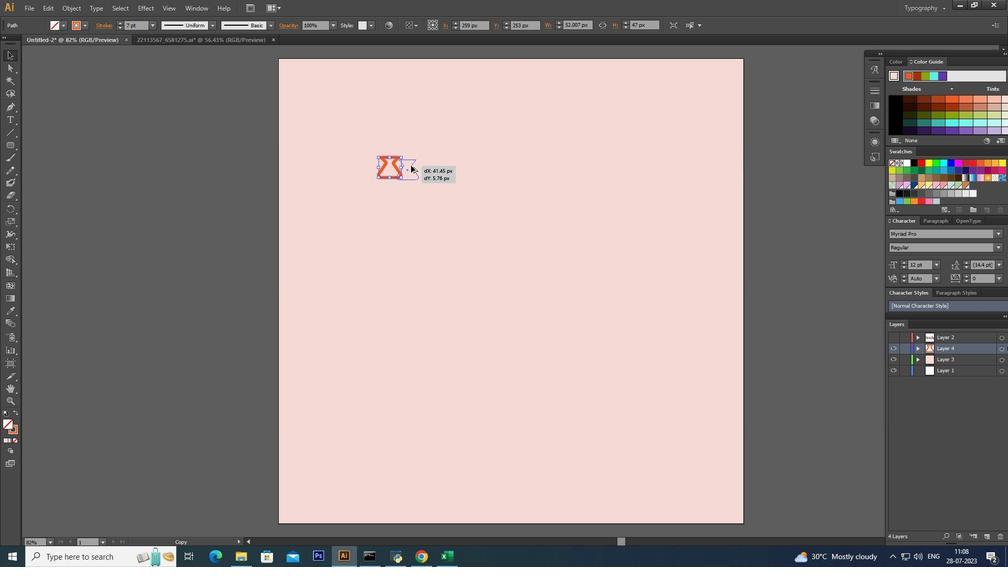 
Action: Mouse moved to (411, 166)
Screenshot: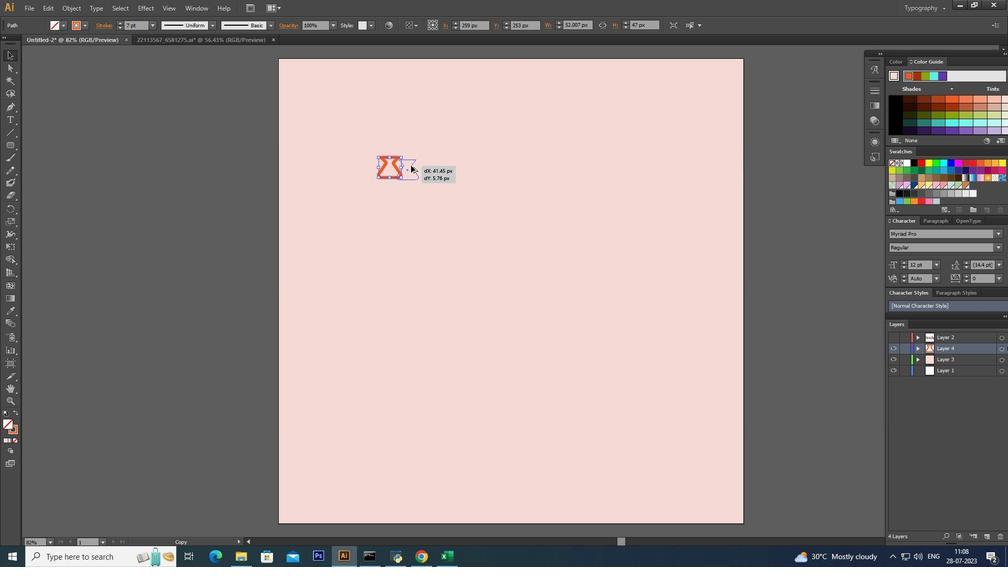 
Action: Key pressed <Key.alt_l>
Screenshot: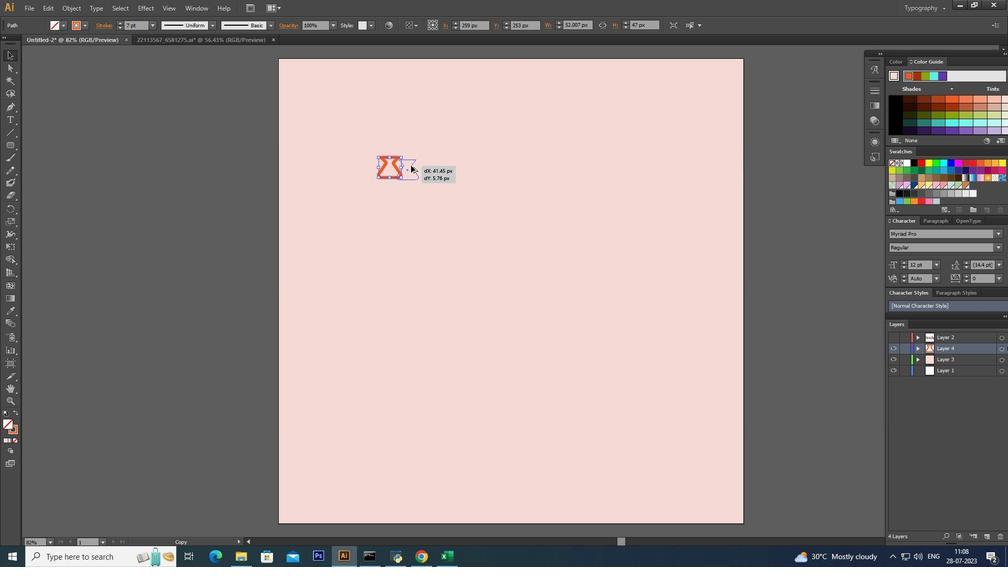 
Action: Mouse moved to (413, 165)
Screenshot: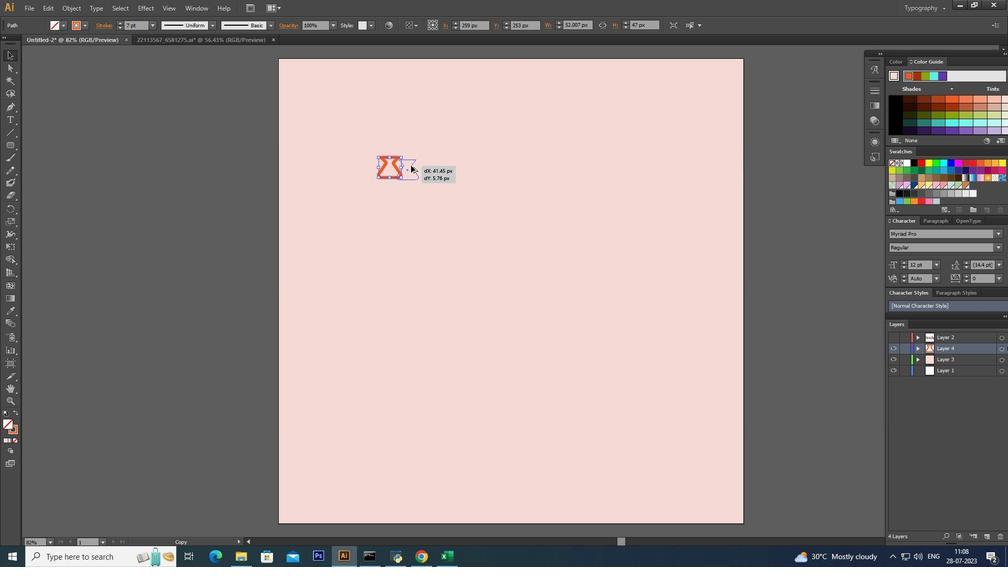 
Action: Key pressed <Key.alt_l><Key.alt_l><Key.alt_l><Key.alt_l><Key.alt_l><Key.alt_l>
Screenshot: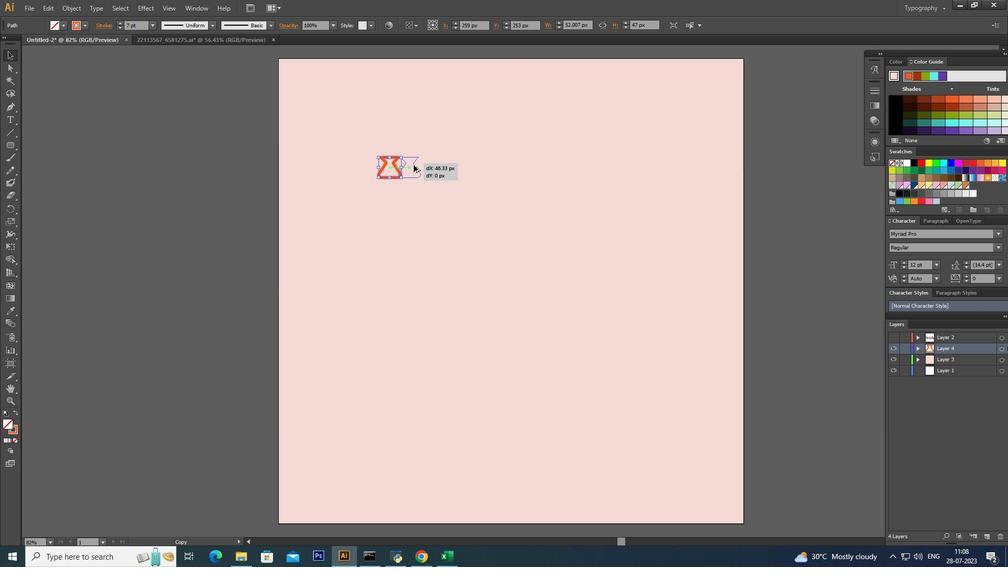 
Action: Mouse moved to (414, 165)
Screenshot: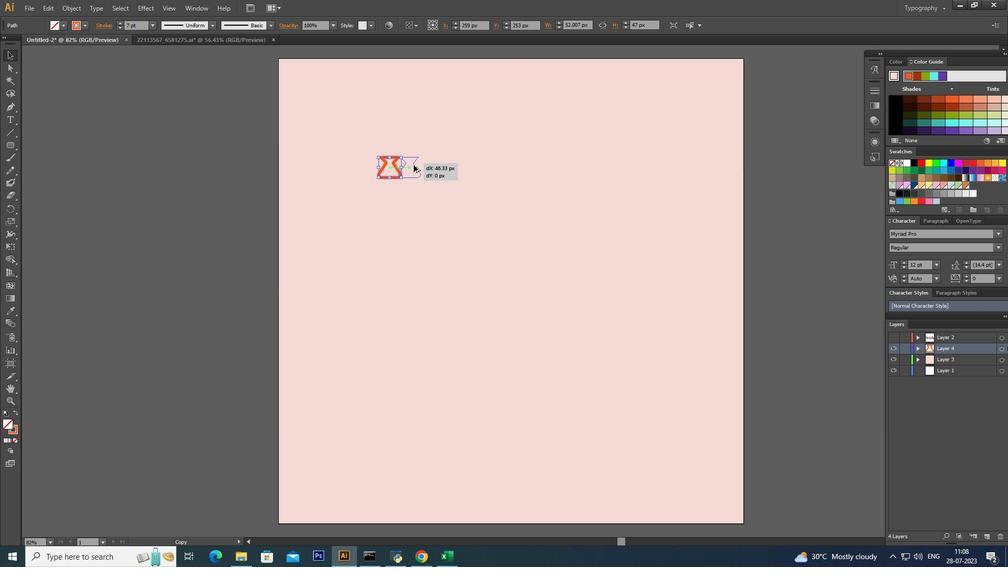 
Action: Key pressed <Key.alt_l><Key.alt_l>
Screenshot: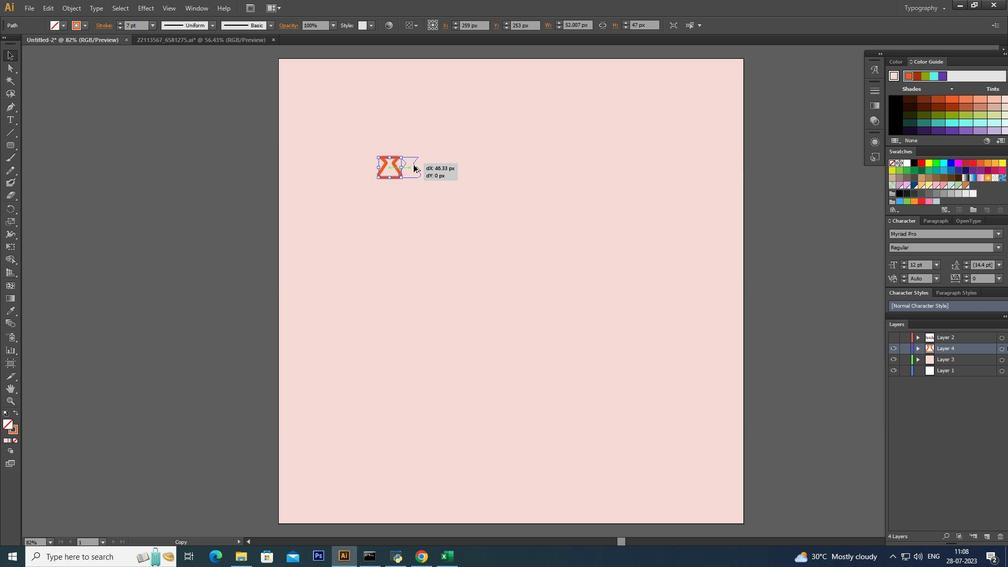 
Action: Mouse moved to (414, 165)
Screenshot: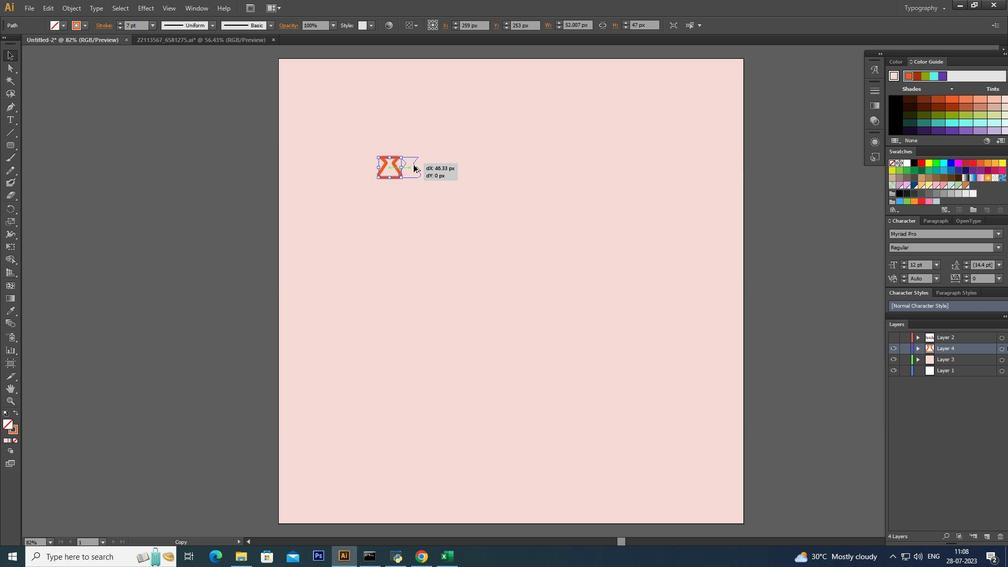 
Action: Key pressed <Key.alt_l><Key.alt_l><Key.alt_l><Key.alt_l><Key.alt_l><Key.alt_l><Key.alt_l><Key.alt_l><Key.alt_l><Key.alt_l>
Screenshot: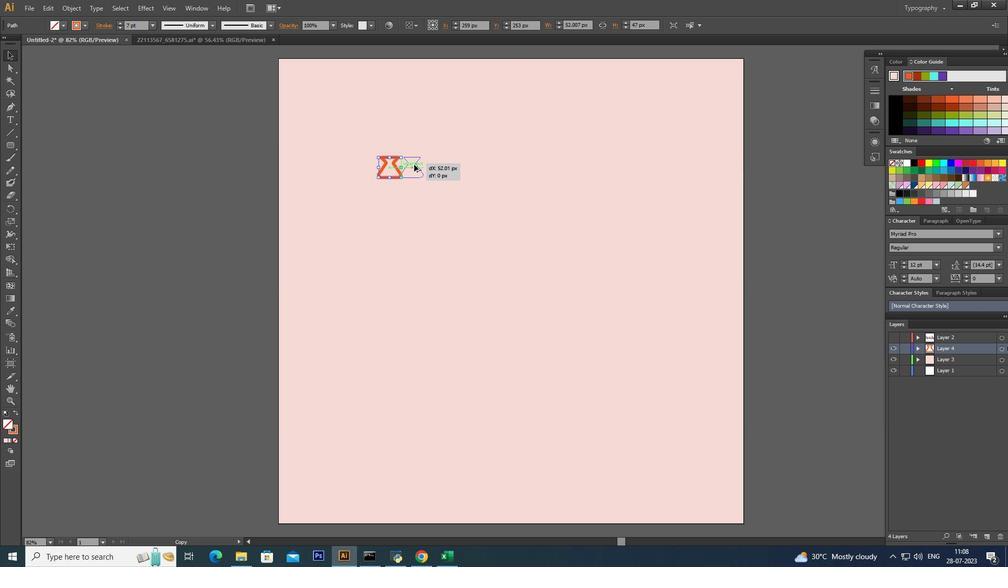 
Action: Mouse moved to (415, 165)
Screenshot: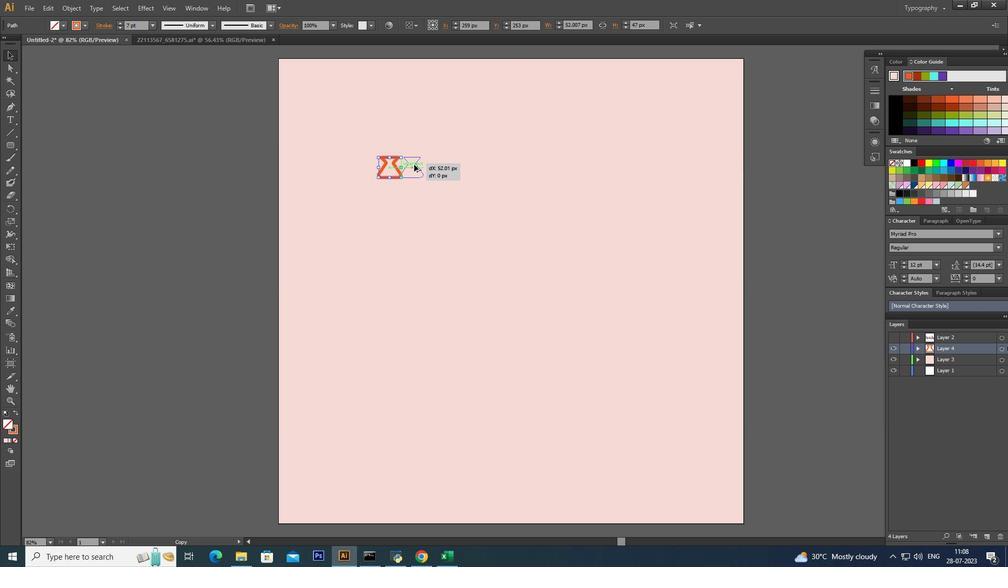 
Action: Key pressed <Key.alt_l>
Screenshot: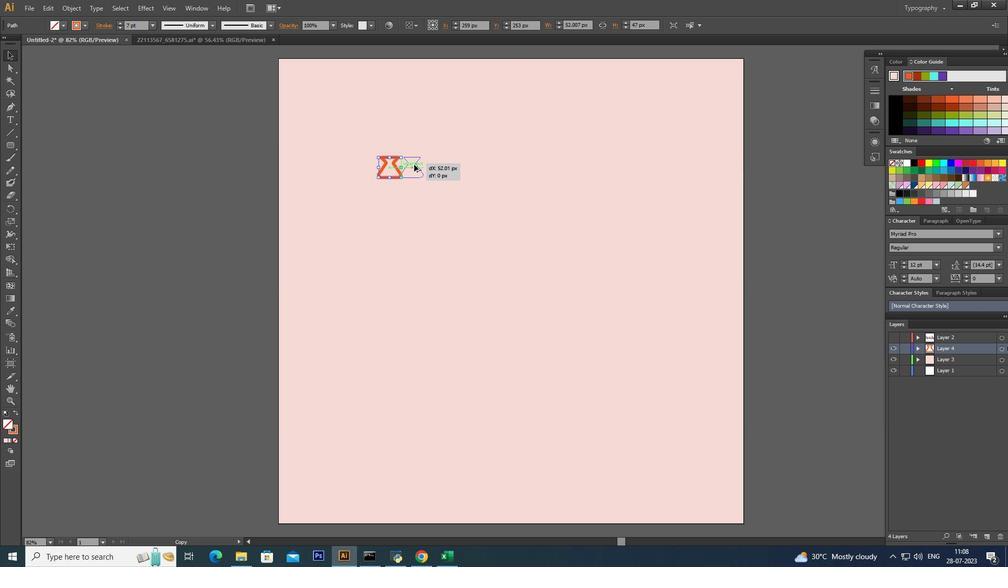 
Action: Mouse moved to (415, 165)
Screenshot: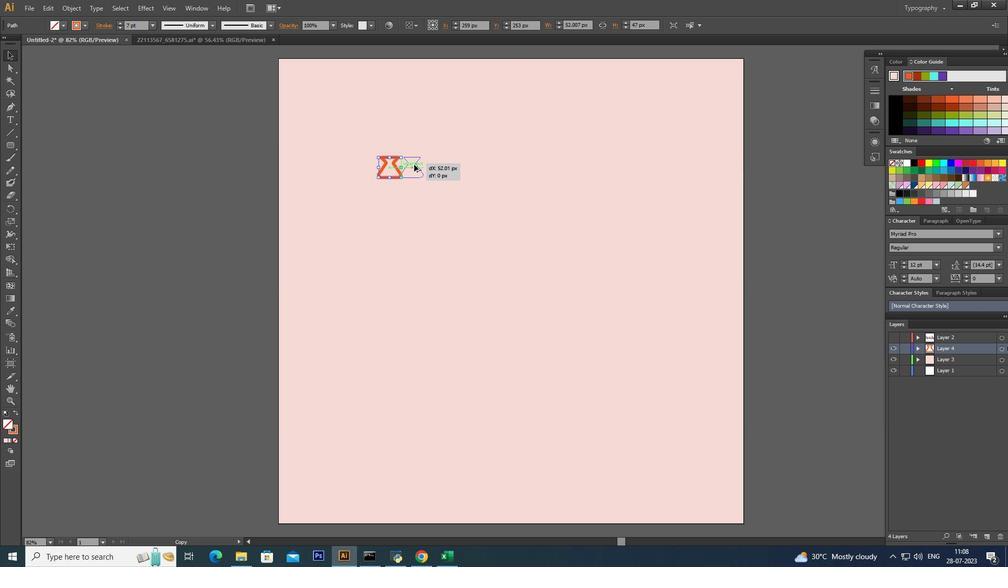 
Action: Key pressed <Key.alt_l><Key.alt_l><Key.alt_l><Key.alt_l>
Screenshot: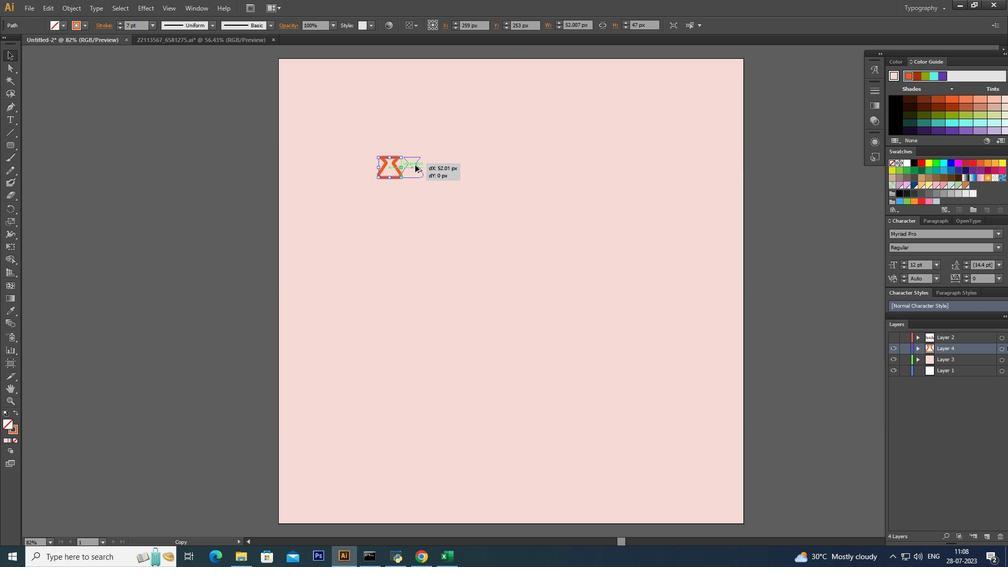 
Action: Mouse moved to (415, 166)
Screenshot: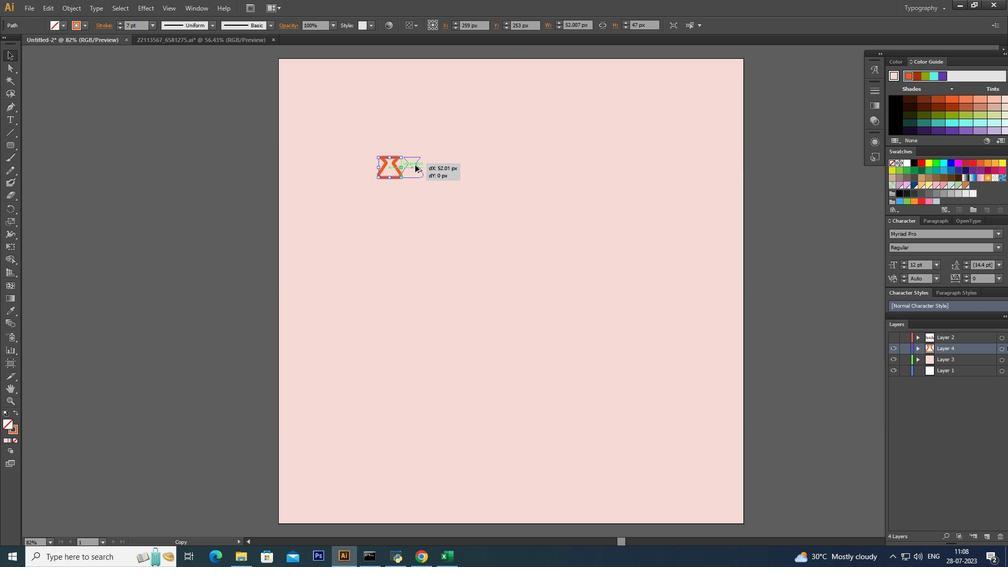 
Action: Key pressed <Key.alt_l><Key.alt_l><Key.alt_l><Key.alt_l><Key.alt_l><Key.alt_l><Key.alt_l><Key.alt_l><Key.alt_l><Key.alt_l><Key.alt_l><Key.alt_l><Key.alt_l><Key.alt_l><Key.alt_l><Key.alt_l><Key.alt_l>
